 Task: Buy 4 Exhaust Gas from Sensors section under best seller category for shipping address: Lily Brown, 533 Junior Avenue, Duluth, Georgia 30097, Cell Number 4046170247. Pay from credit card ending with 7965, CVV 549
Action: Key pressed amazon.com<Key.enter>
Screenshot: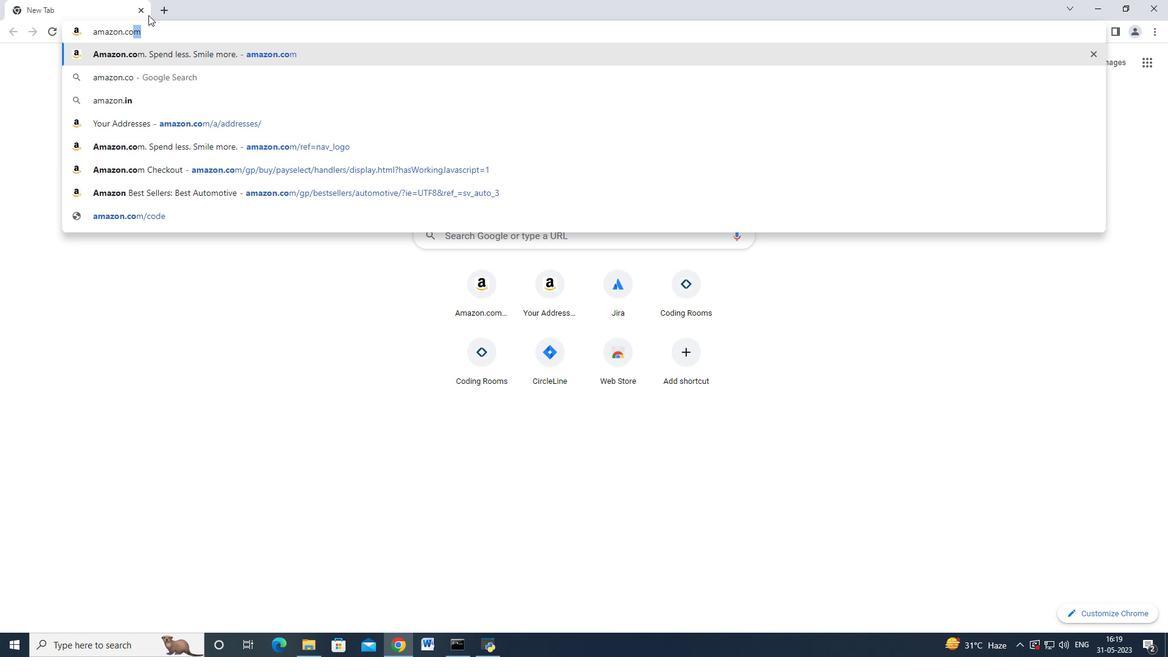 
Action: Mouse moved to (14, 95)
Screenshot: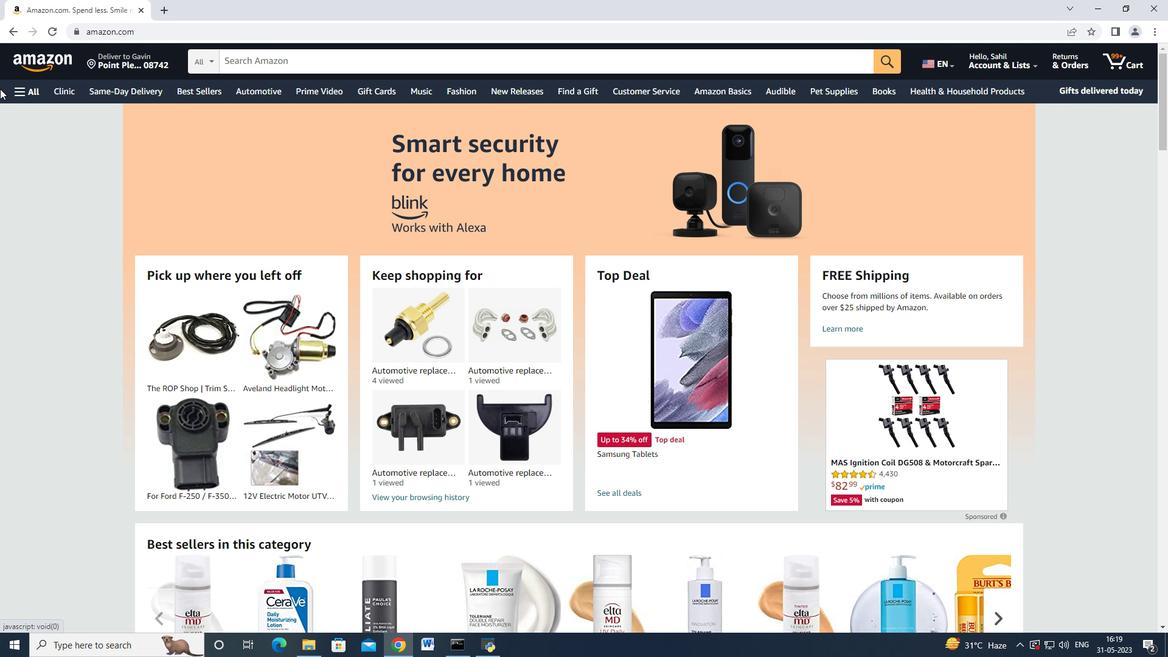 
Action: Mouse pressed left at (14, 95)
Screenshot: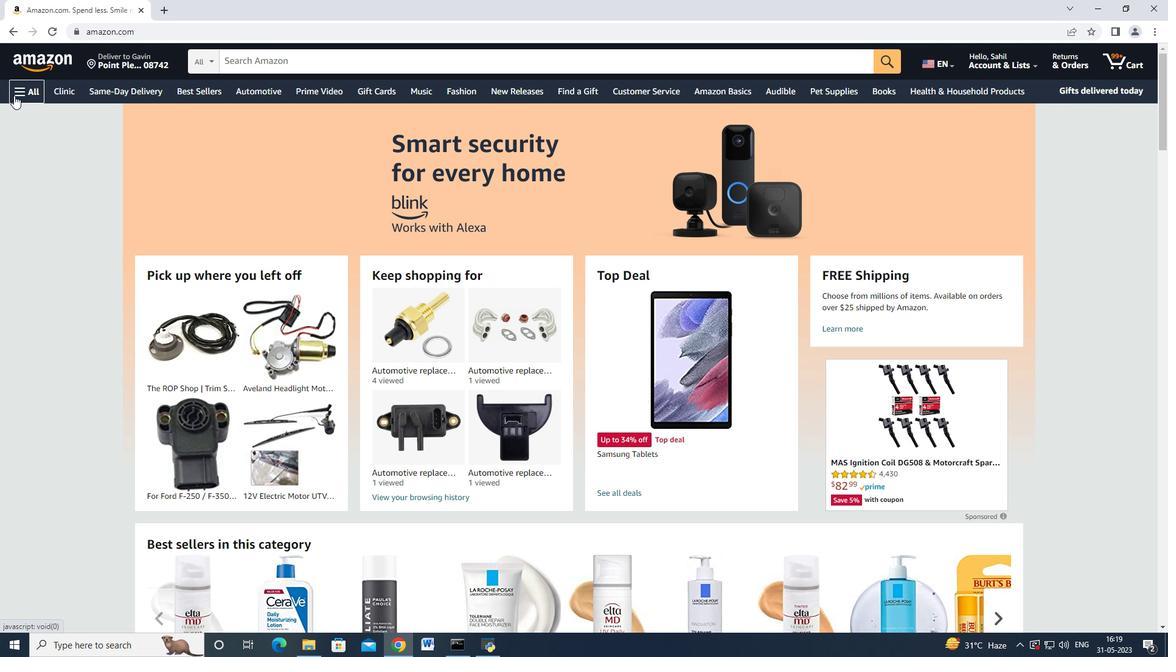 
Action: Mouse moved to (62, 172)
Screenshot: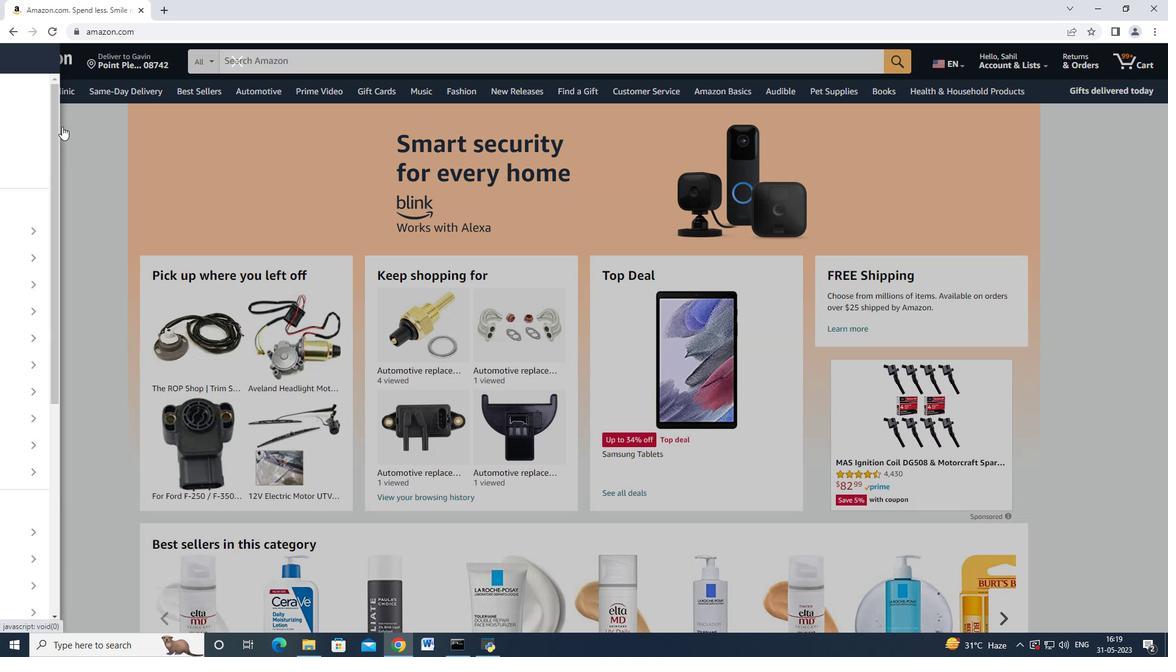 
Action: Mouse scrolled (62, 170) with delta (0, 0)
Screenshot: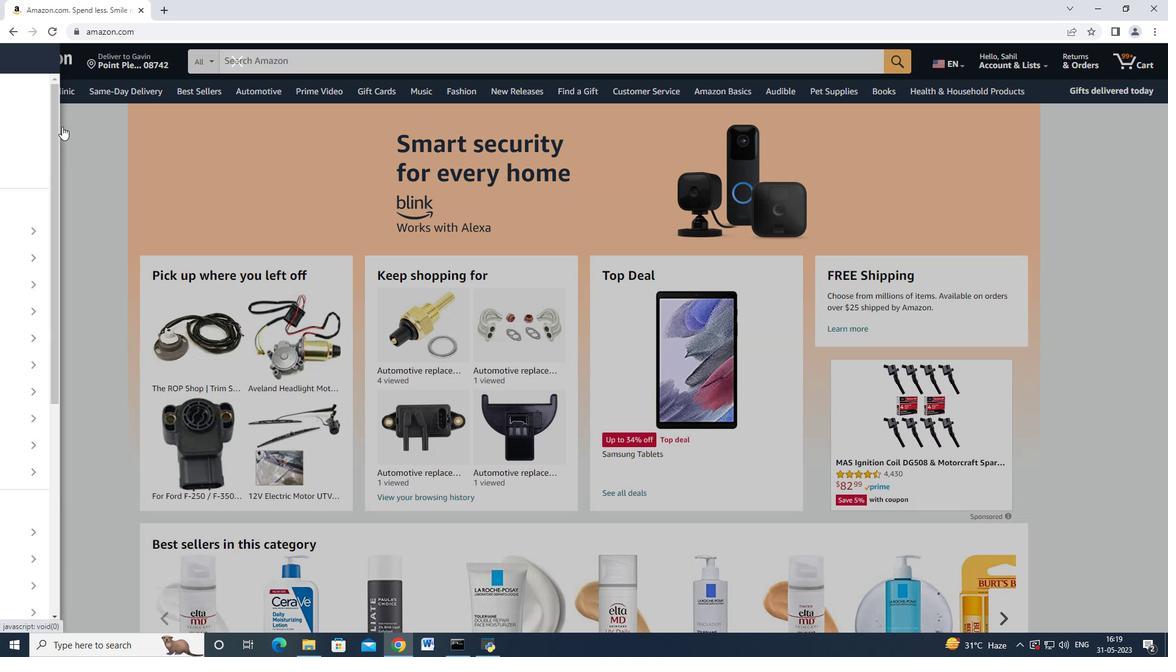 
Action: Mouse moved to (62, 180)
Screenshot: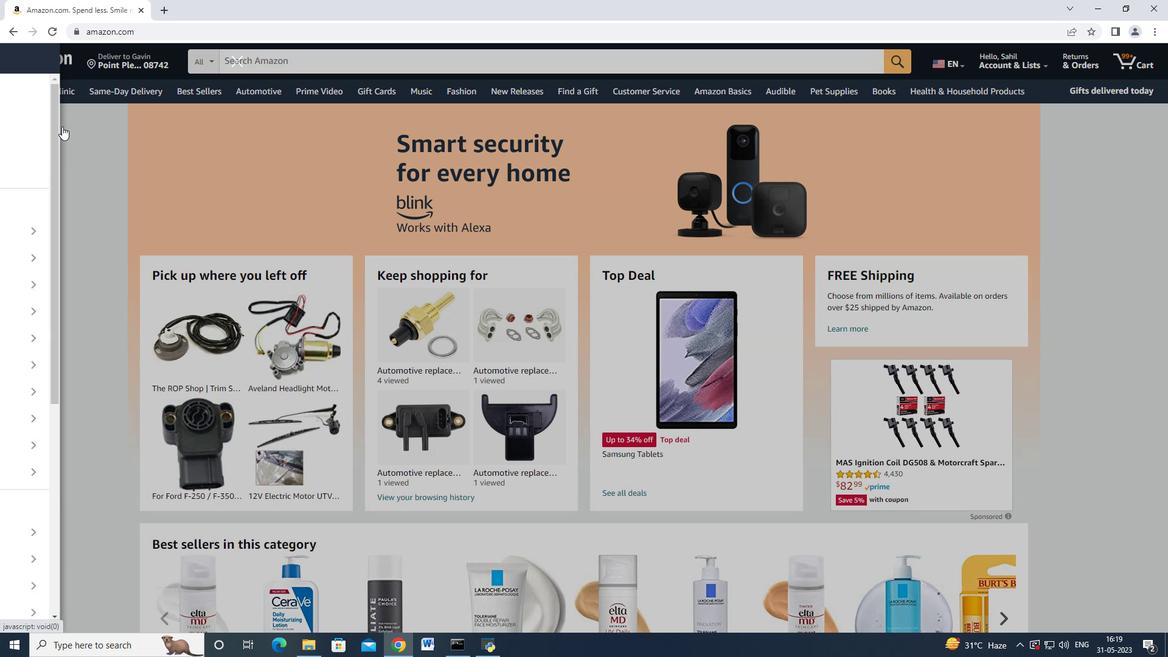 
Action: Mouse scrolled (62, 180) with delta (0, 0)
Screenshot: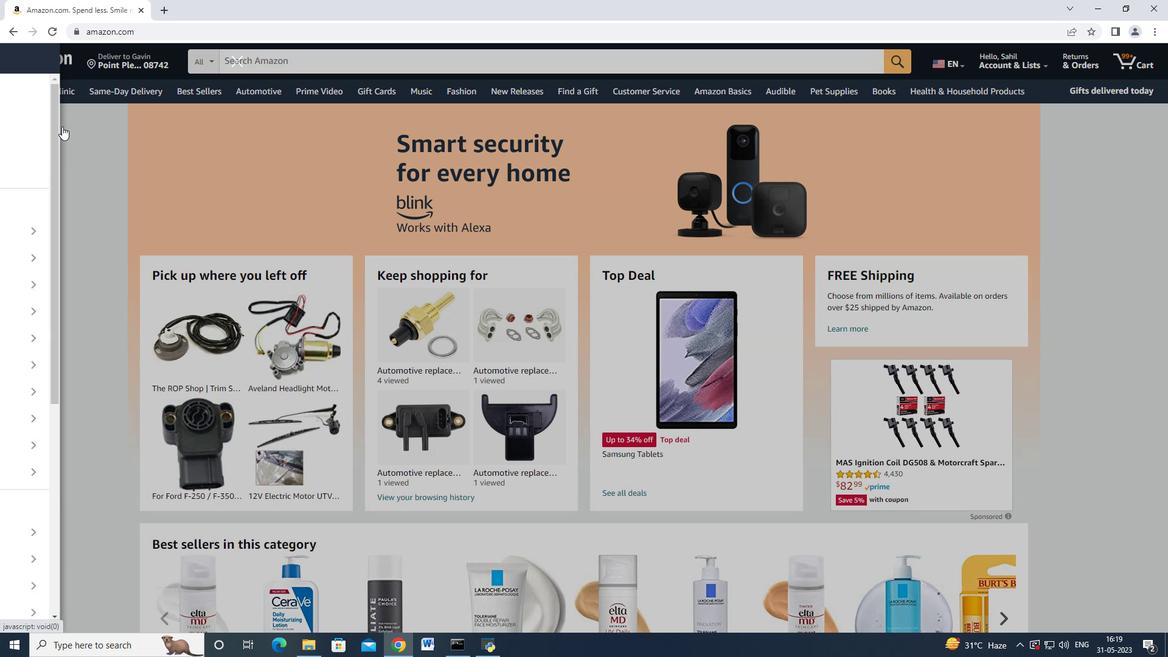 
Action: Mouse moved to (64, 191)
Screenshot: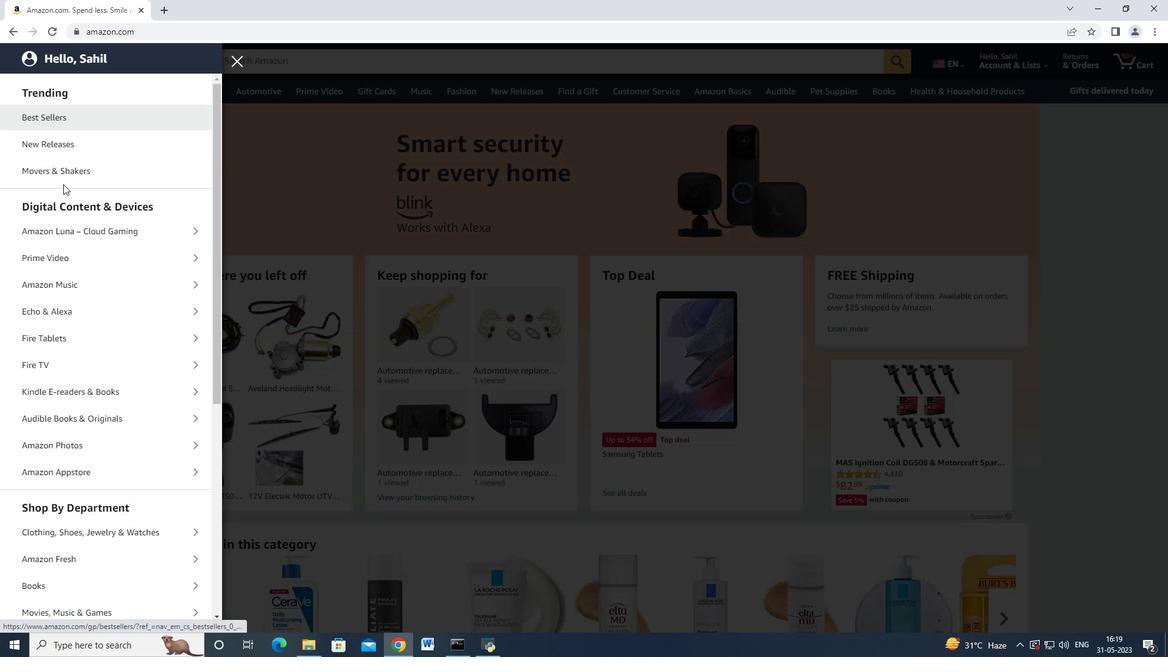 
Action: Mouse scrolled (63, 185) with delta (0, 0)
Screenshot: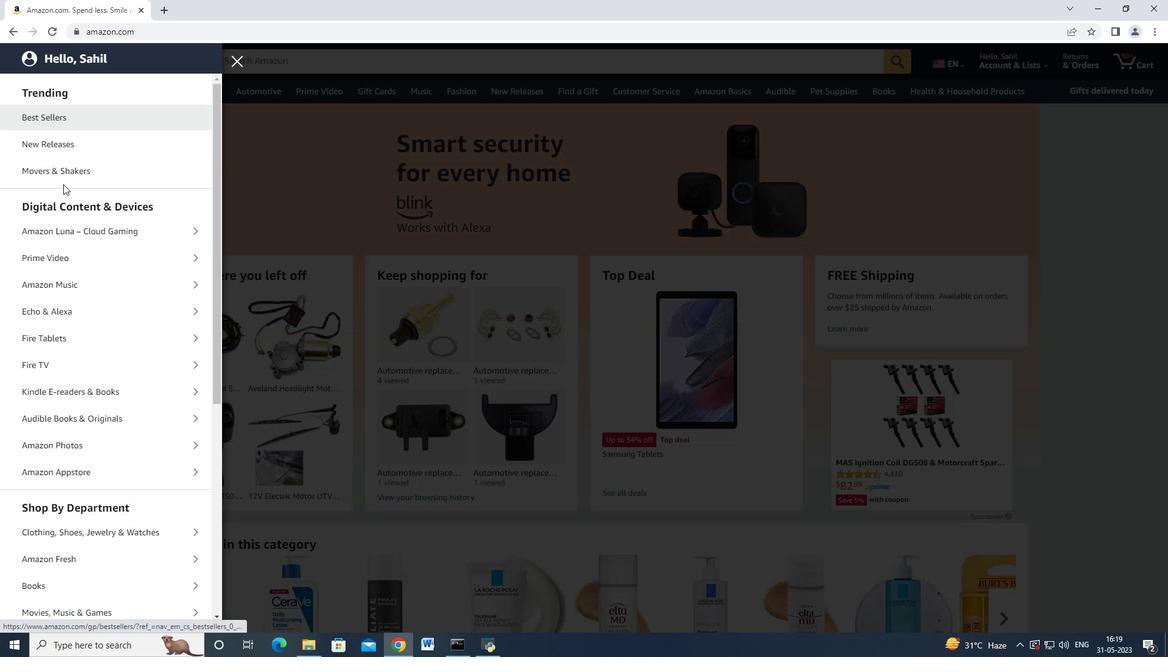 
Action: Mouse moved to (71, 221)
Screenshot: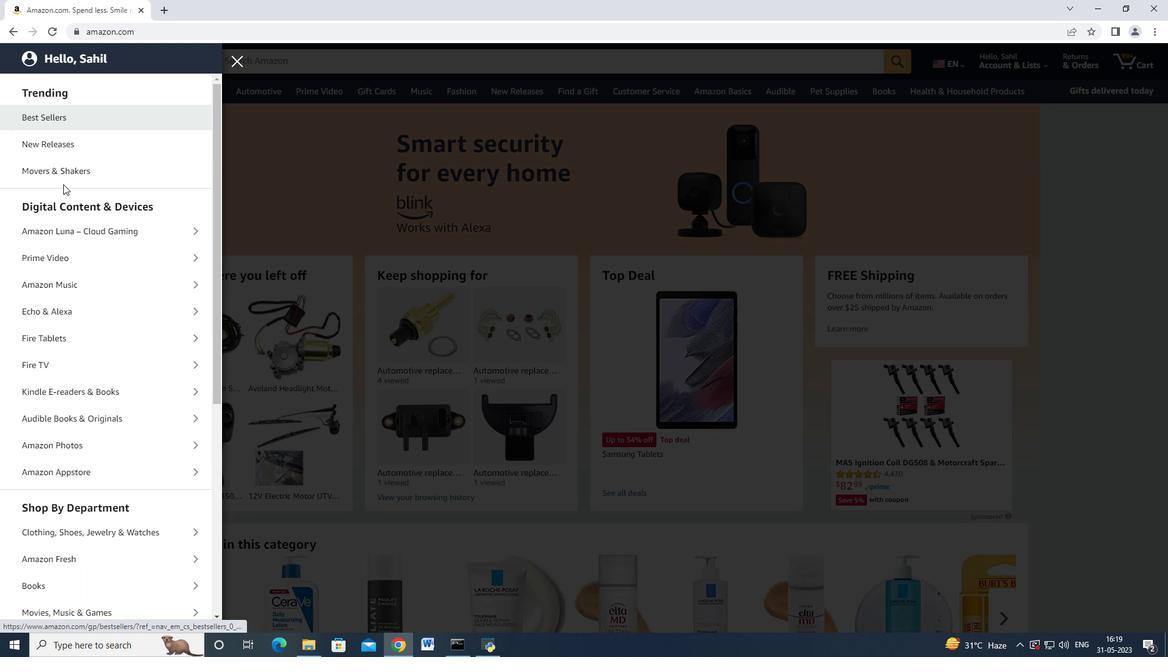 
Action: Mouse scrolled (71, 220) with delta (0, 0)
Screenshot: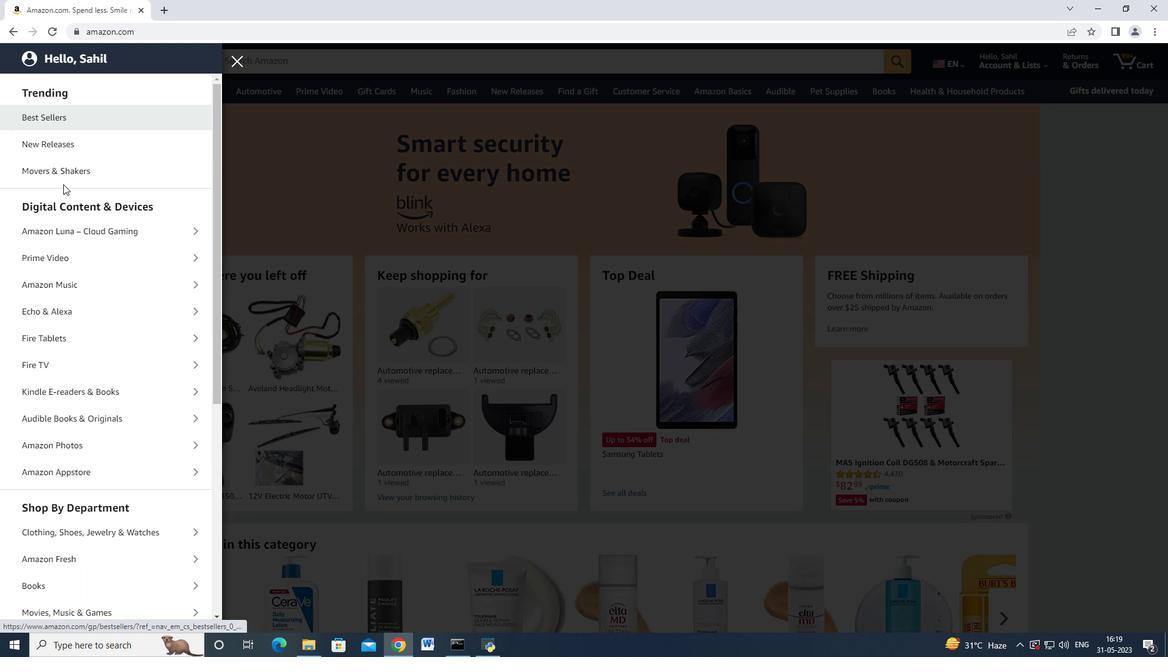 
Action: Mouse moved to (65, 401)
Screenshot: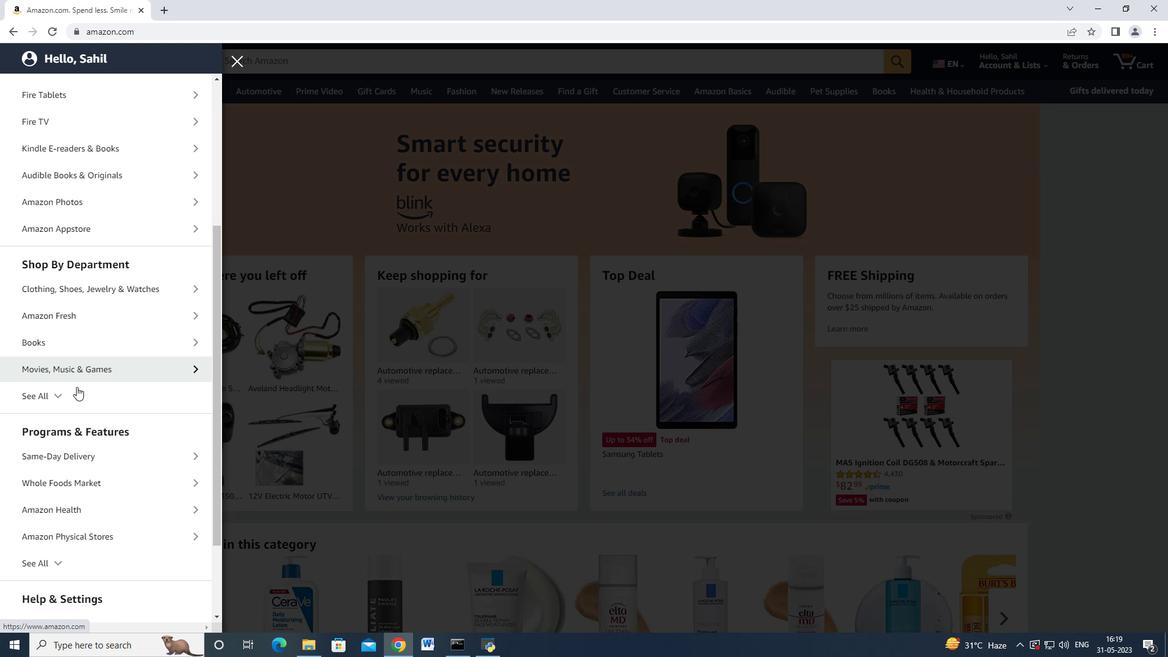 
Action: Mouse pressed left at (65, 401)
Screenshot: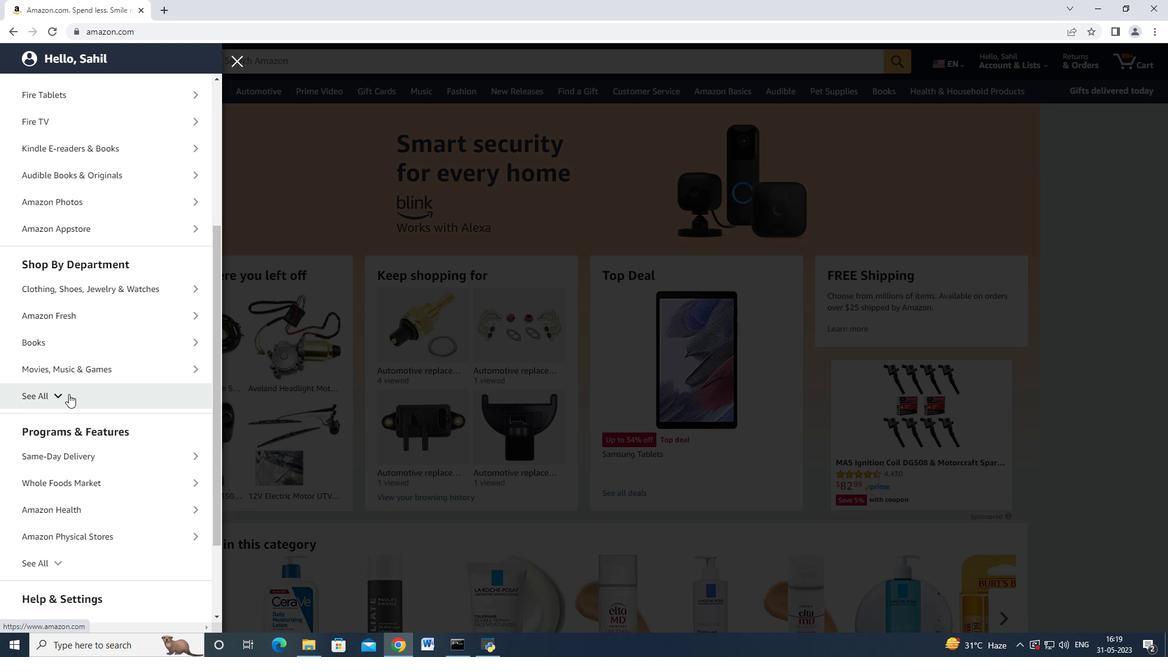 
Action: Mouse moved to (78, 368)
Screenshot: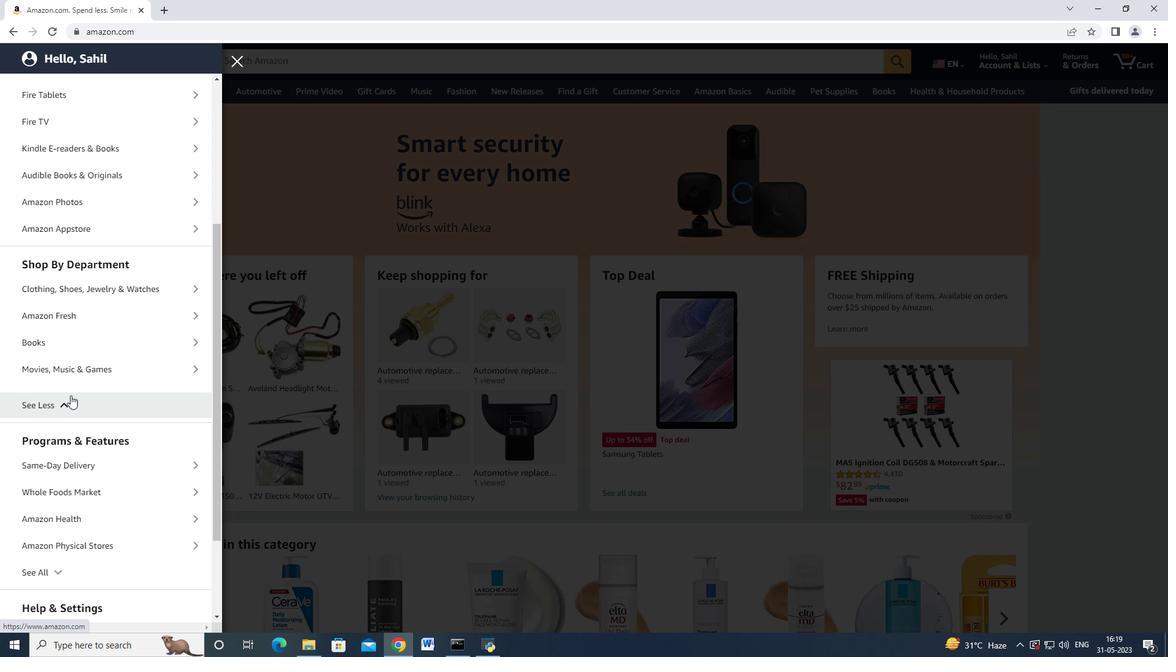 
Action: Mouse scrolled (78, 367) with delta (0, 0)
Screenshot: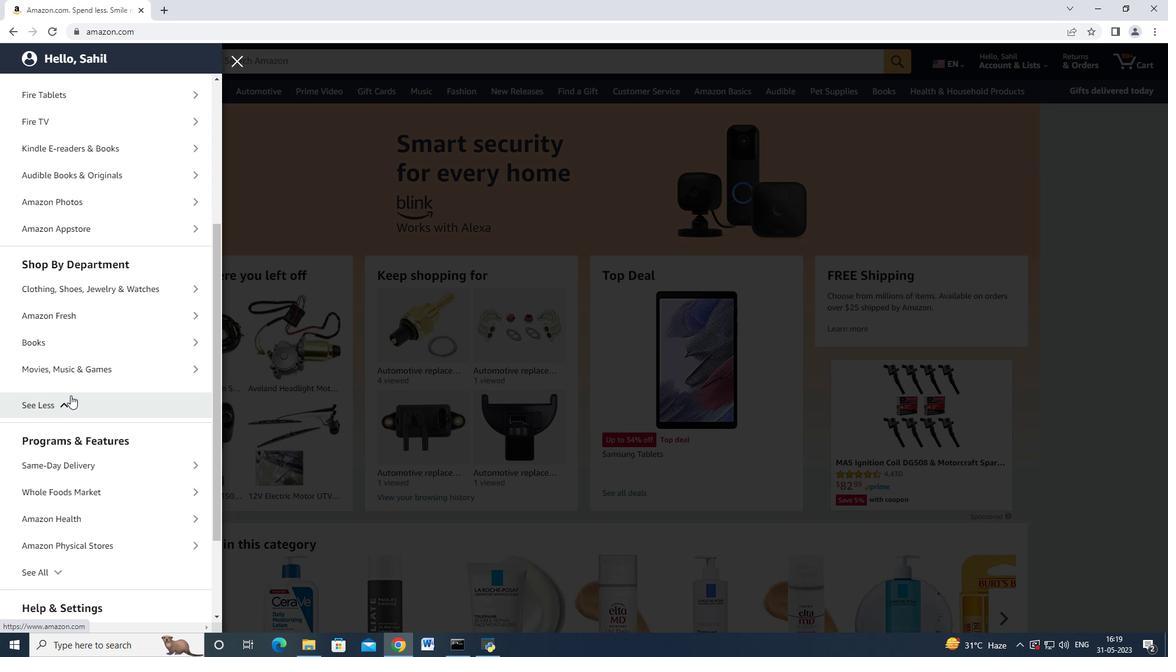 
Action: Mouse scrolled (78, 367) with delta (0, 0)
Screenshot: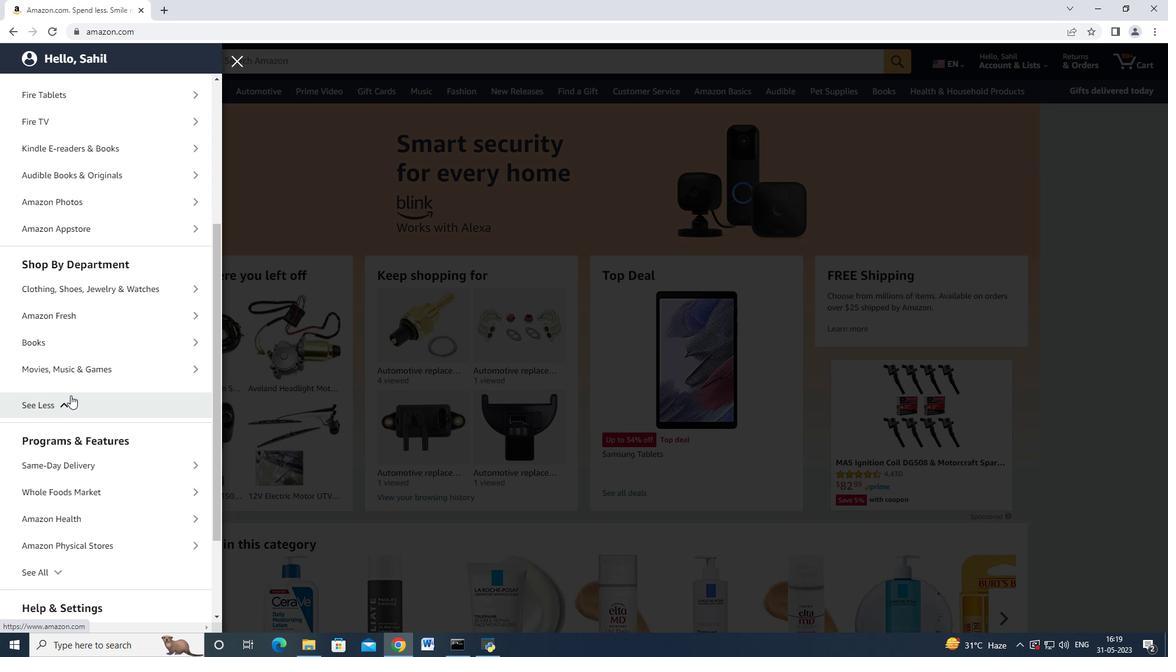 
Action: Mouse scrolled (78, 367) with delta (0, 0)
Screenshot: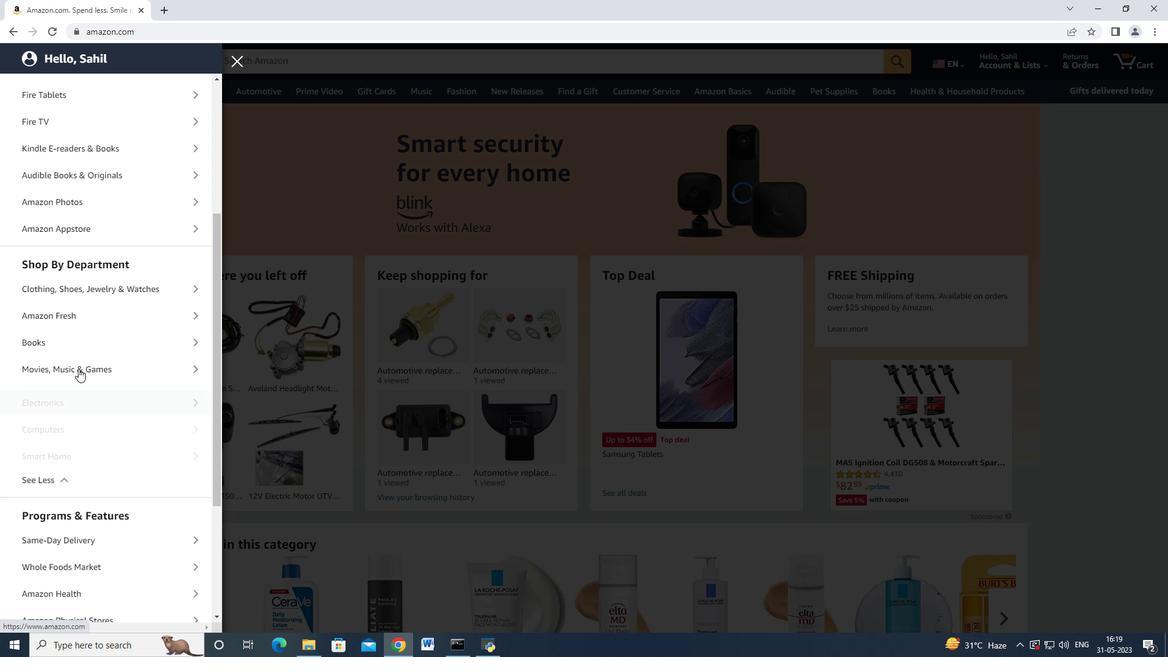 
Action: Mouse scrolled (78, 367) with delta (0, 0)
Screenshot: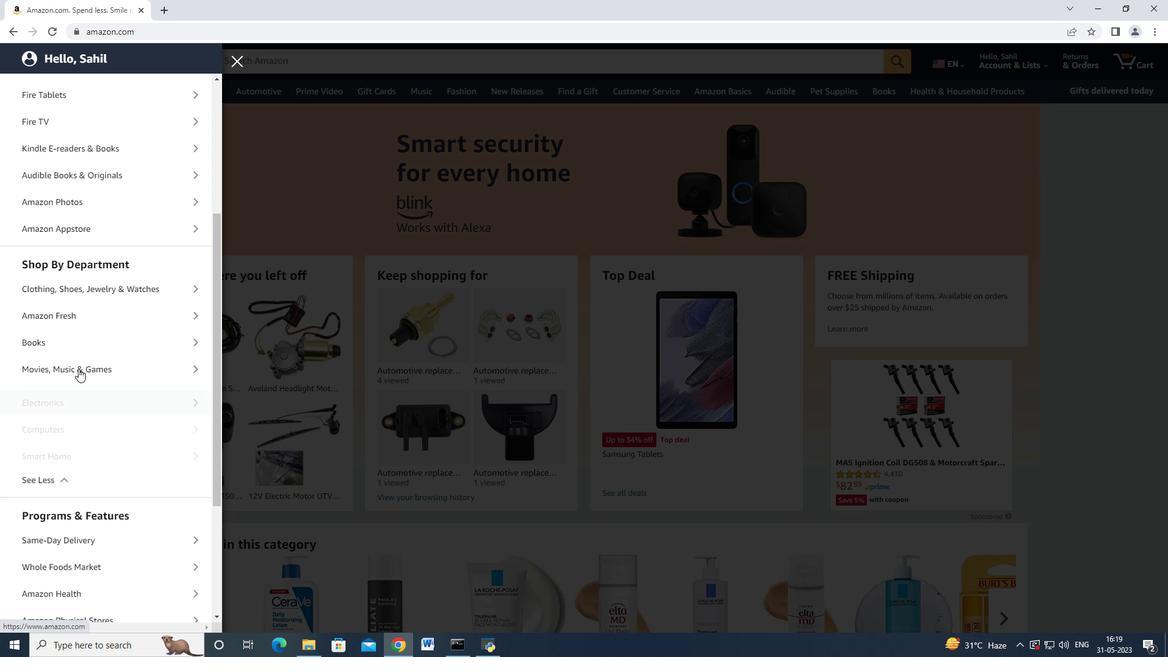 
Action: Mouse scrolled (78, 367) with delta (0, 0)
Screenshot: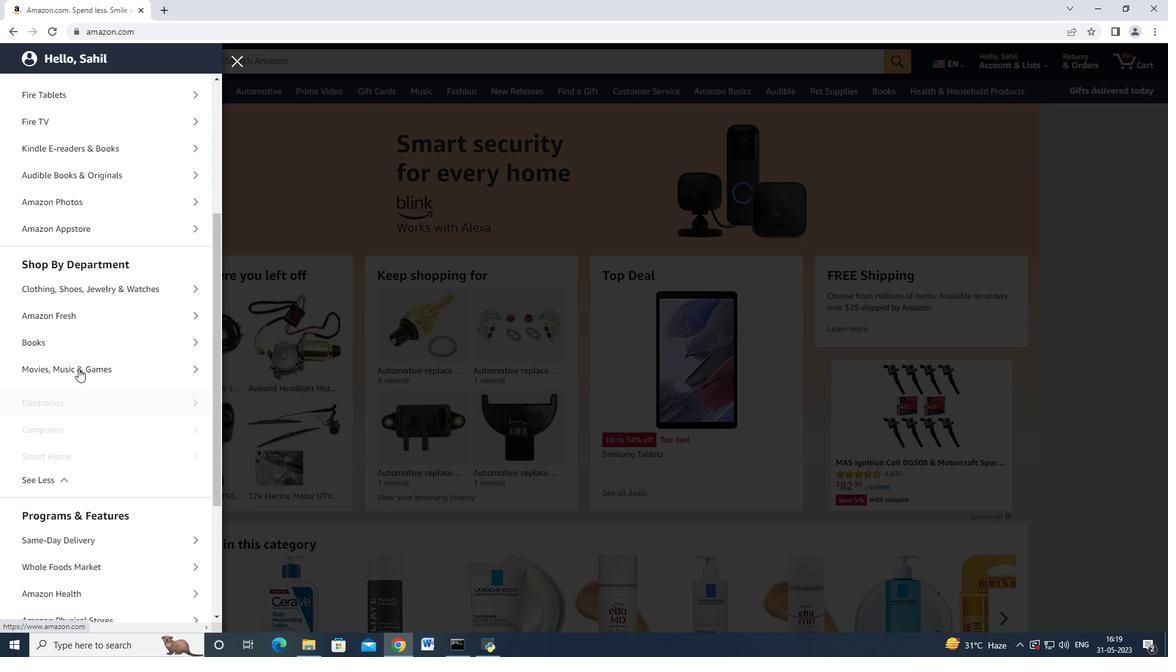 
Action: Mouse moved to (80, 385)
Screenshot: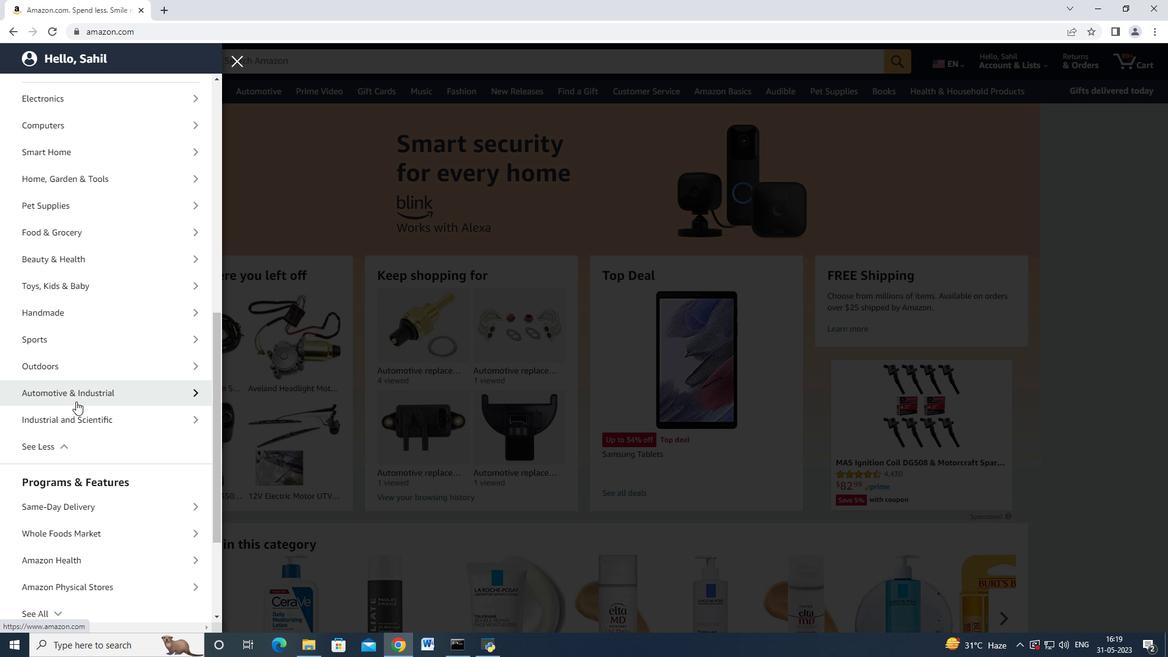 
Action: Mouse pressed left at (80, 385)
Screenshot: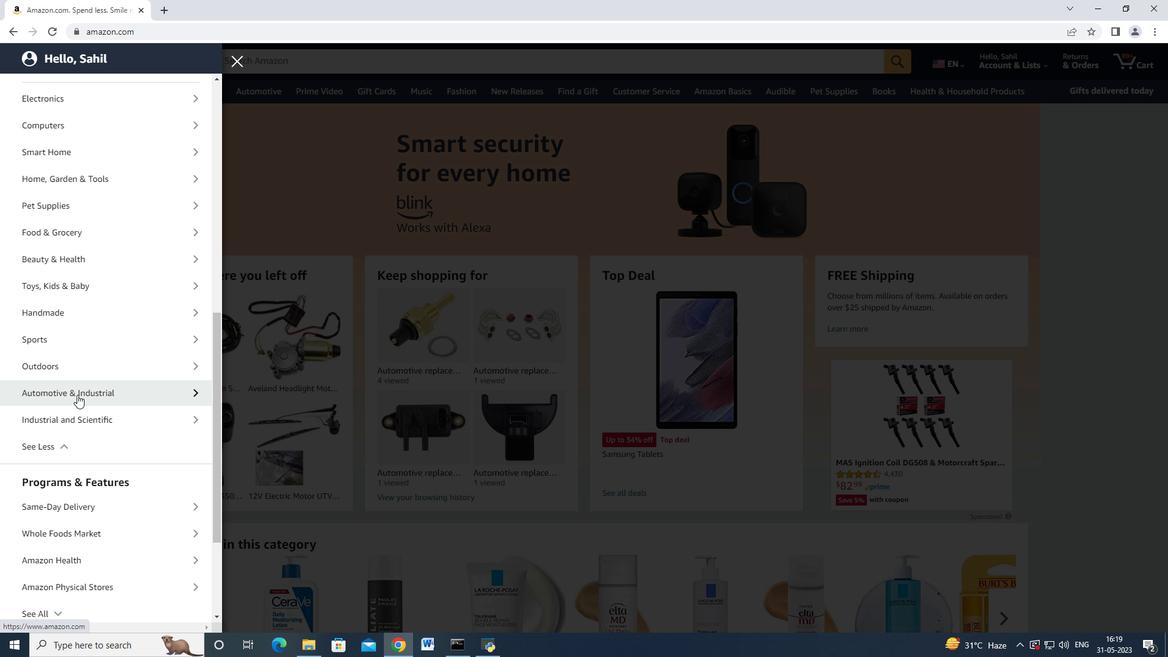 
Action: Mouse moved to (93, 148)
Screenshot: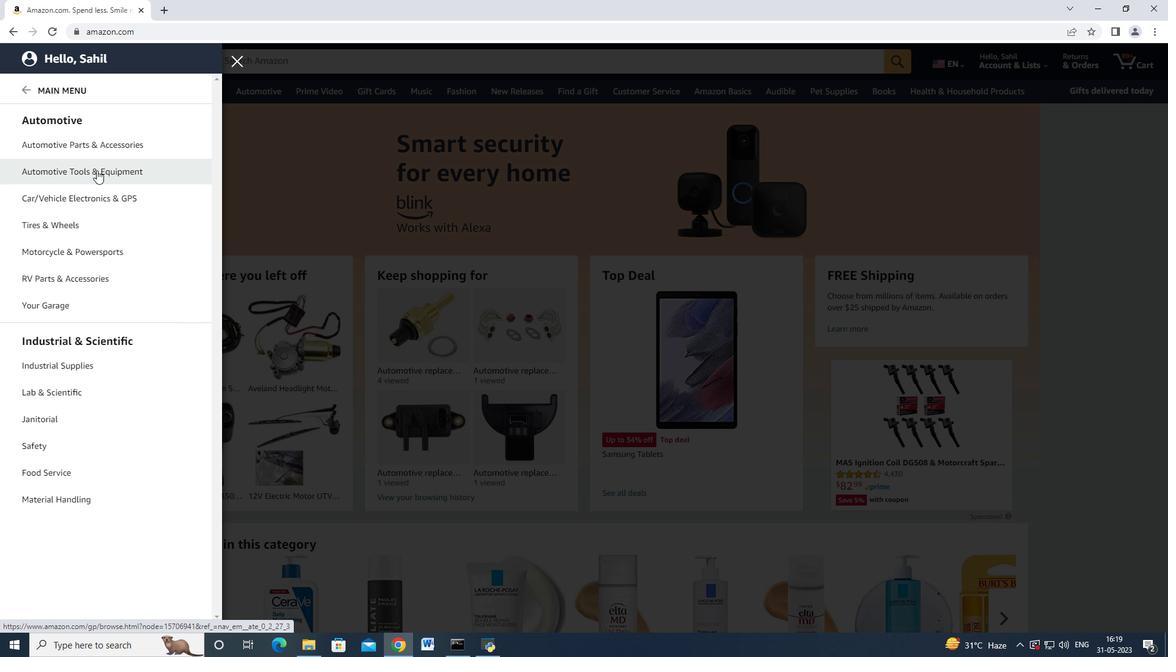 
Action: Mouse pressed left at (93, 148)
Screenshot: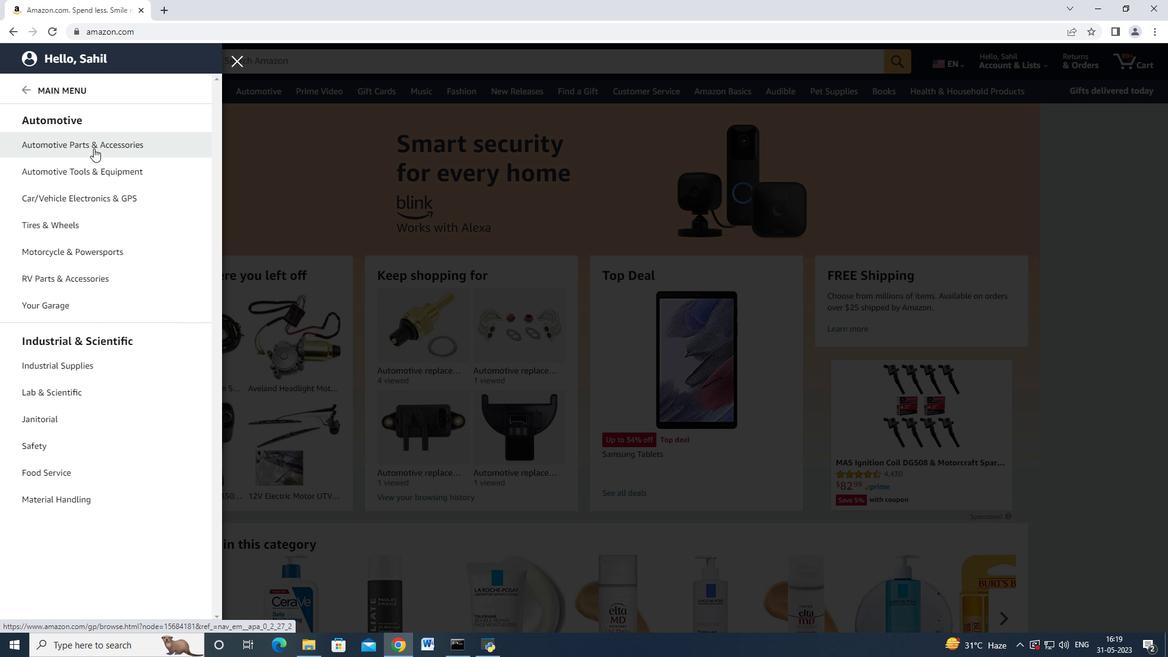 
Action: Mouse moved to (220, 115)
Screenshot: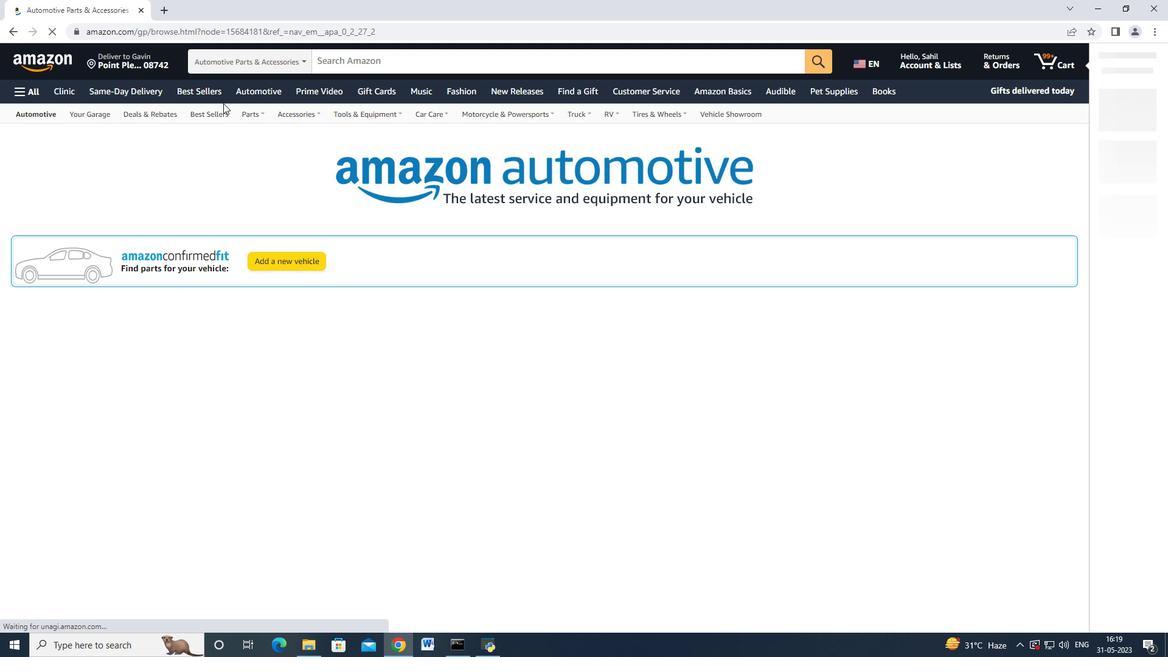 
Action: Mouse pressed left at (220, 115)
Screenshot: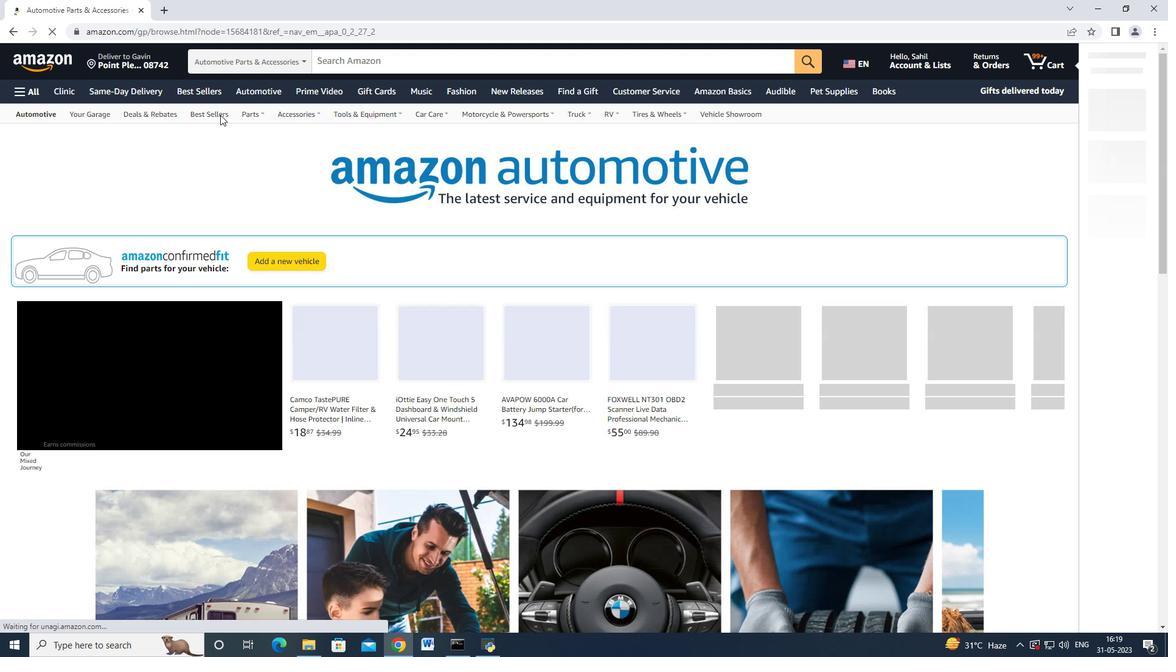 
Action: Mouse moved to (106, 257)
Screenshot: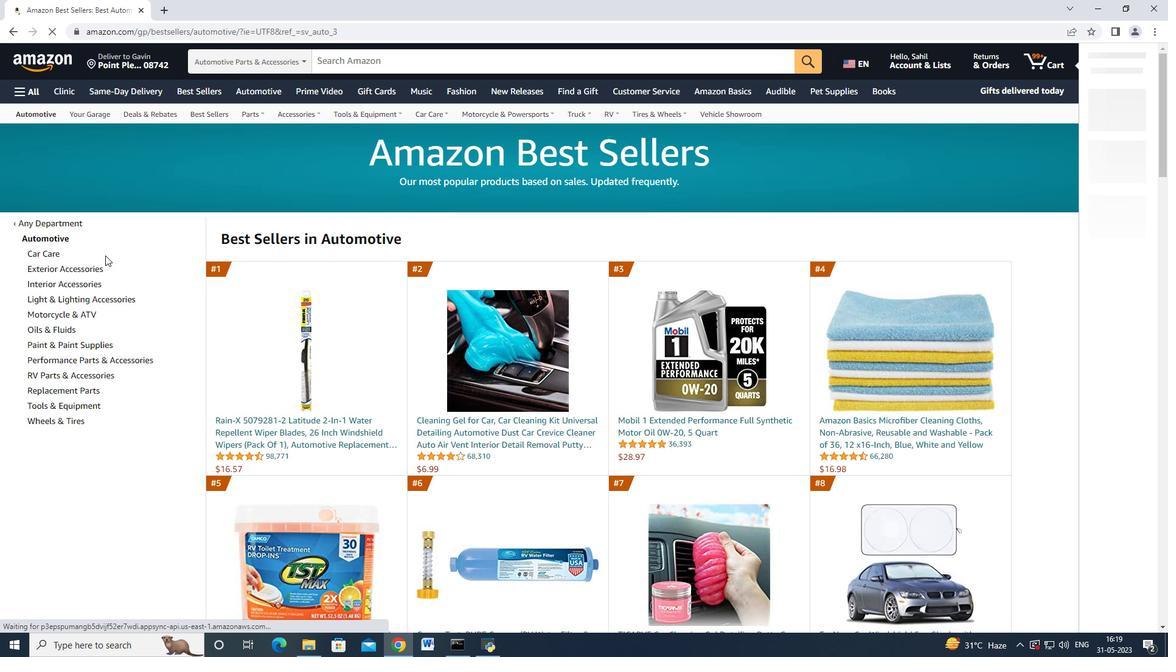 
Action: Mouse scrolled (106, 256) with delta (0, 0)
Screenshot: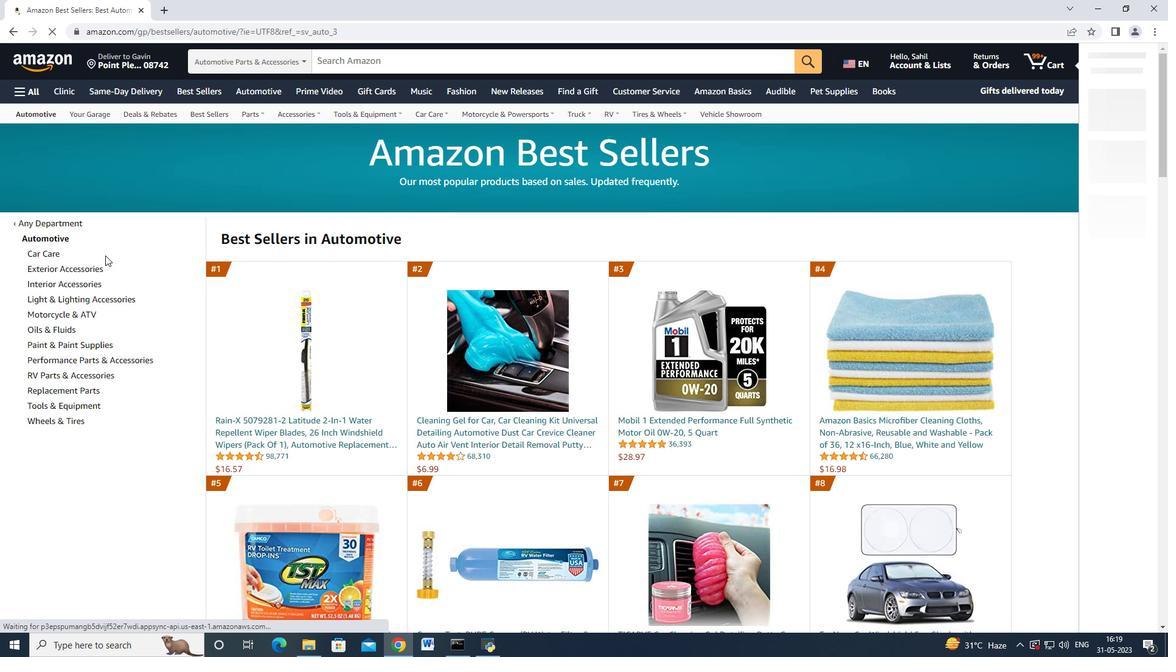 
Action: Mouse moved to (107, 264)
Screenshot: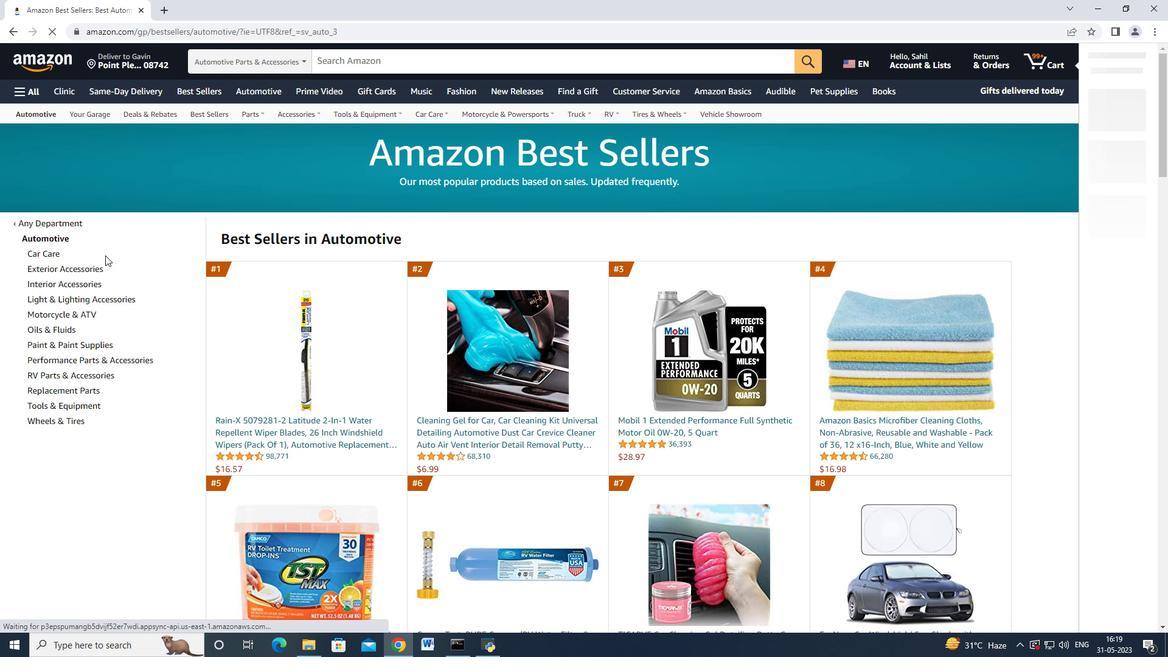 
Action: Mouse scrolled (107, 264) with delta (0, 0)
Screenshot: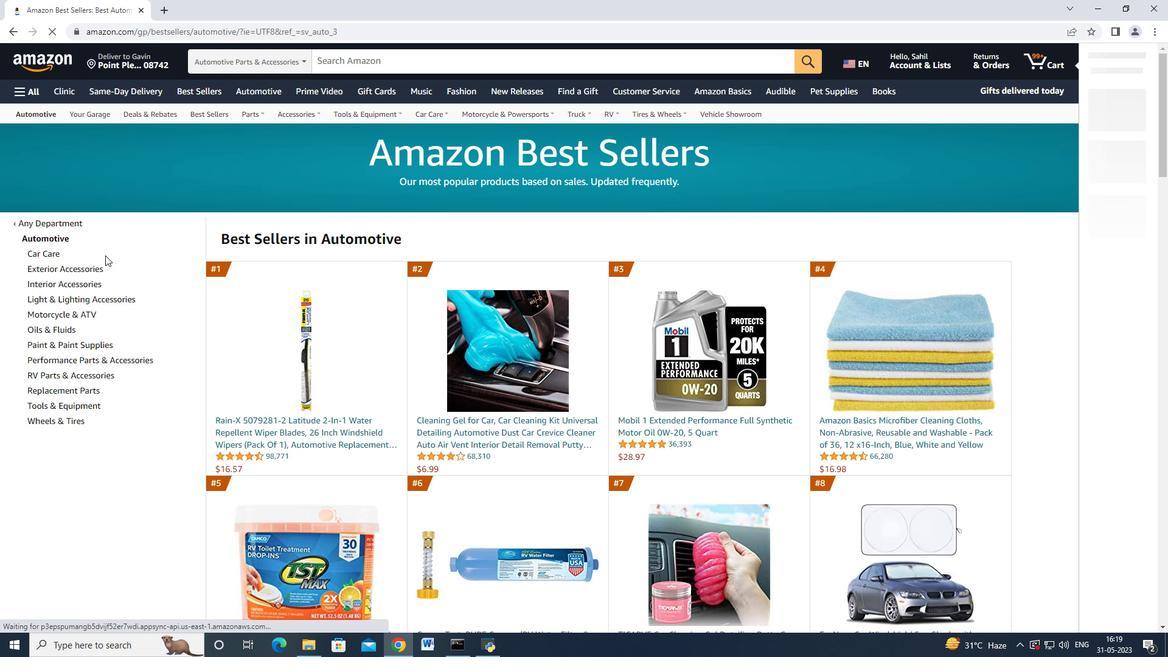 
Action: Mouse moved to (80, 270)
Screenshot: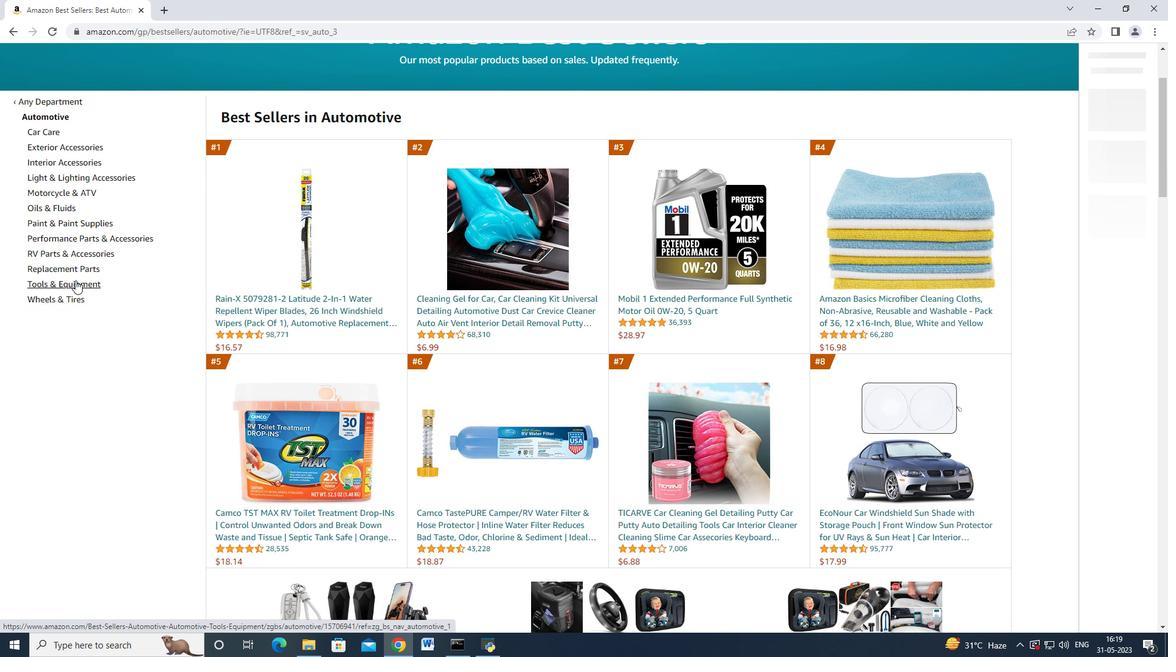 
Action: Mouse pressed left at (80, 270)
Screenshot: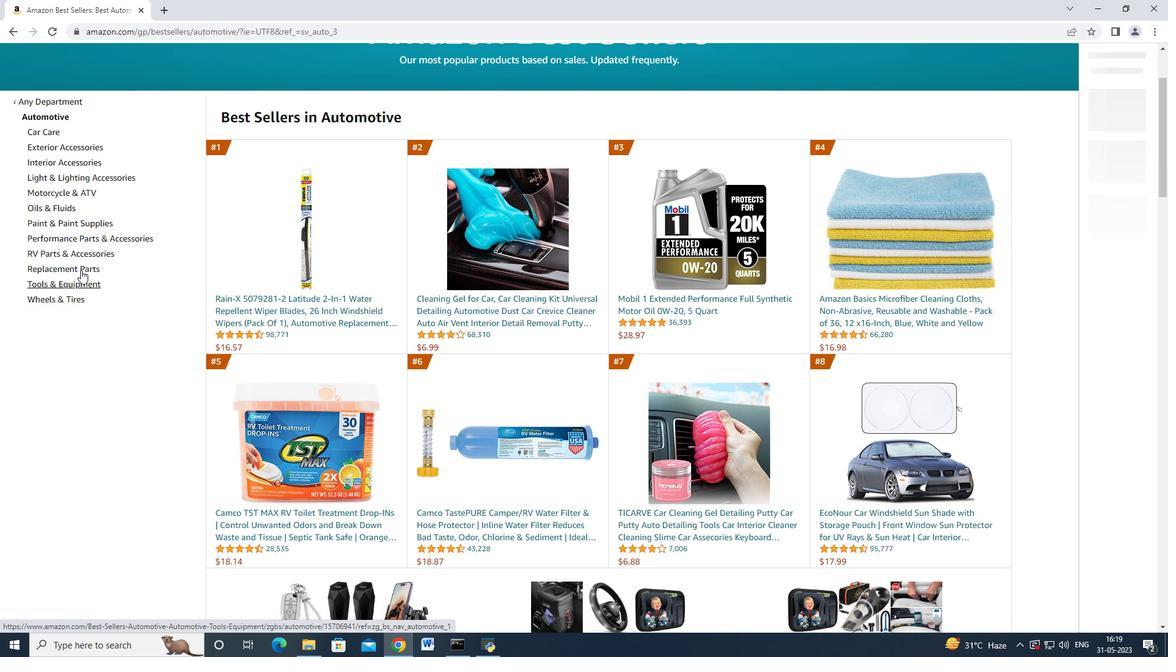 
Action: Mouse moved to (99, 281)
Screenshot: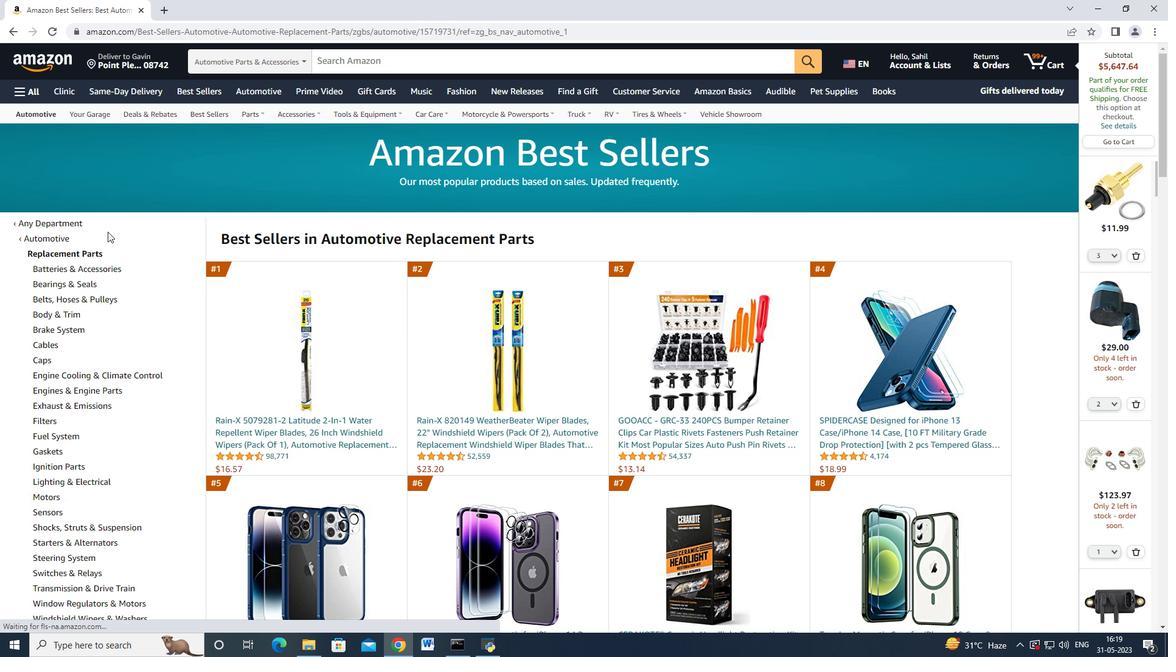 
Action: Mouse scrolled (99, 280) with delta (0, 0)
Screenshot: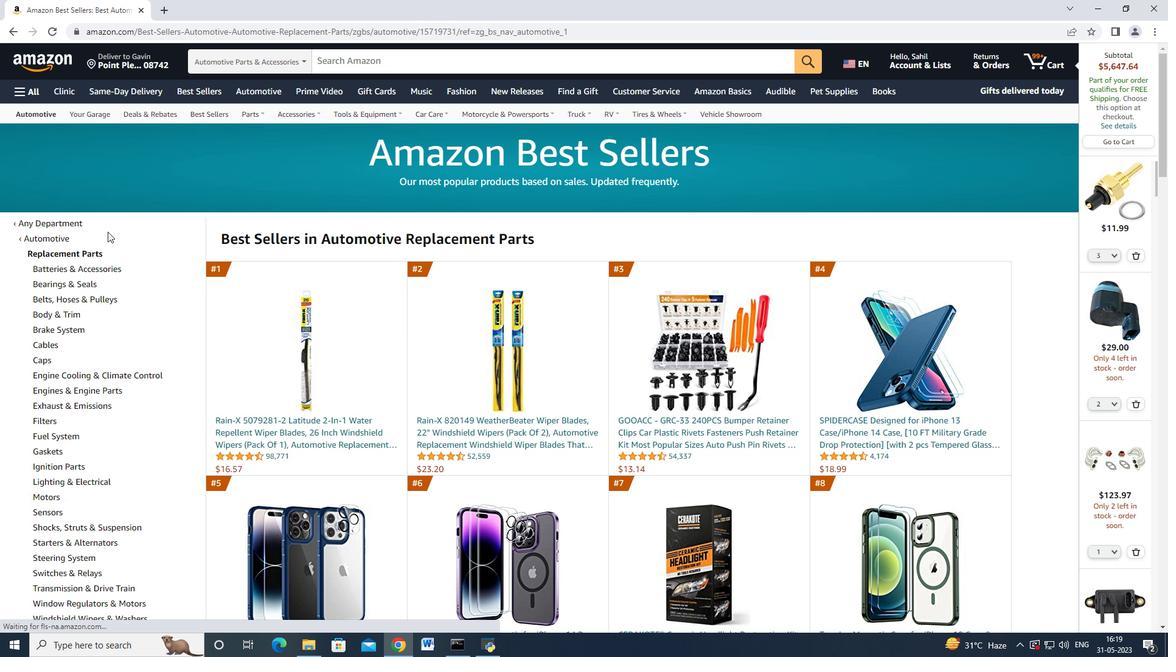 
Action: Mouse scrolled (99, 280) with delta (0, 0)
Screenshot: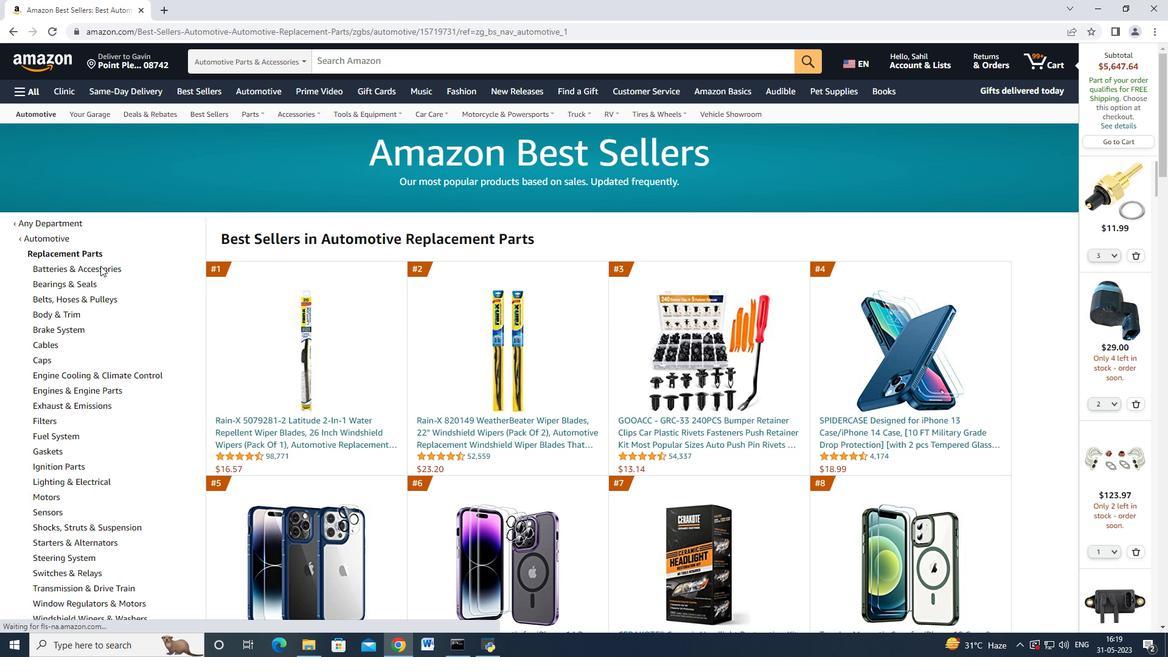 
Action: Mouse moved to (51, 390)
Screenshot: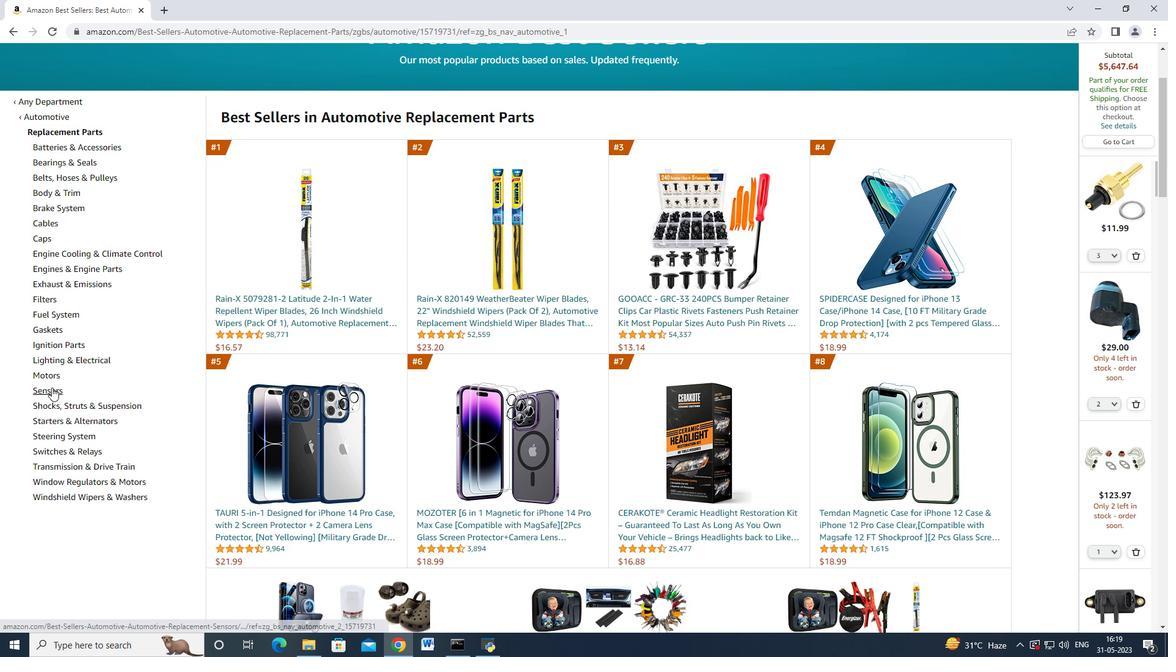 
Action: Mouse pressed left at (51, 390)
Screenshot: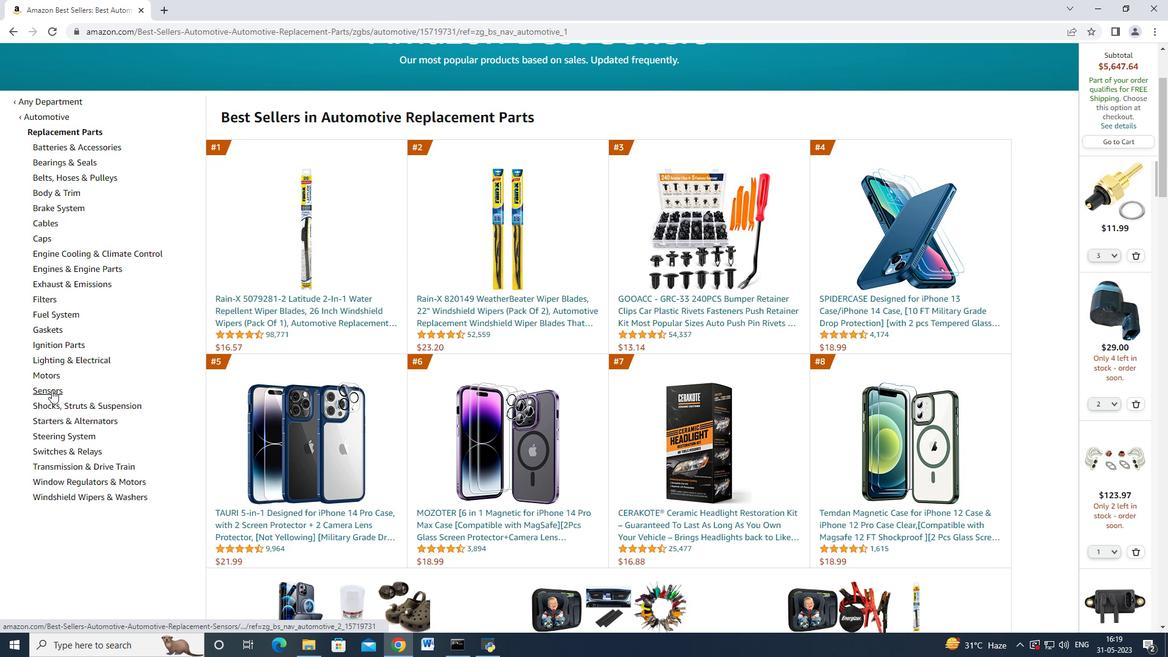
Action: Mouse moved to (69, 290)
Screenshot: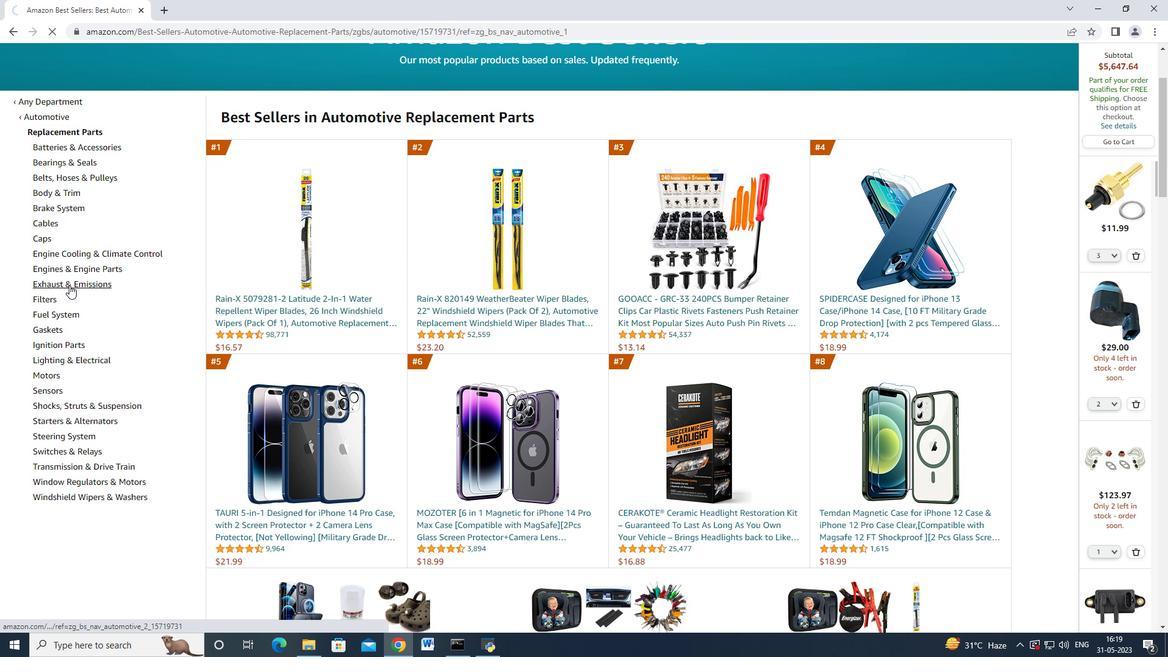 
Action: Mouse scrolled (69, 289) with delta (0, 0)
Screenshot: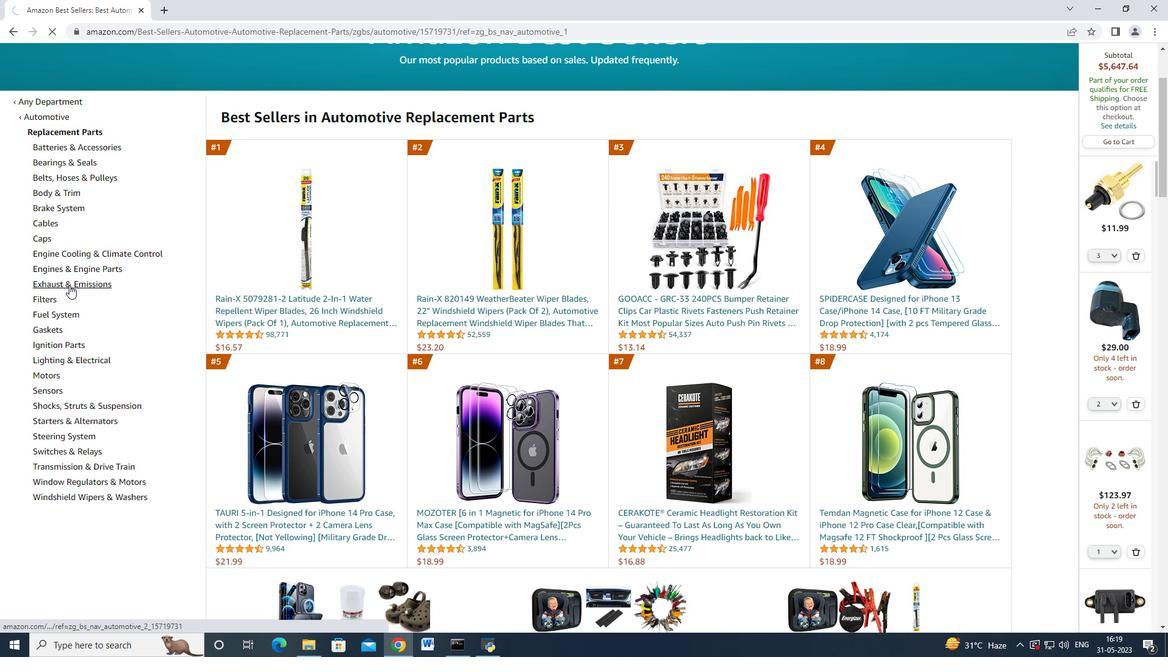 
Action: Mouse moved to (71, 300)
Screenshot: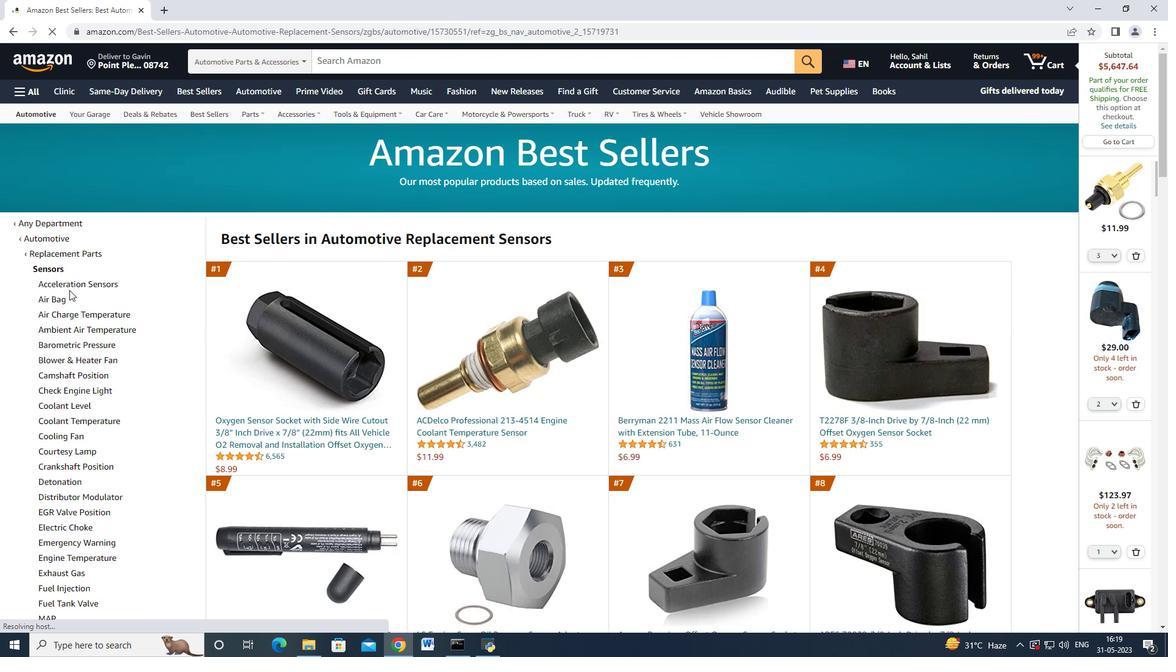 
Action: Mouse scrolled (71, 299) with delta (0, 0)
Screenshot: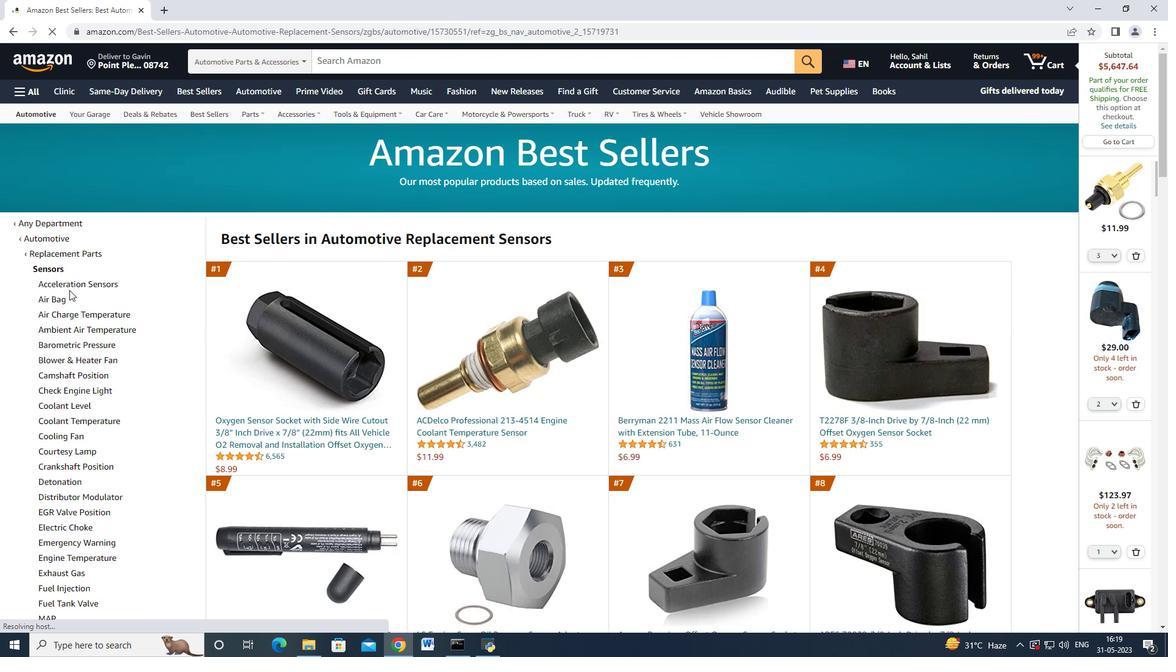
Action: Mouse moved to (71, 300)
Screenshot: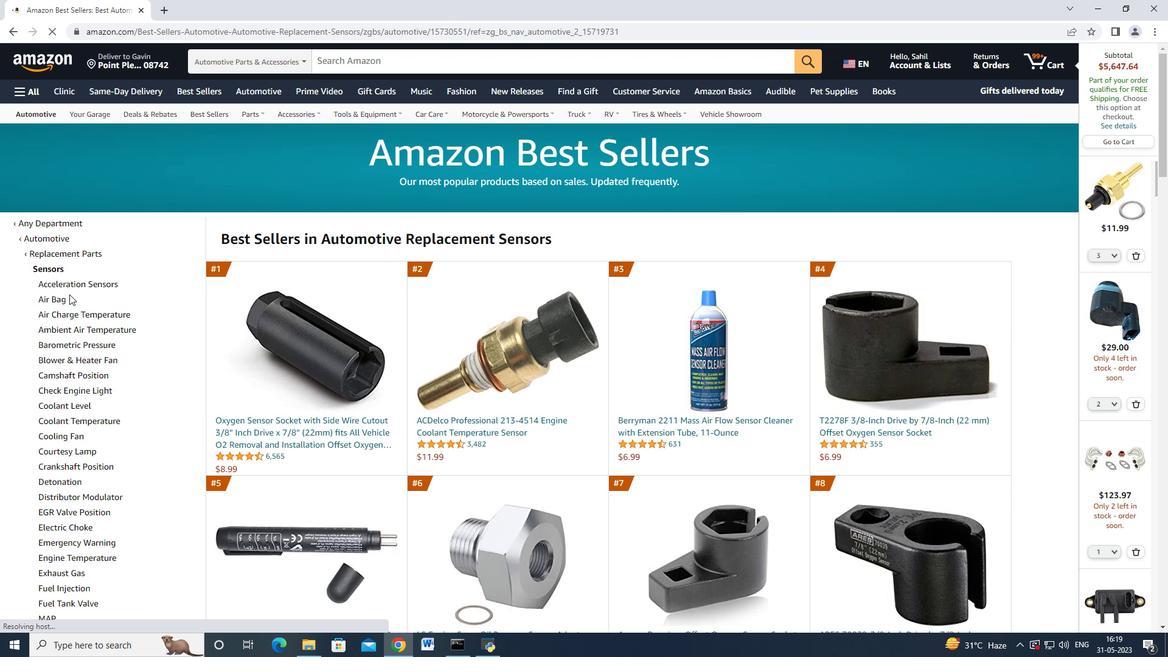 
Action: Mouse scrolled (71, 300) with delta (0, 0)
Screenshot: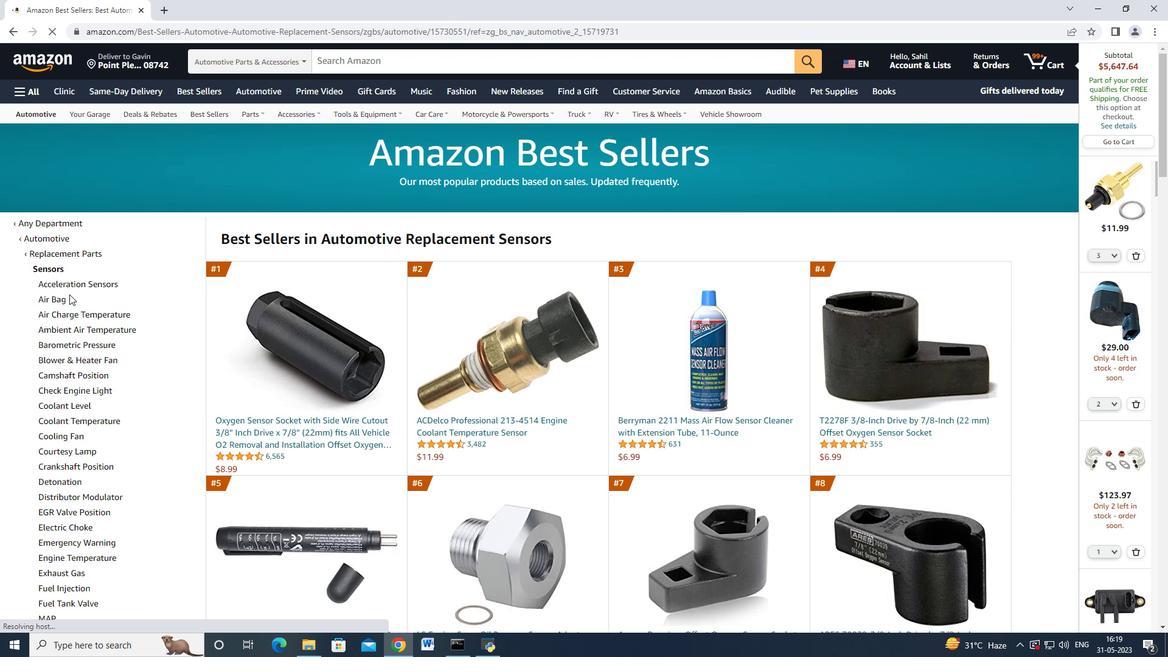 
Action: Mouse moved to (71, 307)
Screenshot: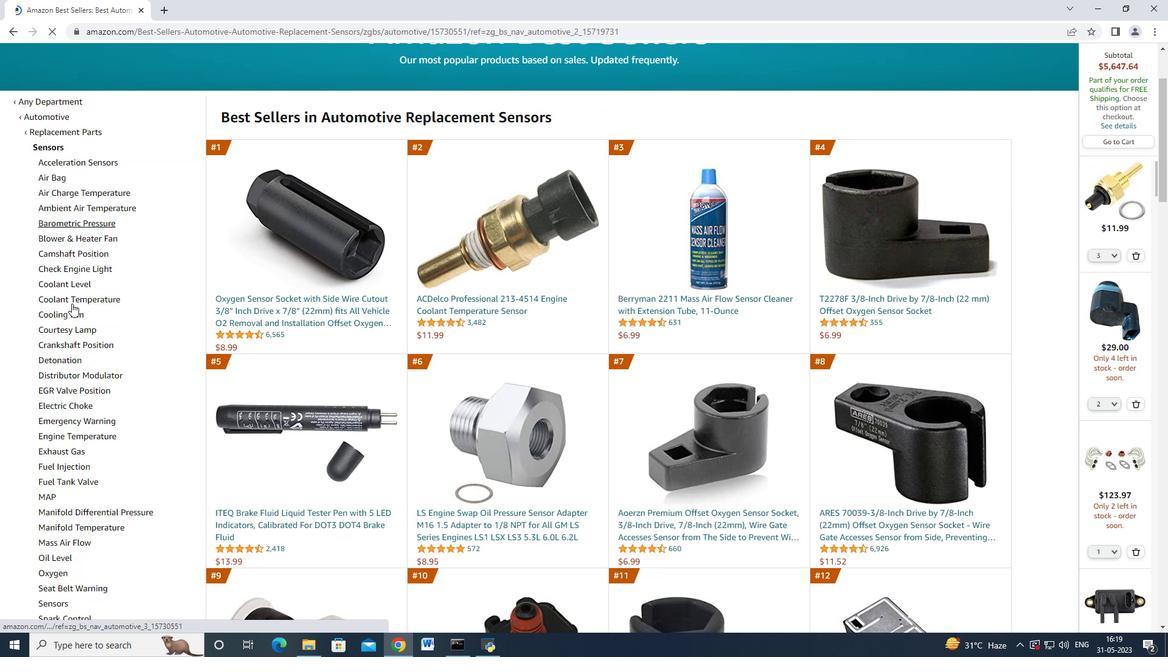 
Action: Mouse scrolled (71, 306) with delta (0, 0)
Screenshot: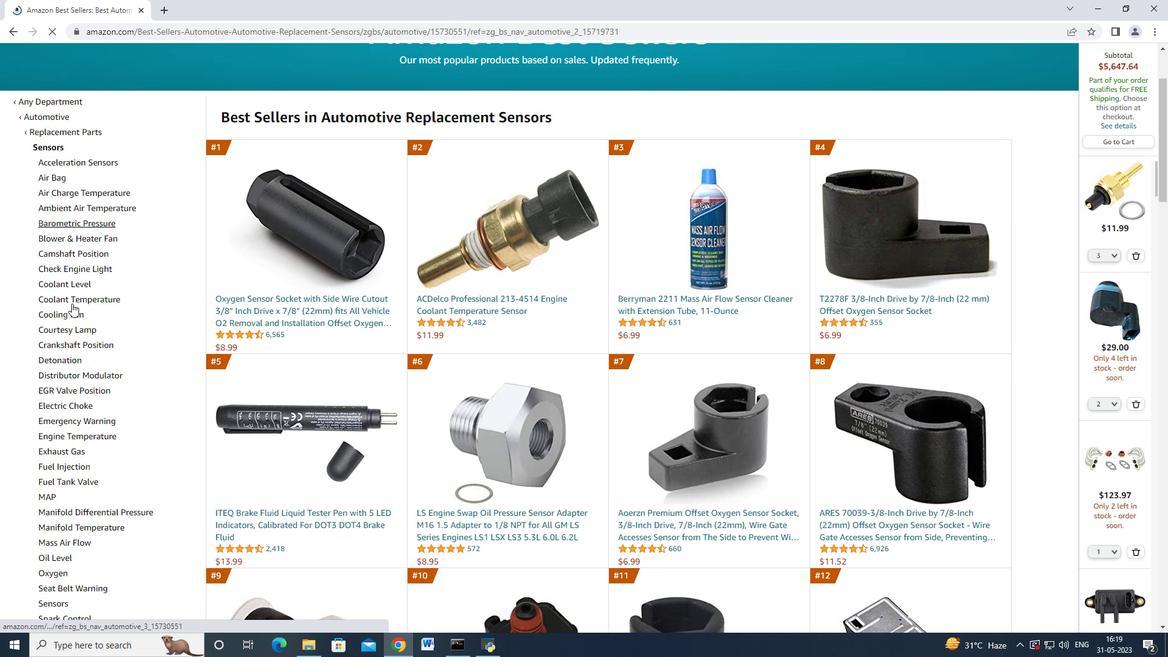 
Action: Mouse moved to (66, 392)
Screenshot: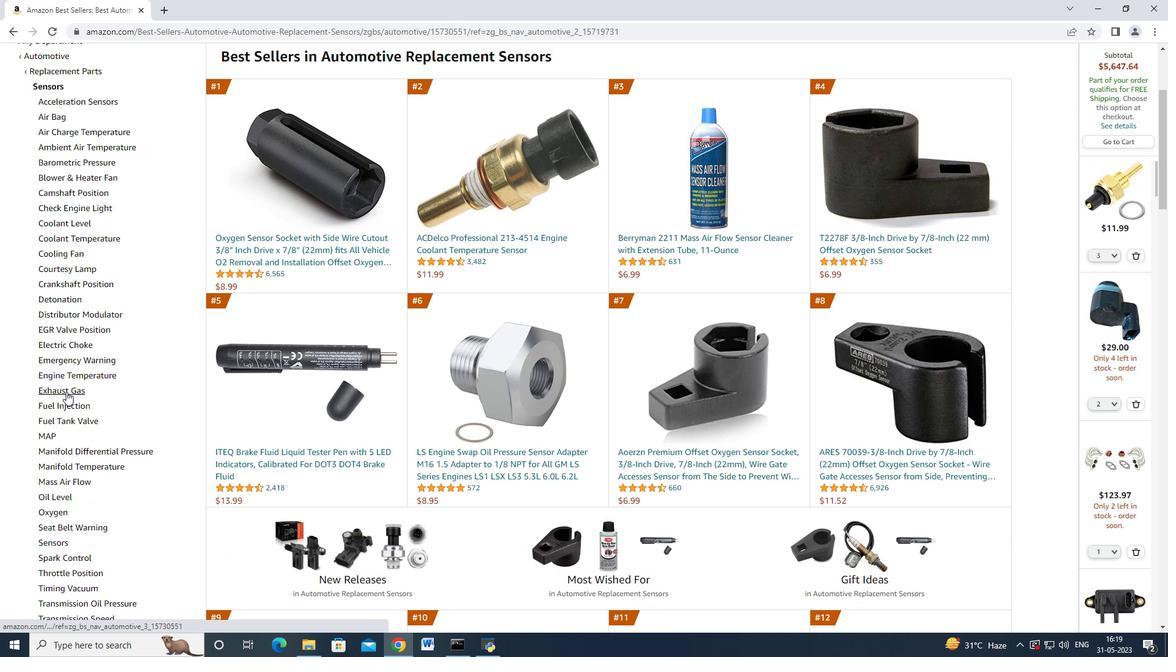 
Action: Mouse pressed left at (66, 392)
Screenshot: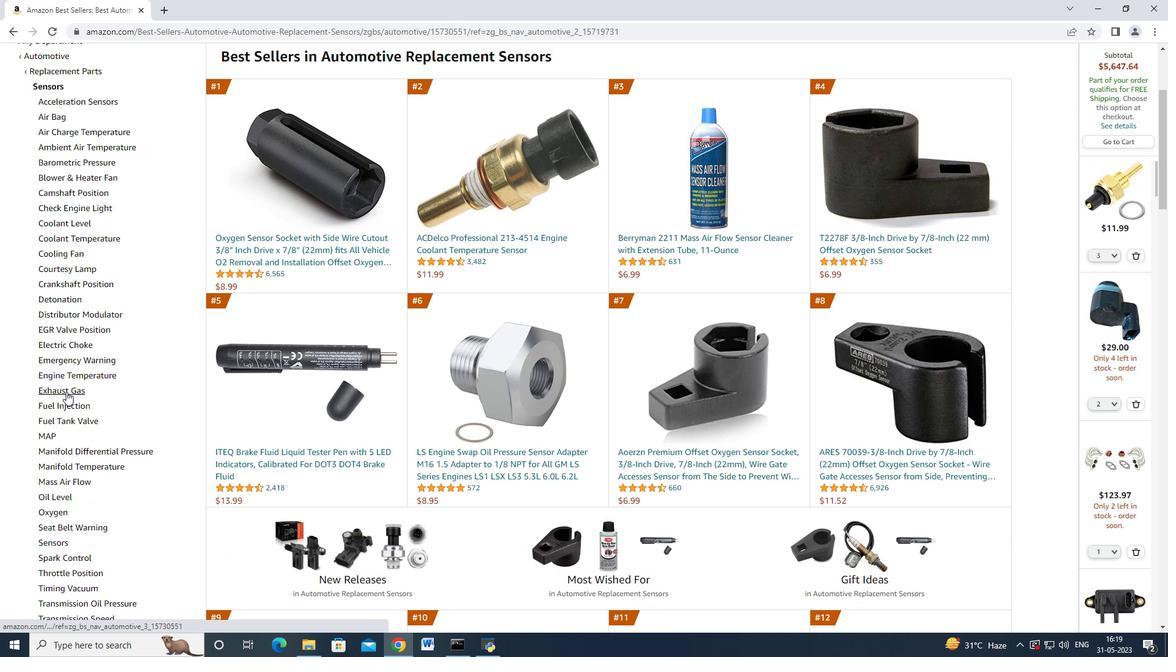 
Action: Mouse moved to (262, 262)
Screenshot: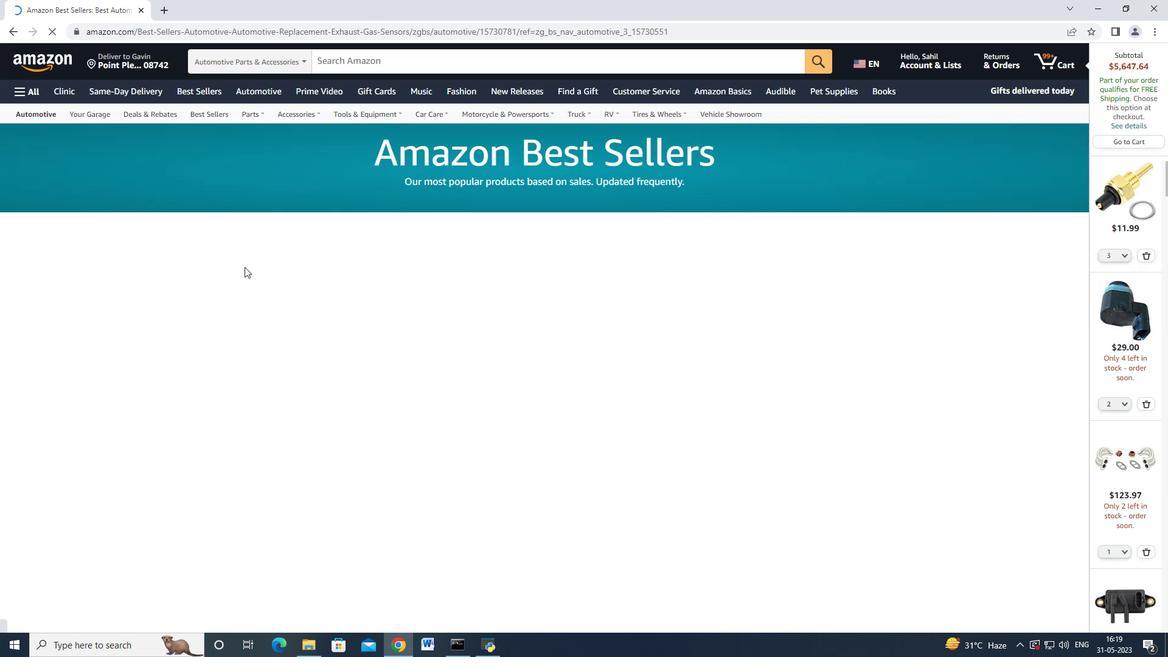 
Action: Mouse scrolled (262, 261) with delta (0, 0)
Screenshot: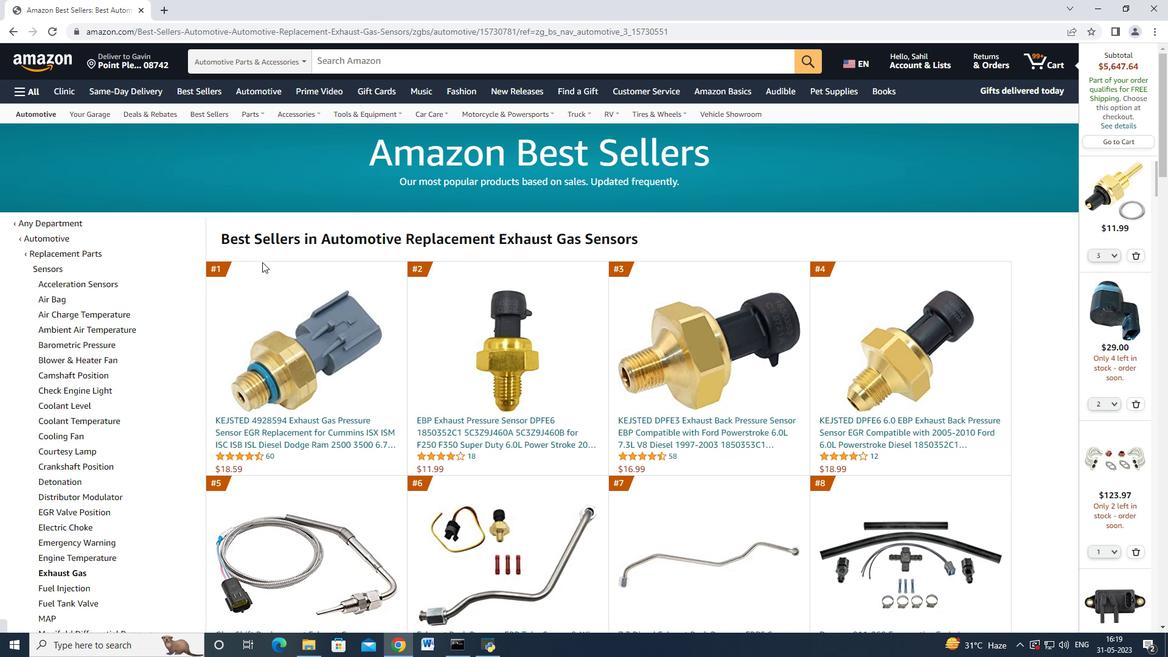 
Action: Mouse scrolled (262, 261) with delta (0, 0)
Screenshot: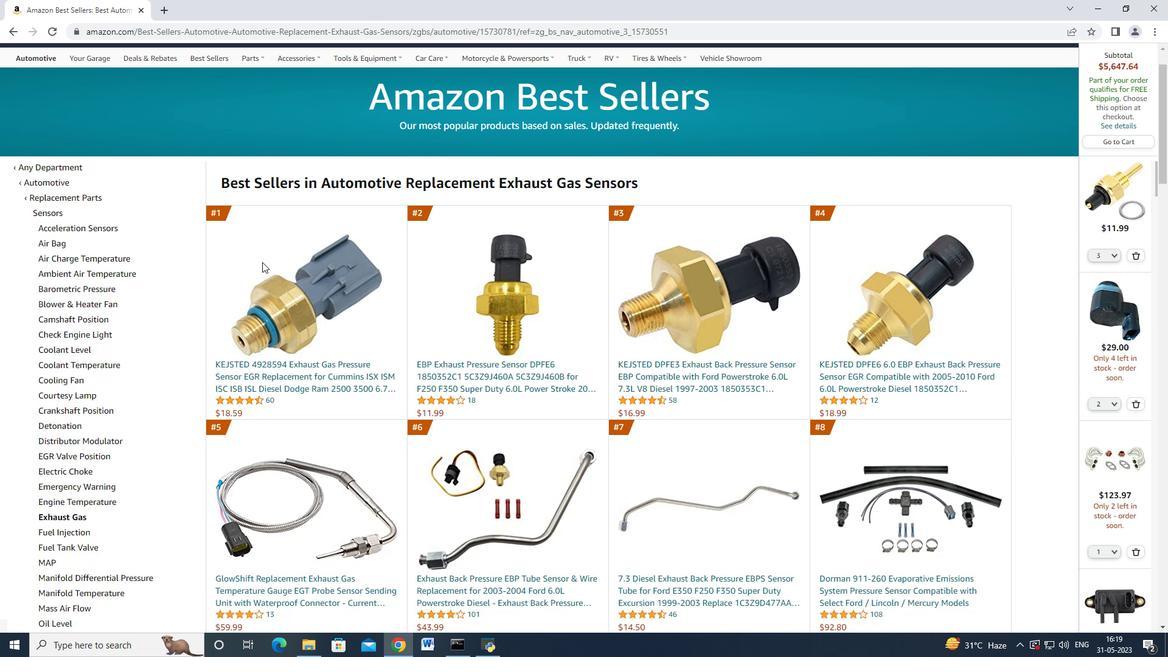 
Action: Mouse scrolled (262, 261) with delta (0, 0)
Screenshot: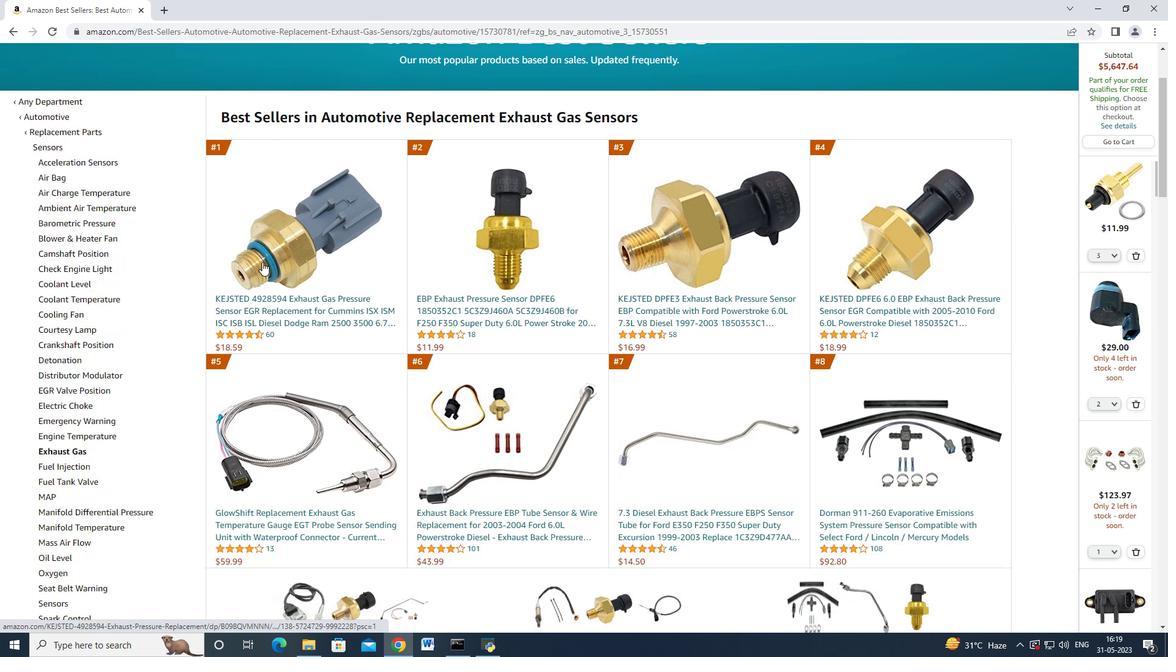 
Action: Mouse scrolled (262, 261) with delta (0, 0)
Screenshot: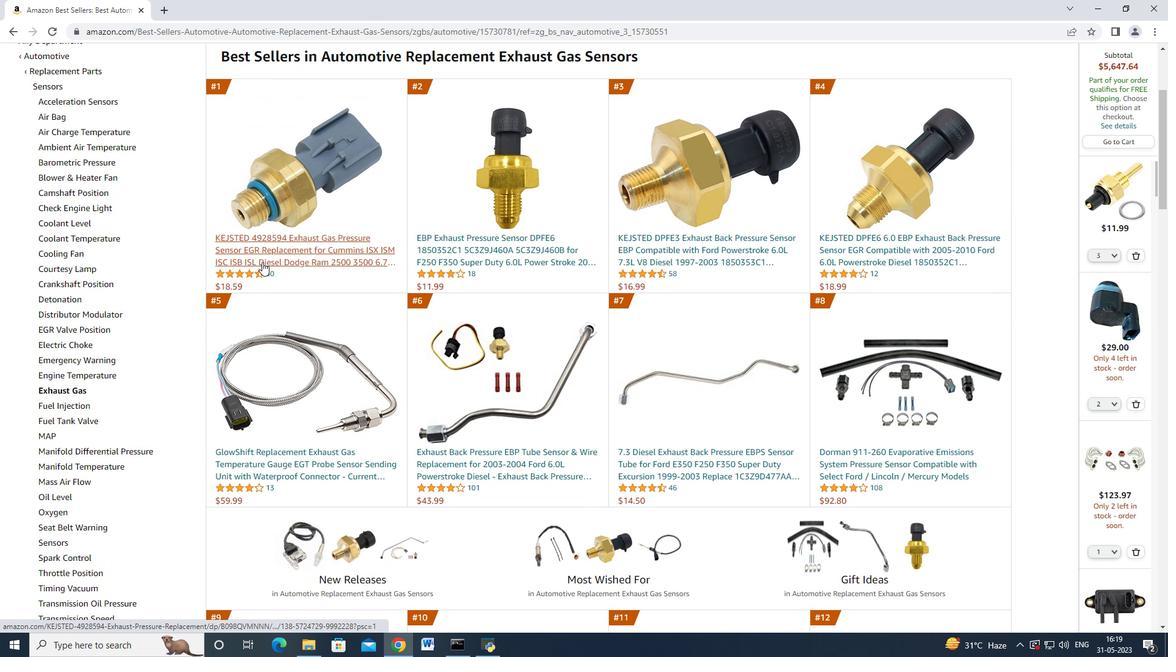 
Action: Mouse moved to (666, 191)
Screenshot: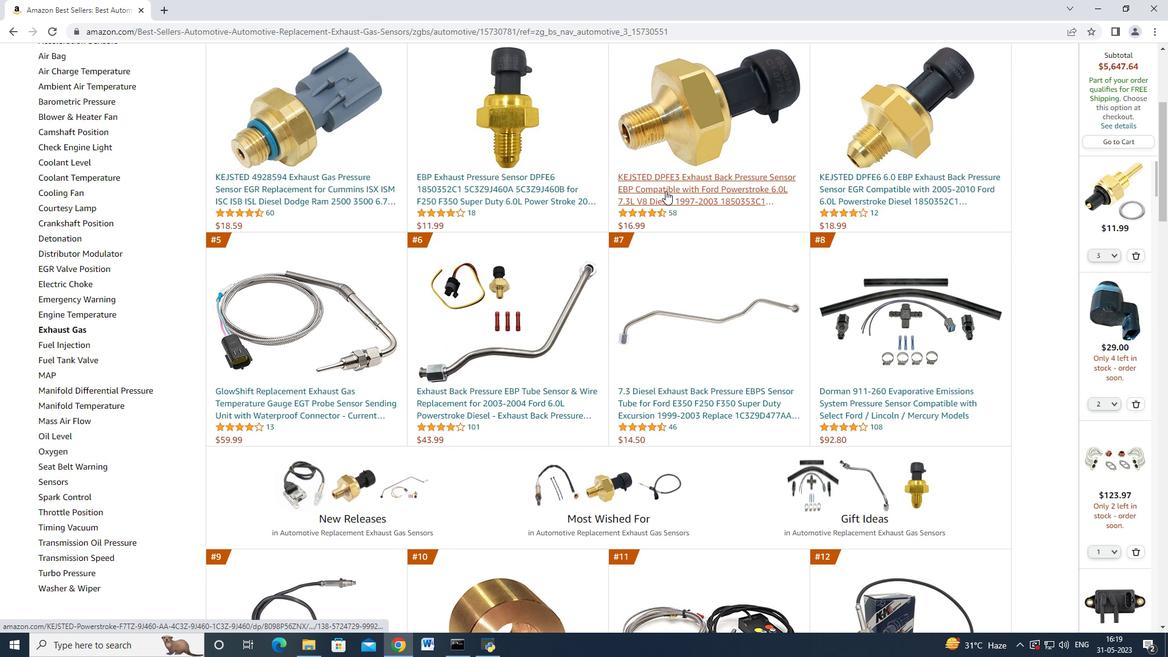 
Action: Mouse pressed left at (666, 191)
Screenshot: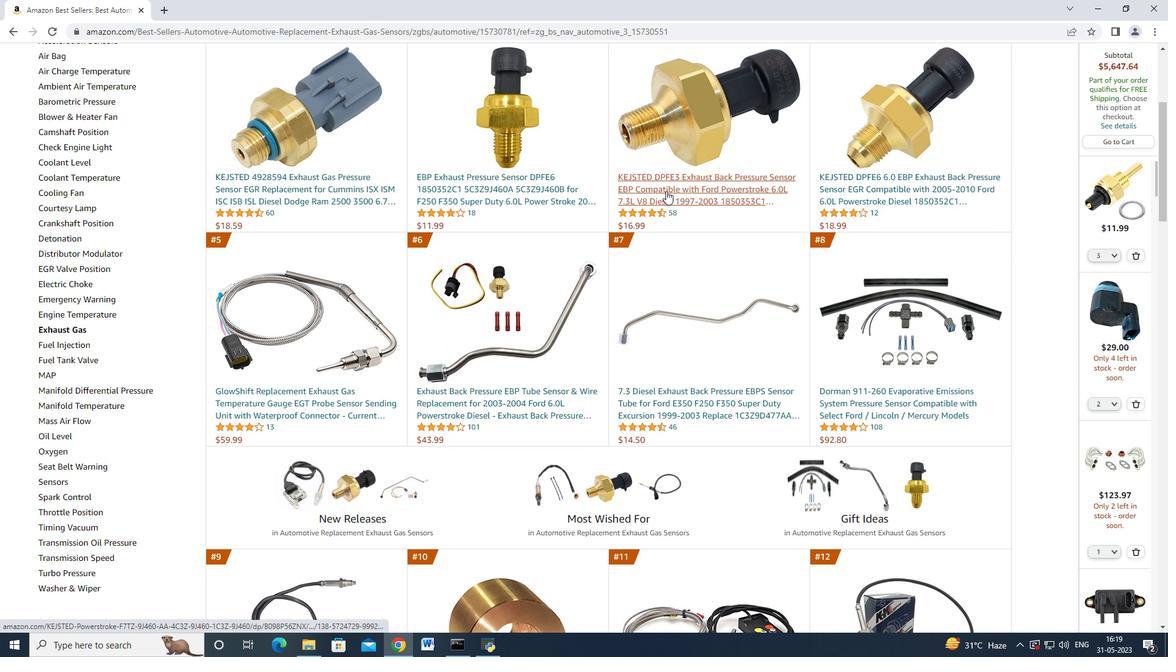 
Action: Mouse moved to (581, 289)
Screenshot: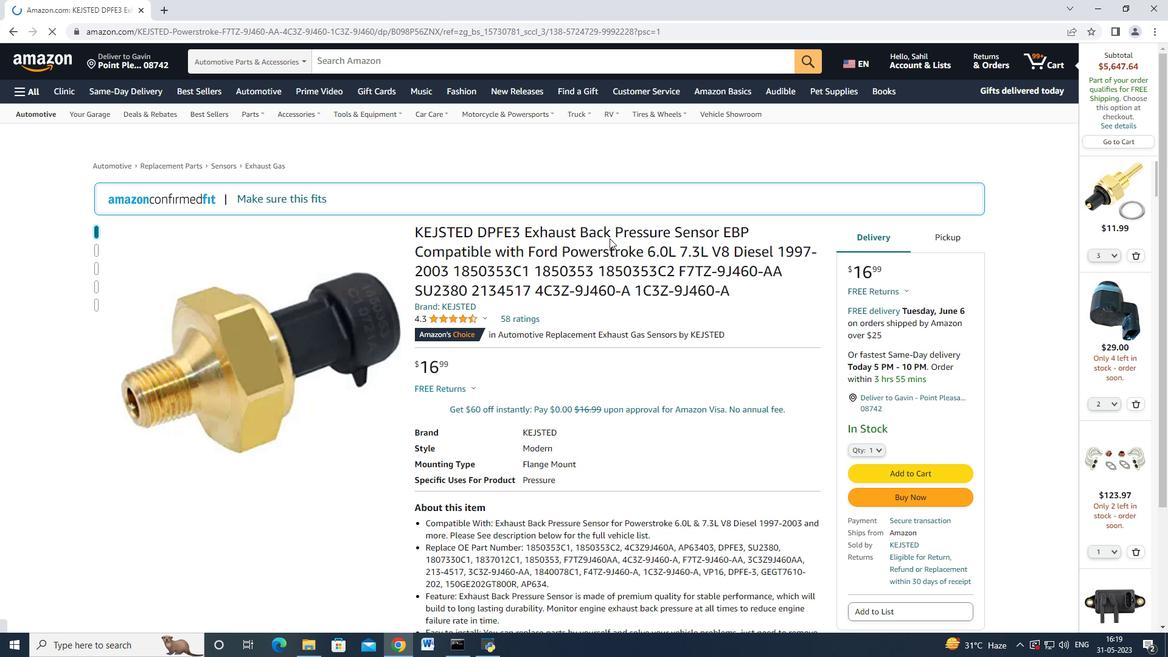 
Action: Mouse scrolled (581, 288) with delta (0, 0)
Screenshot: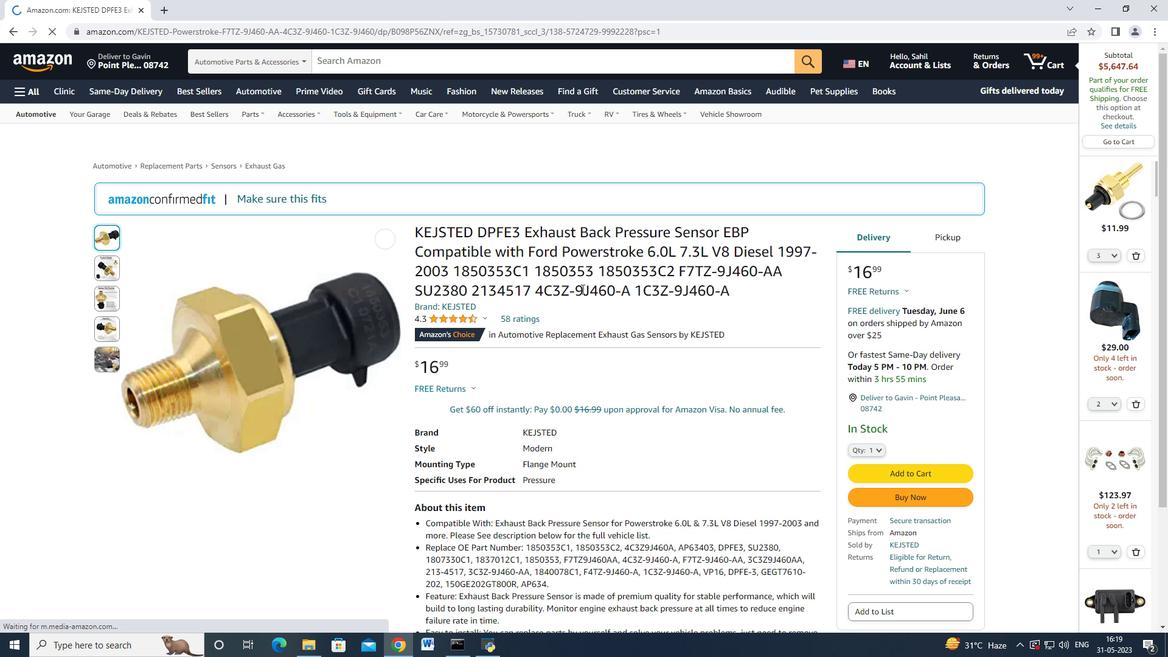 
Action: Mouse moved to (861, 388)
Screenshot: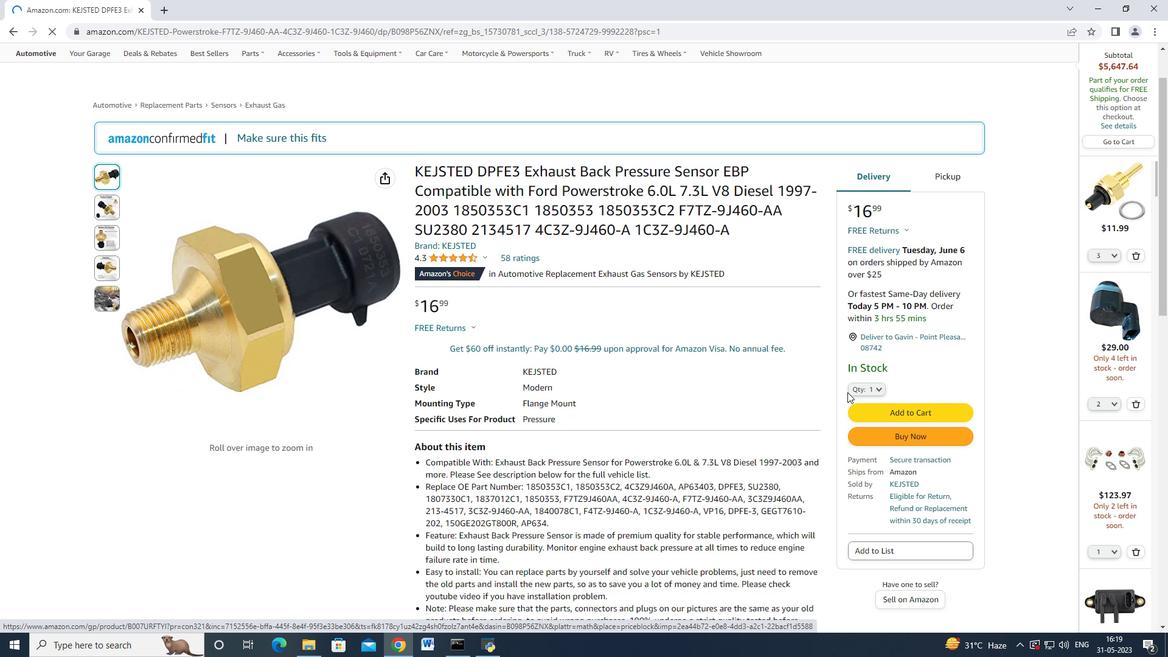 
Action: Mouse pressed left at (861, 388)
Screenshot: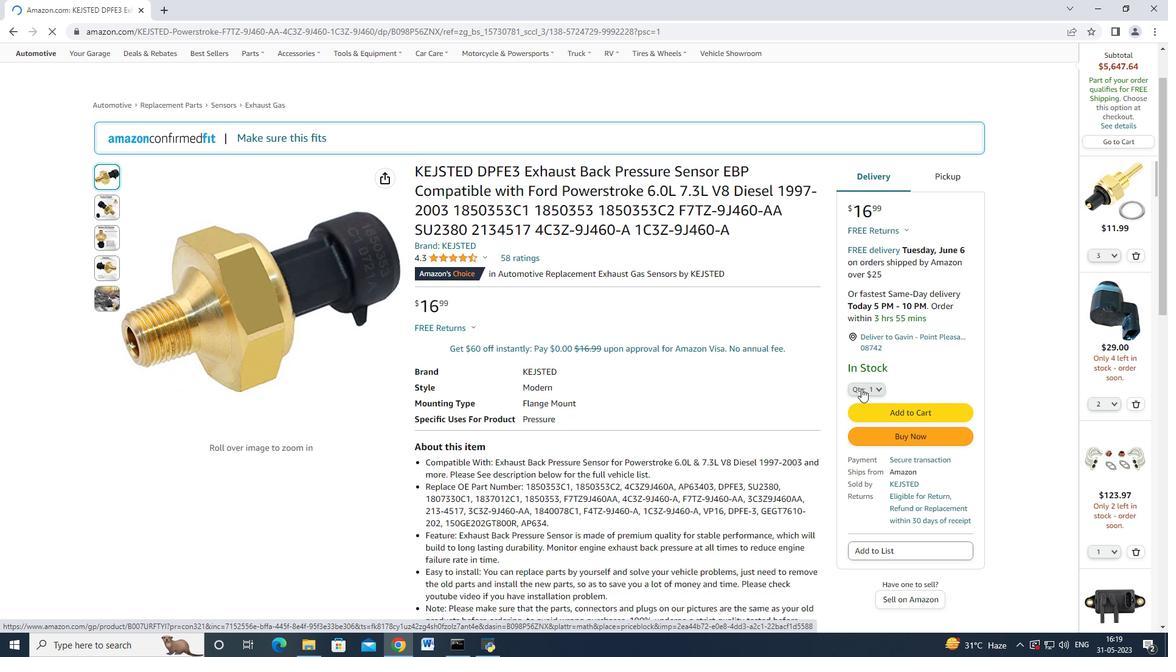 
Action: Mouse moved to (863, 116)
Screenshot: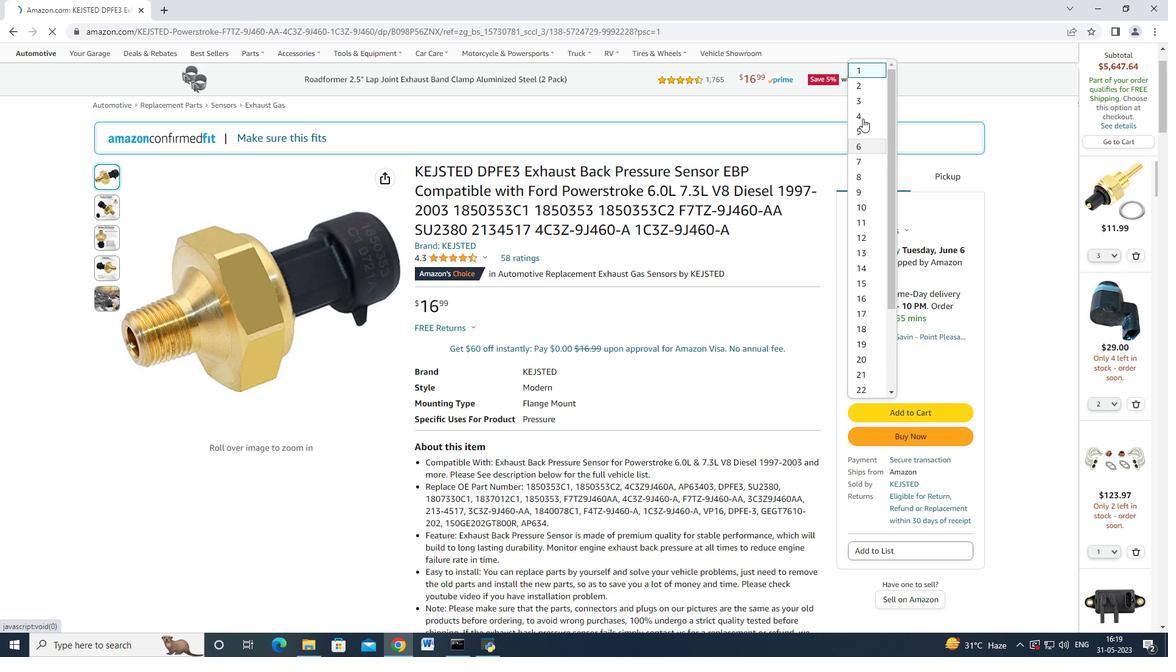 
Action: Mouse pressed left at (863, 116)
Screenshot: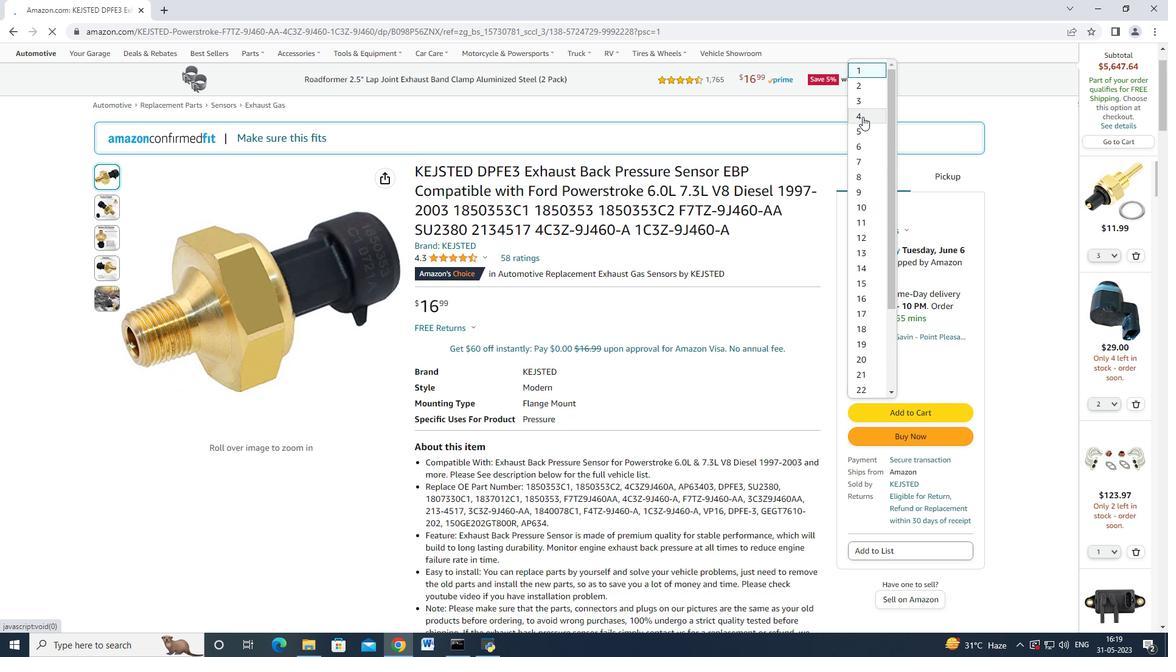 
Action: Mouse moved to (895, 409)
Screenshot: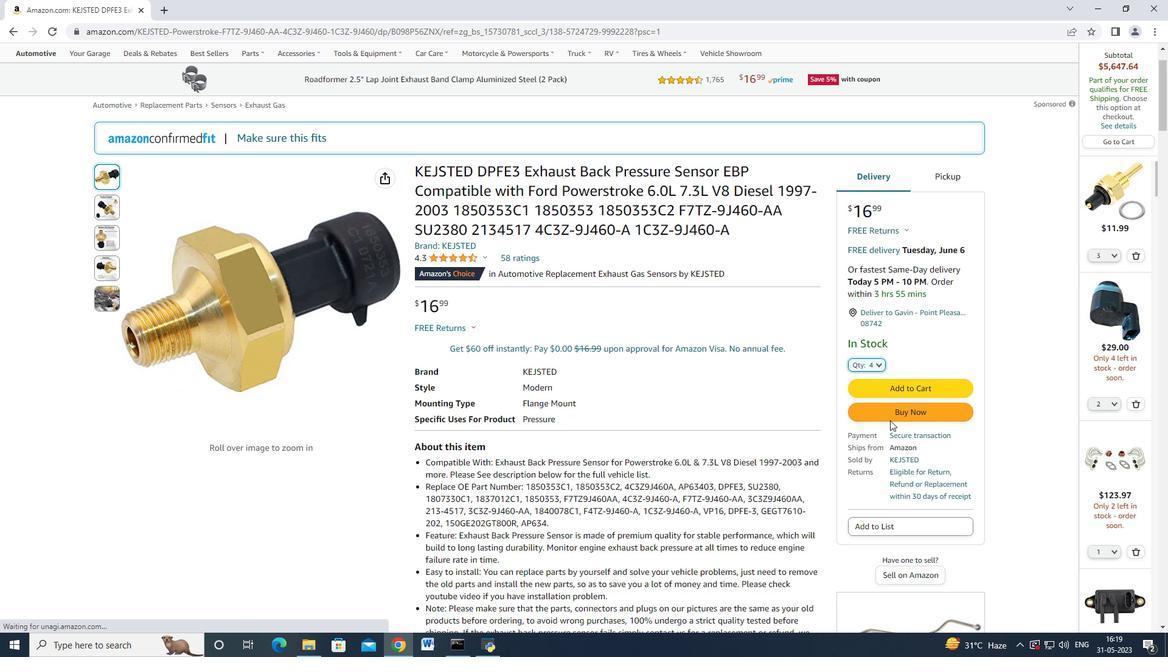 
Action: Mouse pressed left at (895, 409)
Screenshot: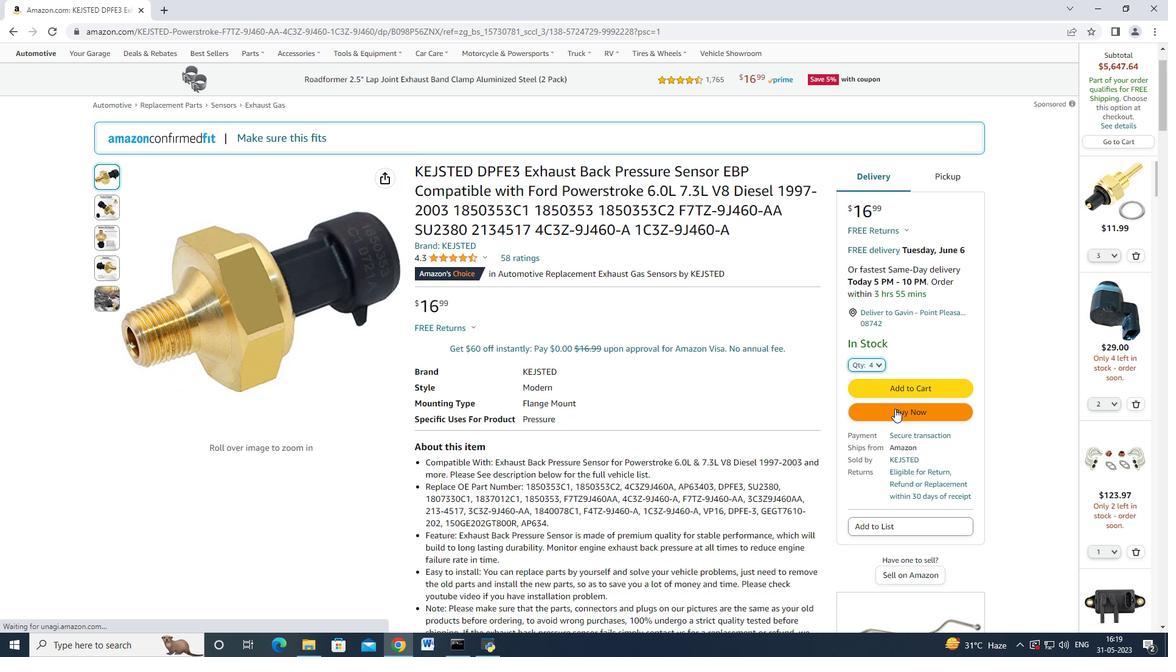 
Action: Mouse moved to (445, 276)
Screenshot: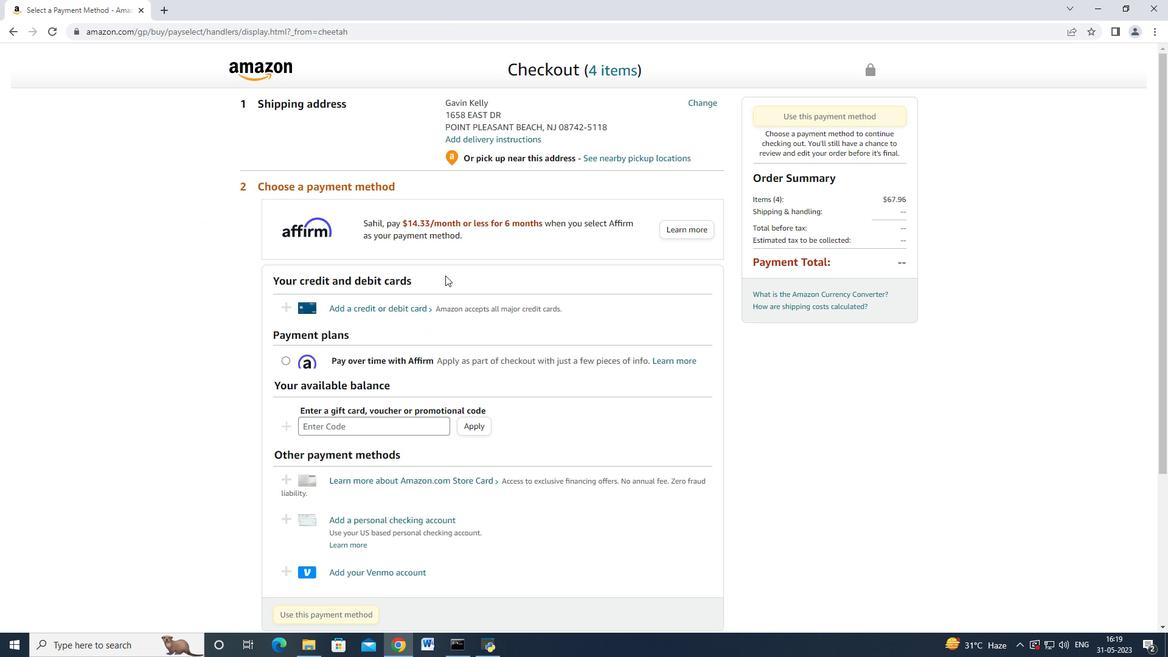 
Action: Mouse scrolled (445, 275) with delta (0, 0)
Screenshot: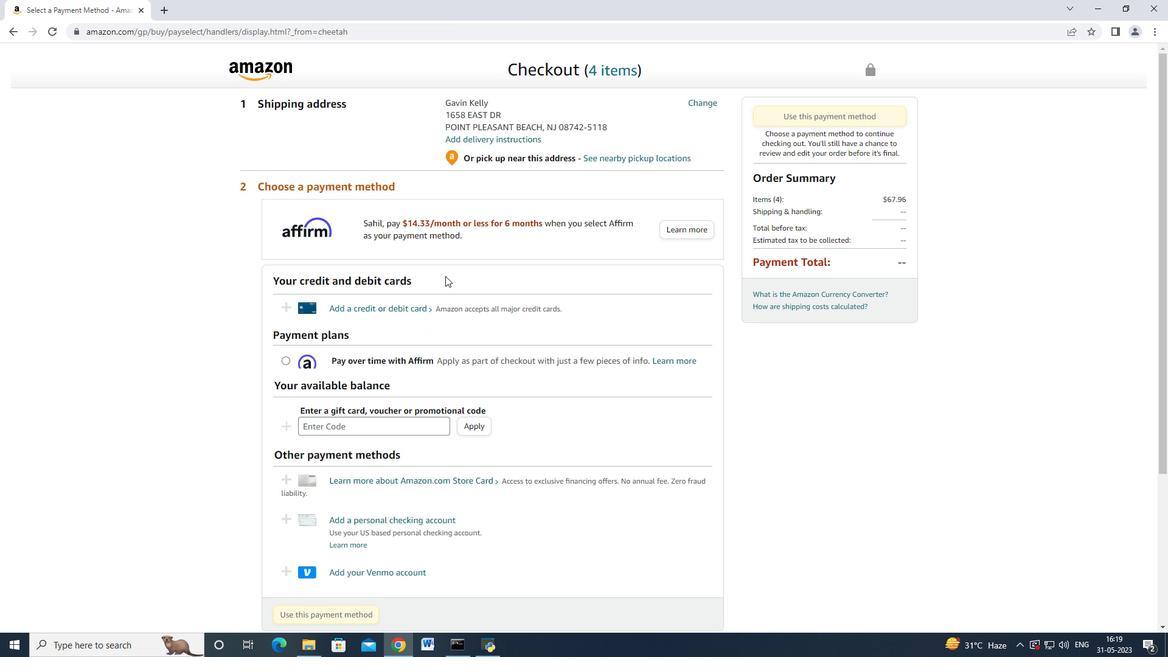 
Action: Mouse scrolled (445, 275) with delta (0, 0)
Screenshot: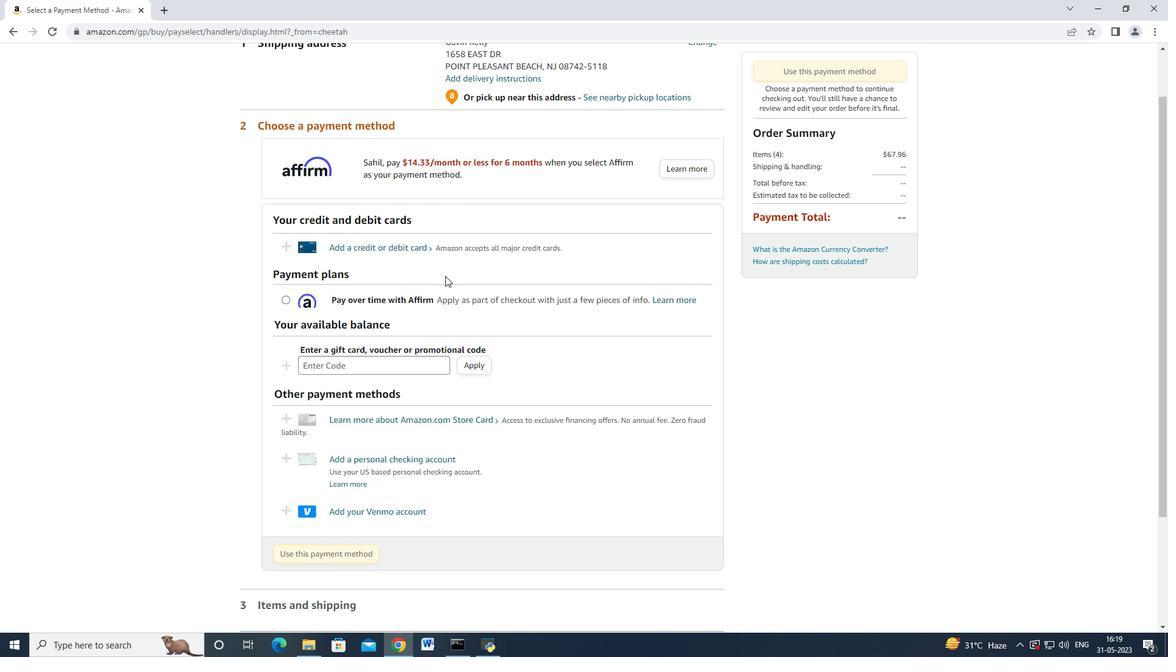
Action: Mouse scrolled (445, 275) with delta (0, 0)
Screenshot: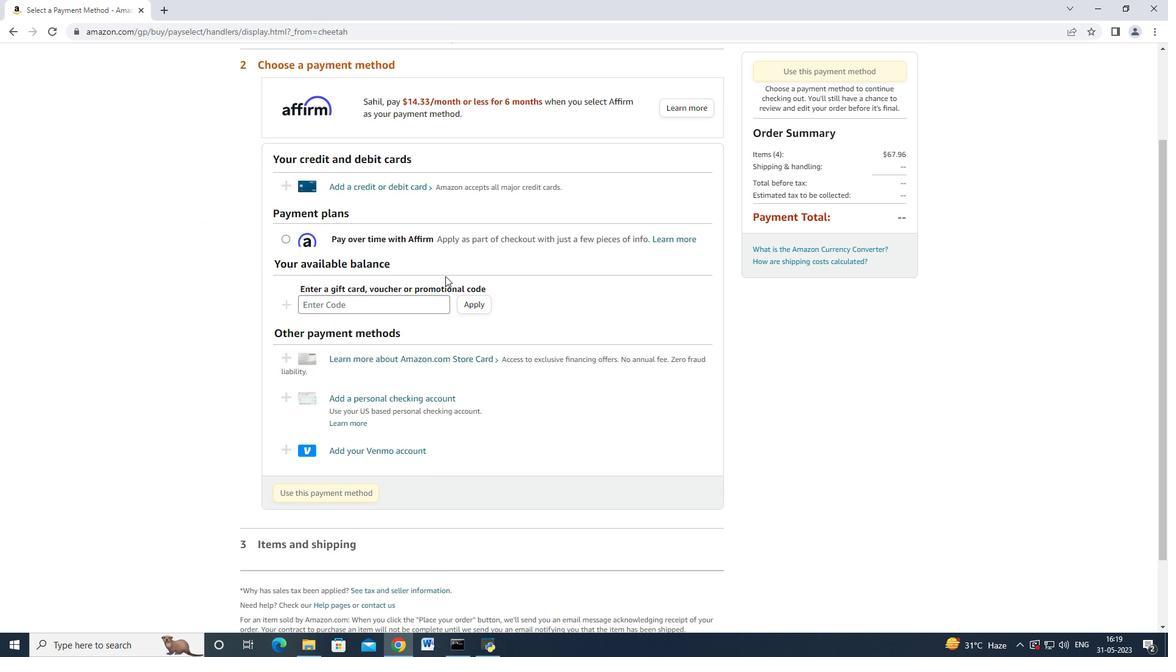 
Action: Mouse scrolled (445, 275) with delta (0, 0)
Screenshot: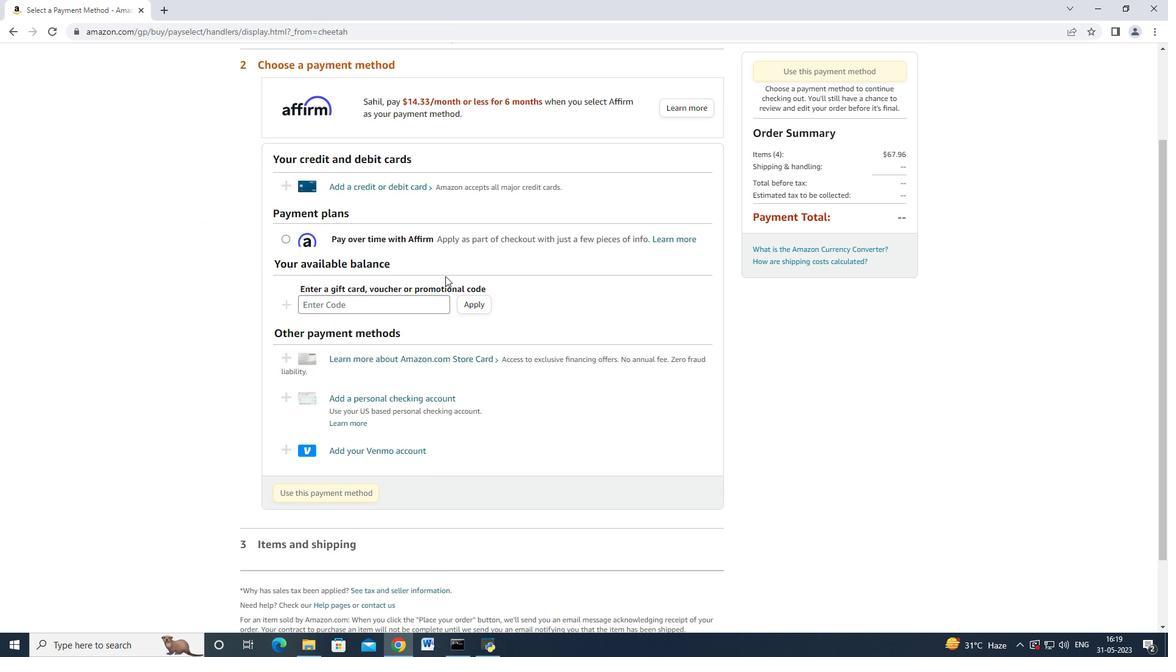 
Action: Mouse scrolled (445, 276) with delta (0, 0)
Screenshot: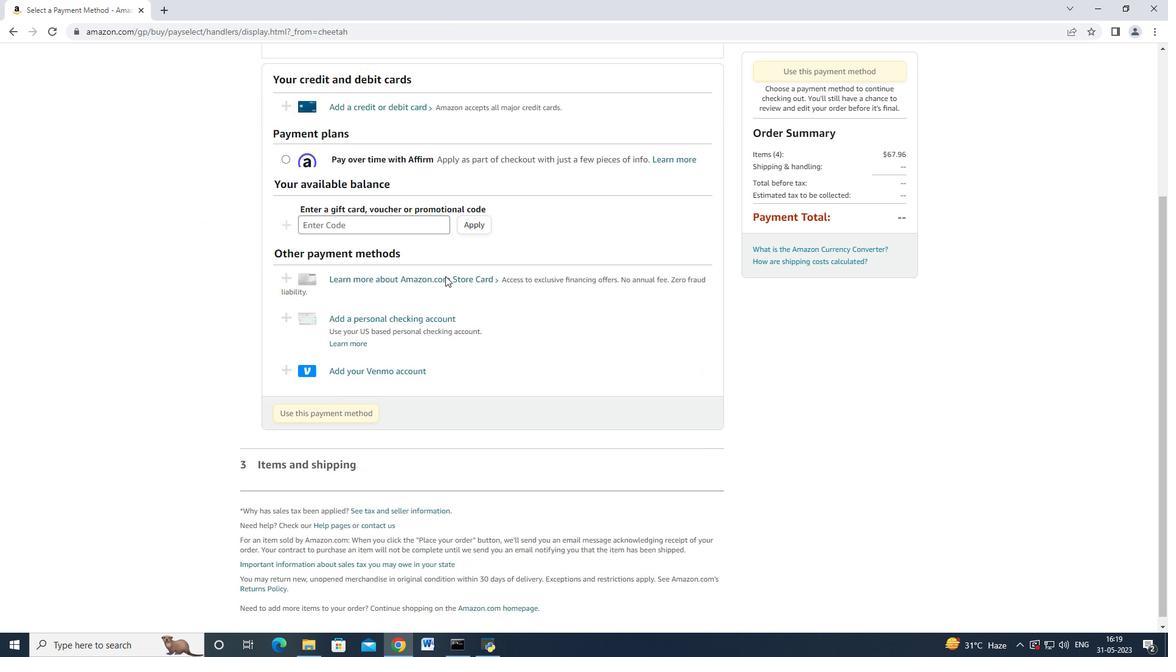 
Action: Mouse scrolled (445, 276) with delta (0, 0)
Screenshot: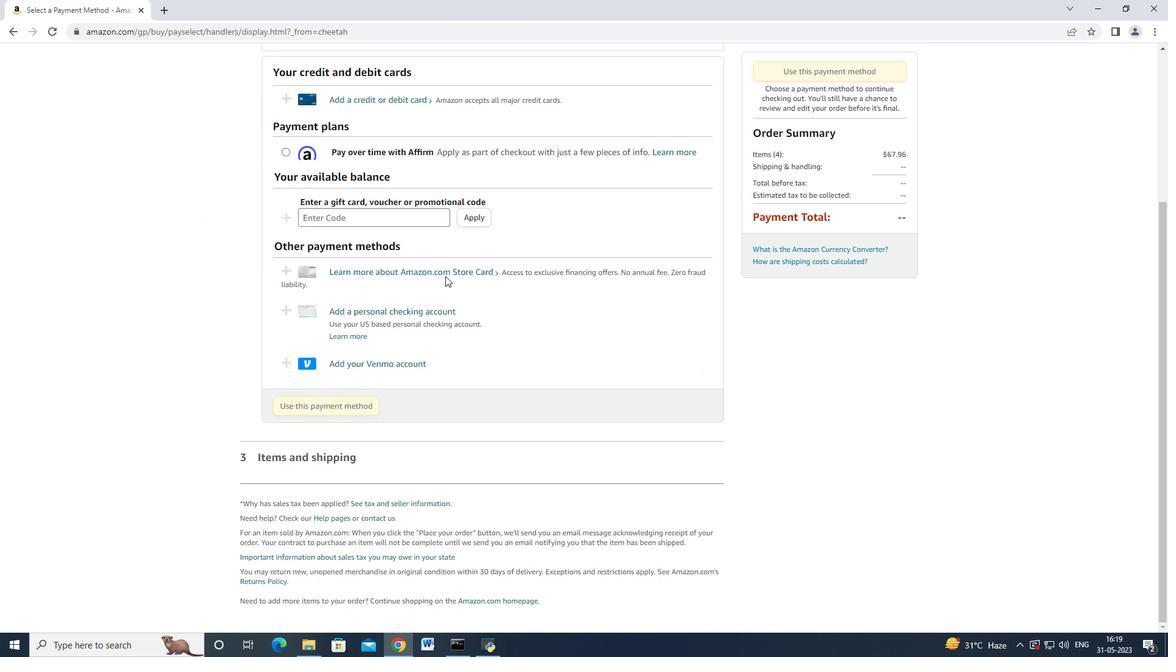 
Action: Mouse moved to (400, 224)
Screenshot: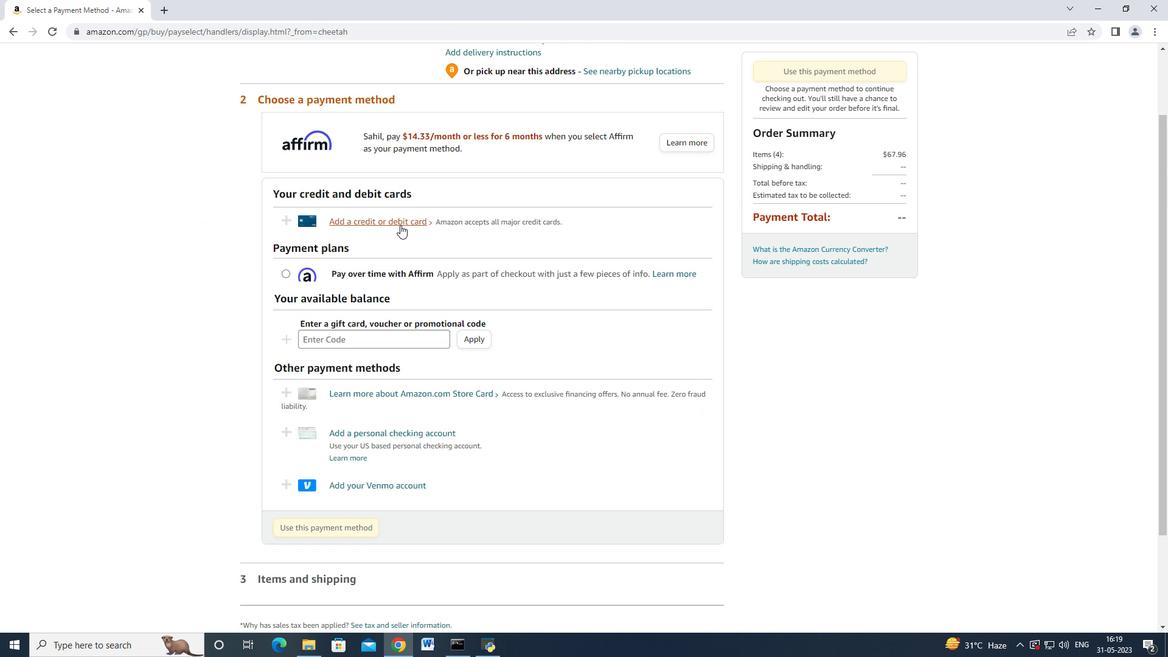 
Action: Mouse scrolled (400, 224) with delta (0, 0)
Screenshot: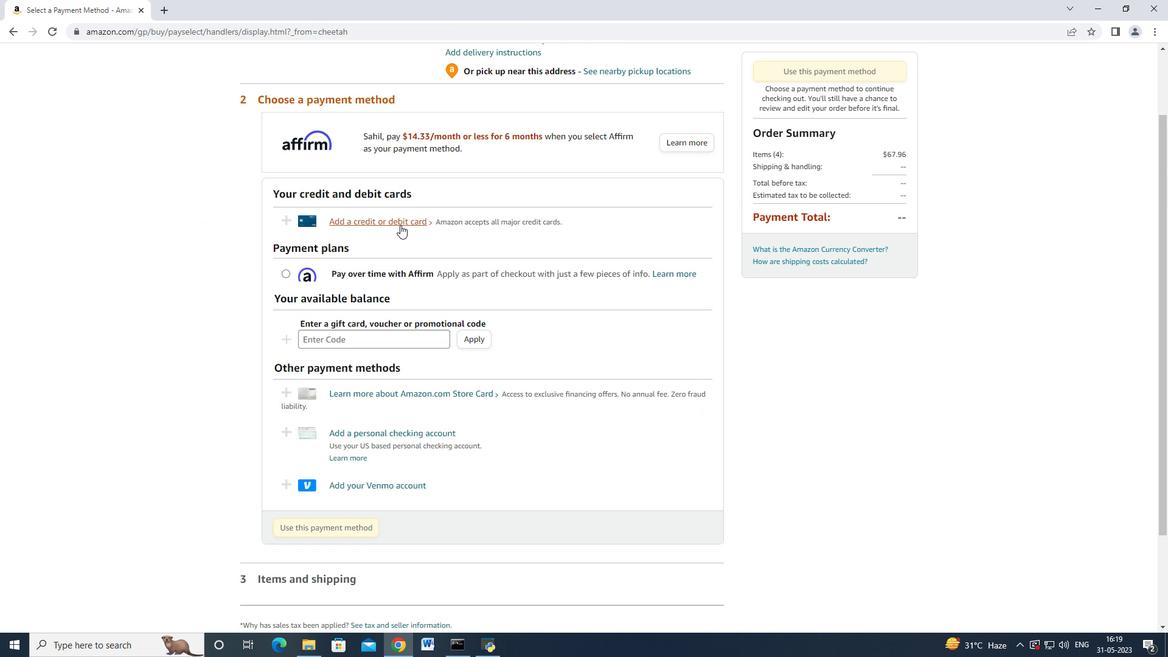 
Action: Mouse scrolled (400, 224) with delta (0, 0)
Screenshot: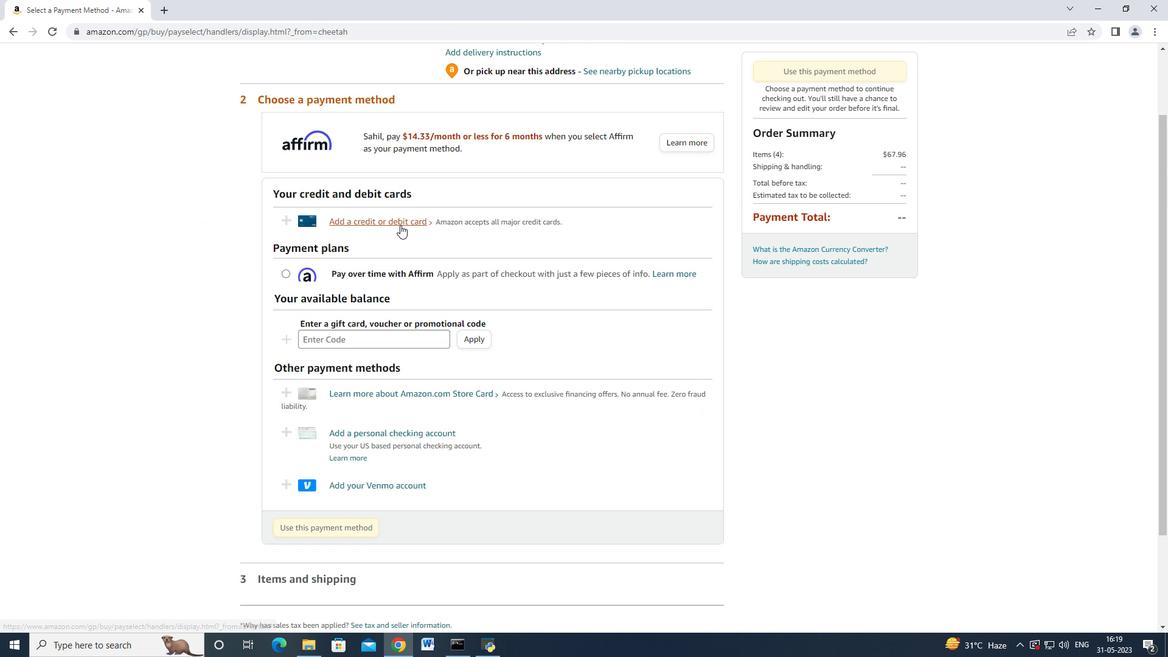 
Action: Mouse moved to (400, 224)
Screenshot: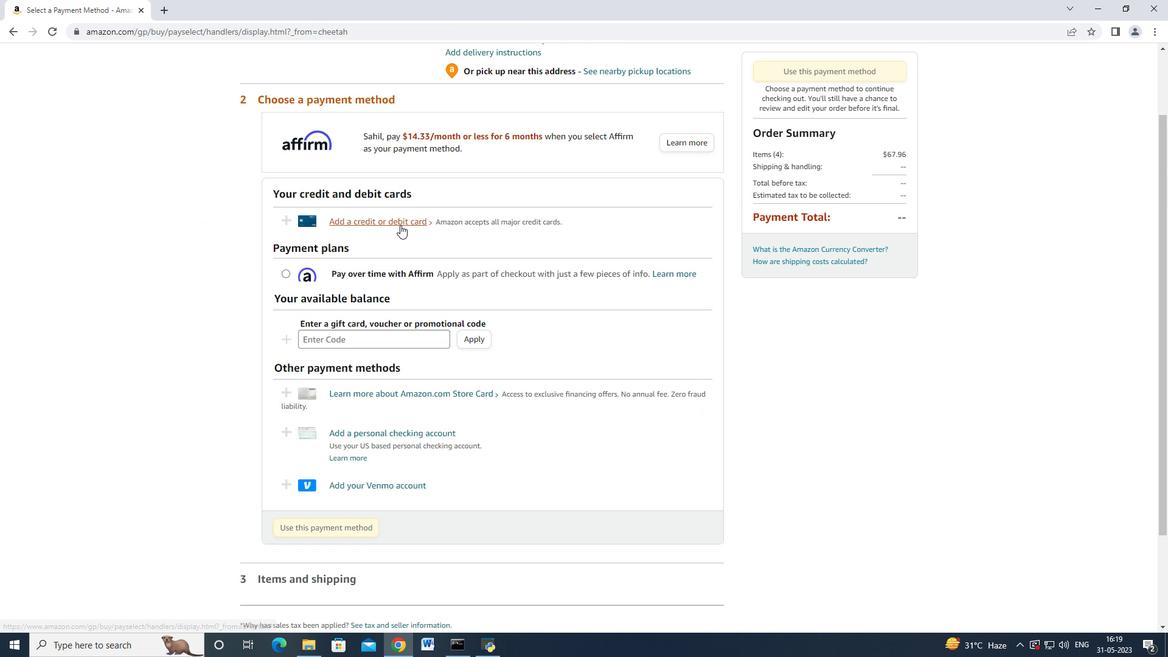 
Action: Mouse scrolled (400, 224) with delta (0, 0)
Screenshot: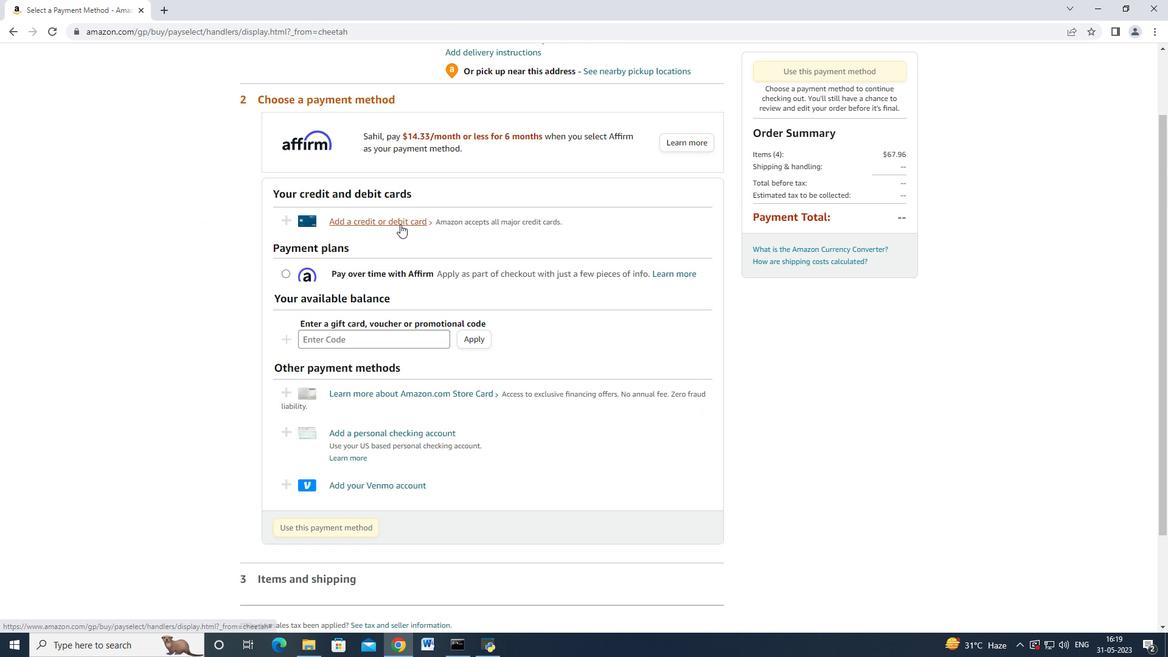 
Action: Mouse moved to (710, 113)
Screenshot: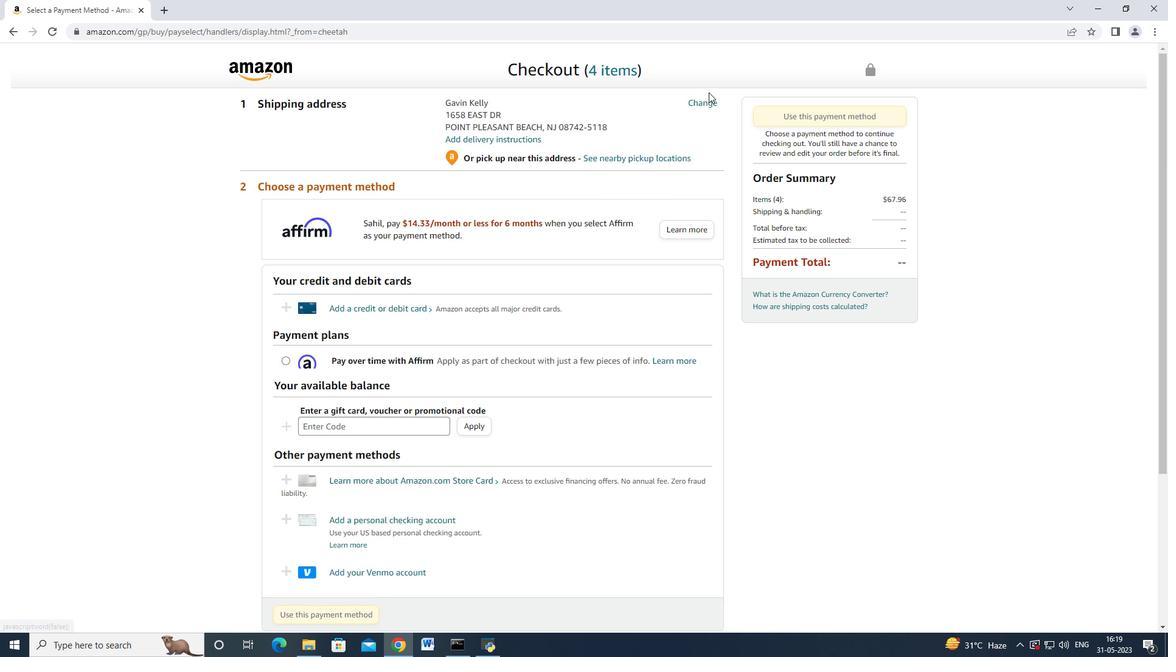 
Action: Mouse pressed left at (710, 113)
Screenshot: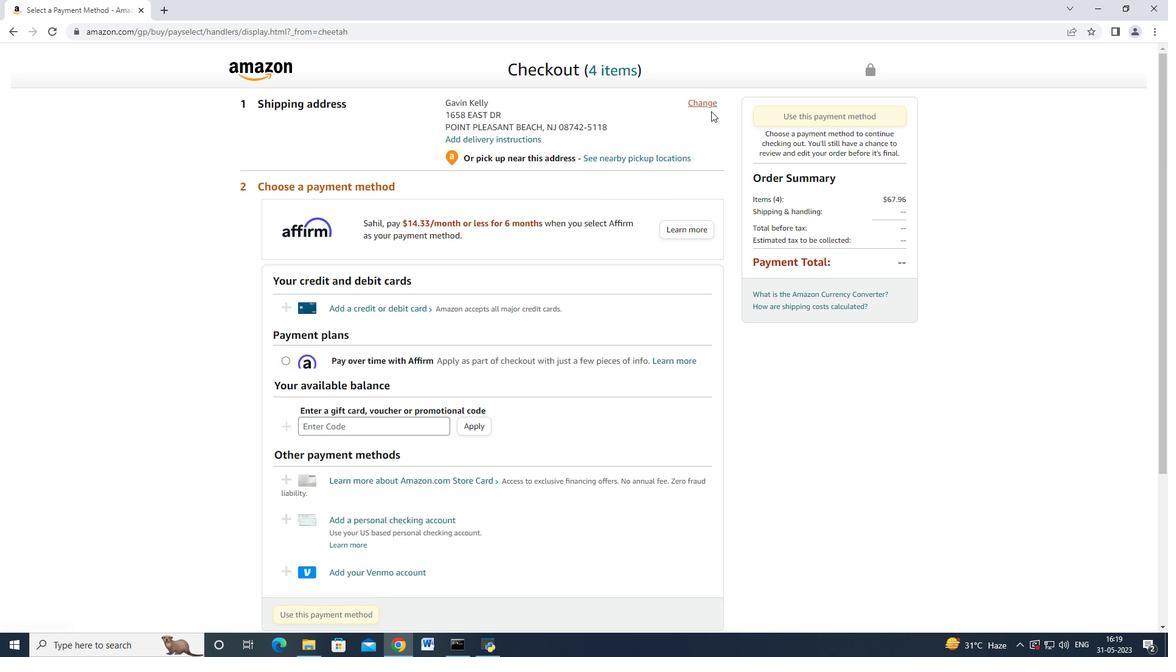 
Action: Mouse moved to (710, 102)
Screenshot: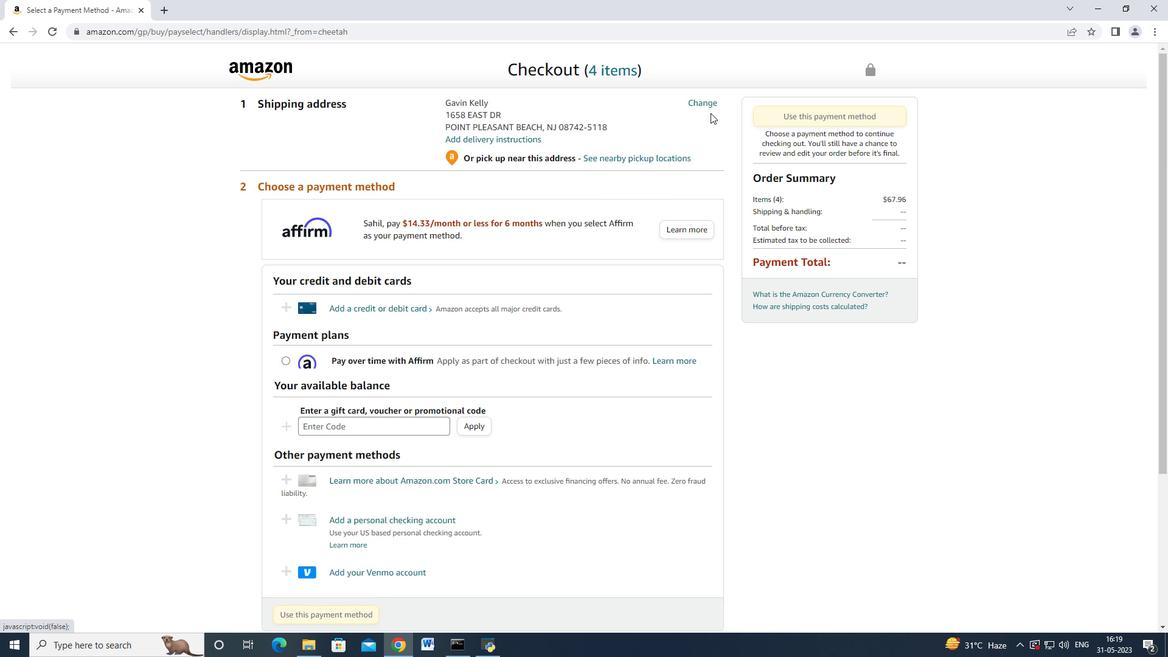 
Action: Mouse pressed left at (710, 102)
Screenshot: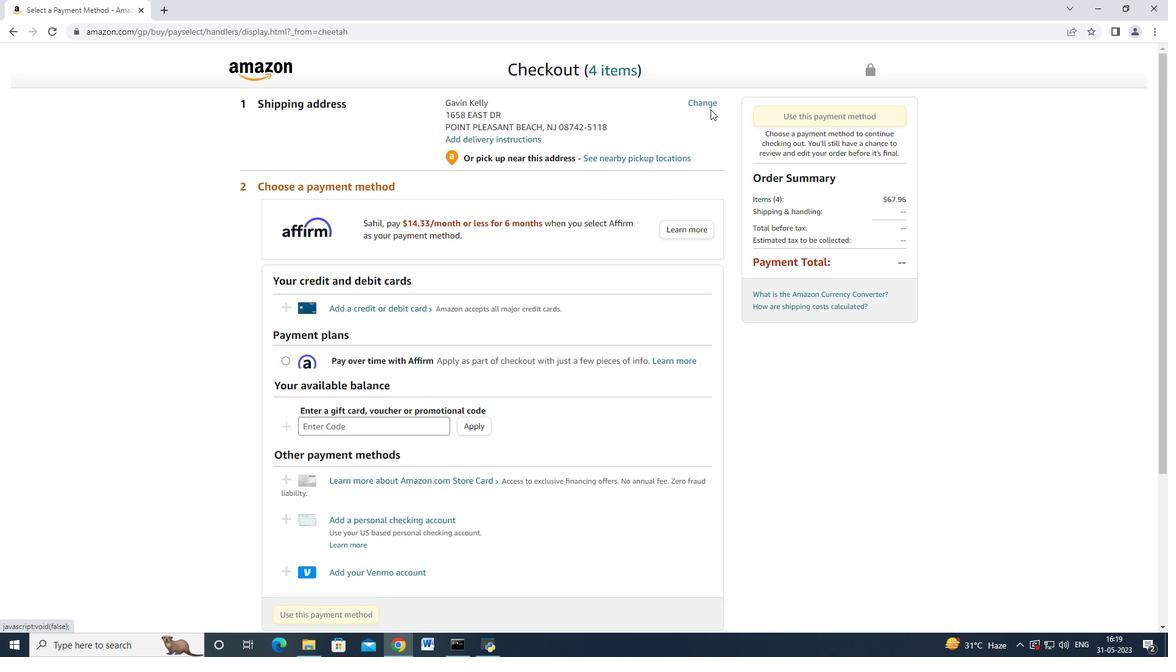
Action: Mouse moved to (525, 159)
Screenshot: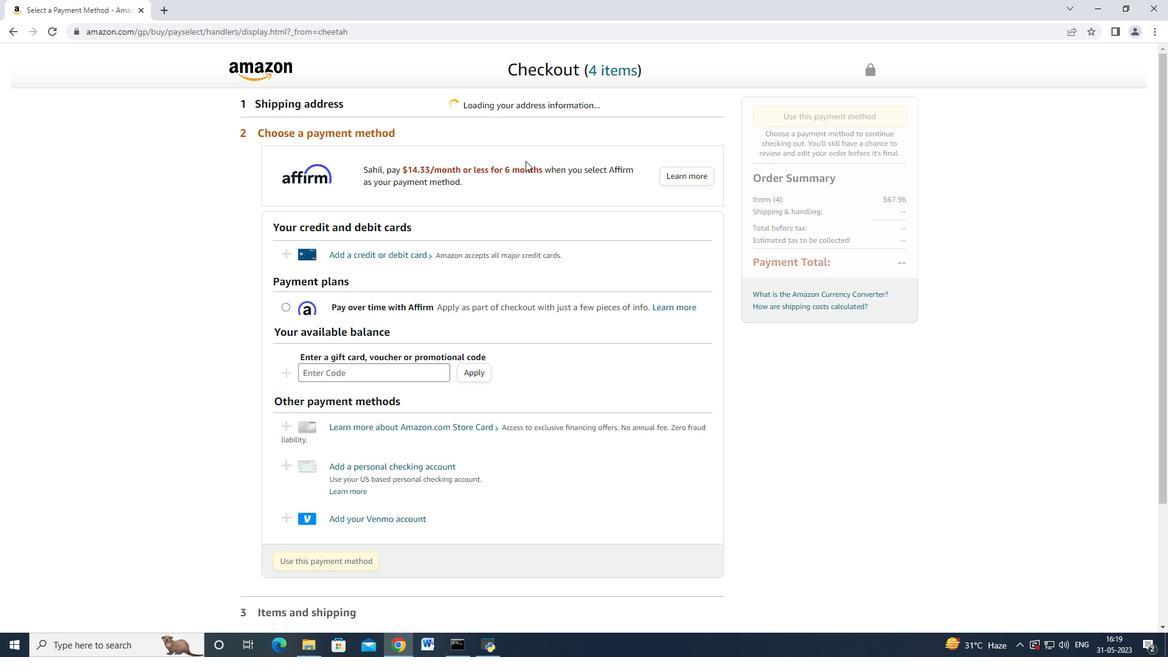 
Action: Mouse scrolled (525, 160) with delta (0, 0)
Screenshot: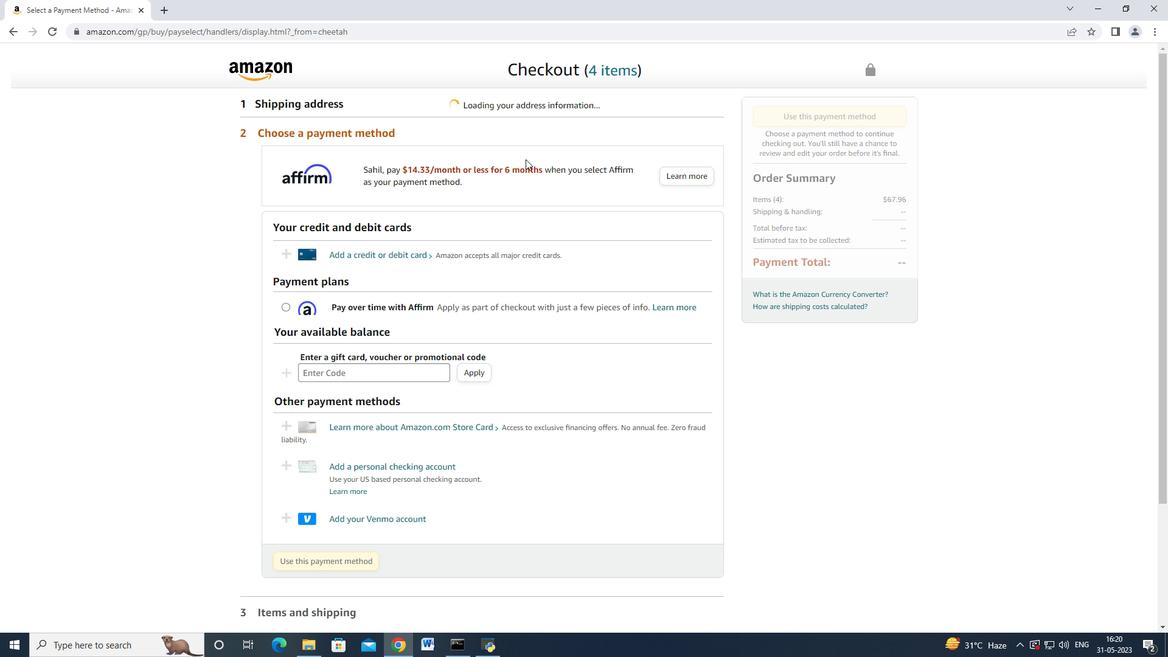 
Action: Mouse moved to (515, 160)
Screenshot: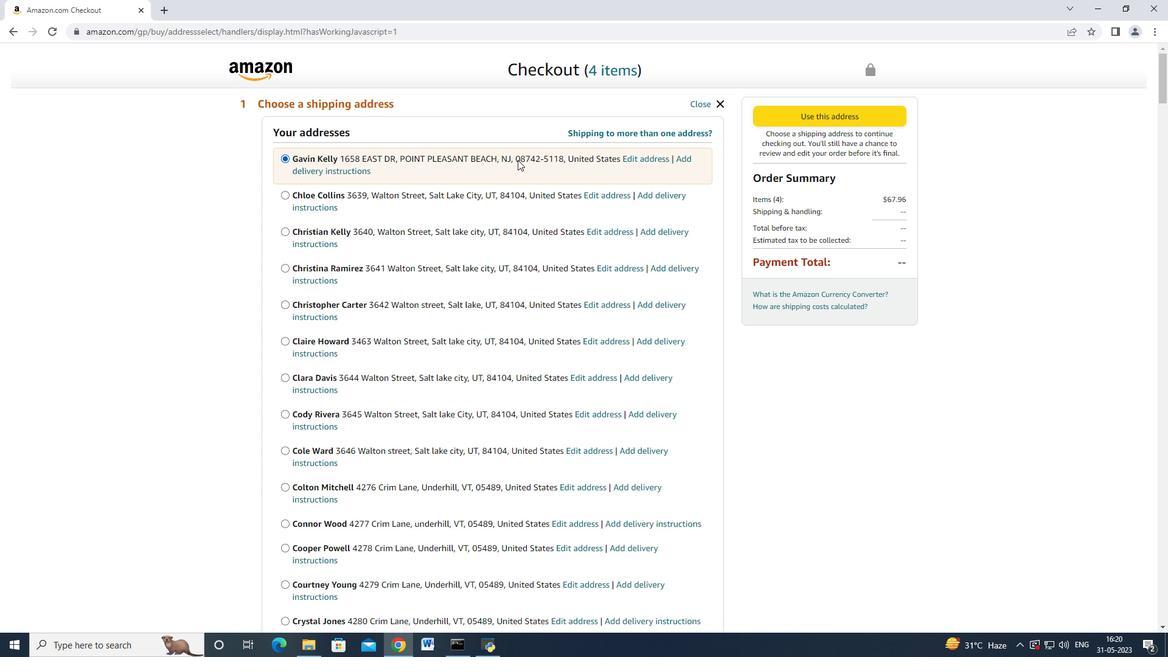 
Action: Mouse scrolled (515, 160) with delta (0, 0)
Screenshot: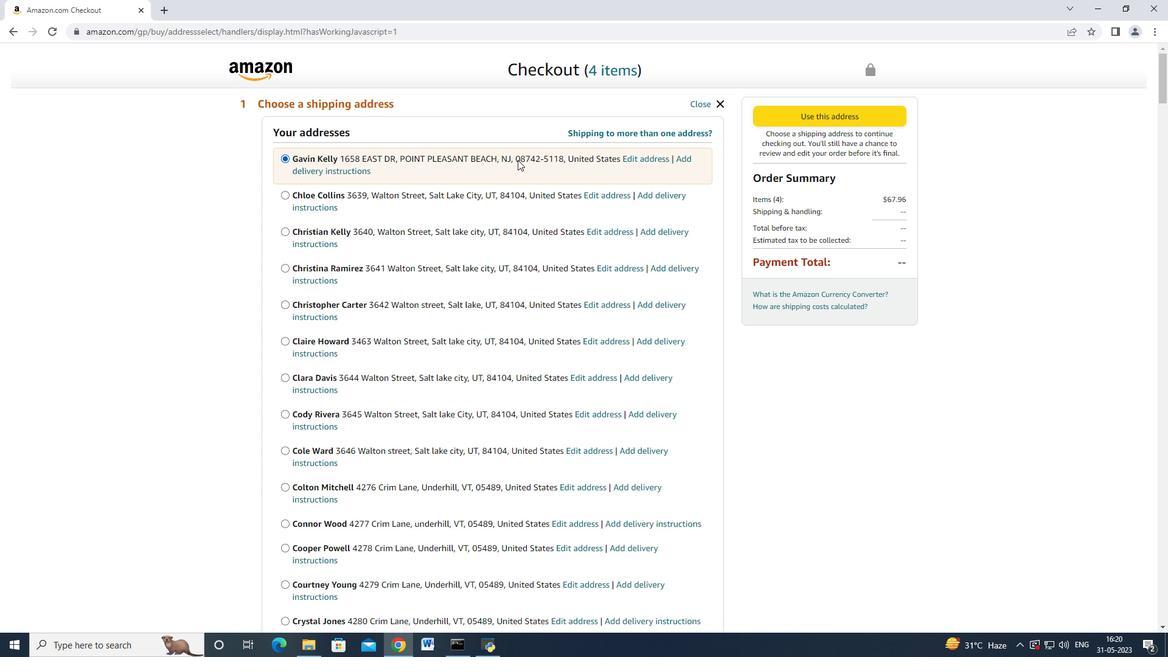 
Action: Mouse scrolled (515, 160) with delta (0, 0)
Screenshot: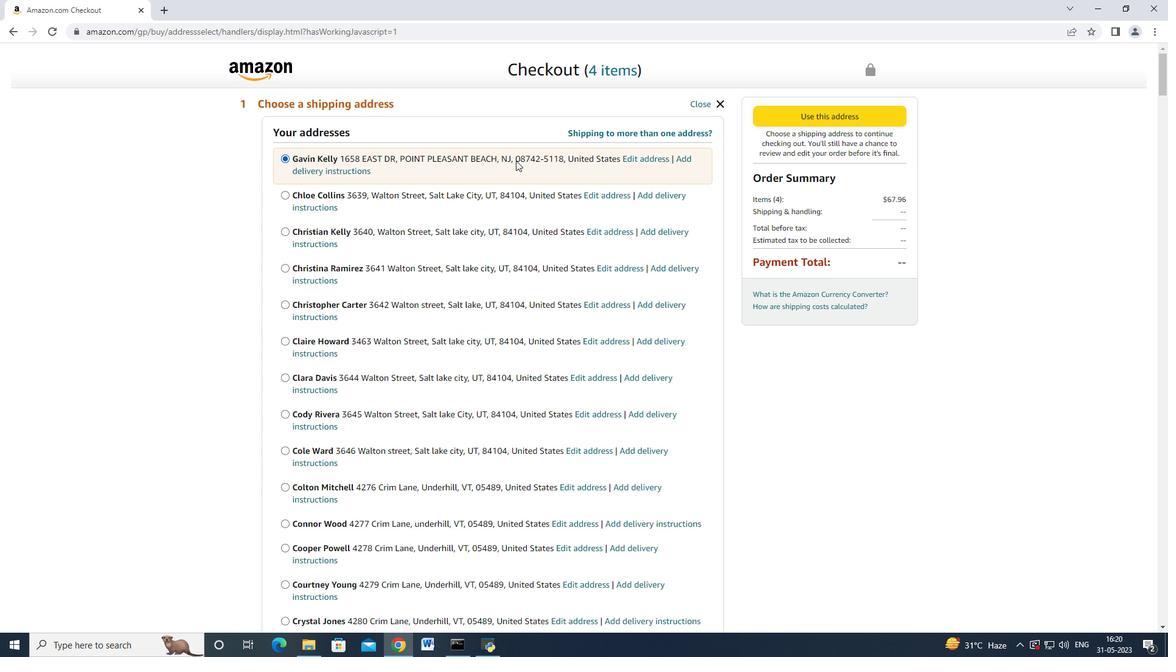 
Action: Mouse scrolled (515, 160) with delta (0, 0)
Screenshot: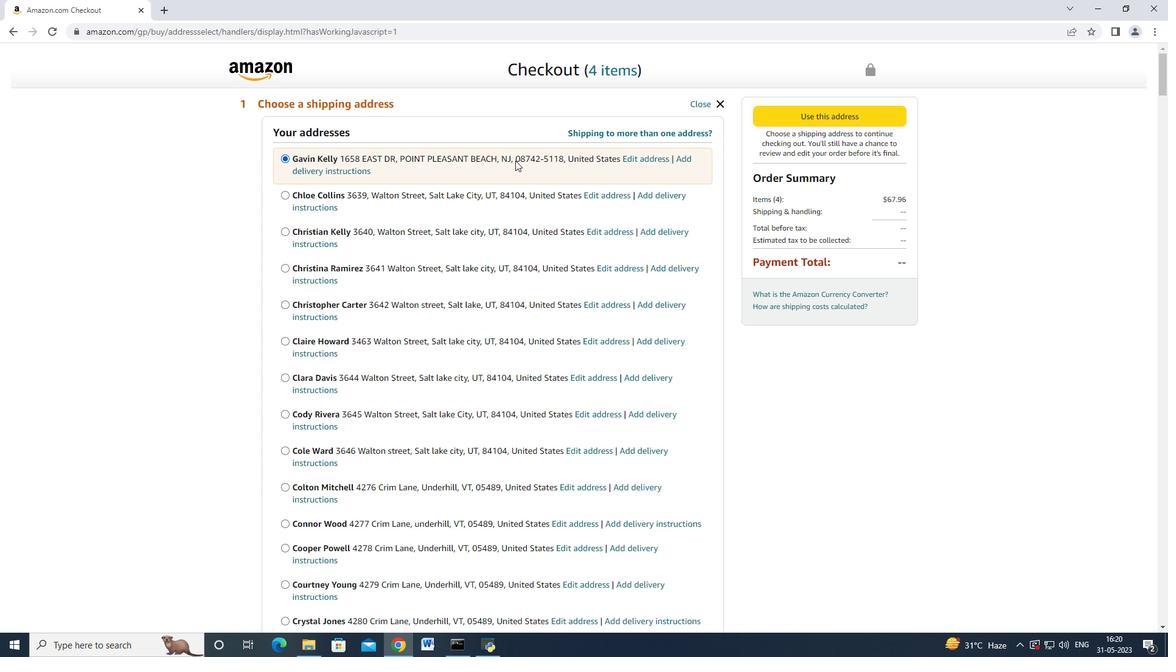 
Action: Mouse scrolled (515, 160) with delta (0, 0)
Screenshot: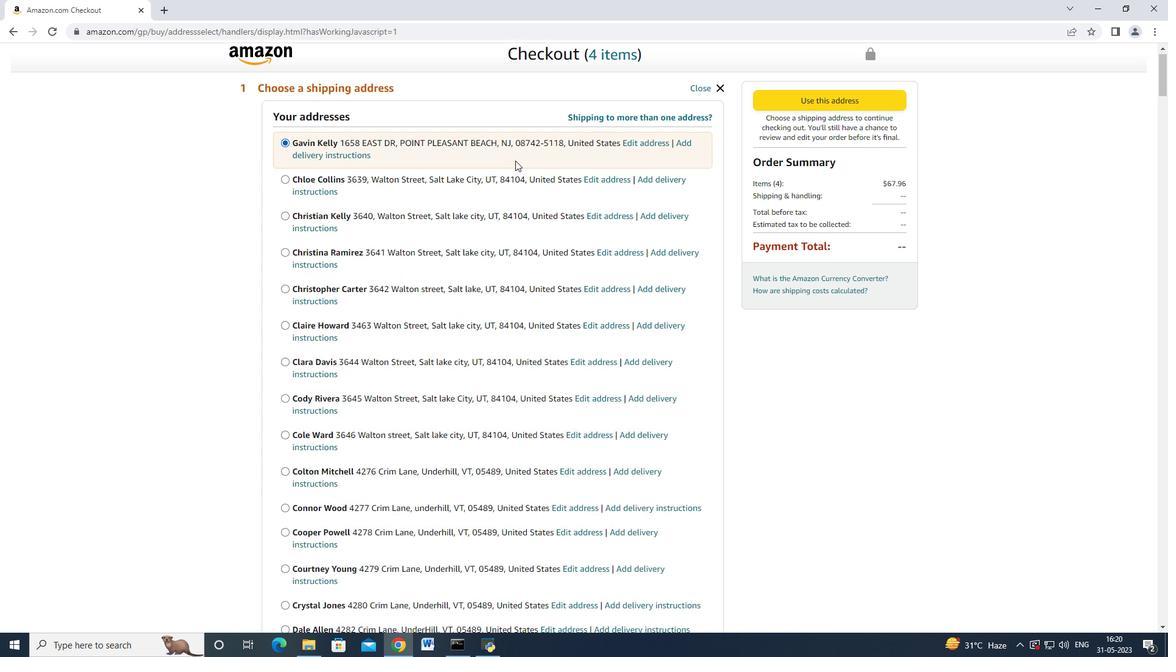 
Action: Mouse moved to (514, 160)
Screenshot: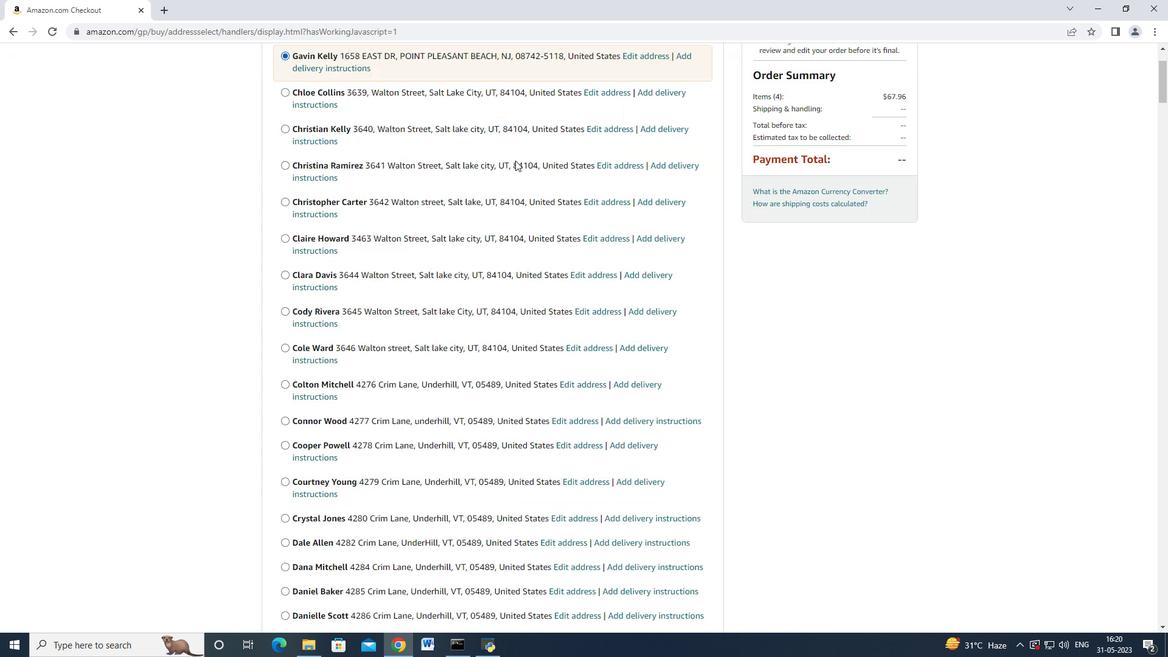 
Action: Mouse scrolled (514, 160) with delta (0, 0)
Screenshot: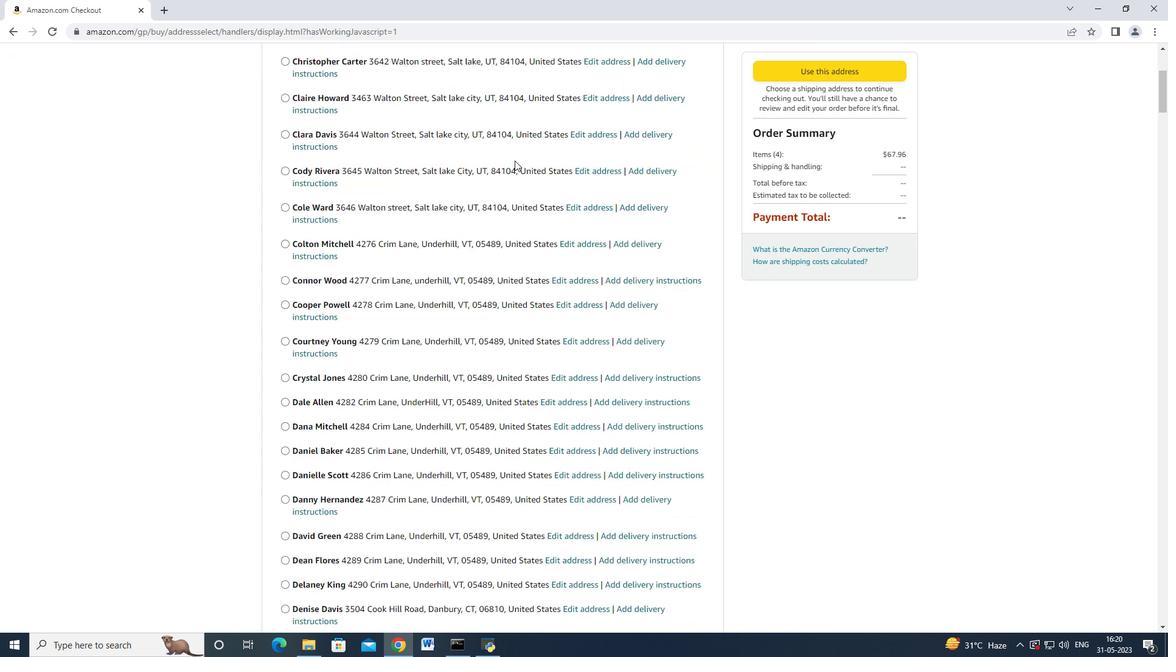 
Action: Mouse scrolled (514, 160) with delta (0, 0)
Screenshot: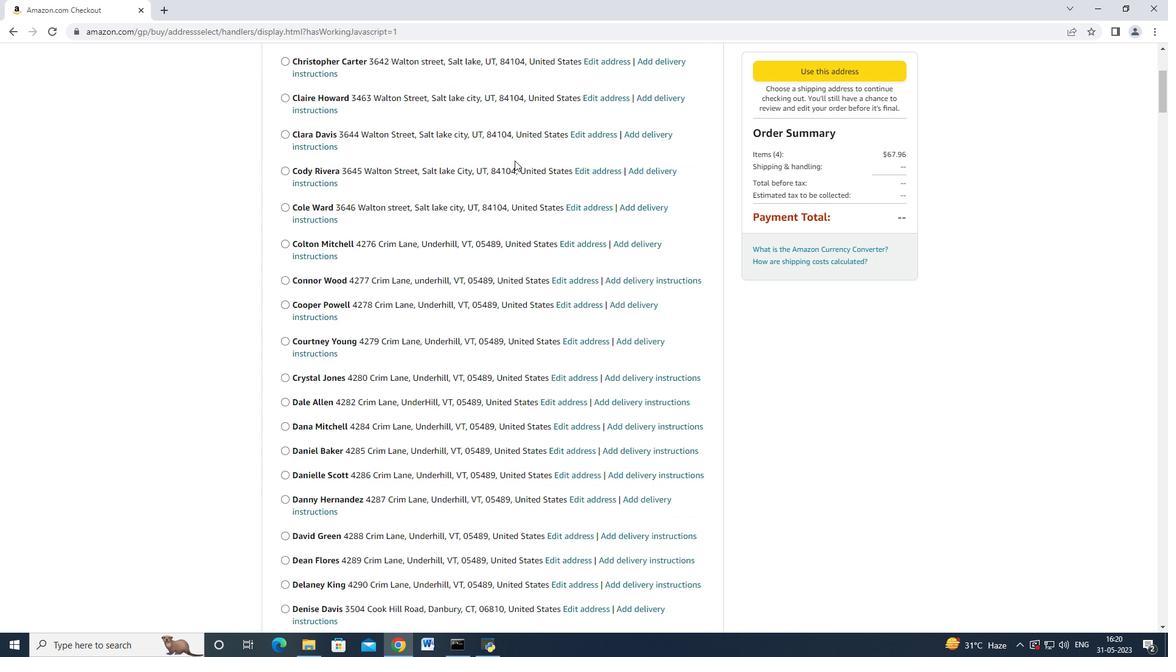 
Action: Mouse scrolled (514, 160) with delta (0, 0)
Screenshot: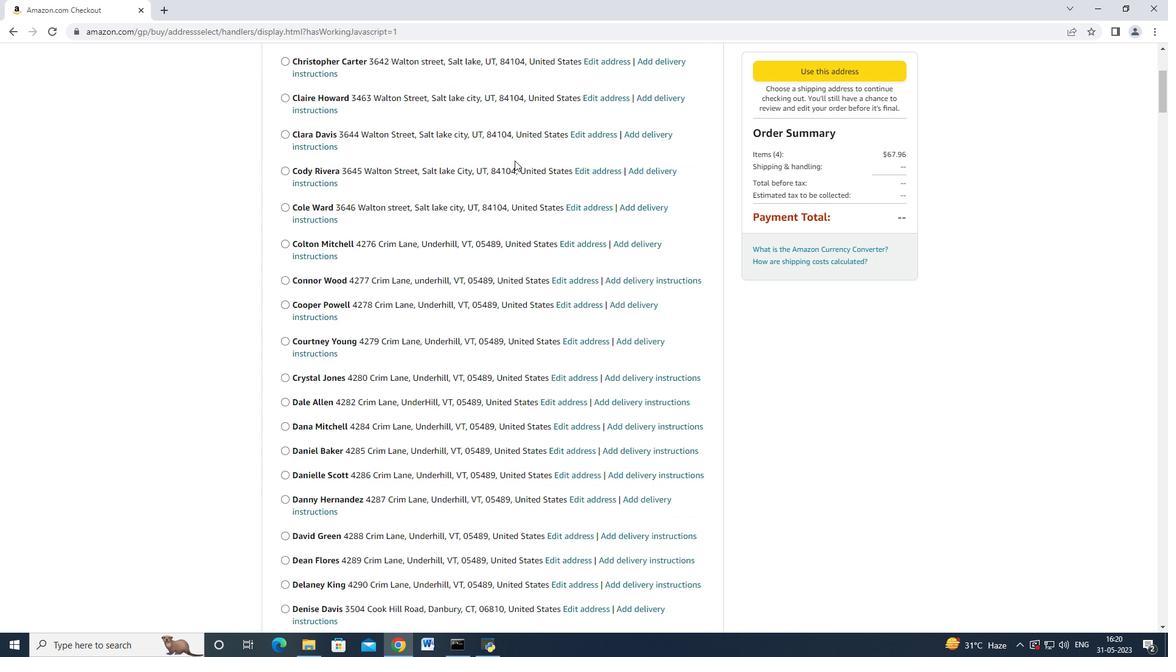 
Action: Mouse scrolled (514, 160) with delta (0, 0)
Screenshot: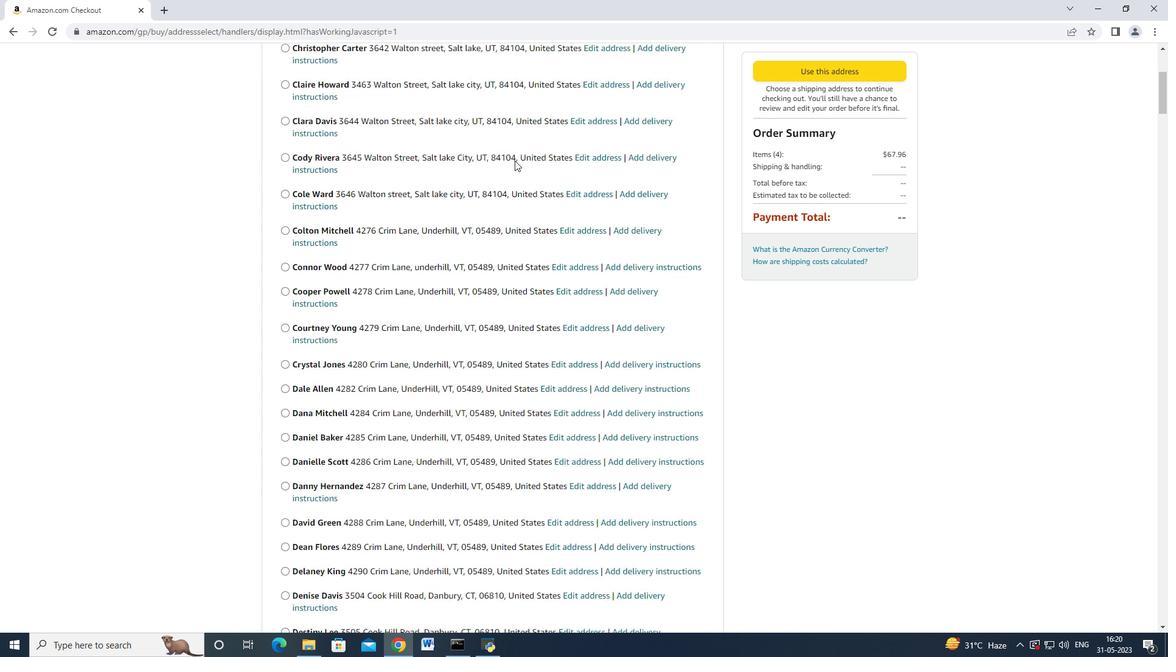 
Action: Mouse scrolled (514, 160) with delta (0, 0)
Screenshot: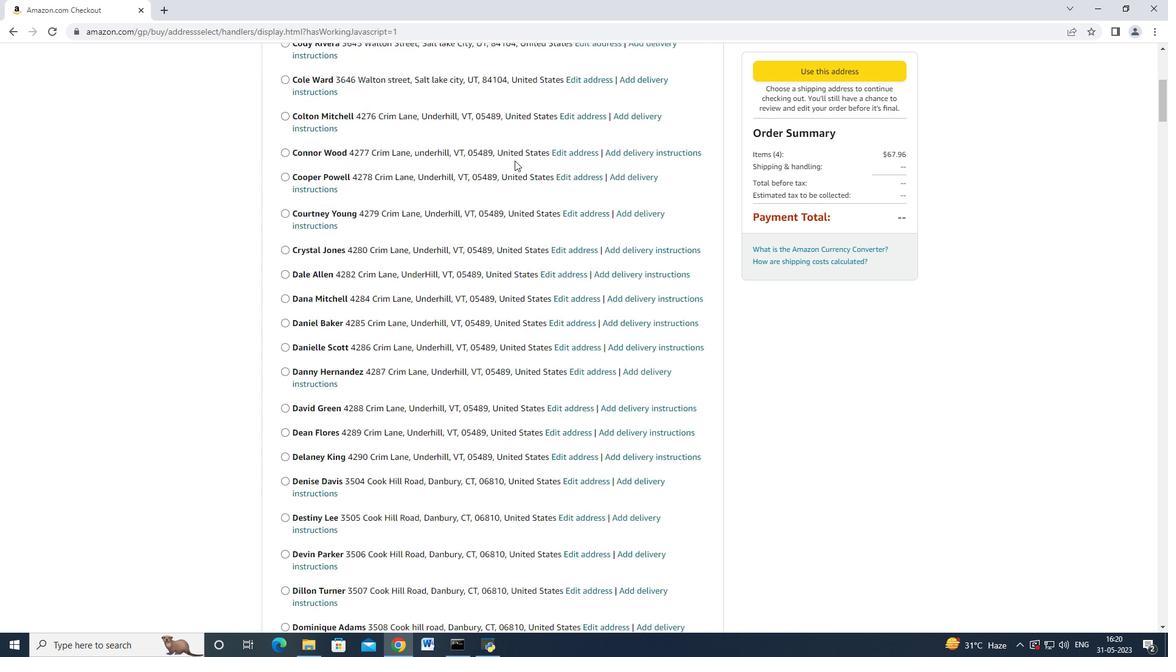 
Action: Mouse scrolled (514, 160) with delta (0, 0)
Screenshot: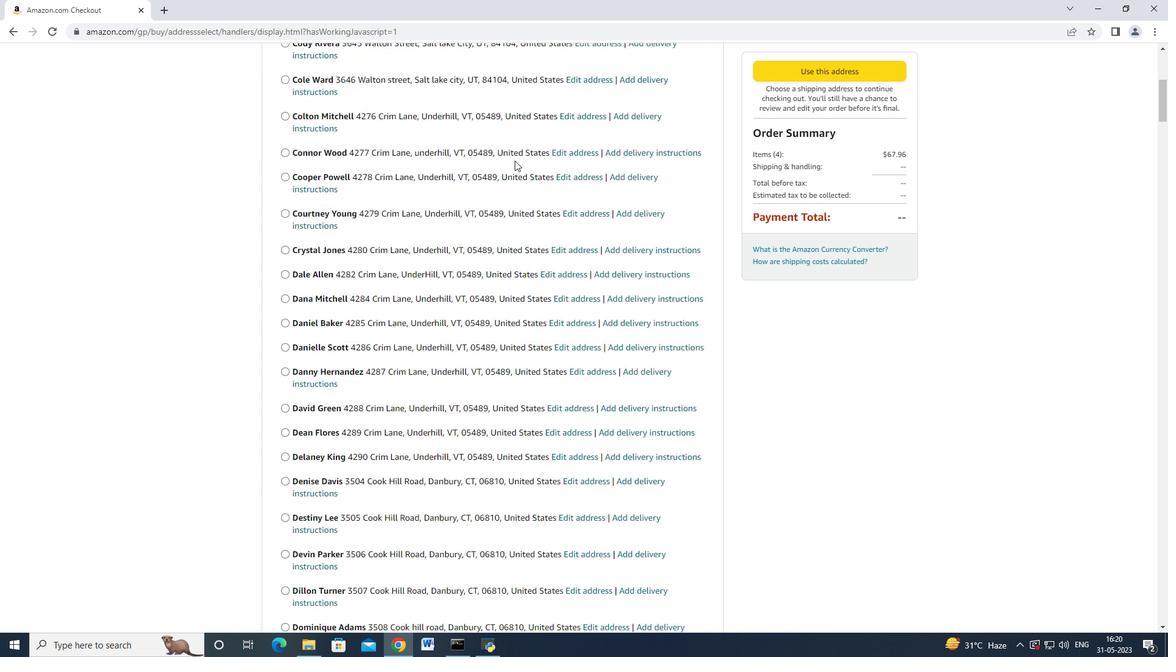 
Action: Mouse scrolled (514, 160) with delta (0, 0)
Screenshot: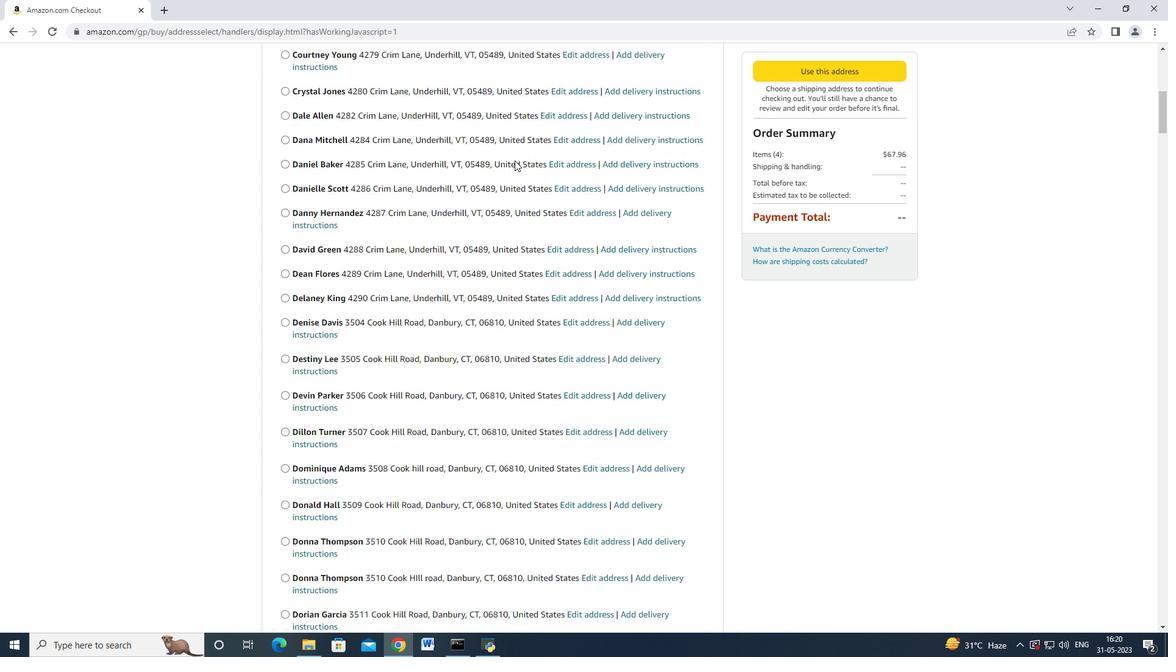 
Action: Mouse scrolled (514, 160) with delta (0, 0)
Screenshot: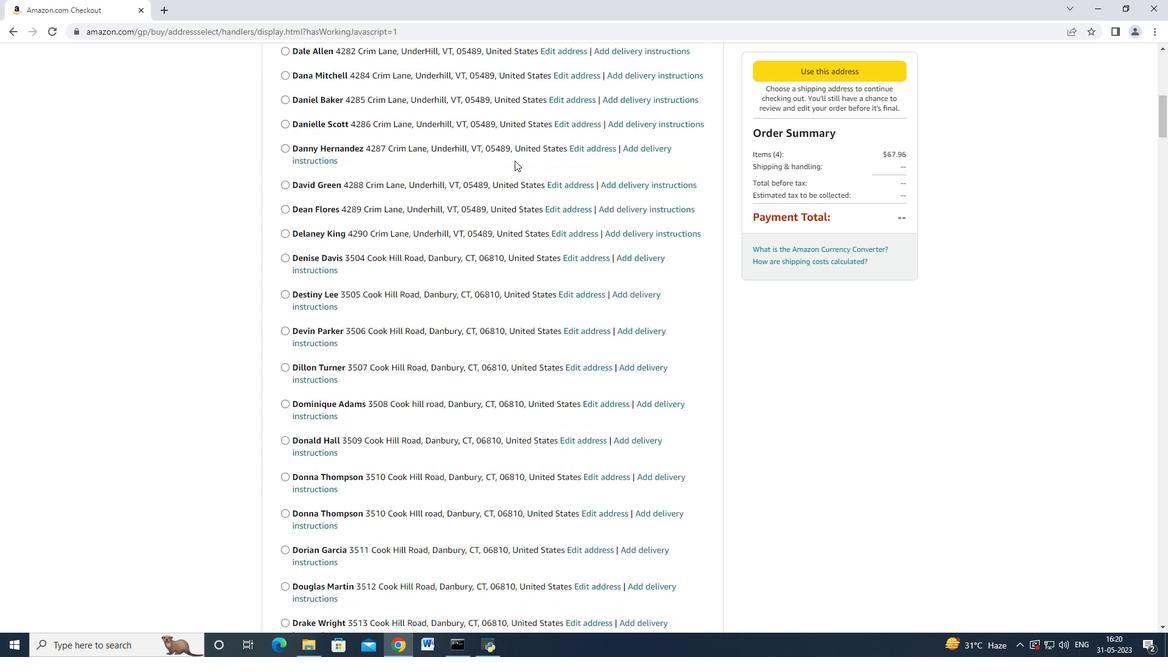 
Action: Mouse scrolled (514, 160) with delta (0, 0)
Screenshot: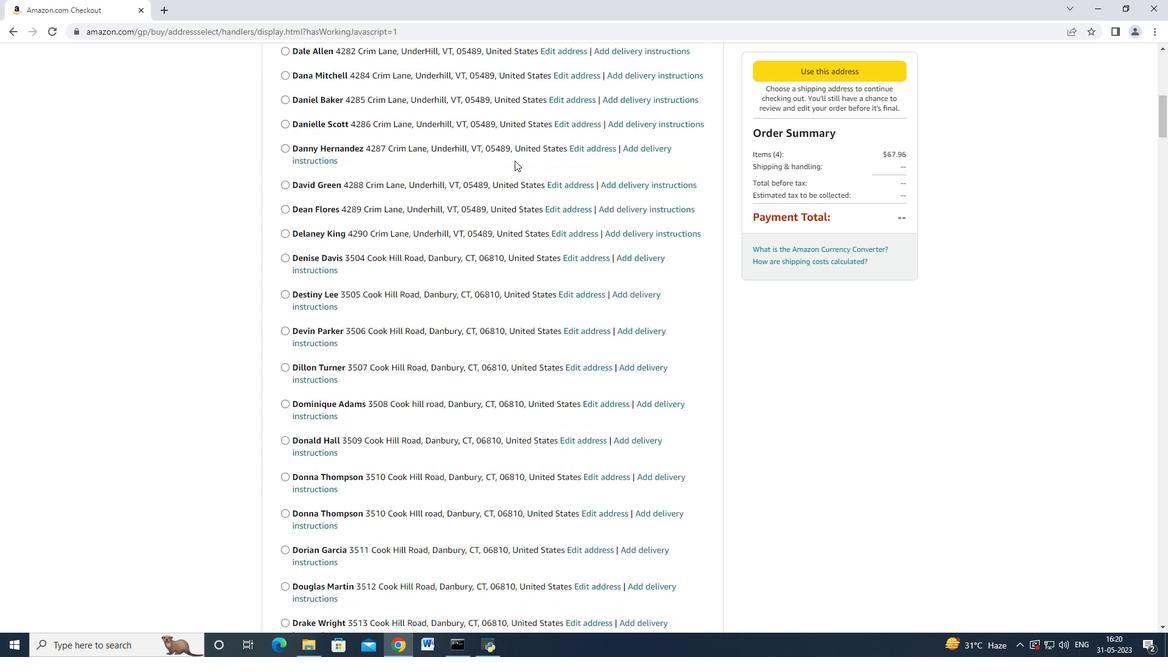 
Action: Mouse scrolled (514, 160) with delta (0, 0)
Screenshot: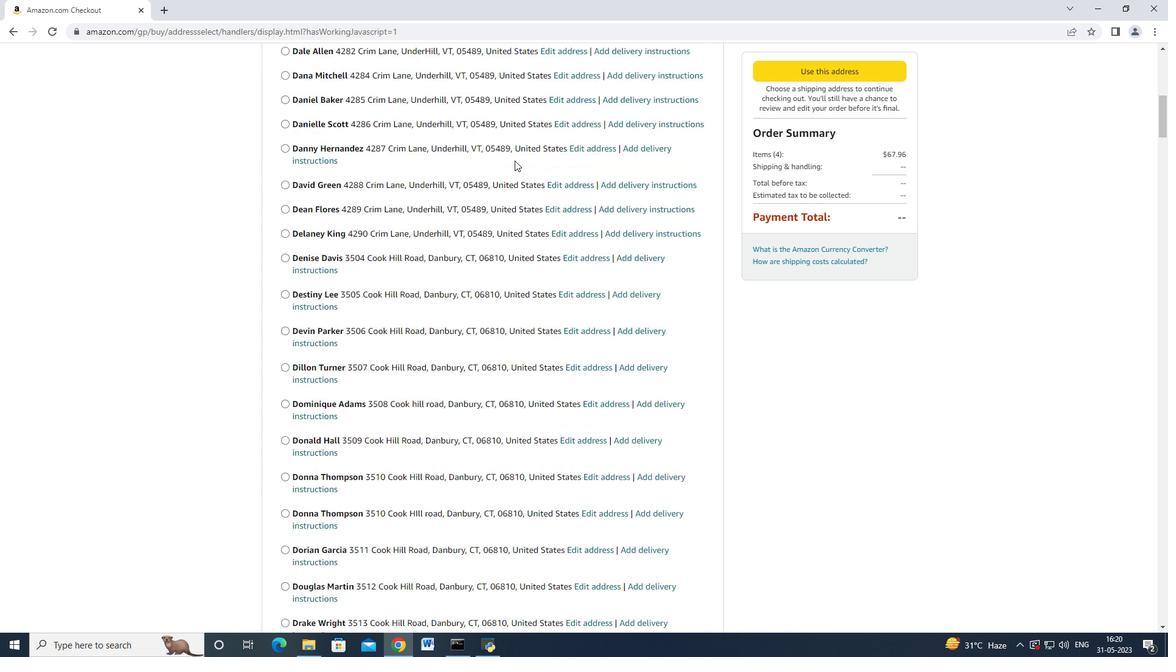 
Action: Mouse scrolled (514, 160) with delta (0, 0)
Screenshot: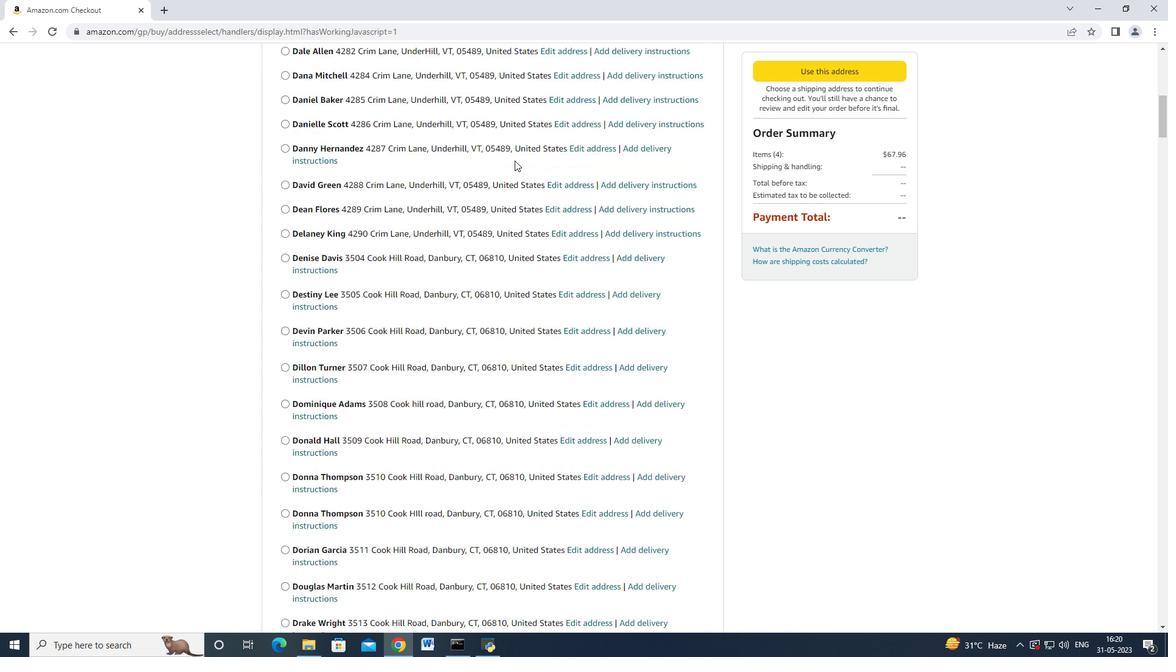 
Action: Mouse scrolled (514, 160) with delta (0, 0)
Screenshot: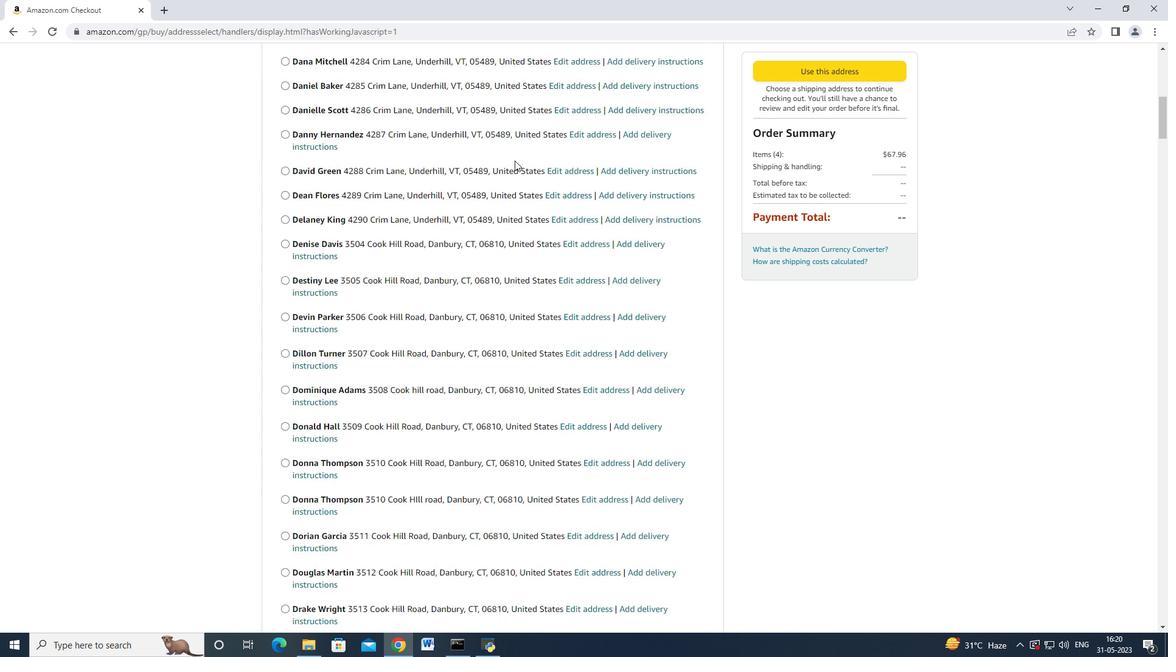 
Action: Mouse scrolled (514, 160) with delta (0, 0)
Screenshot: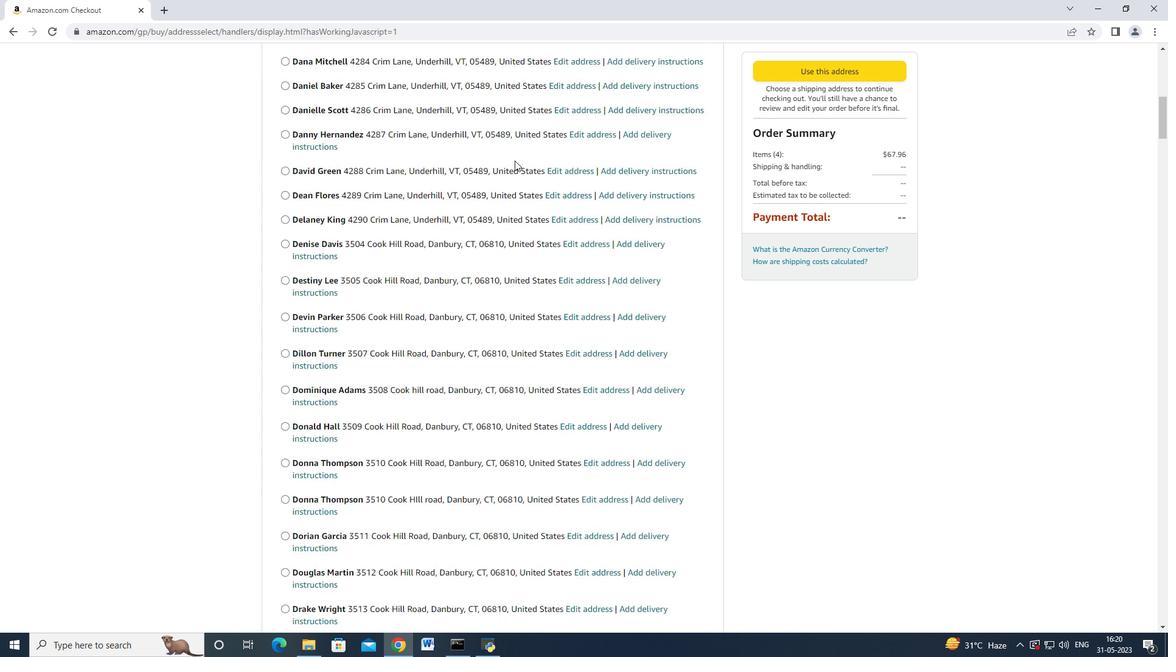 
Action: Mouse scrolled (514, 160) with delta (0, 0)
Screenshot: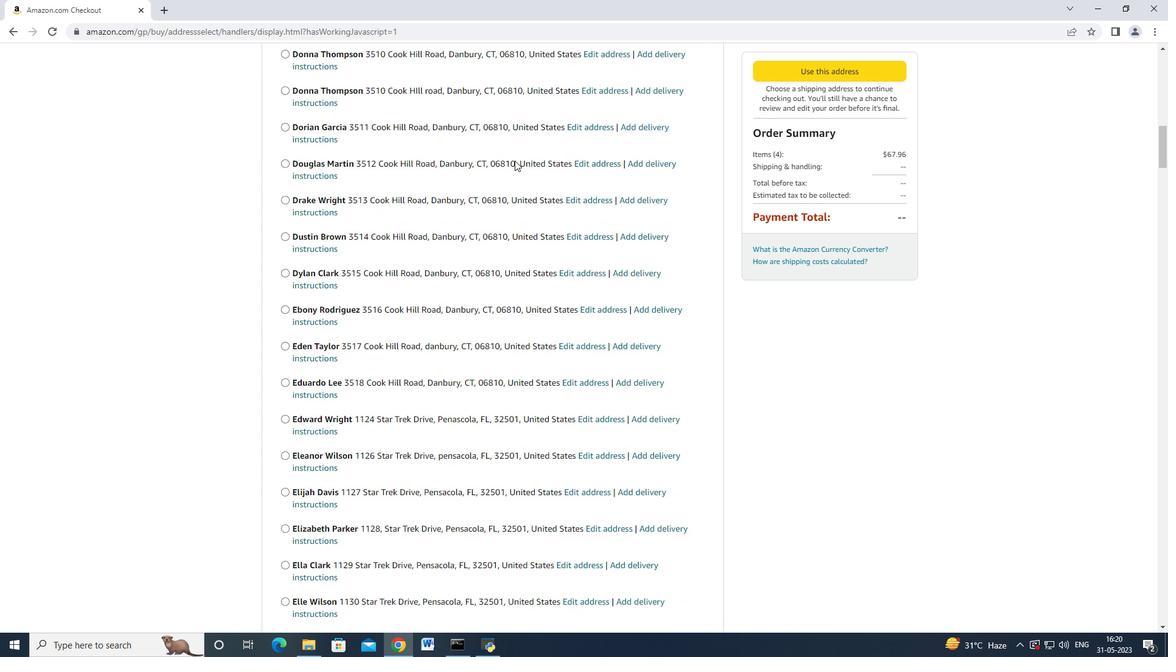 
Action: Mouse scrolled (514, 160) with delta (0, 0)
Screenshot: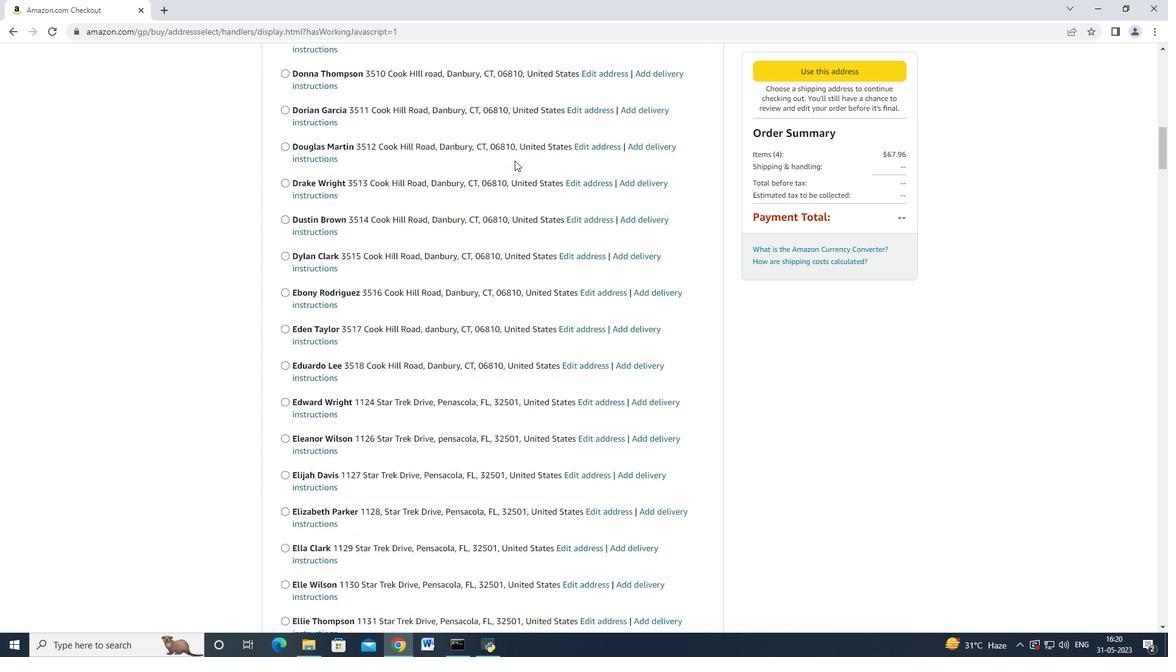 
Action: Mouse scrolled (514, 160) with delta (0, 0)
Screenshot: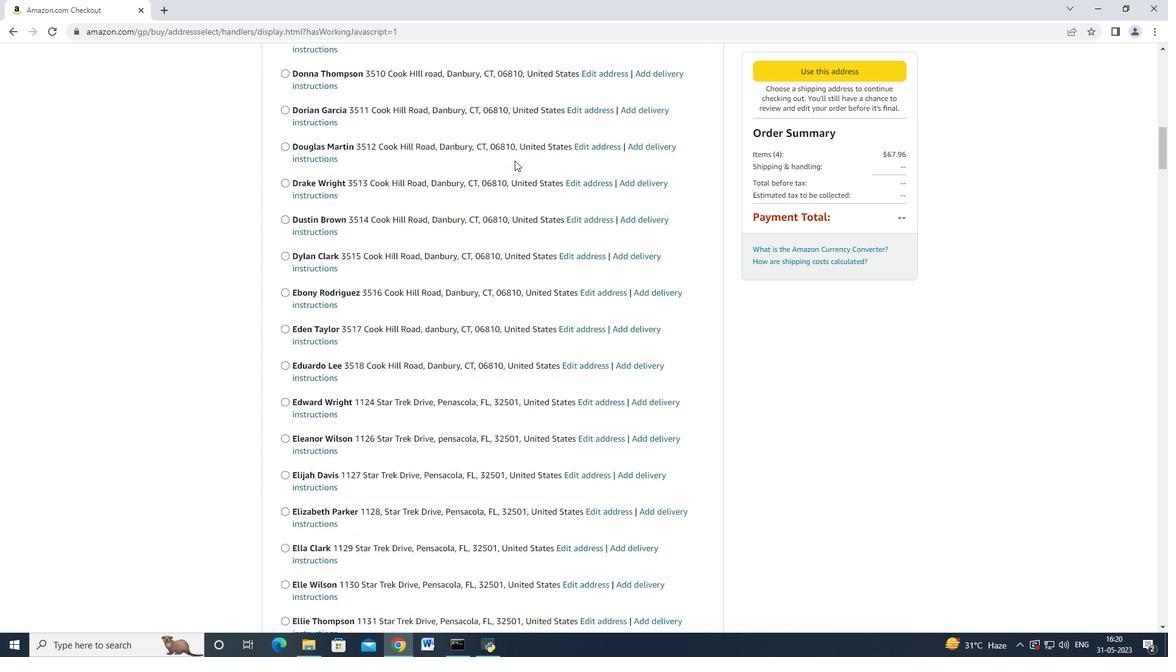 
Action: Mouse scrolled (514, 160) with delta (0, 0)
Screenshot: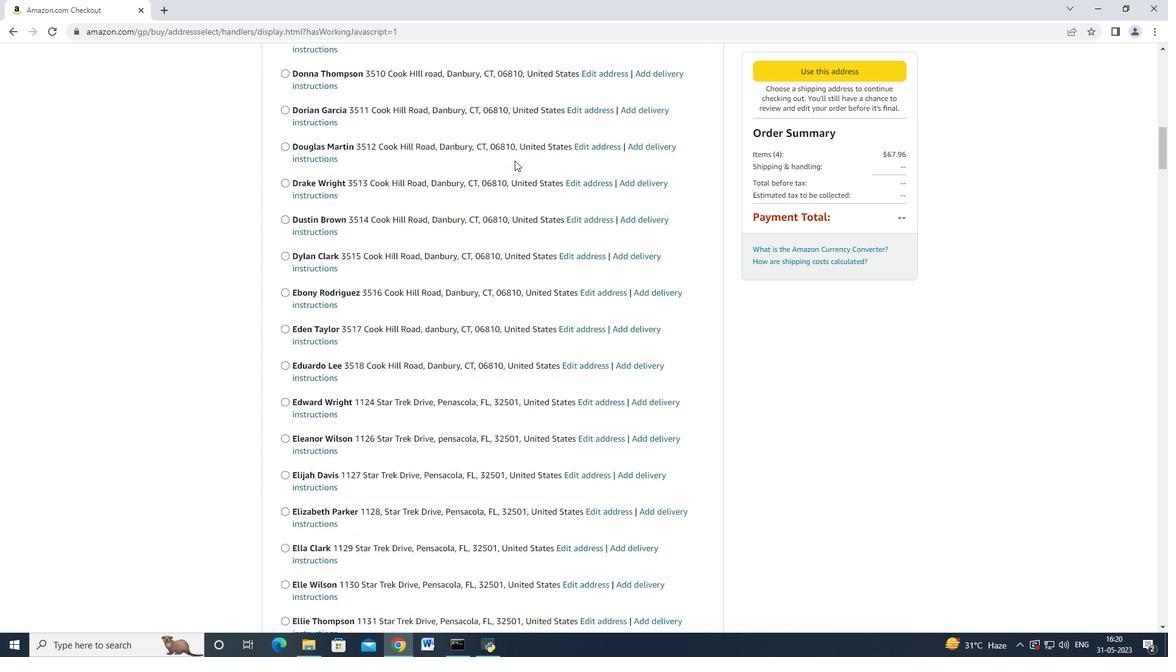 
Action: Mouse scrolled (514, 160) with delta (0, 0)
Screenshot: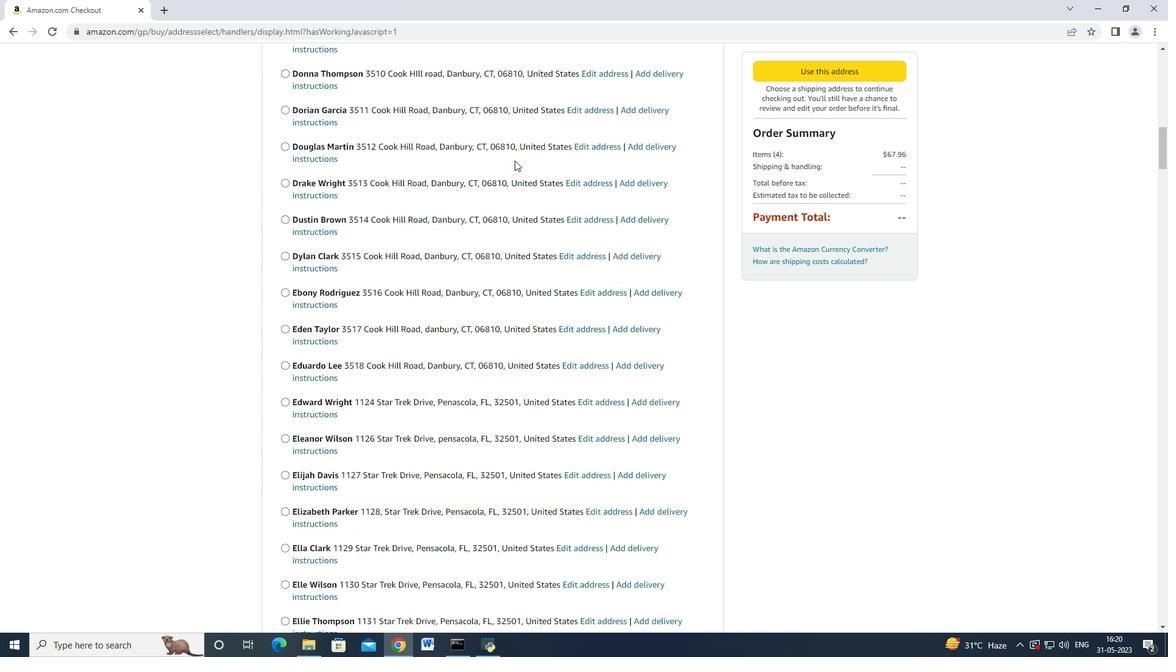 
Action: Mouse moved to (514, 160)
Screenshot: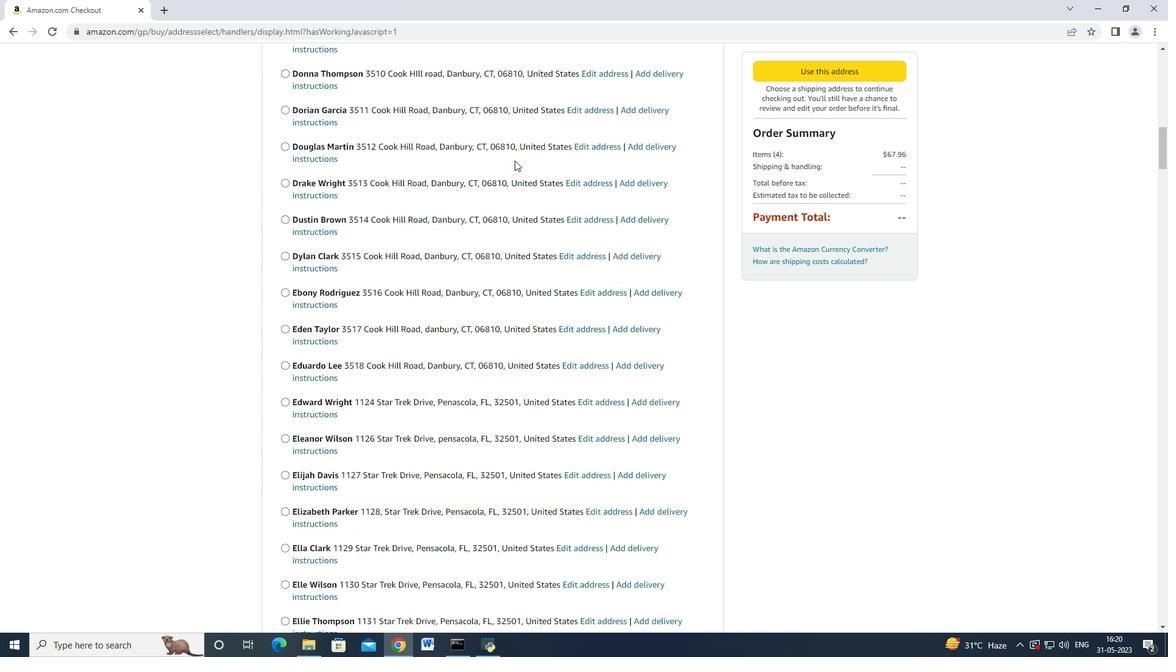
Action: Mouse scrolled (514, 160) with delta (0, 0)
Screenshot: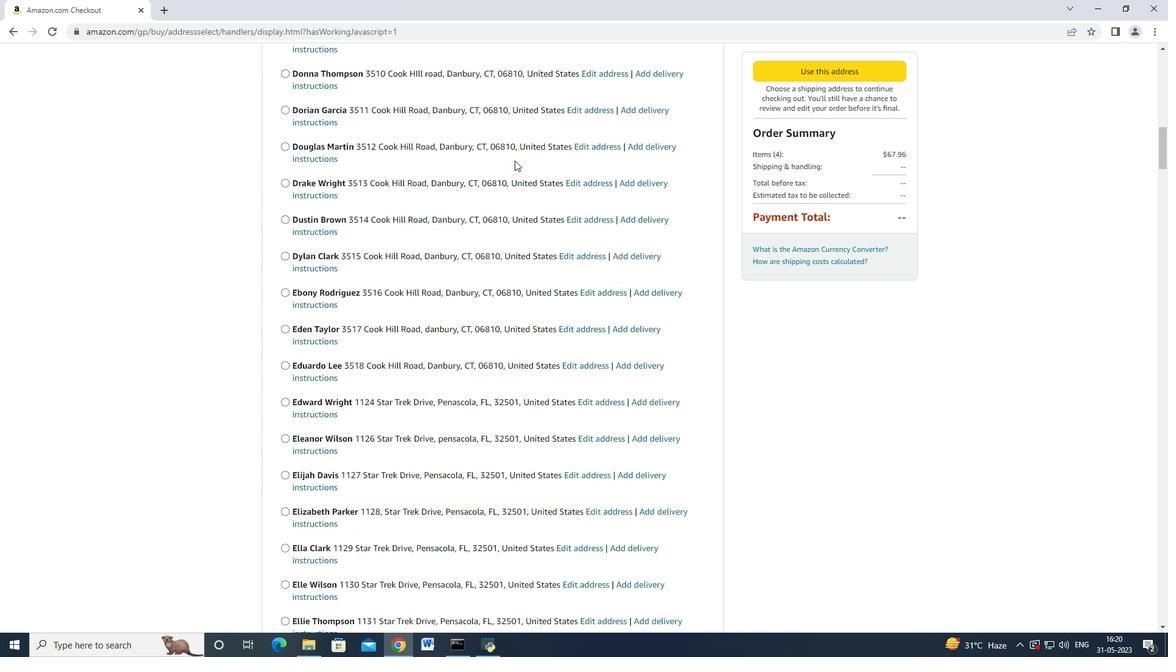 
Action: Mouse moved to (513, 160)
Screenshot: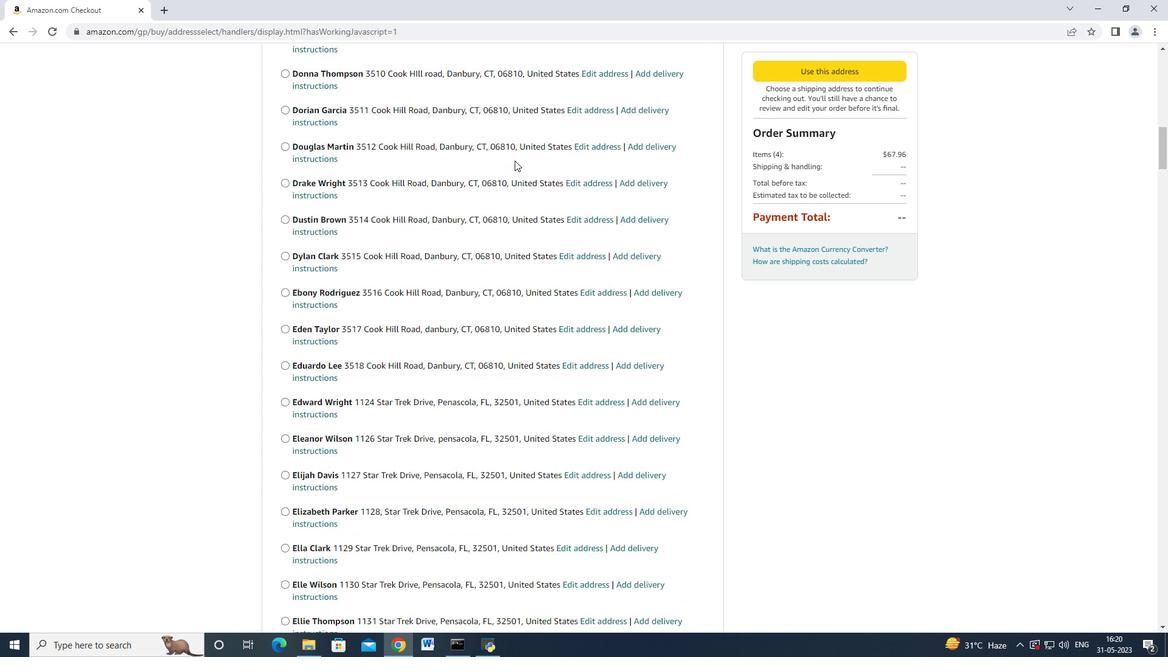 
Action: Mouse scrolled (513, 160) with delta (0, 0)
Screenshot: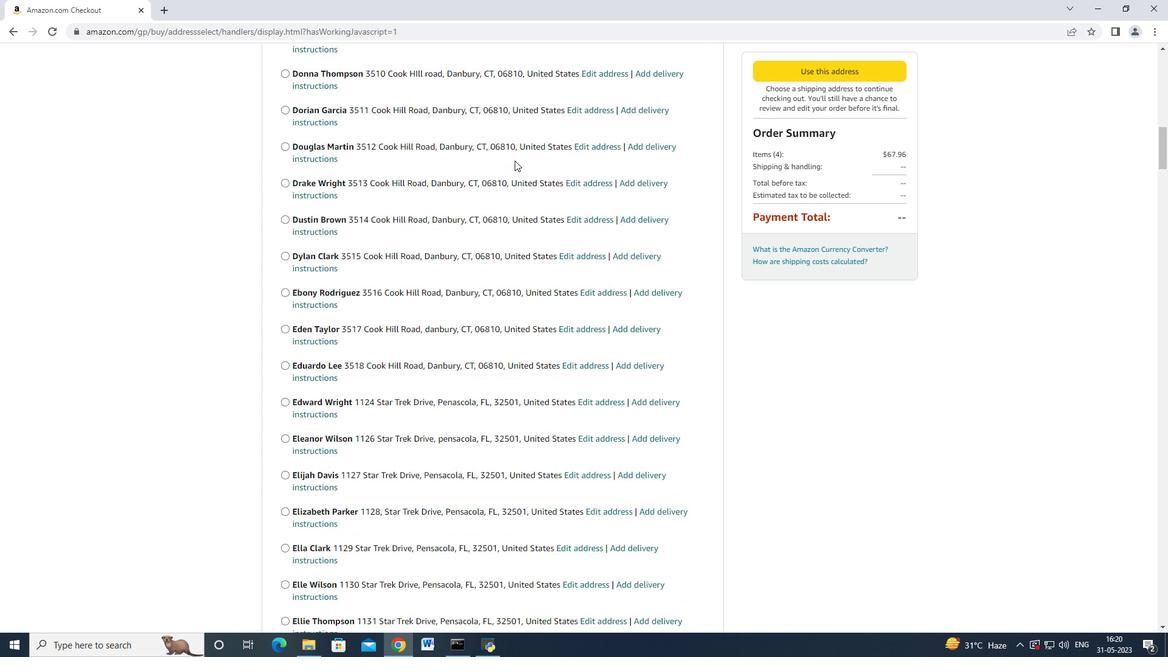 
Action: Mouse moved to (512, 160)
Screenshot: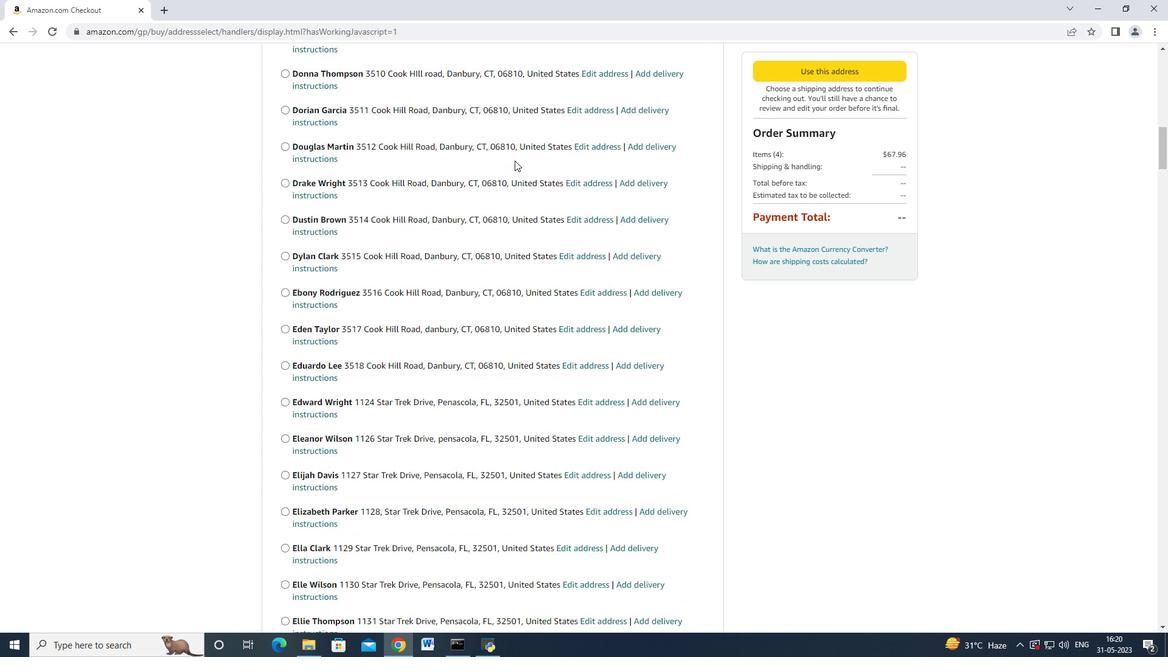 
Action: Mouse scrolled (513, 160) with delta (0, 0)
Screenshot: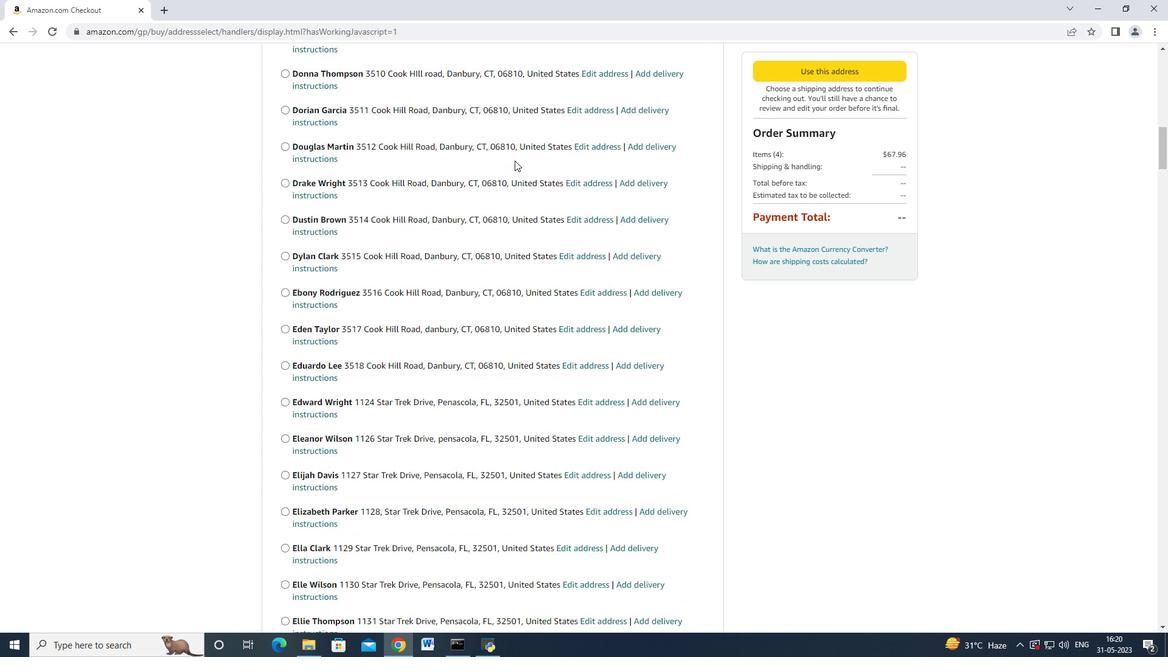 
Action: Mouse moved to (490, 191)
Screenshot: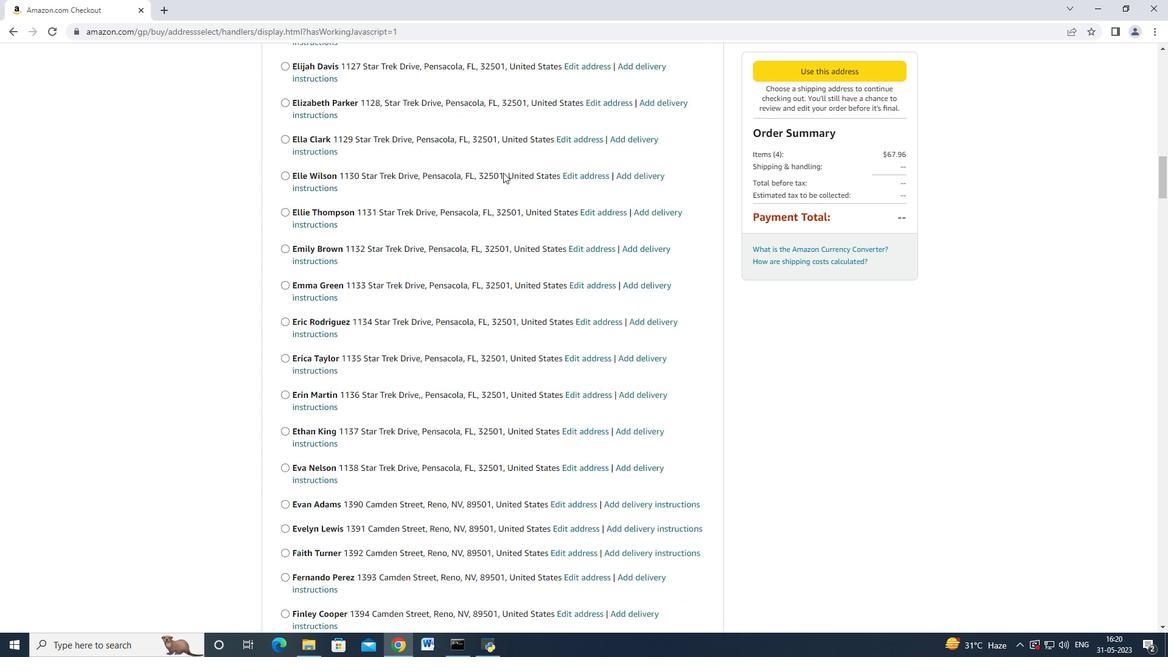 
Action: Mouse scrolled (490, 190) with delta (0, 0)
Screenshot: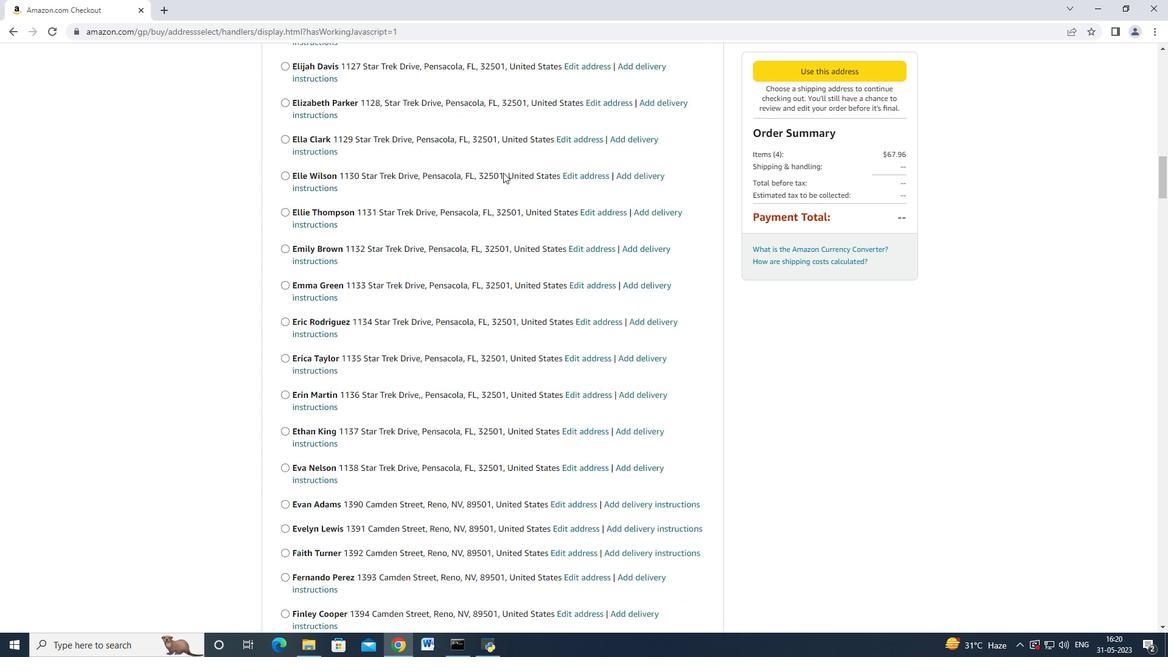 
Action: Mouse moved to (488, 194)
Screenshot: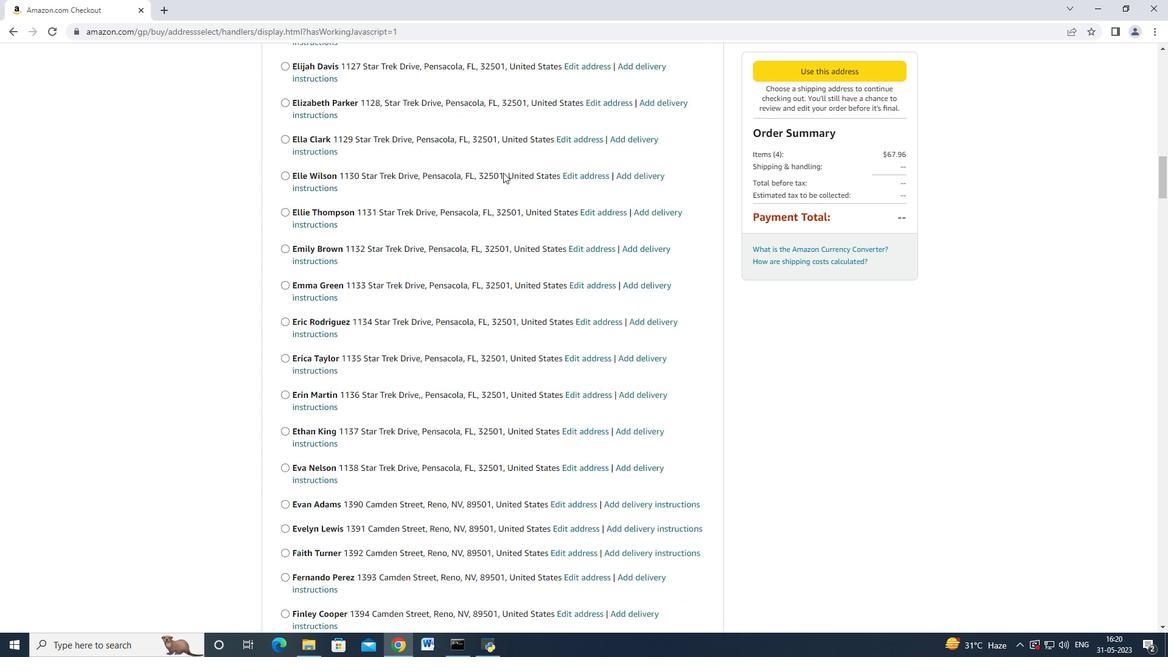 
Action: Mouse scrolled (488, 194) with delta (0, 0)
Screenshot: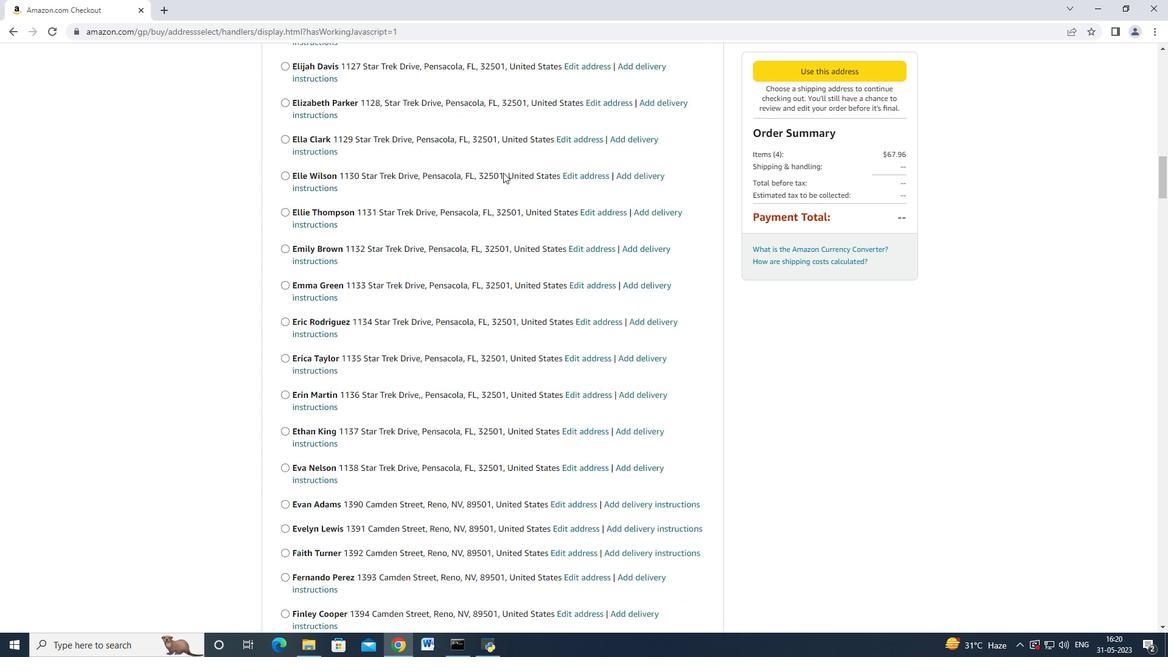 
Action: Mouse moved to (486, 196)
Screenshot: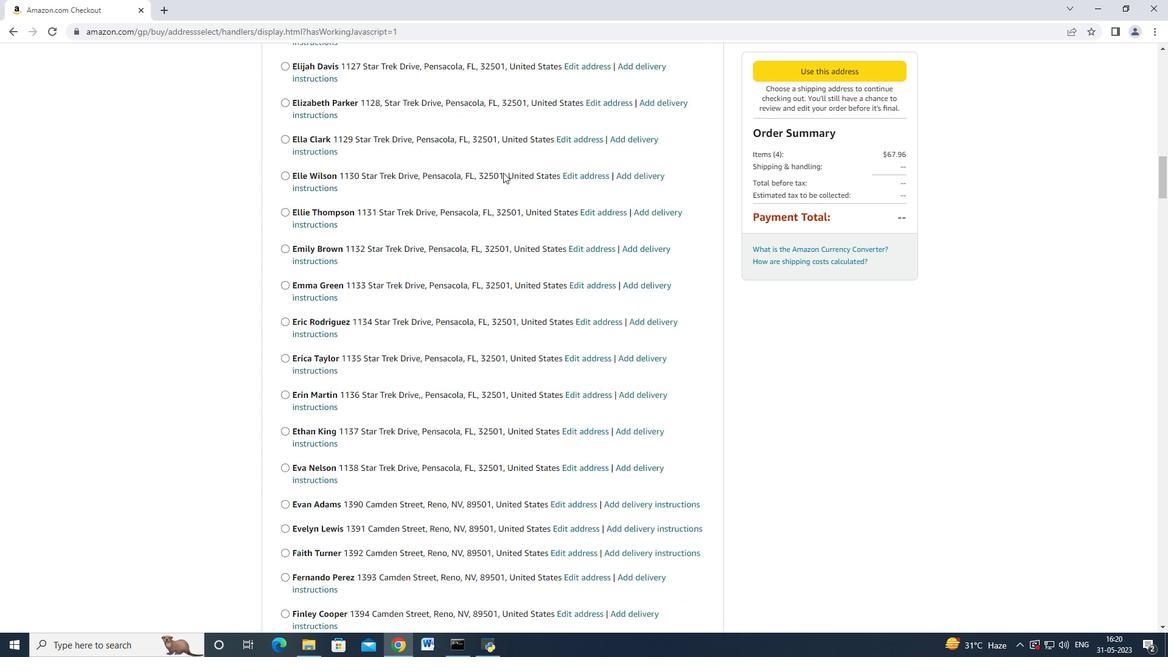 
Action: Mouse scrolled (486, 195) with delta (0, 0)
Screenshot: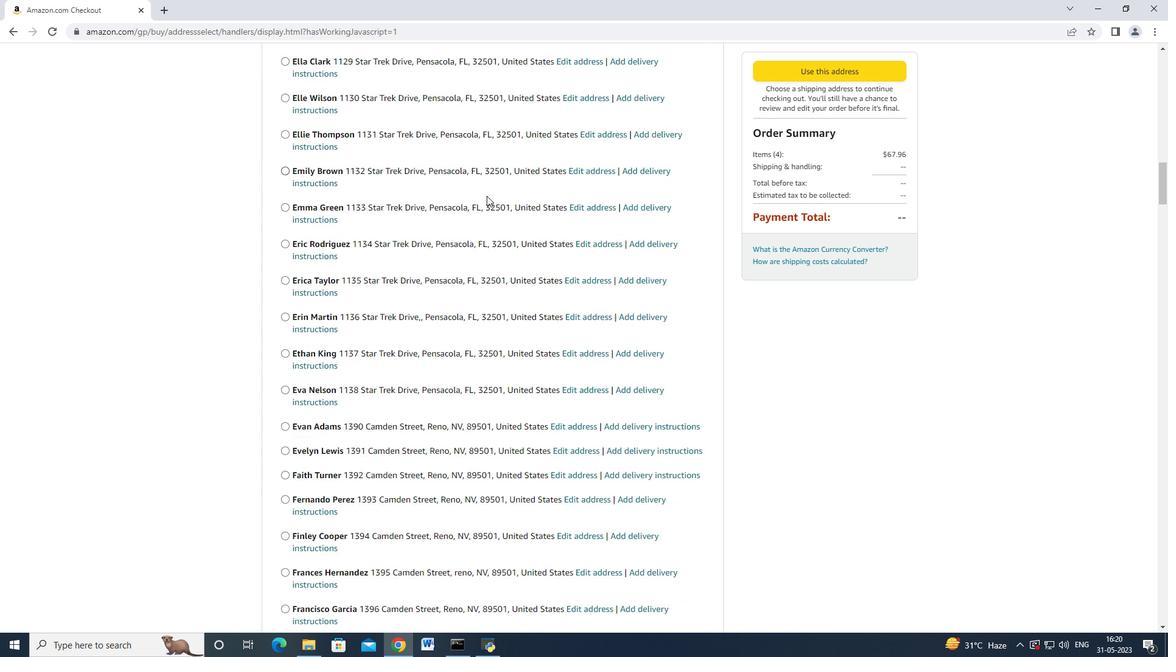 
Action: Mouse moved to (486, 196)
Screenshot: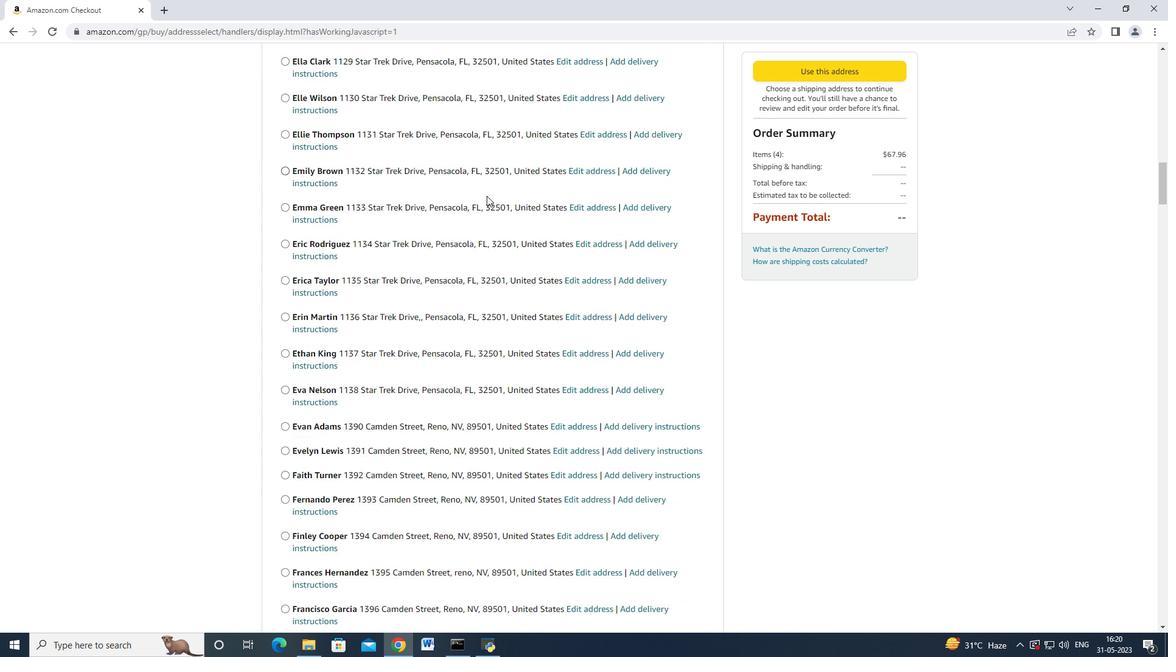 
Action: Mouse scrolled (486, 196) with delta (0, 0)
Screenshot: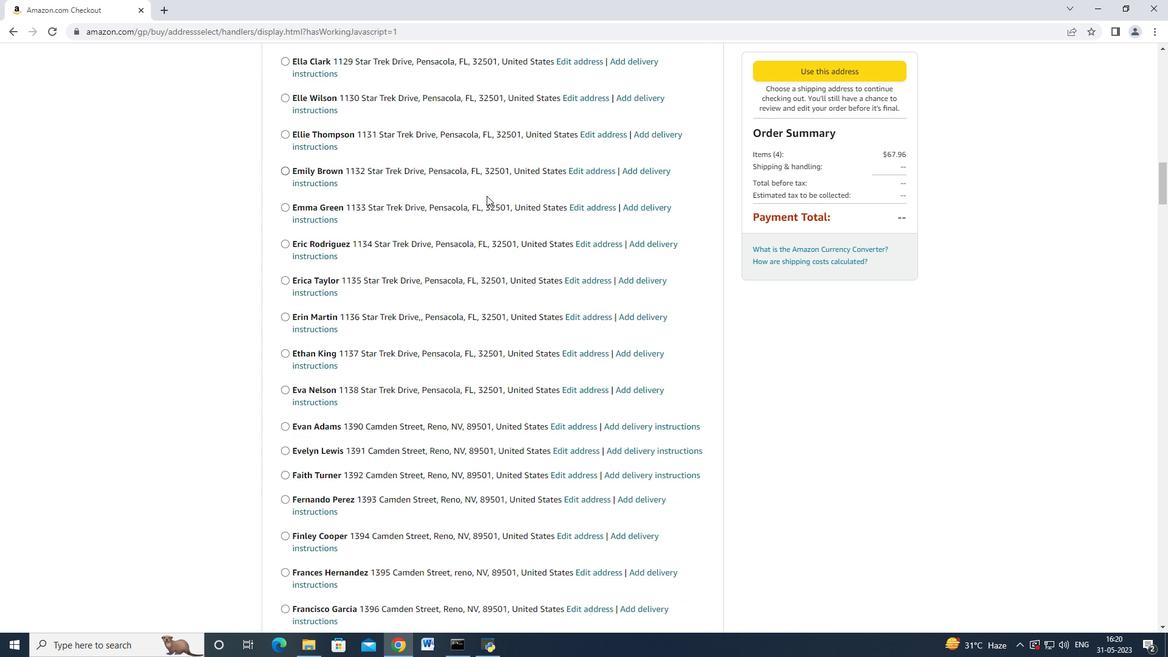 
Action: Mouse moved to (485, 196)
Screenshot: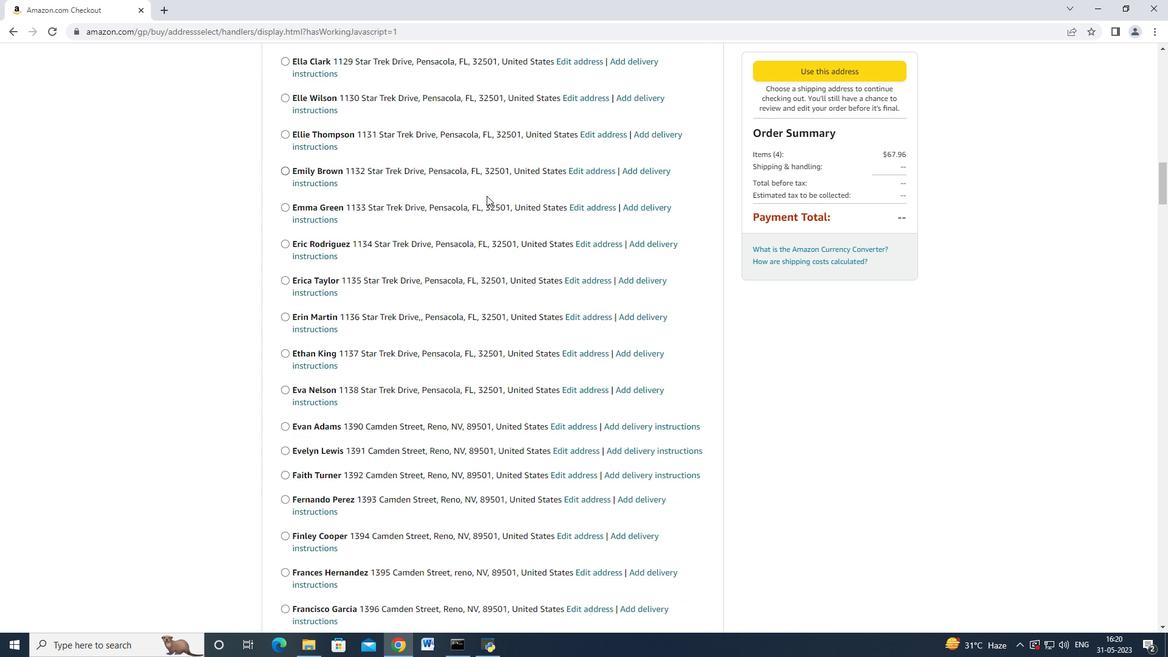 
Action: Mouse scrolled (486, 196) with delta (0, 0)
Screenshot: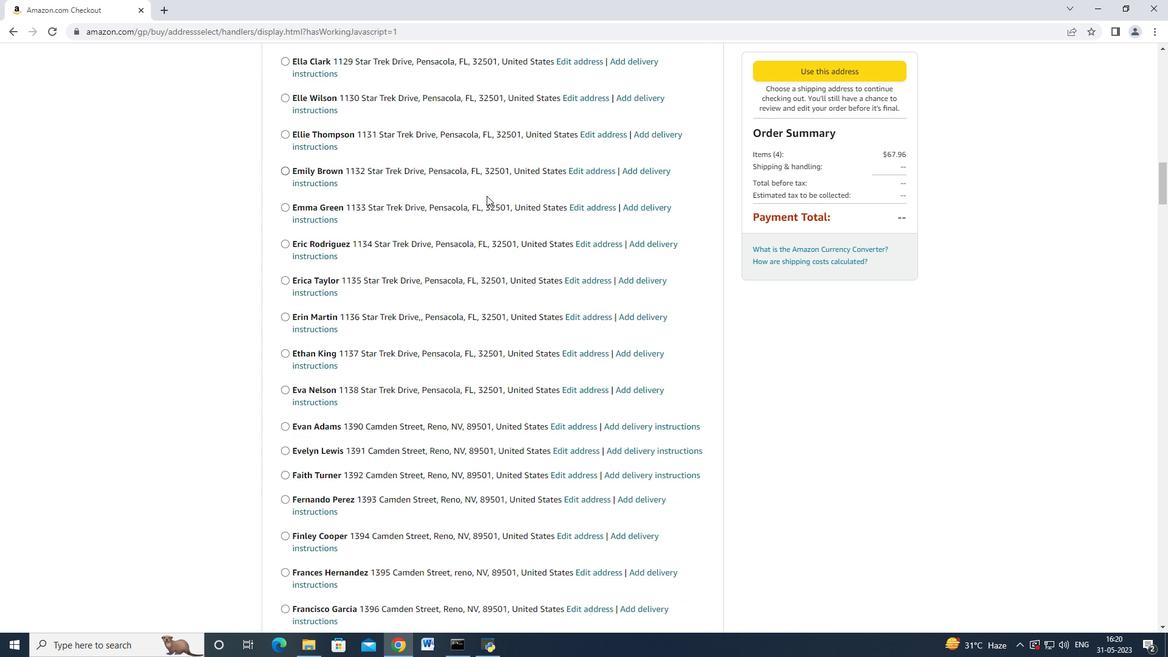 
Action: Mouse moved to (485, 196)
Screenshot: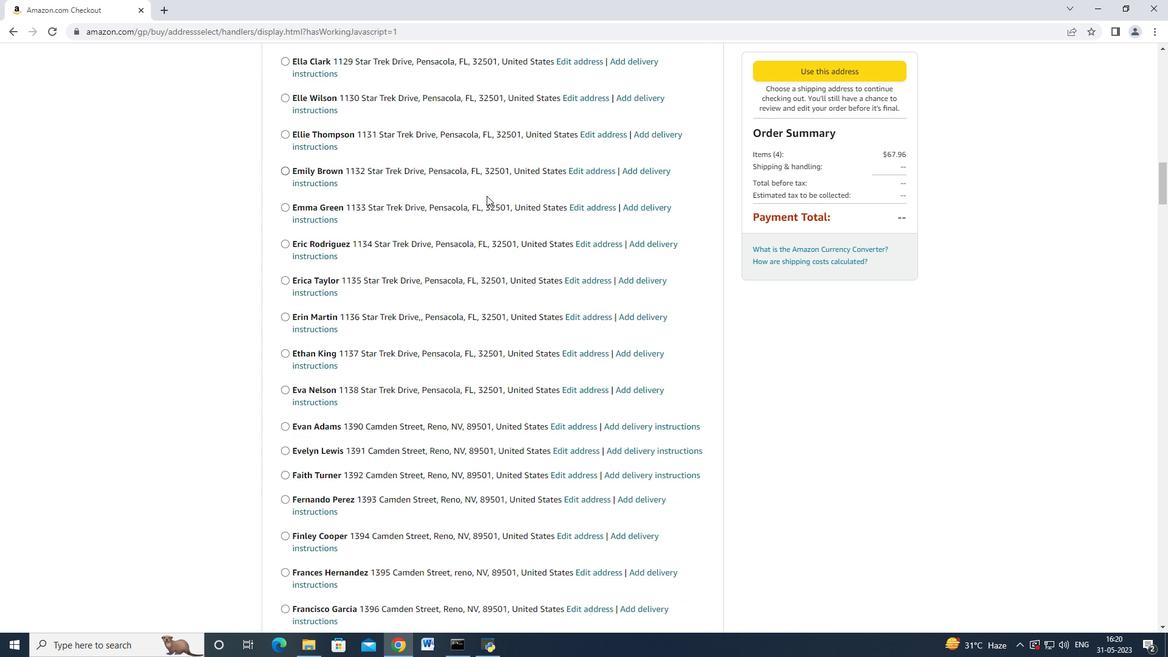 
Action: Mouse scrolled (485, 196) with delta (0, 0)
Screenshot: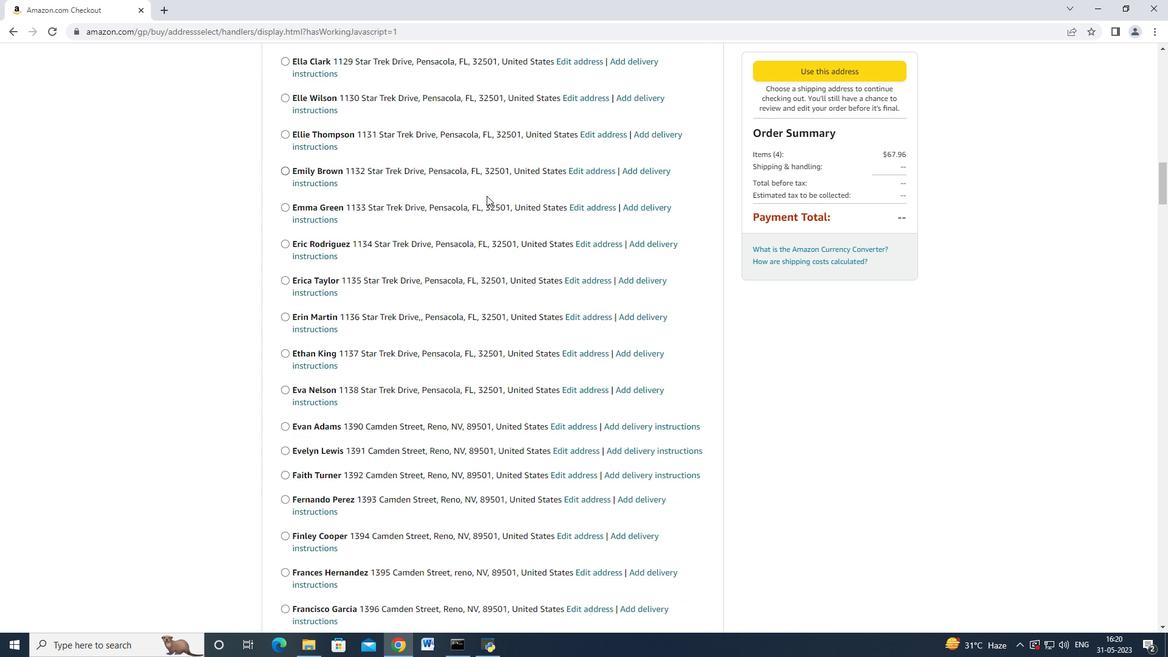
Action: Mouse moved to (482, 199)
Screenshot: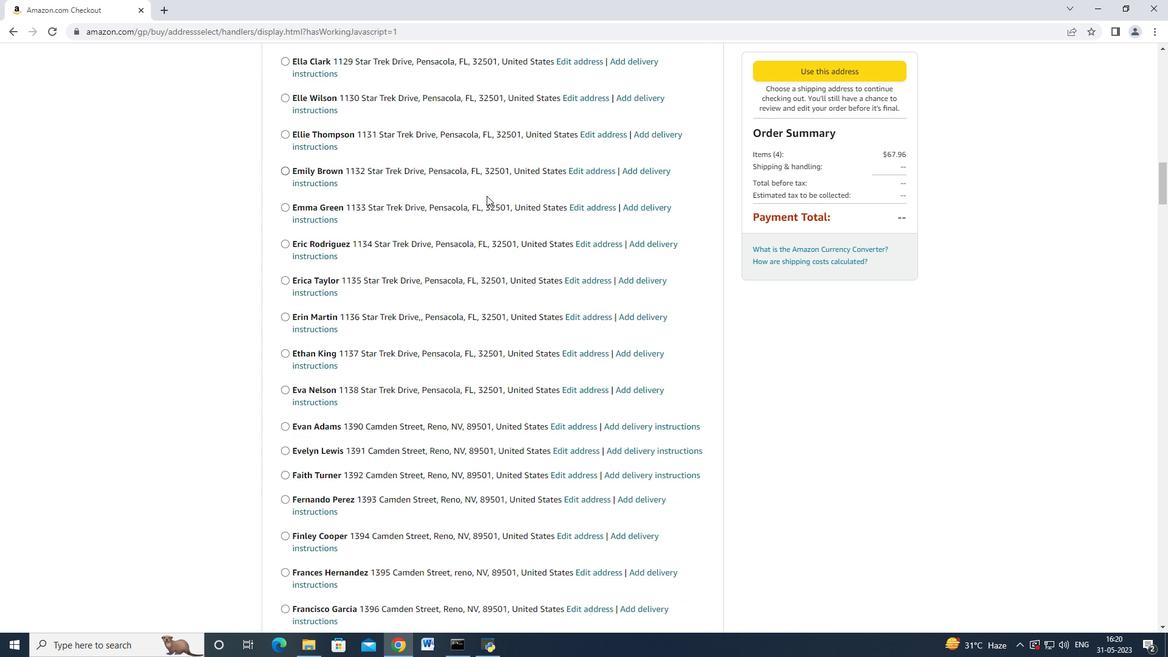 
Action: Mouse scrolled (485, 196) with delta (0, 0)
Screenshot: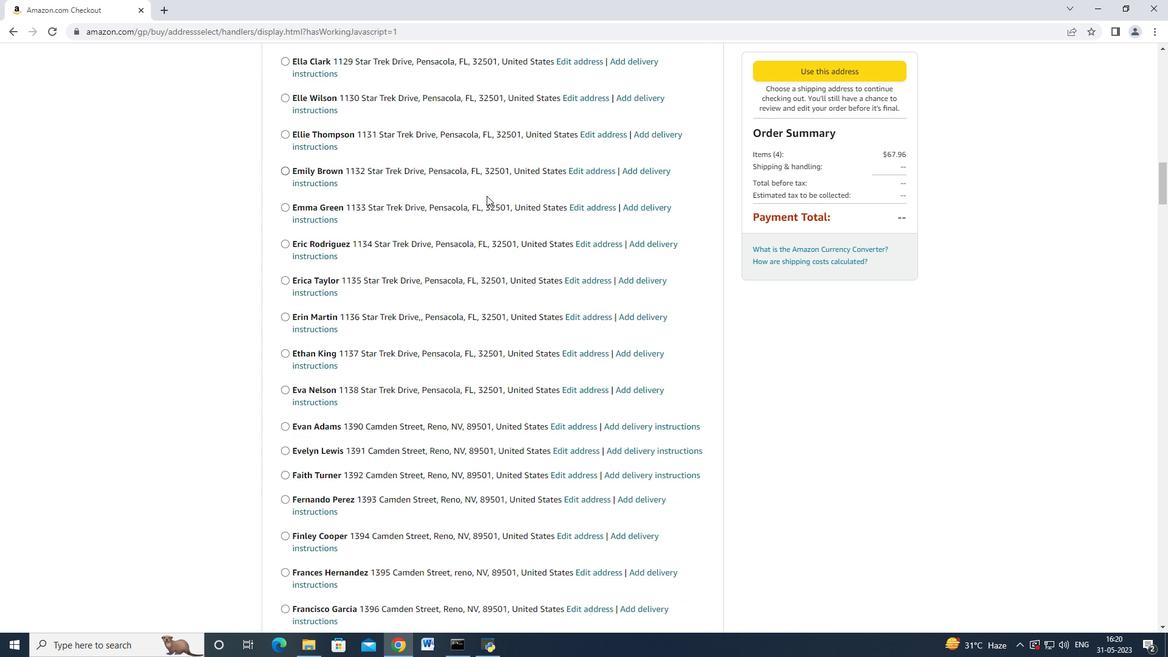 
Action: Mouse moved to (481, 200)
Screenshot: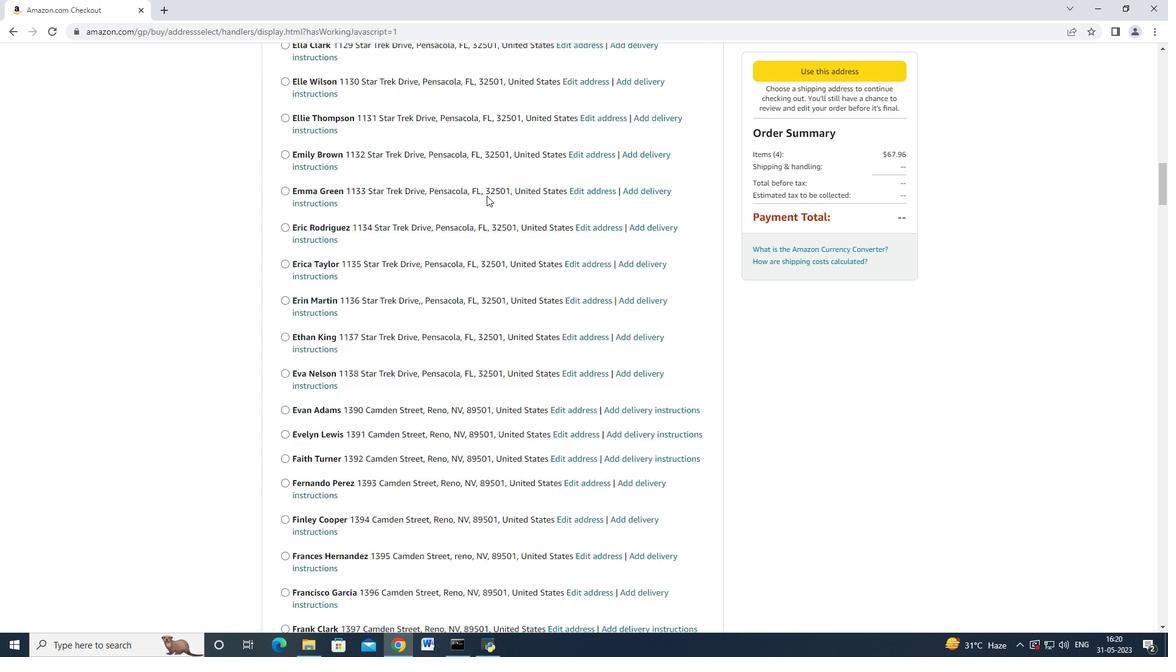 
Action: Mouse scrolled (485, 196) with delta (0, 0)
Screenshot: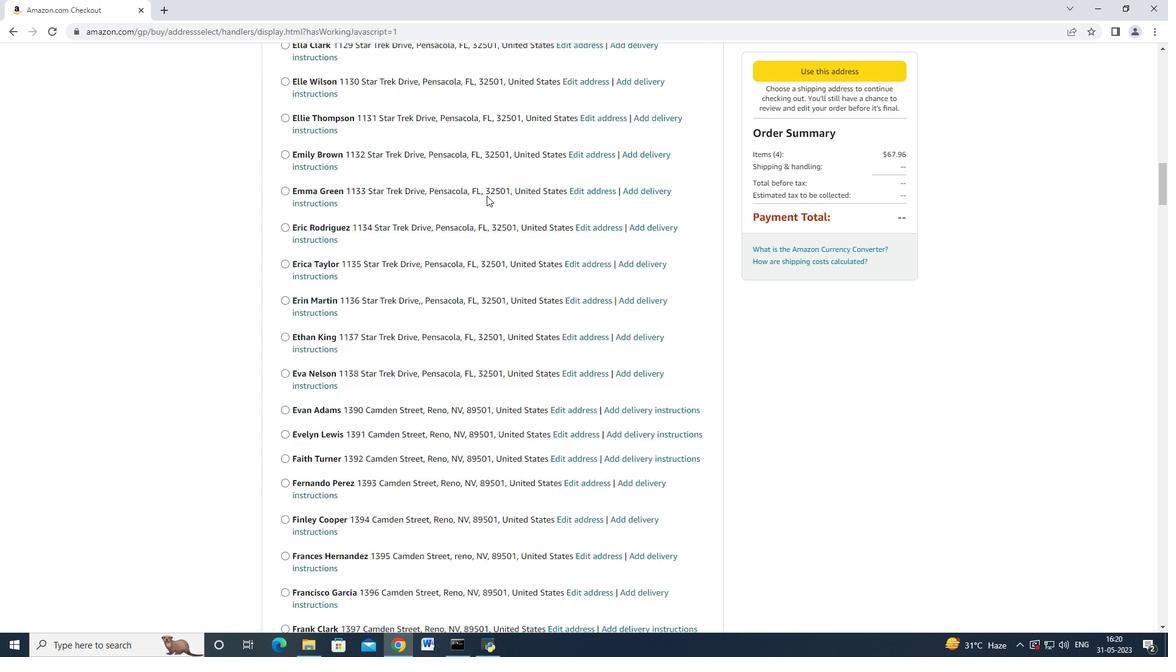 
Action: Mouse moved to (471, 210)
Screenshot: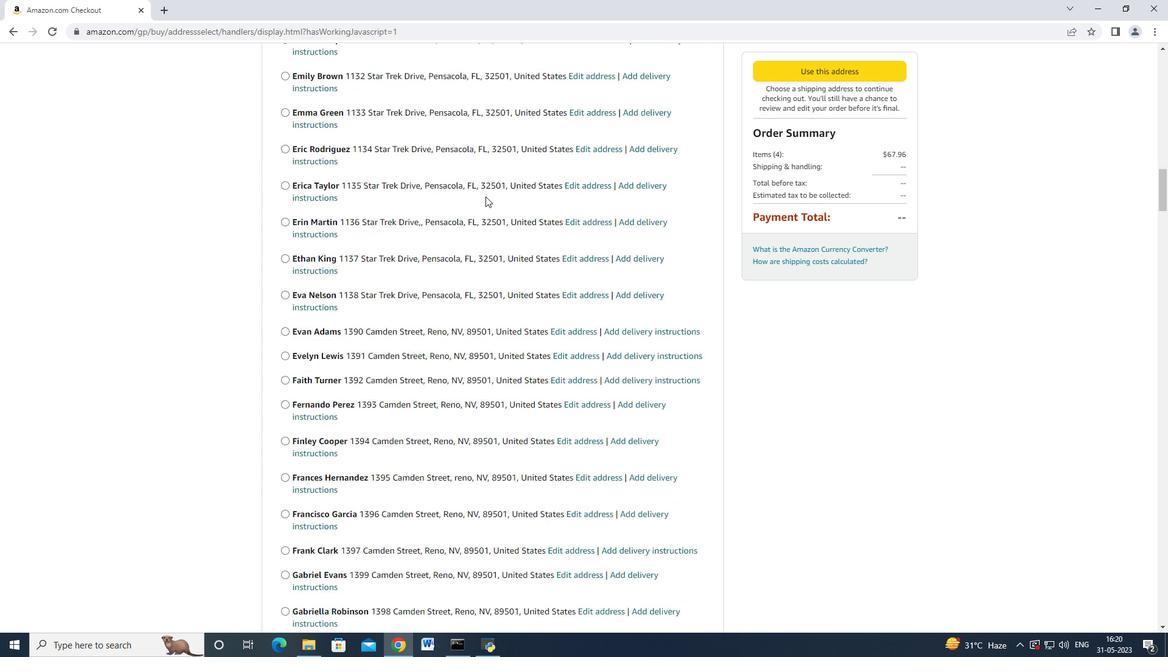 
Action: Mouse scrolled (471, 210) with delta (0, 0)
Screenshot: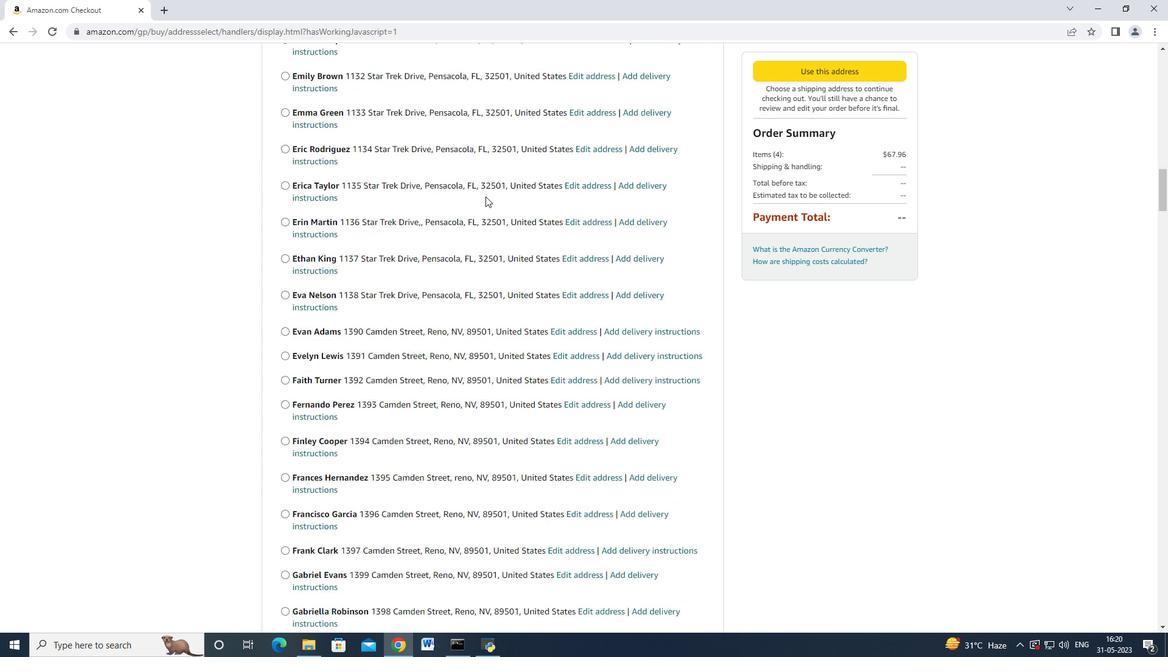 
Action: Mouse moved to (468, 213)
Screenshot: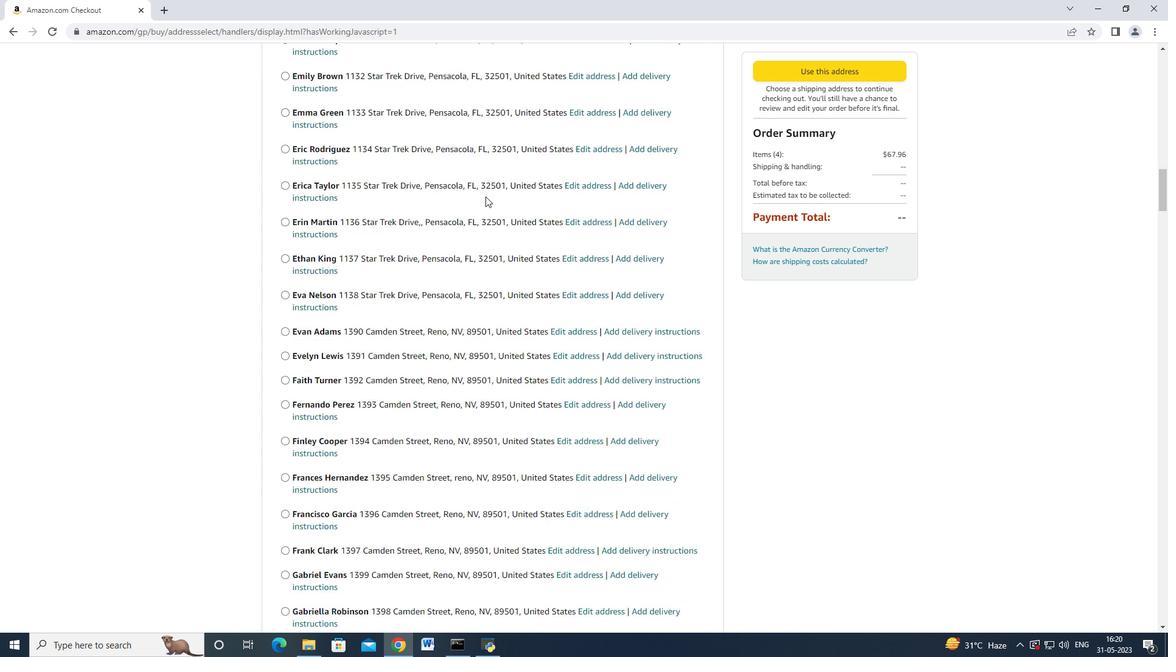
Action: Mouse scrolled (469, 211) with delta (0, 0)
Screenshot: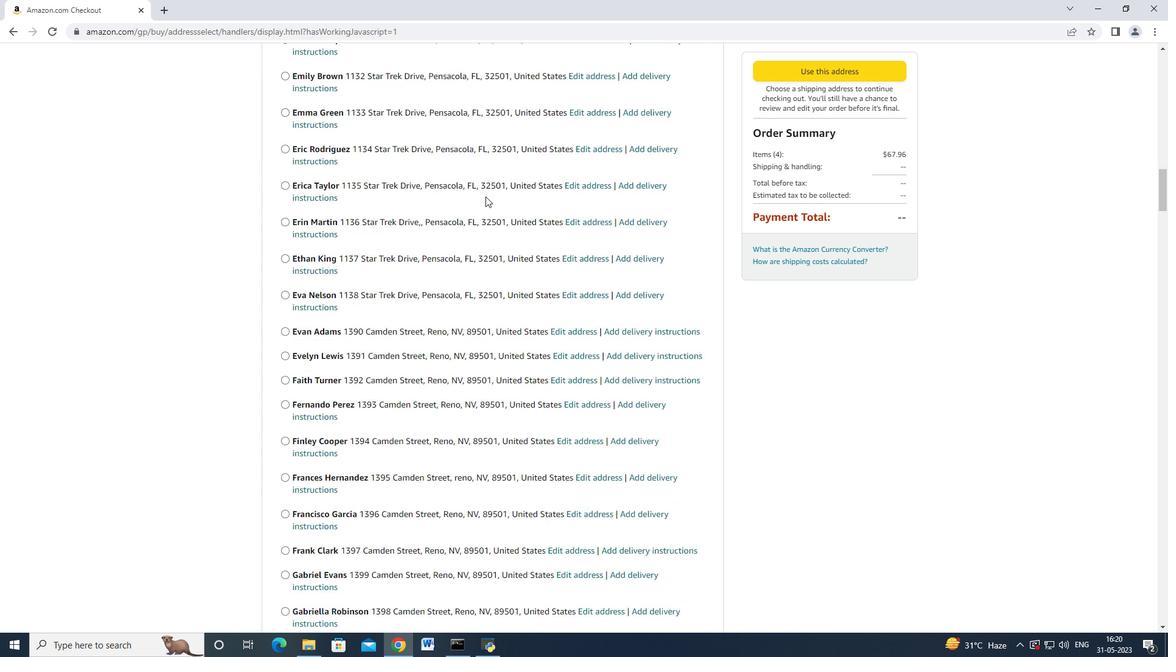 
Action: Mouse moved to (468, 214)
Screenshot: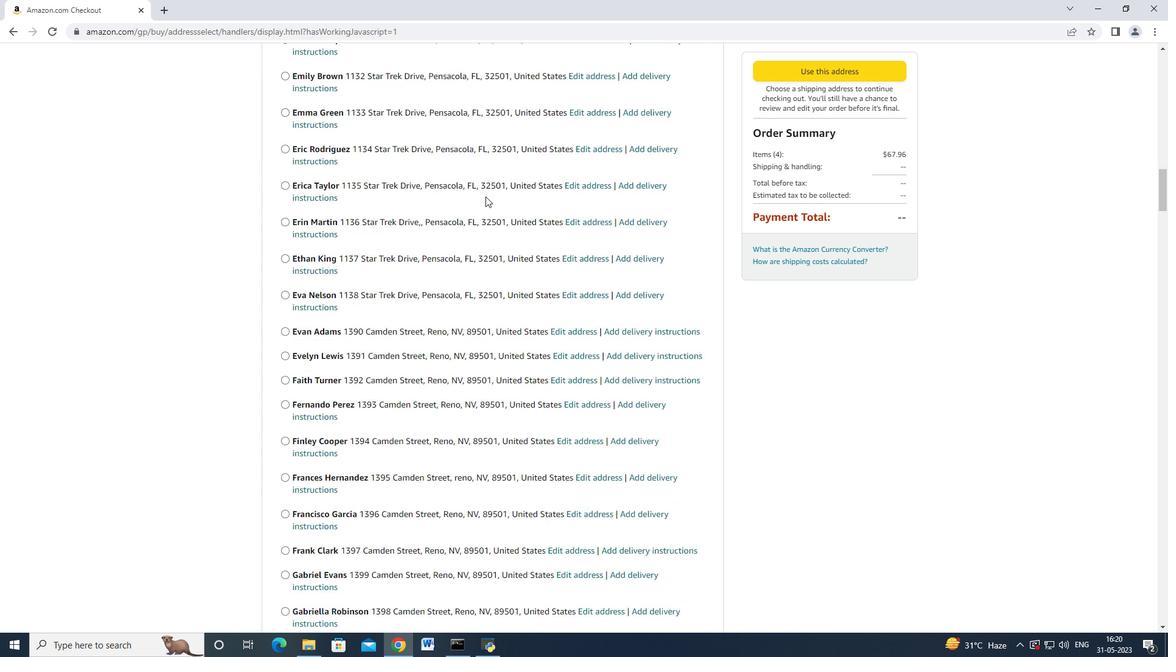 
Action: Mouse scrolled (468, 213) with delta (0, 0)
Screenshot: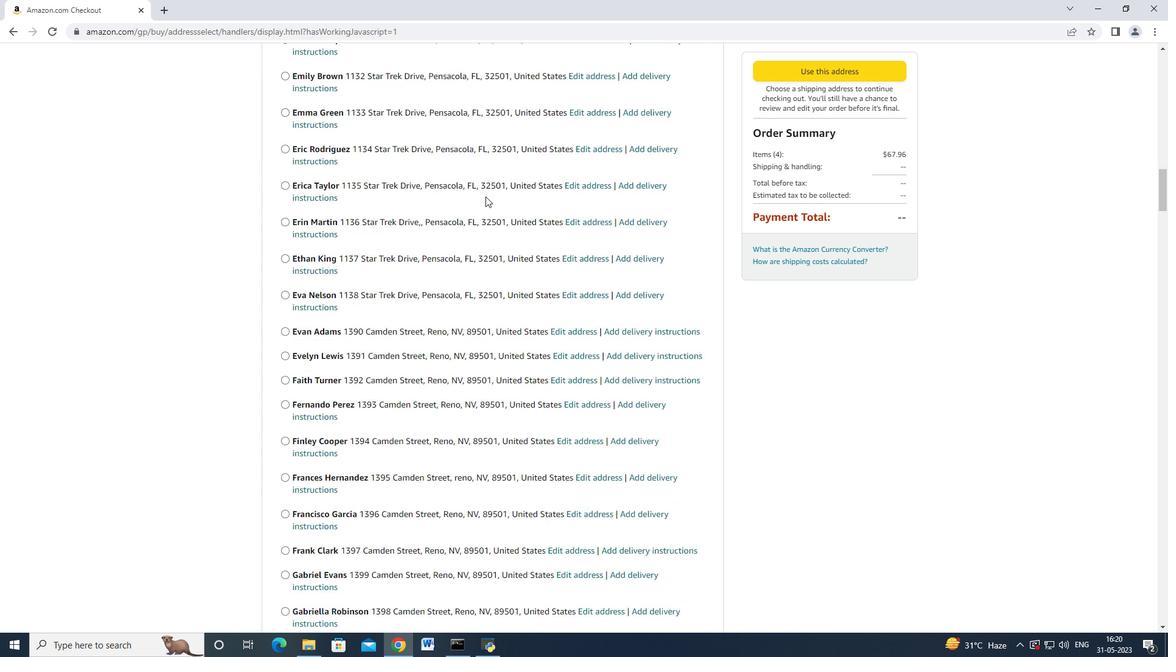 
Action: Mouse moved to (467, 214)
Screenshot: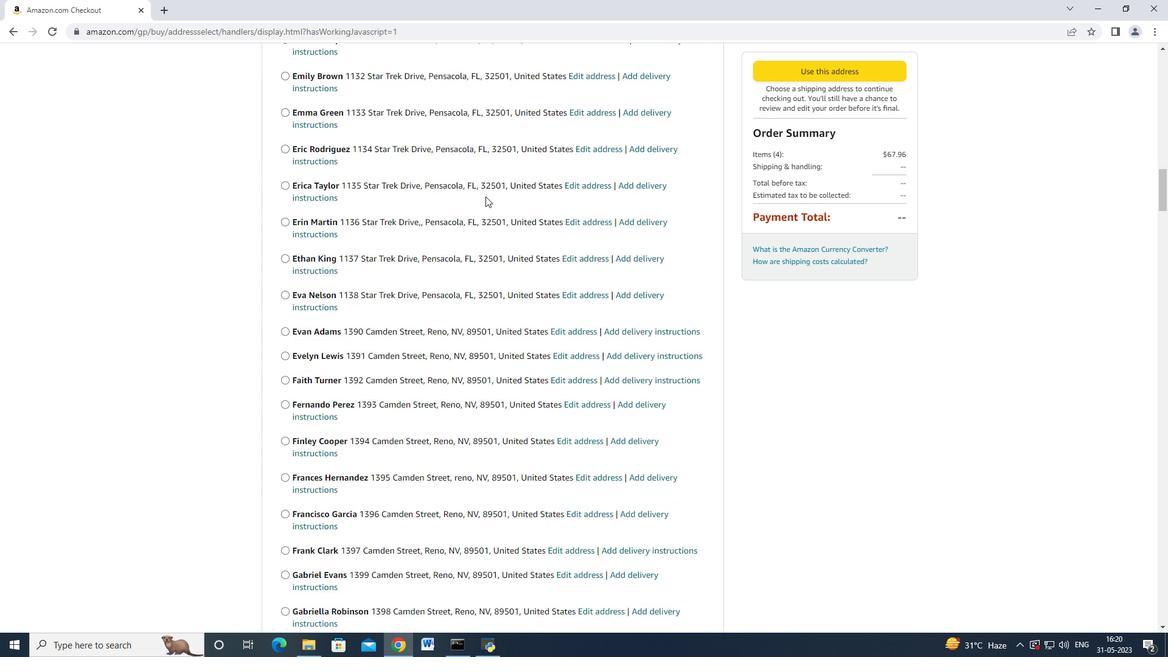 
Action: Mouse scrolled (468, 213) with delta (0, -1)
Screenshot: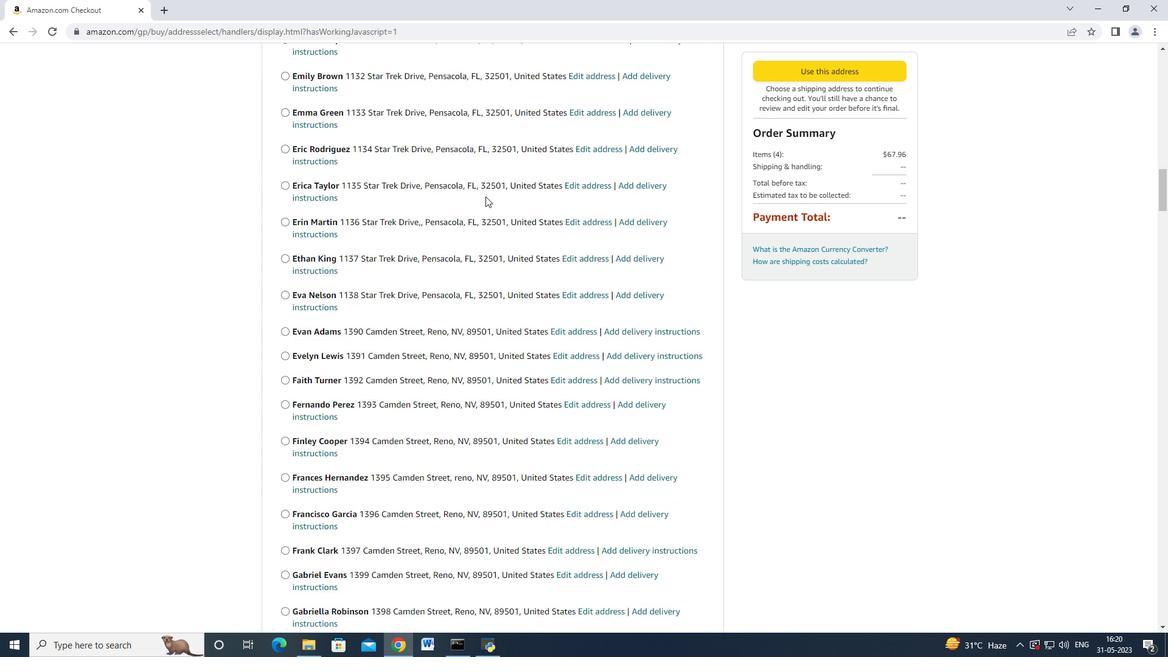 
Action: Mouse moved to (466, 214)
Screenshot: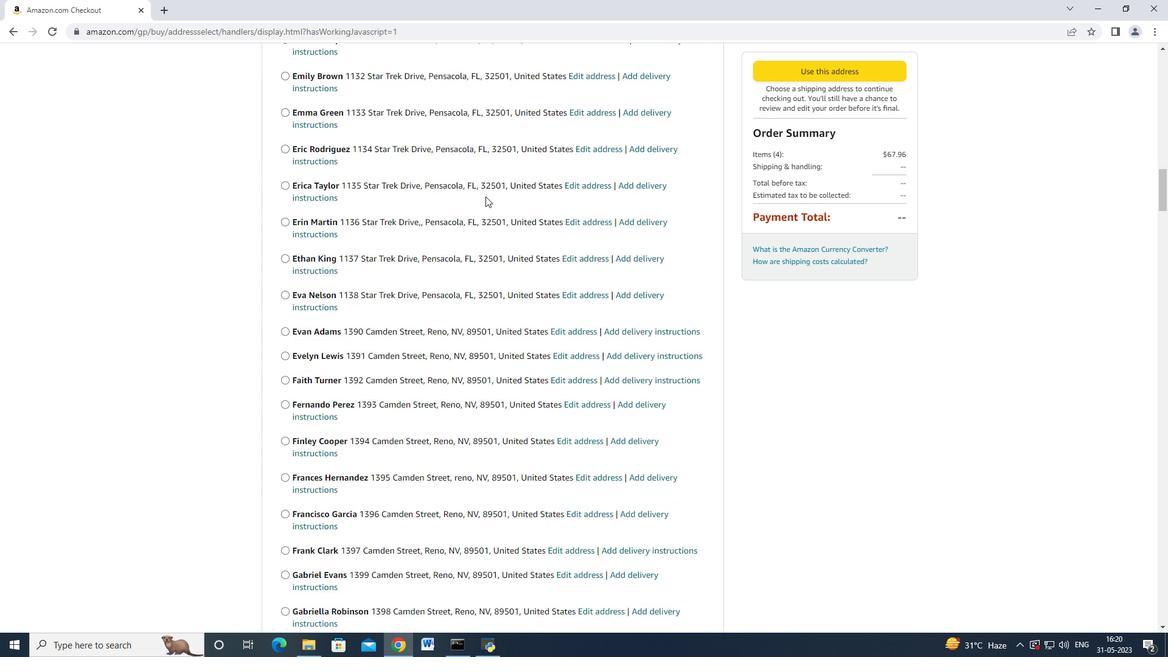 
Action: Mouse scrolled (467, 213) with delta (0, 0)
Screenshot: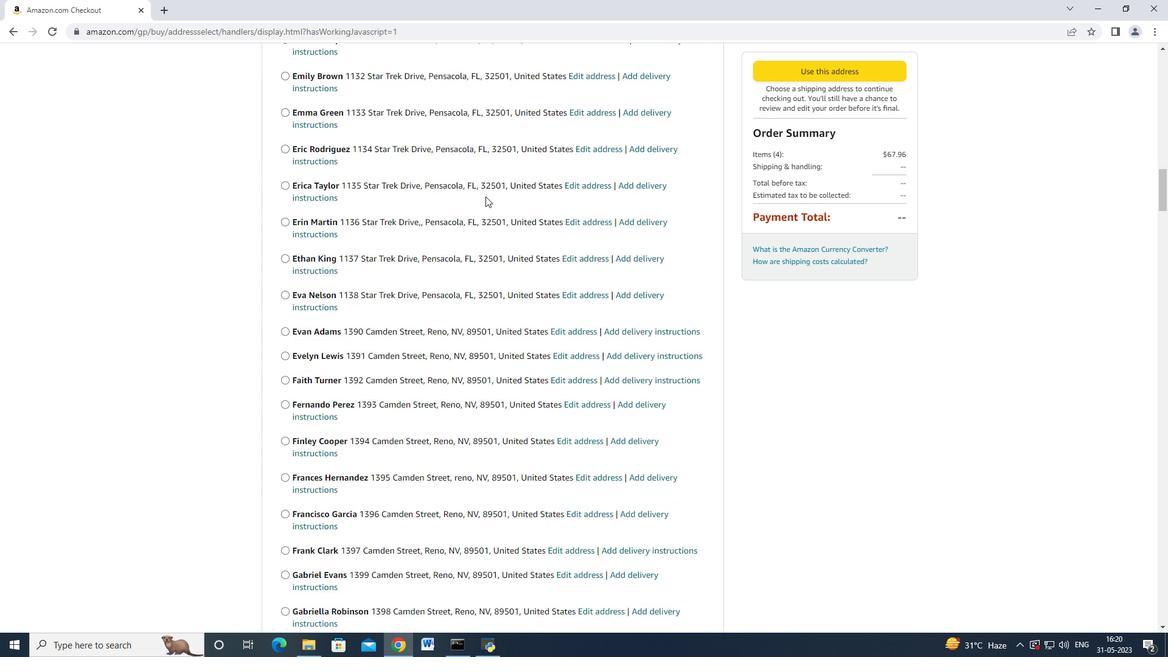 
Action: Mouse scrolled (466, 213) with delta (0, 0)
Screenshot: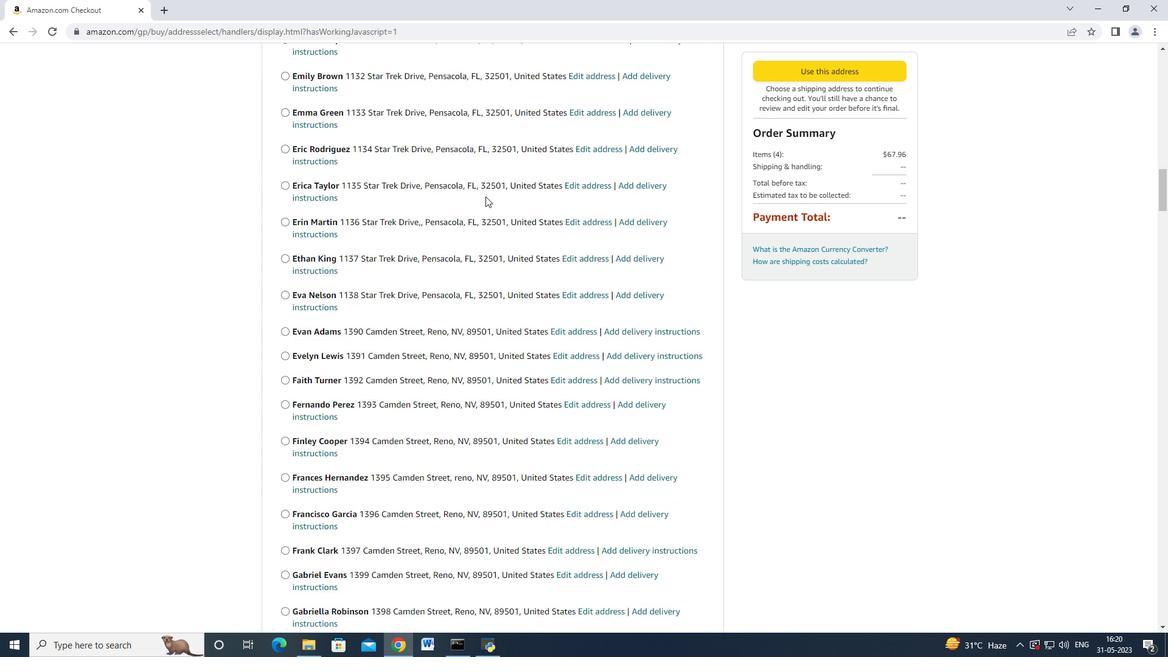 
Action: Mouse scrolled (466, 213) with delta (0, 0)
Screenshot: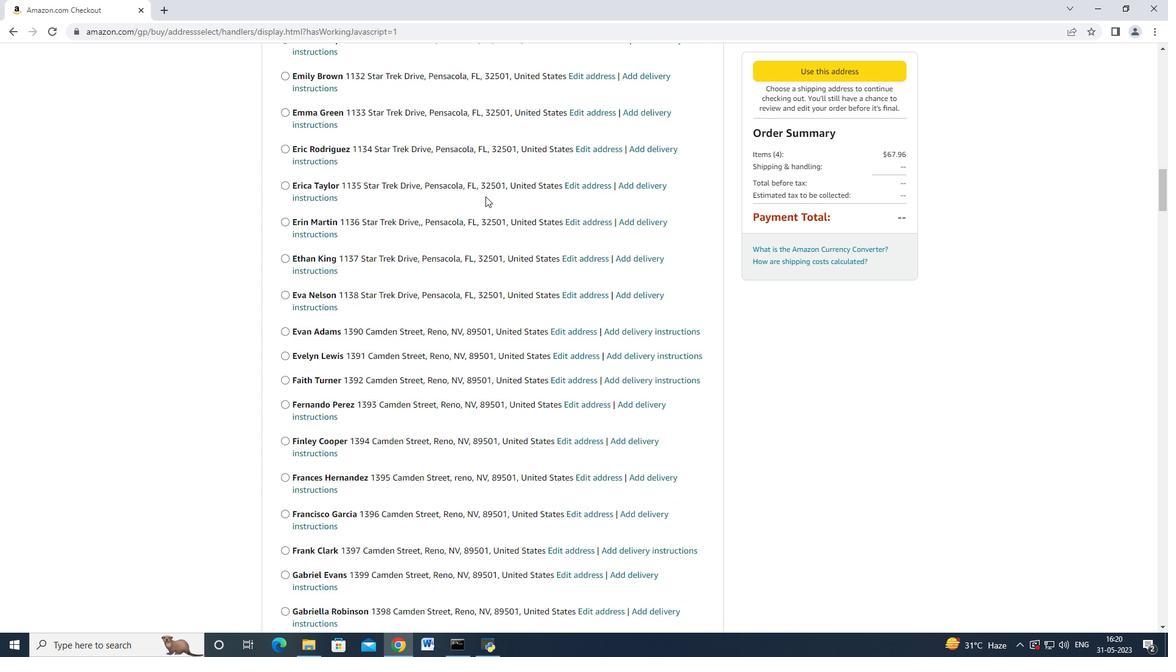 
Action: Mouse scrolled (466, 213) with delta (0, 0)
Screenshot: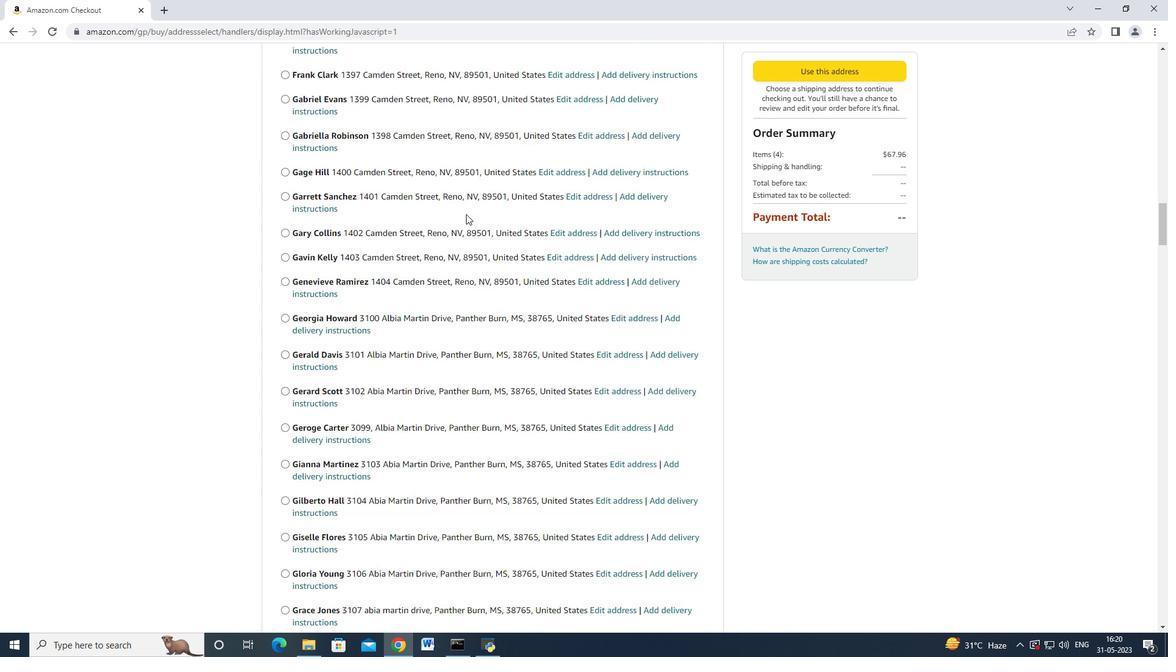 
Action: Mouse scrolled (466, 213) with delta (0, 0)
Screenshot: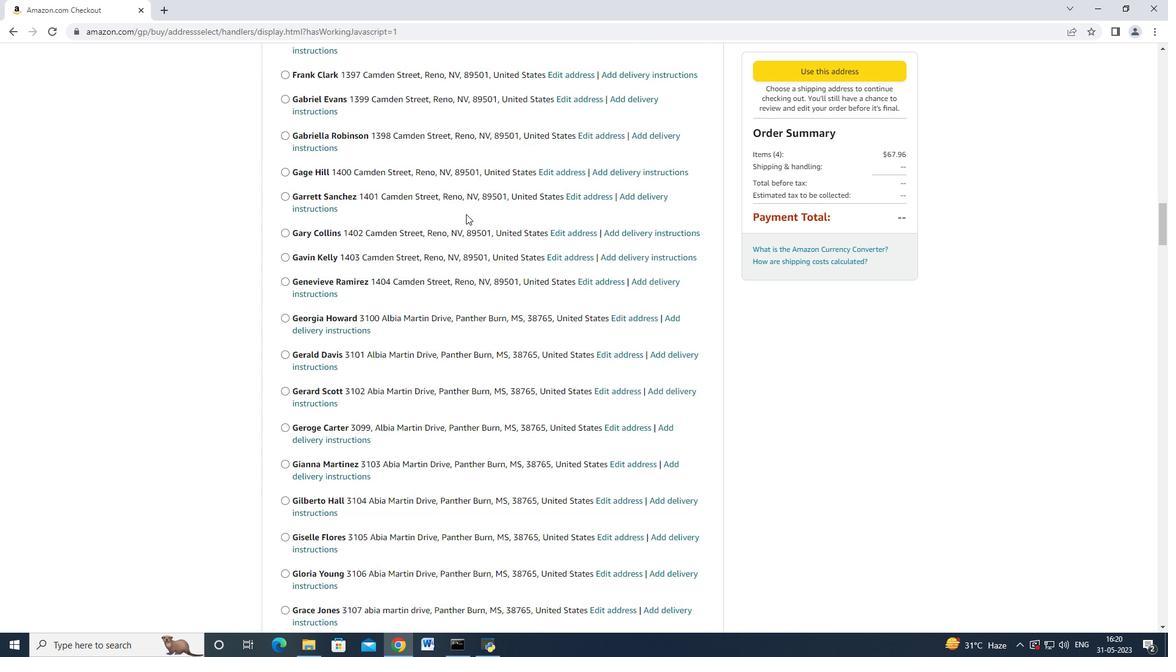 
Action: Mouse scrolled (466, 213) with delta (0, -1)
Screenshot: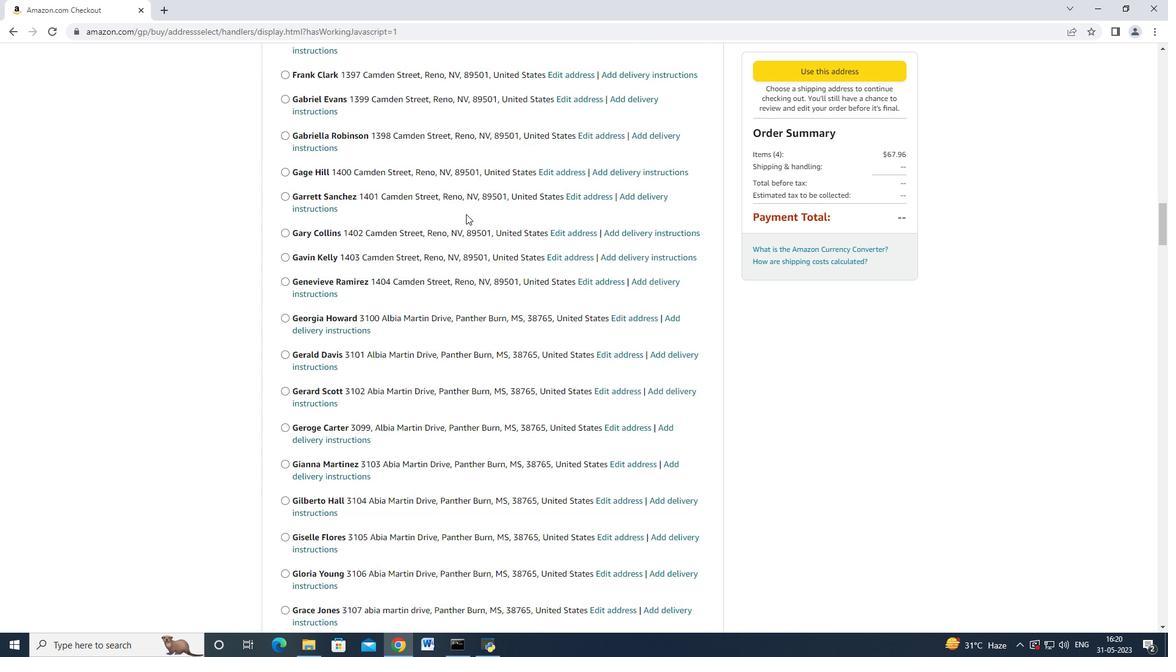 
Action: Mouse scrolled (466, 213) with delta (0, -1)
Screenshot: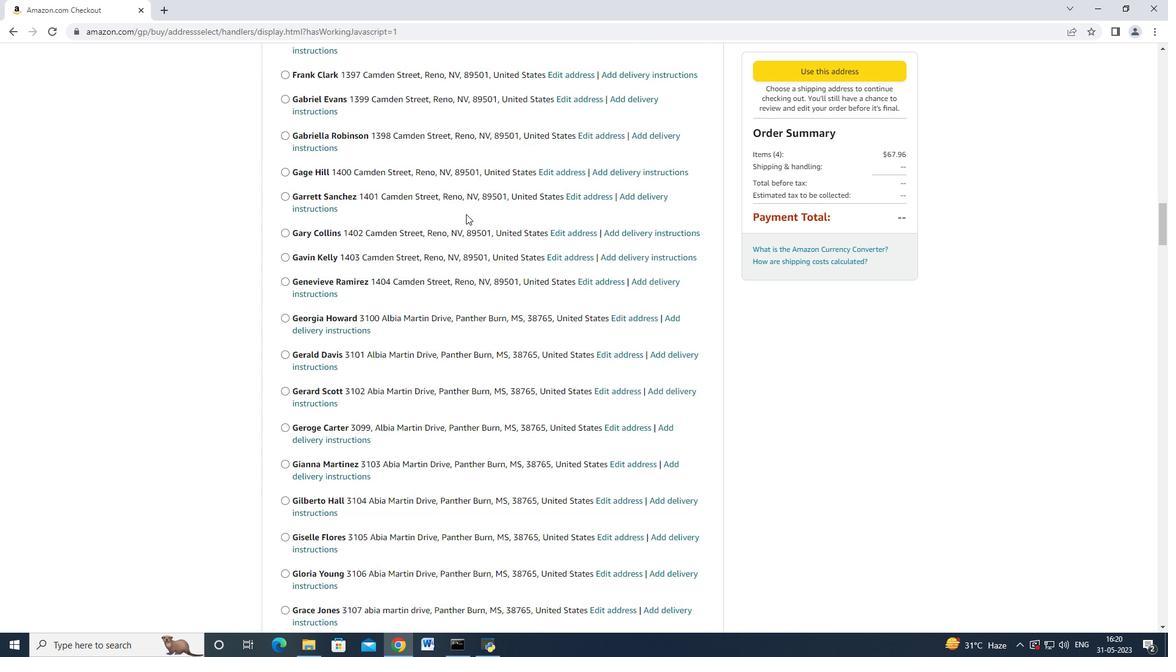 
Action: Mouse scrolled (466, 213) with delta (0, 0)
Screenshot: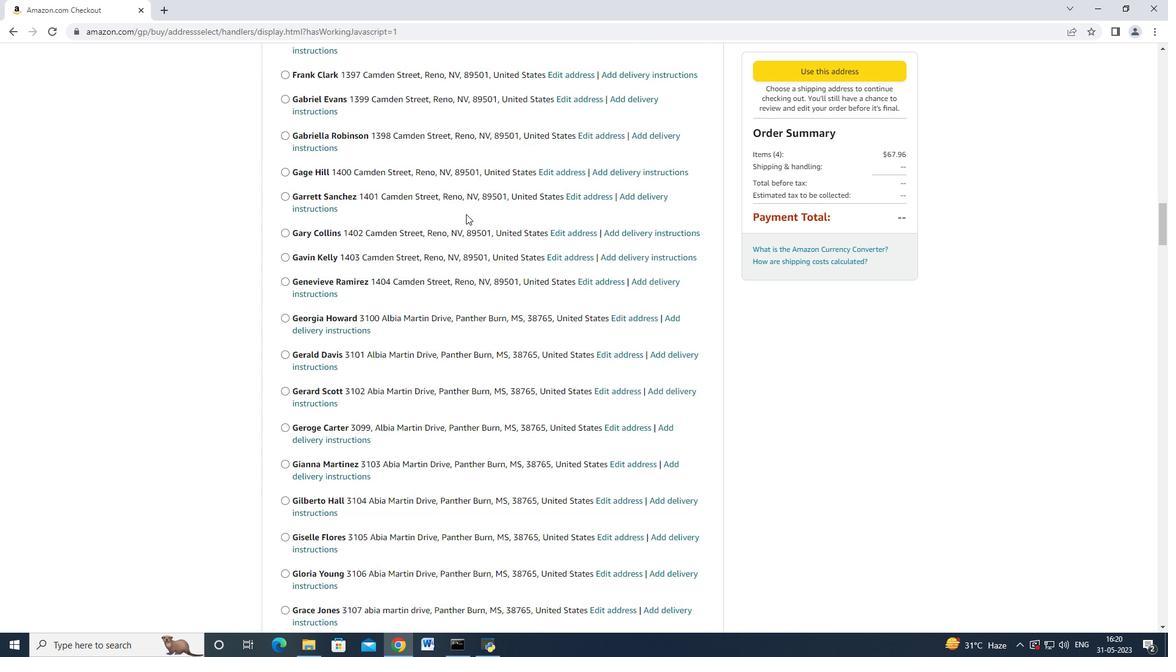 
Action: Mouse scrolled (466, 213) with delta (0, 0)
Screenshot: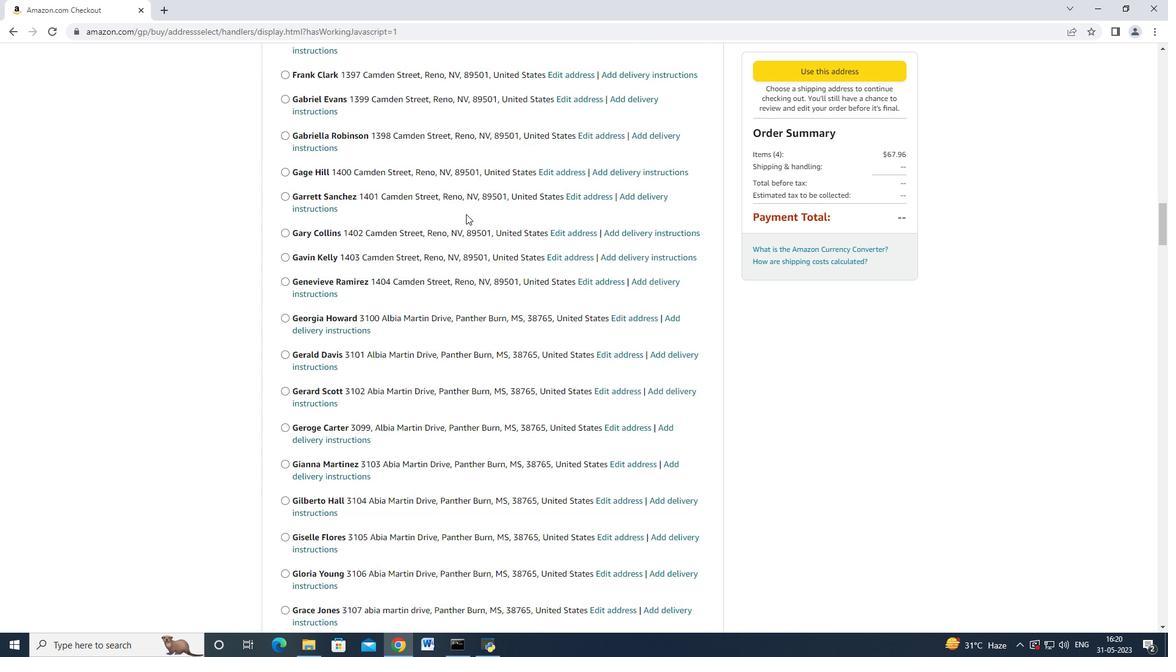 
Action: Mouse moved to (466, 214)
Screenshot: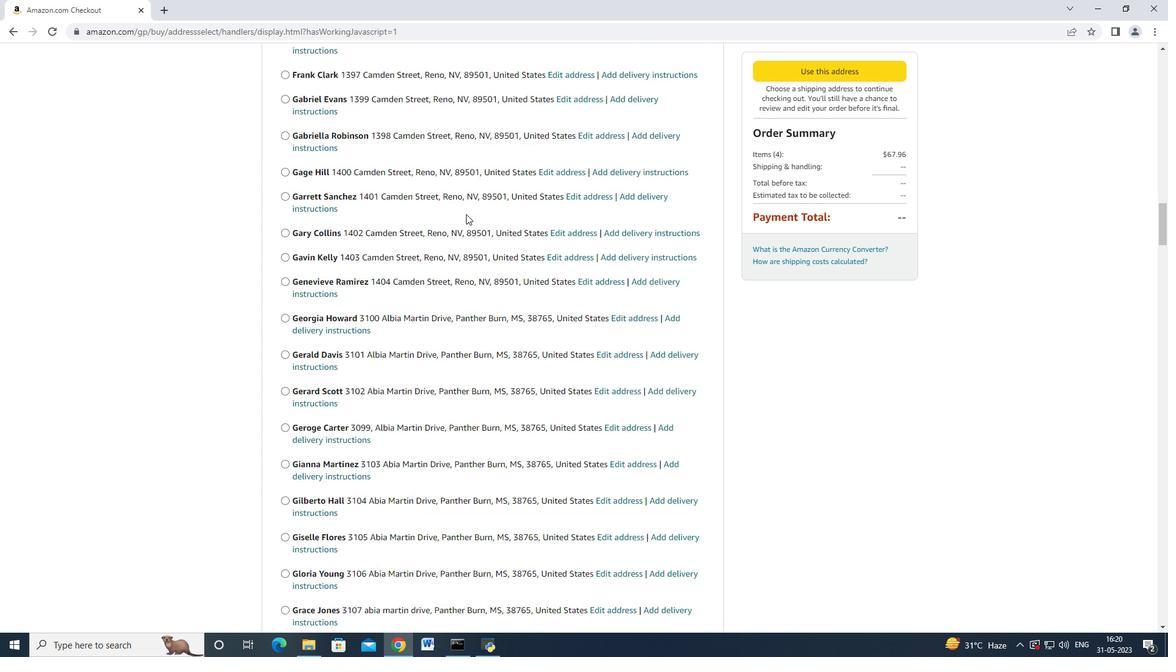 
Action: Mouse scrolled (466, 214) with delta (0, 0)
Screenshot: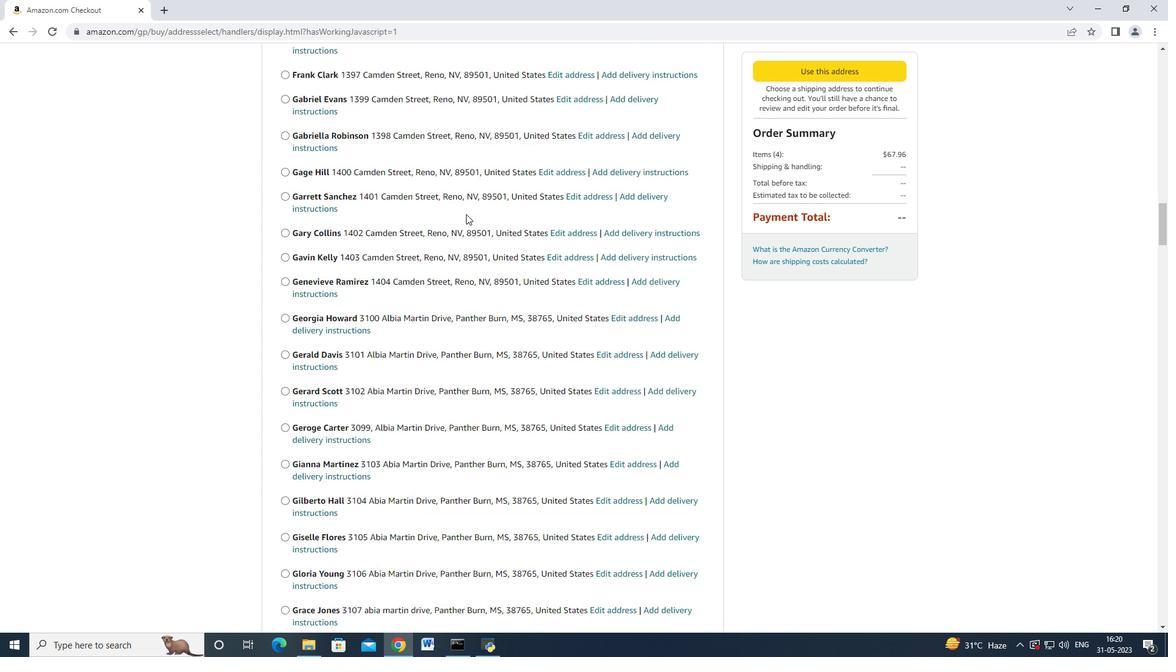 
Action: Mouse scrolled (466, 214) with delta (0, 0)
Screenshot: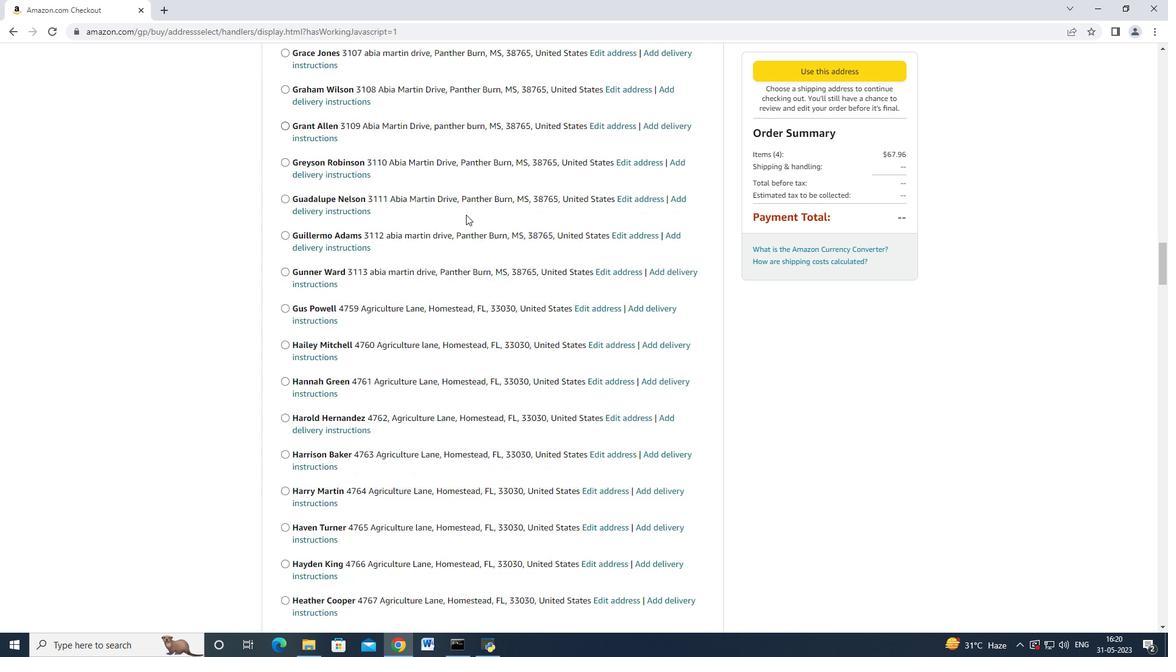 
Action: Mouse scrolled (466, 214) with delta (0, 0)
Screenshot: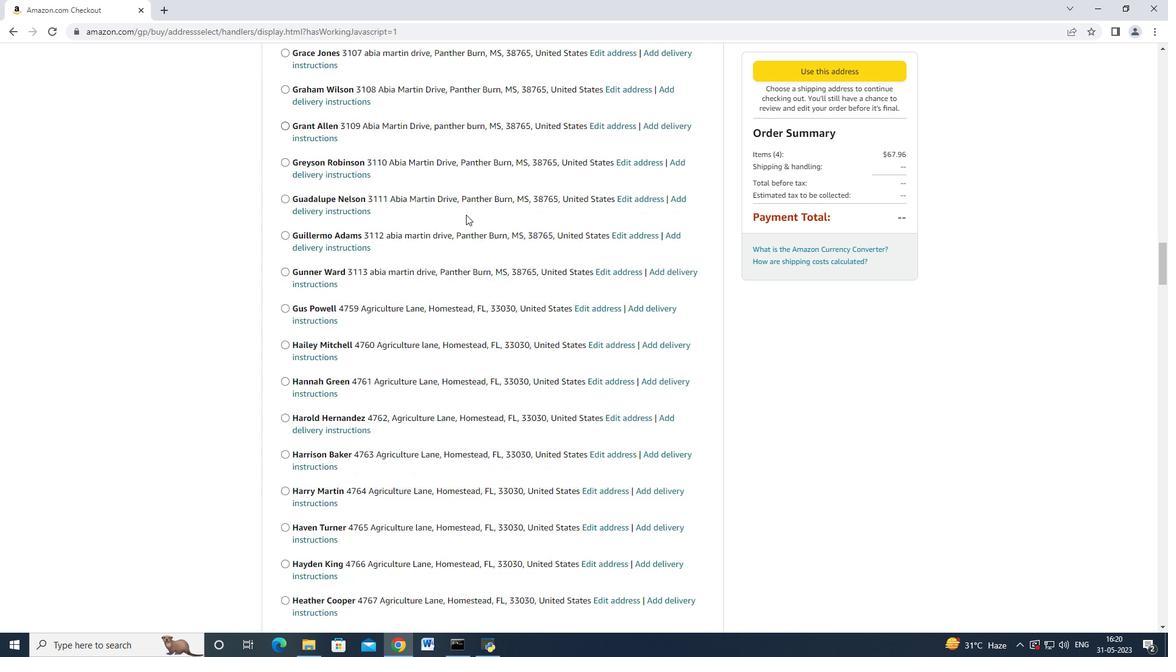 
Action: Mouse scrolled (466, 214) with delta (0, 0)
Screenshot: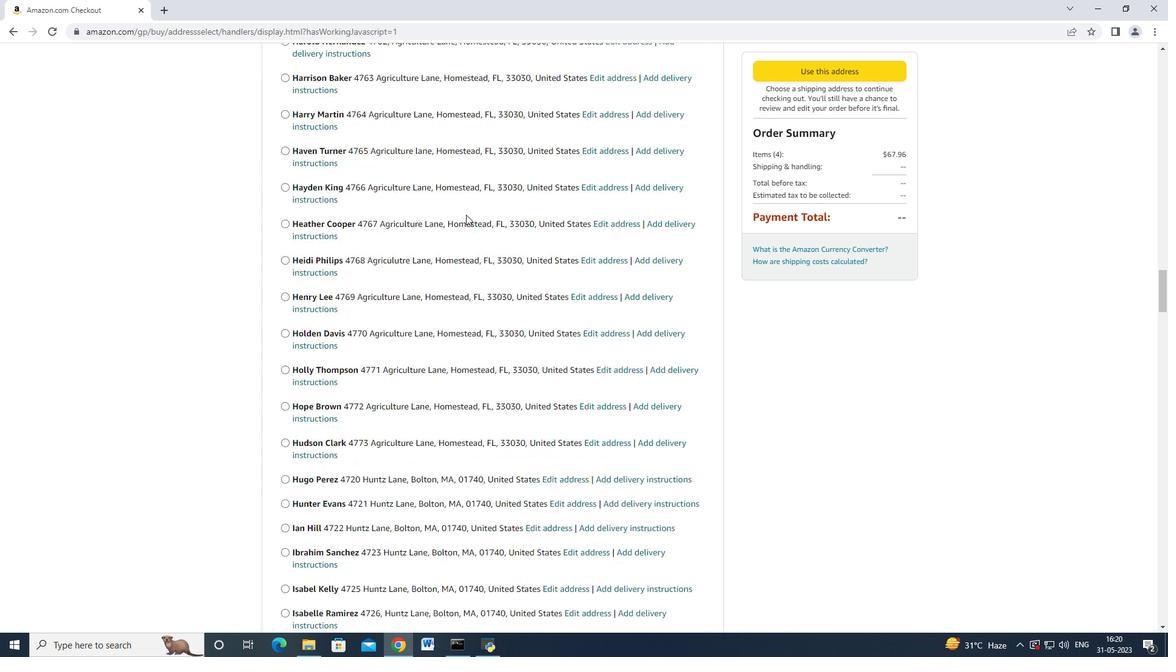 
Action: Mouse scrolled (466, 213) with delta (0, -1)
Screenshot: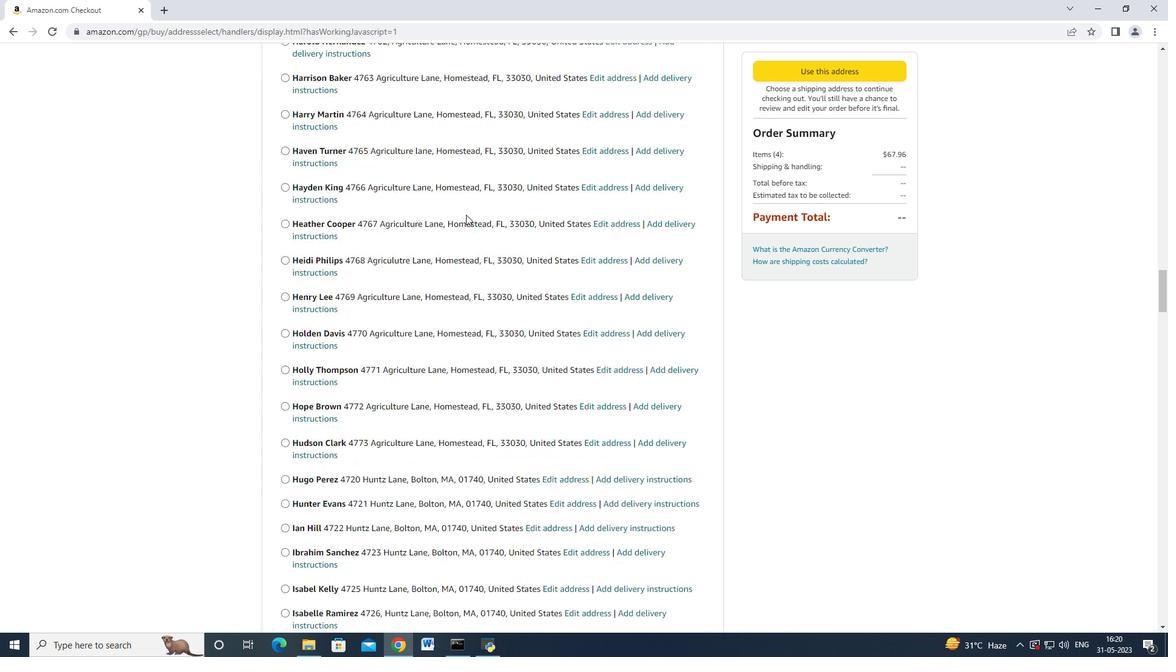 
Action: Mouse scrolled (466, 213) with delta (0, -1)
Screenshot: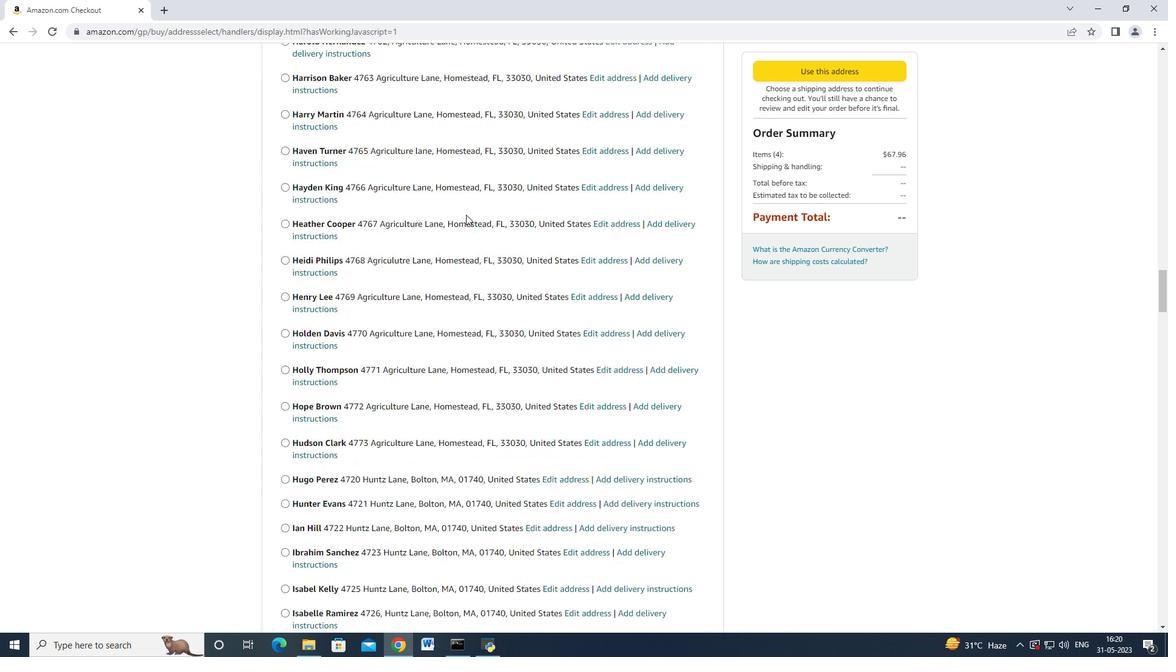
Action: Mouse scrolled (466, 214) with delta (0, 0)
Screenshot: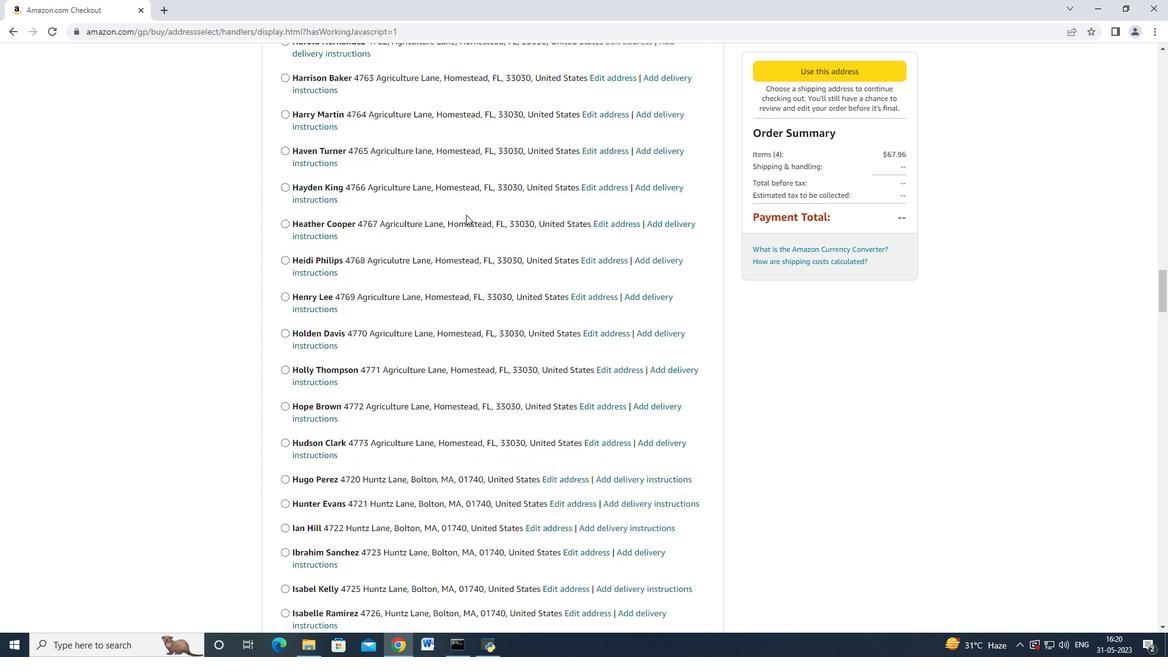 
Action: Mouse scrolled (466, 214) with delta (0, 0)
Screenshot: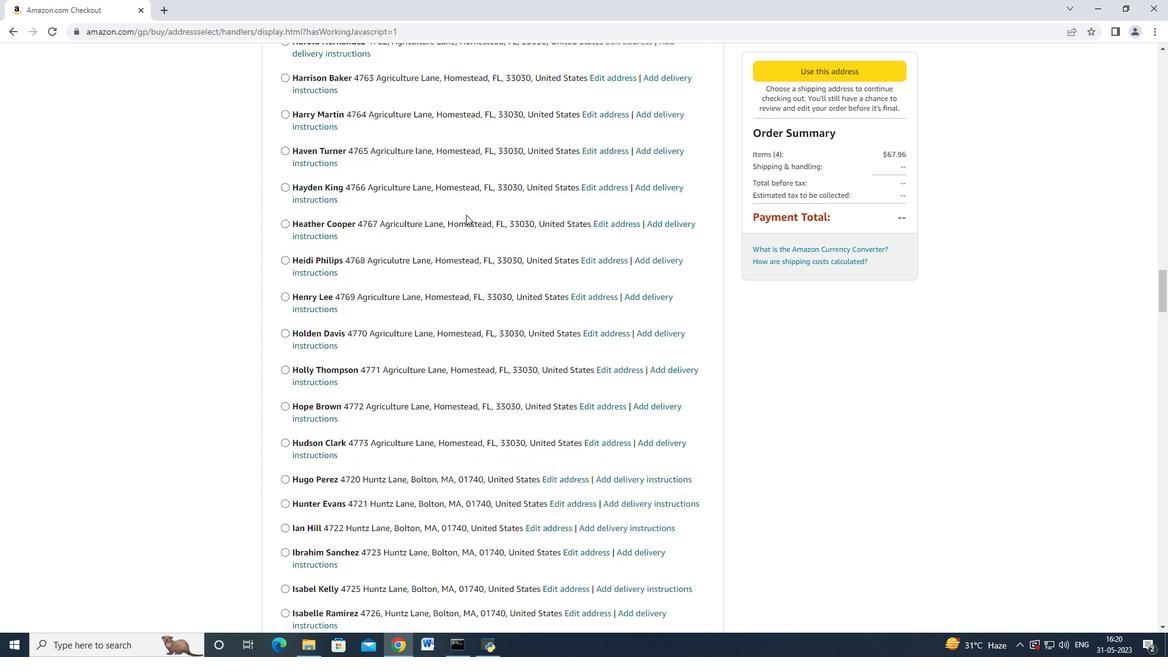 
Action: Mouse scrolled (466, 214) with delta (0, 0)
Screenshot: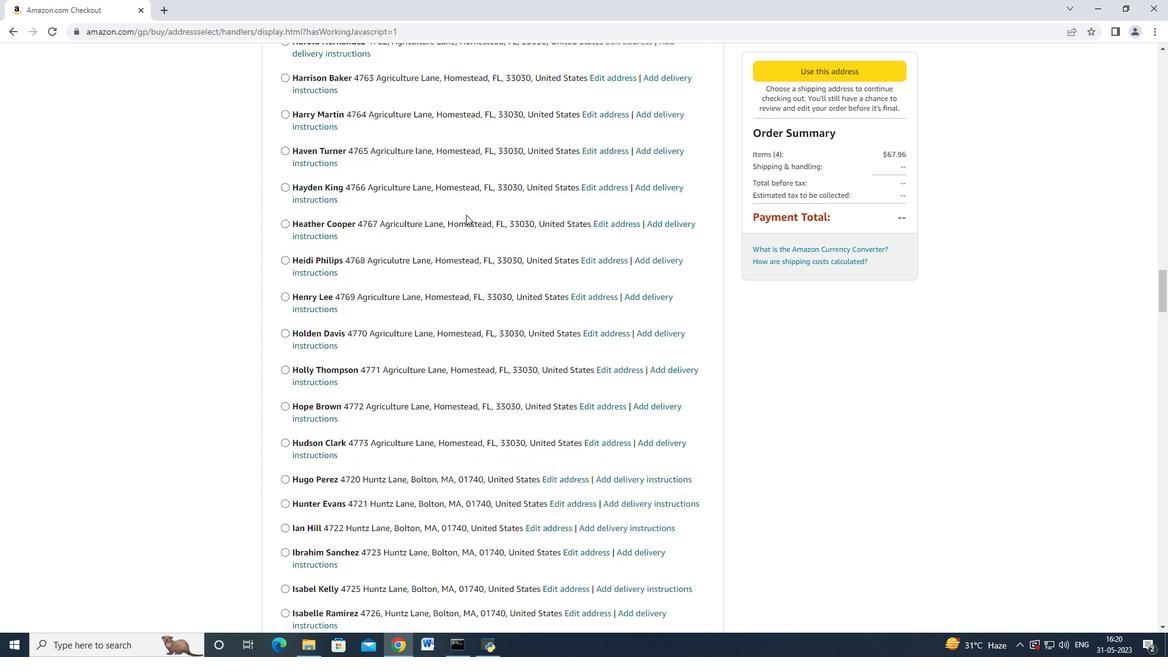 
Action: Mouse scrolled (466, 214) with delta (0, 0)
Screenshot: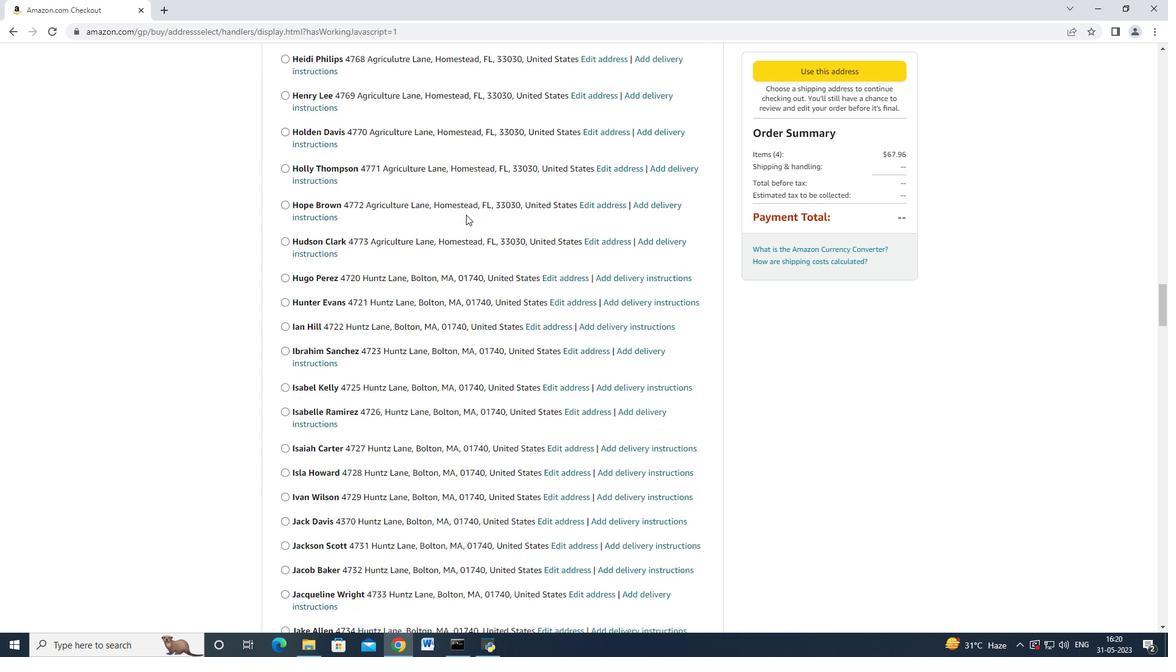 
Action: Mouse scrolled (466, 214) with delta (0, 0)
Screenshot: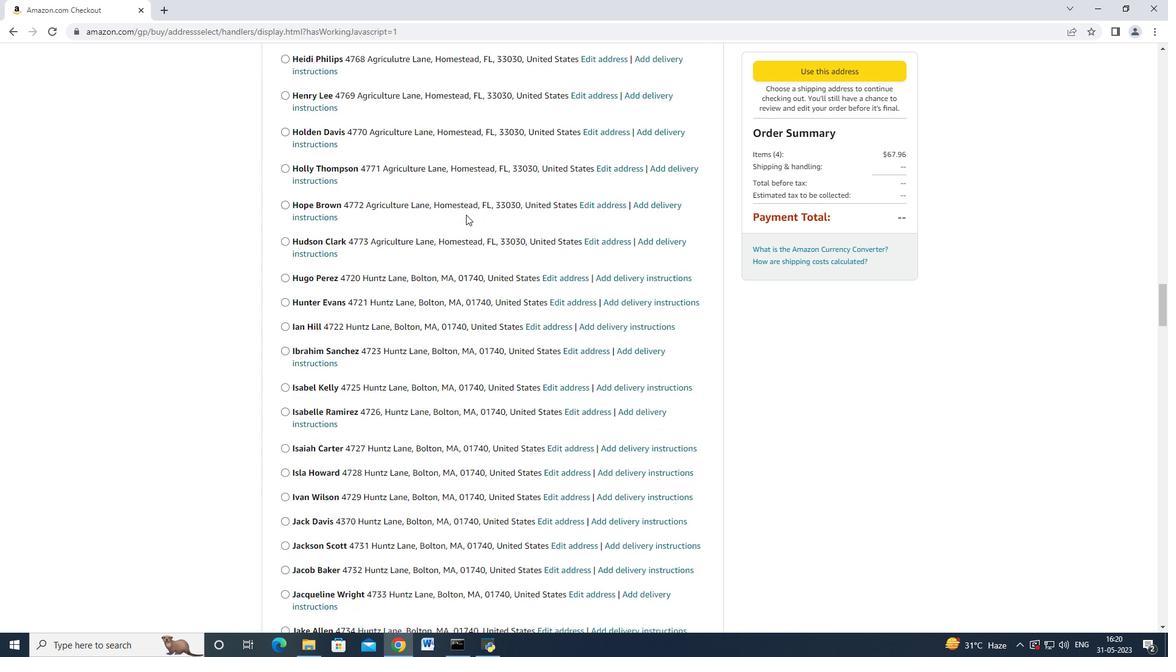 
Action: Mouse scrolled (466, 214) with delta (0, 0)
Screenshot: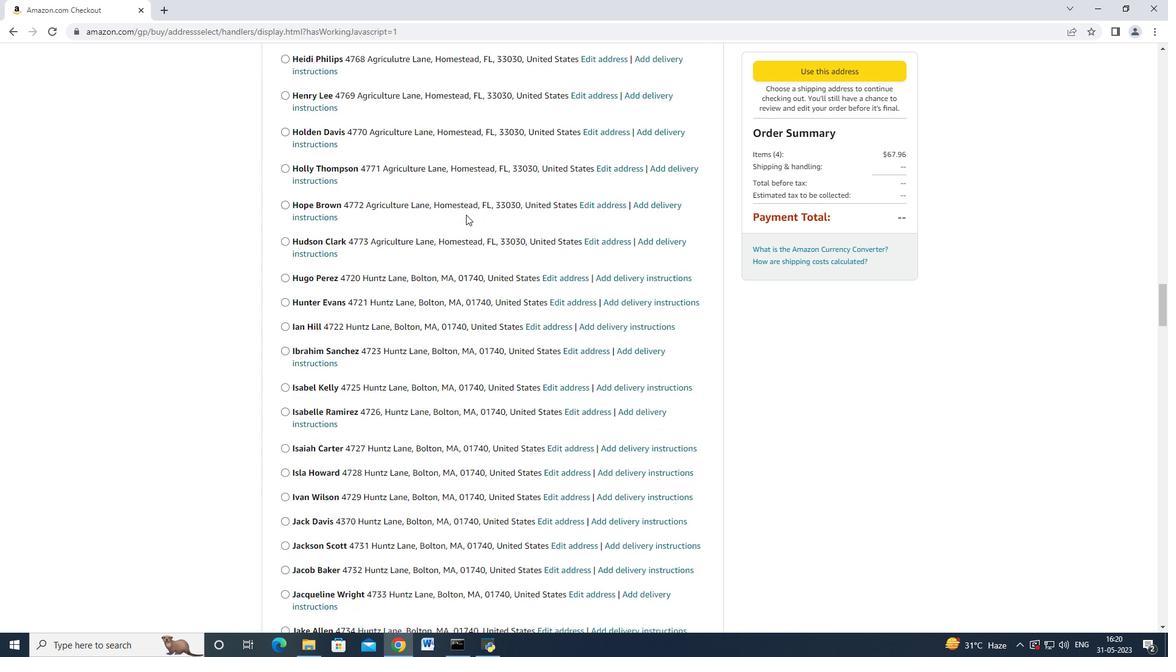 
Action: Mouse scrolled (466, 214) with delta (0, 0)
Screenshot: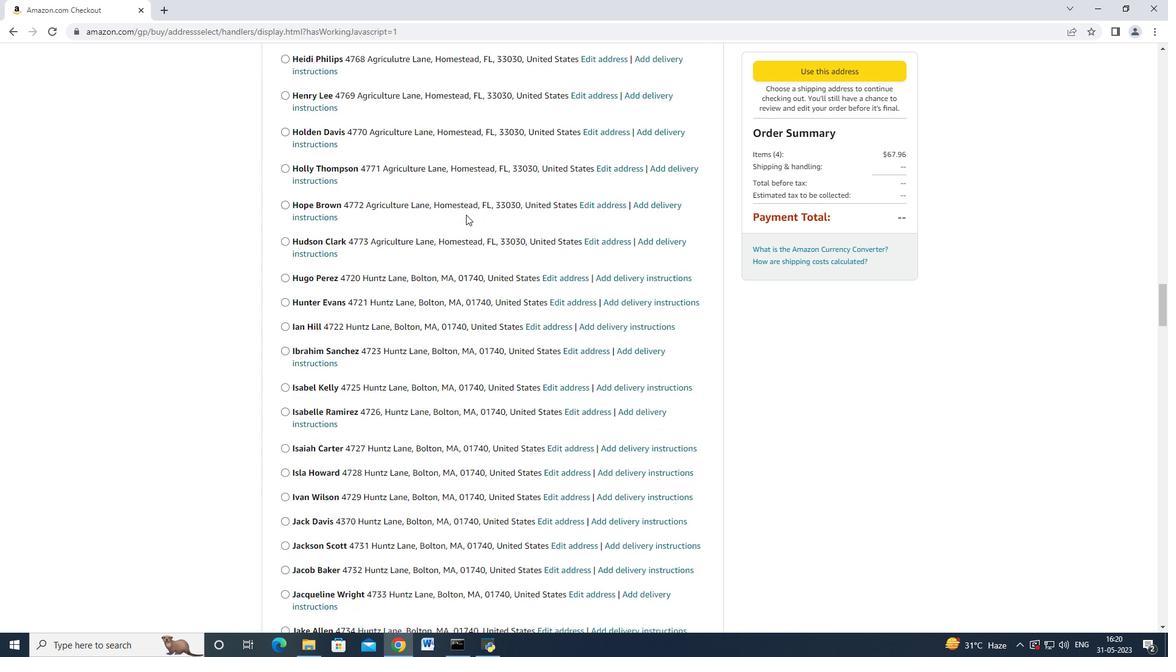 
Action: Mouse scrolled (466, 213) with delta (0, -1)
Screenshot: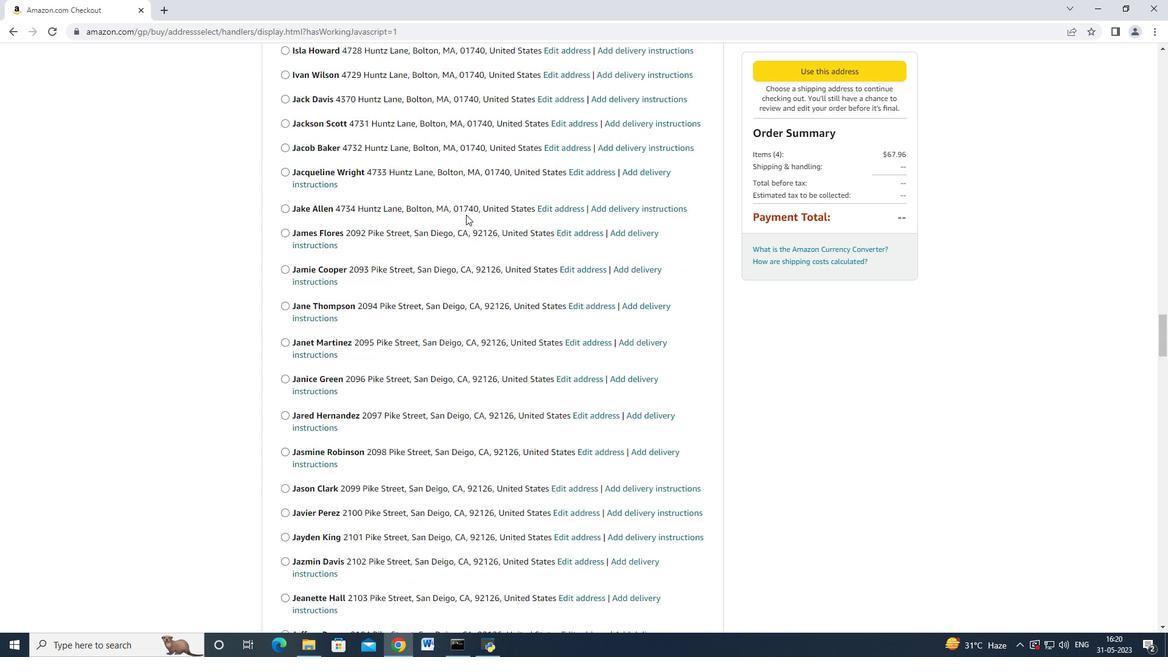 
Action: Mouse scrolled (466, 213) with delta (0, -1)
Screenshot: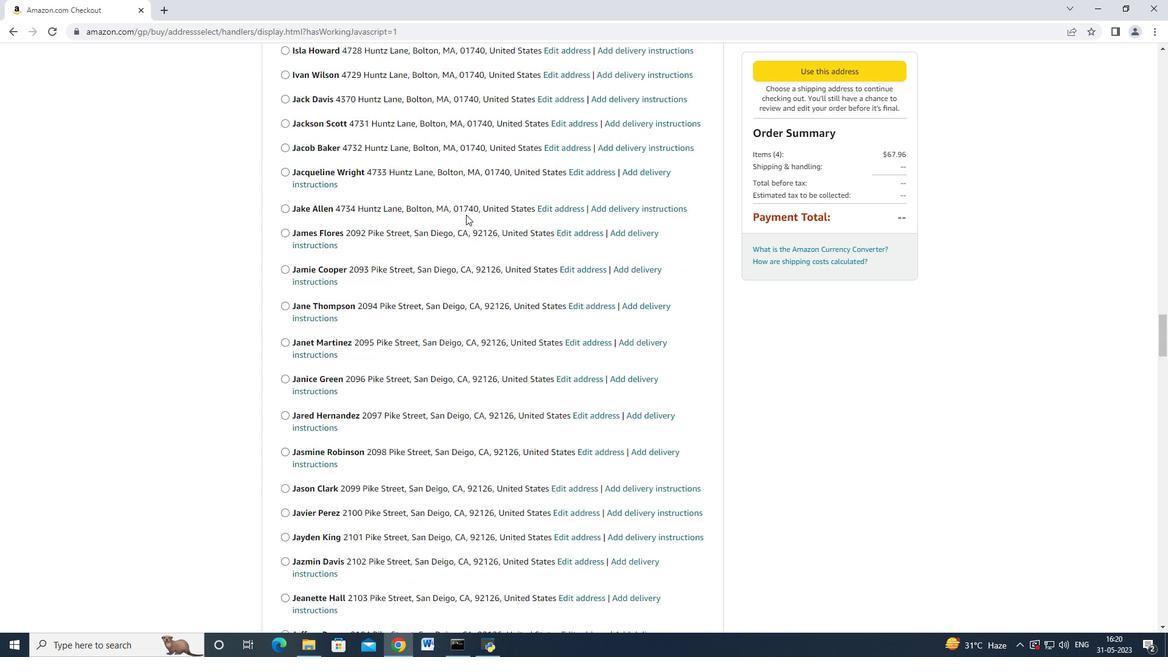 
Action: Mouse scrolled (466, 214) with delta (0, 0)
Screenshot: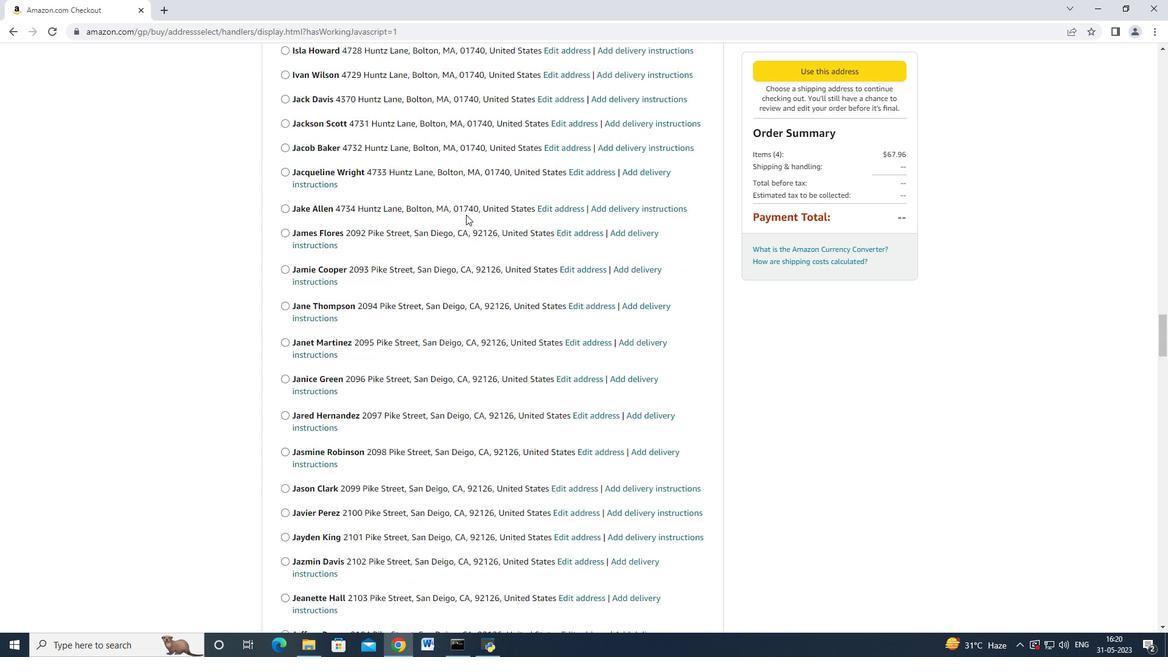 
Action: Mouse scrolled (466, 214) with delta (0, 0)
Screenshot: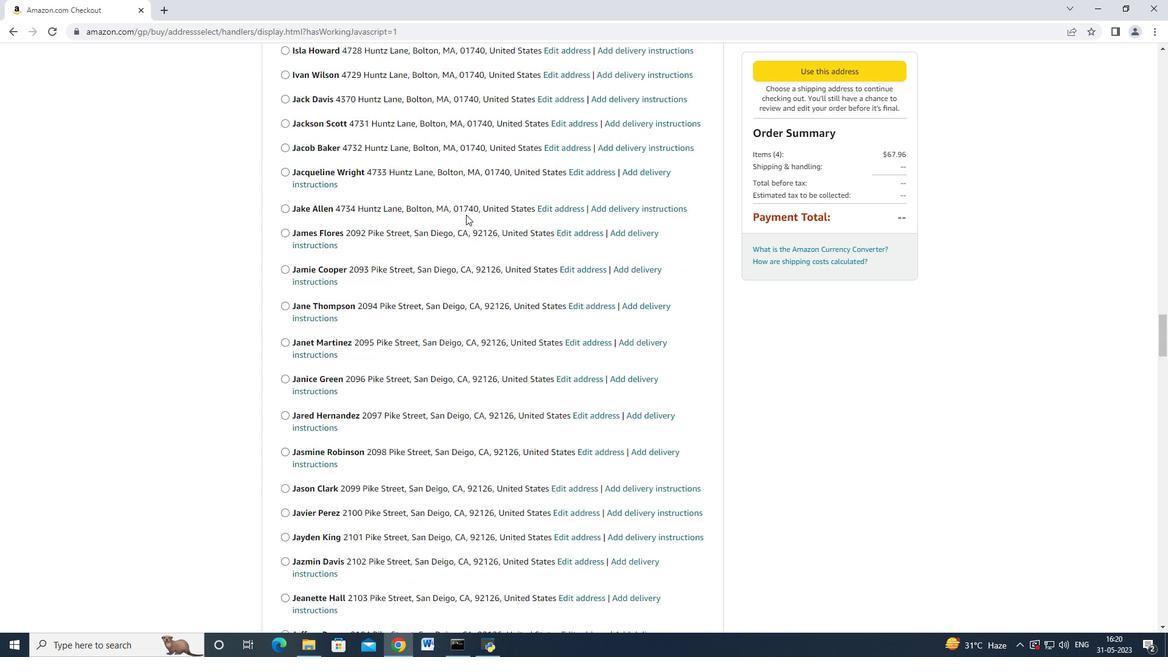 
Action: Mouse moved to (465, 214)
Screenshot: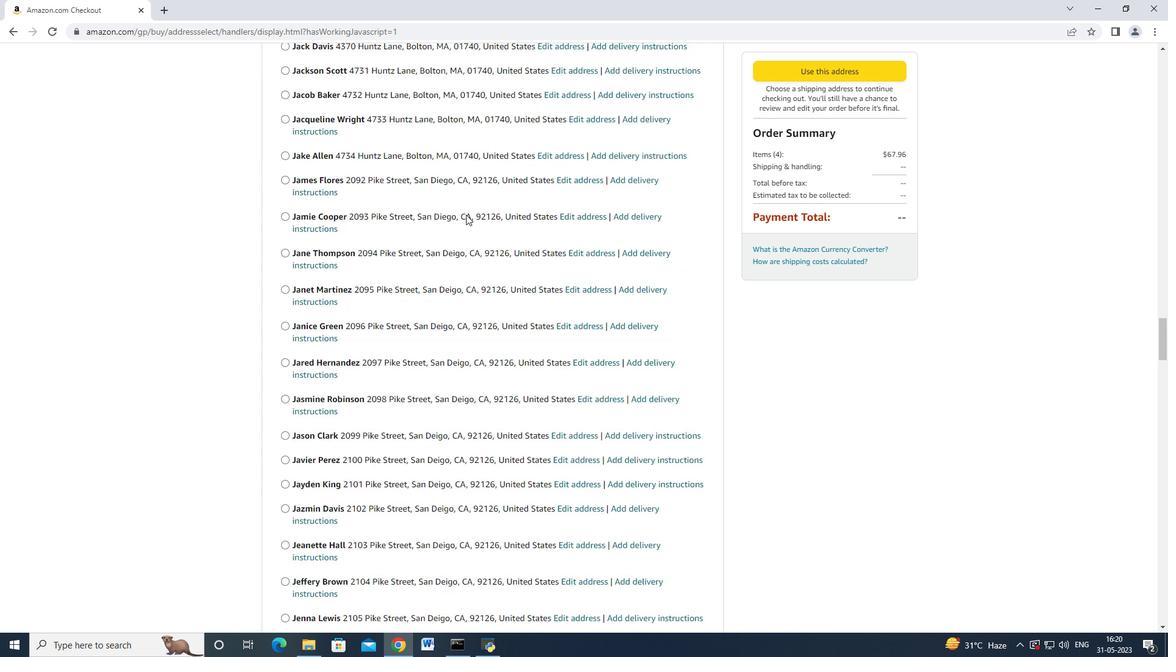 
Action: Mouse scrolled (465, 214) with delta (0, 0)
Screenshot: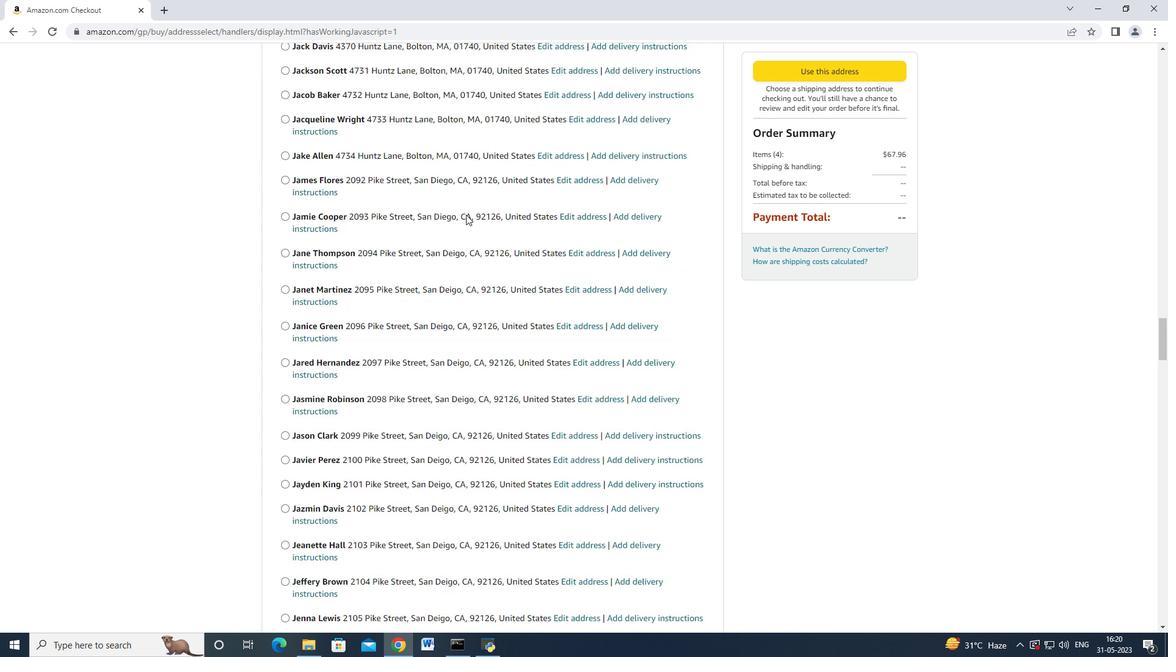 
Action: Mouse moved to (465, 214)
Screenshot: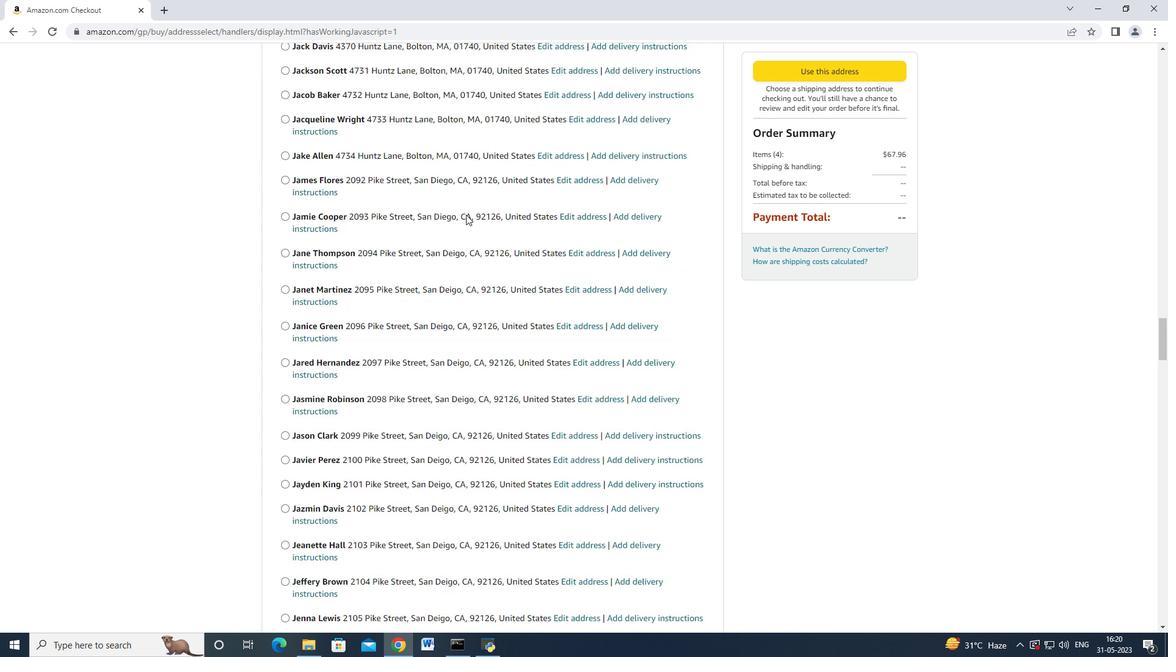 
Action: Mouse scrolled (465, 214) with delta (0, 0)
Screenshot: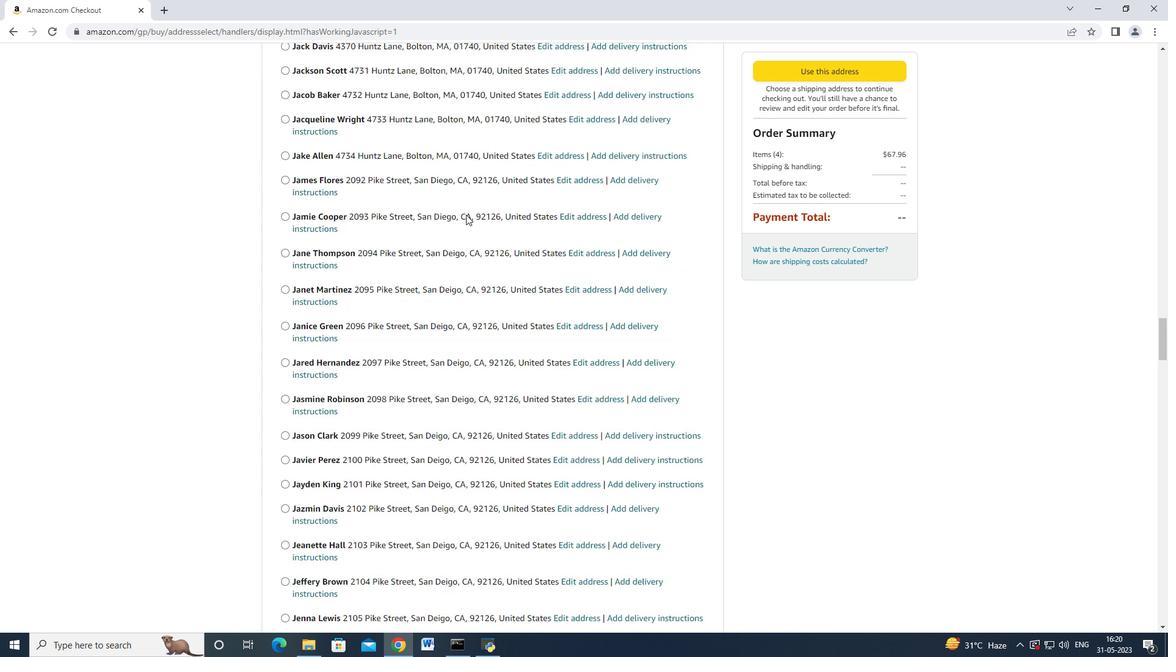 
Action: Mouse moved to (465, 215)
Screenshot: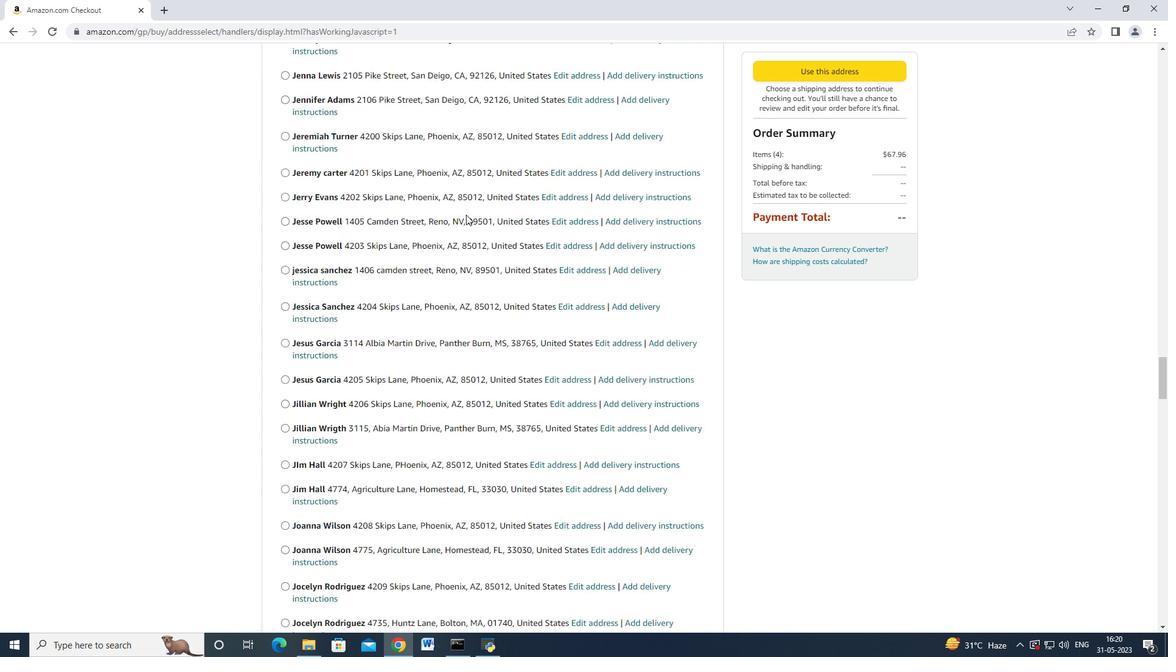 
Action: Mouse scrolled (465, 214) with delta (0, -1)
Screenshot: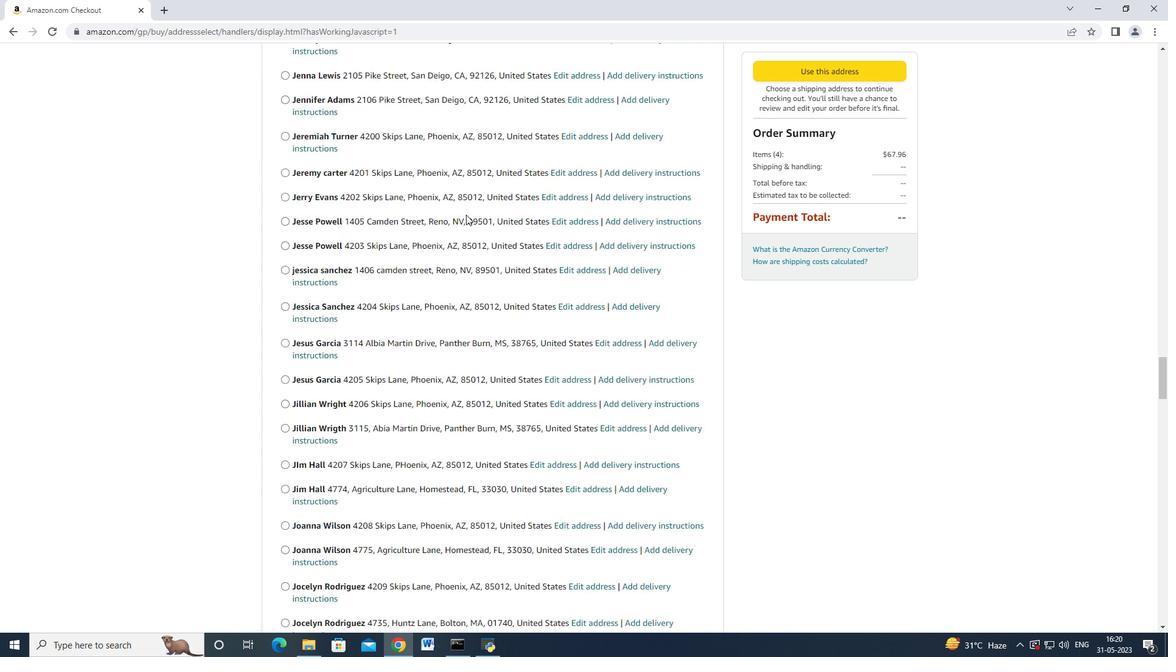 
Action: Mouse scrolled (465, 214) with delta (0, -1)
Screenshot: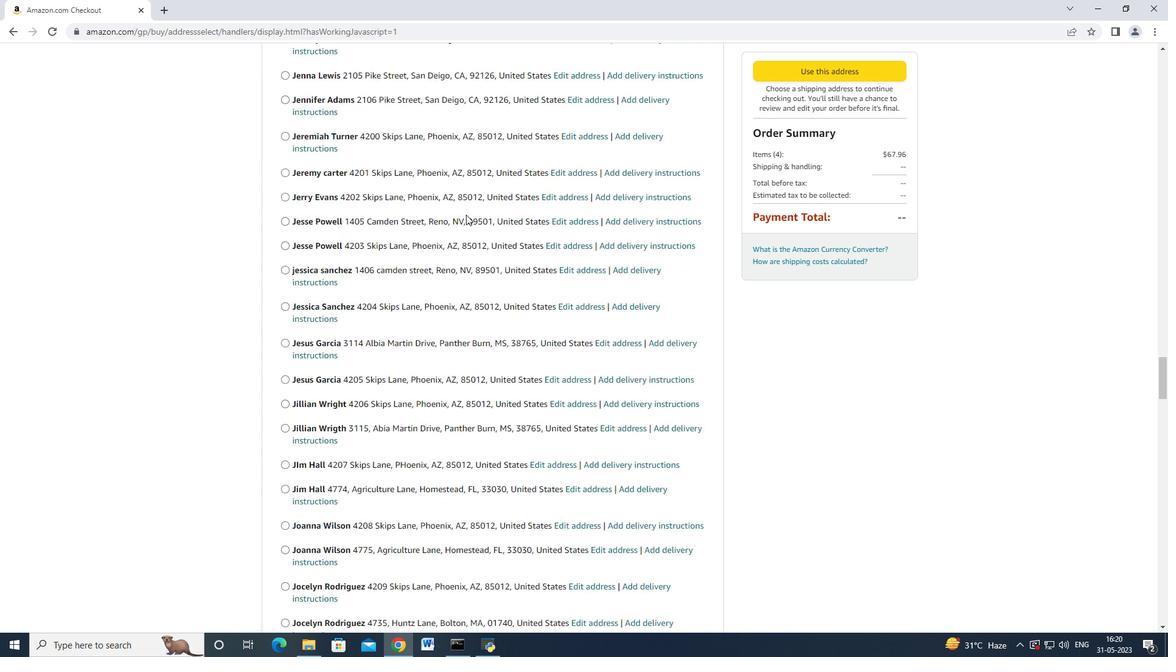
Action: Mouse scrolled (465, 214) with delta (0, -1)
Screenshot: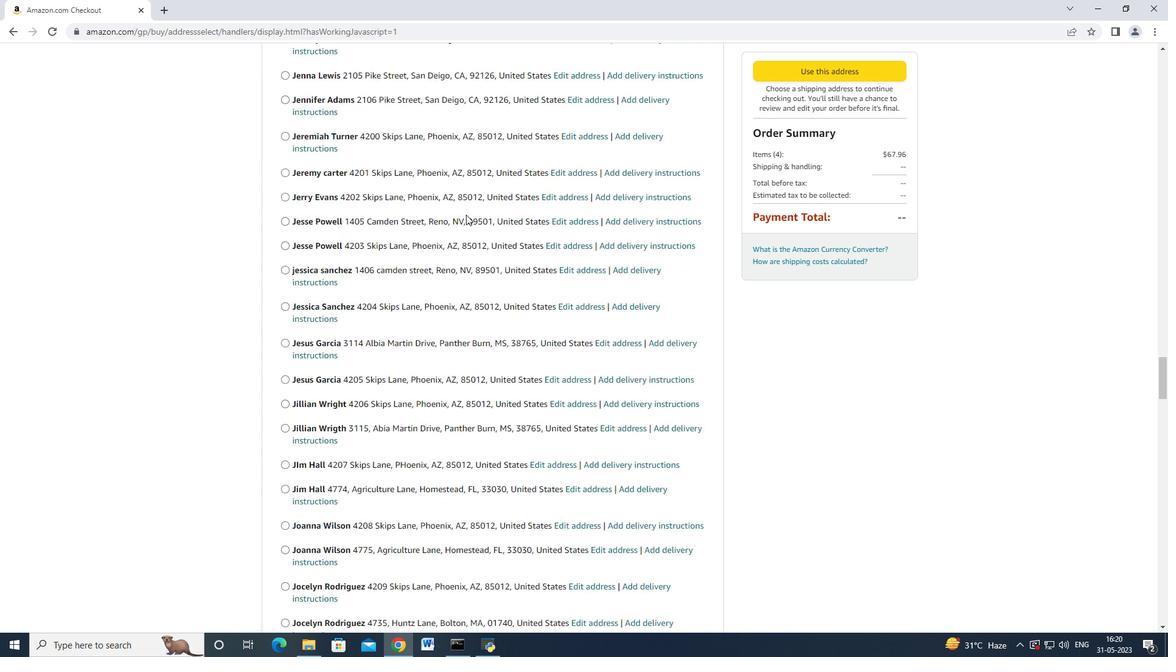
Action: Mouse scrolled (465, 214) with delta (0, 0)
Screenshot: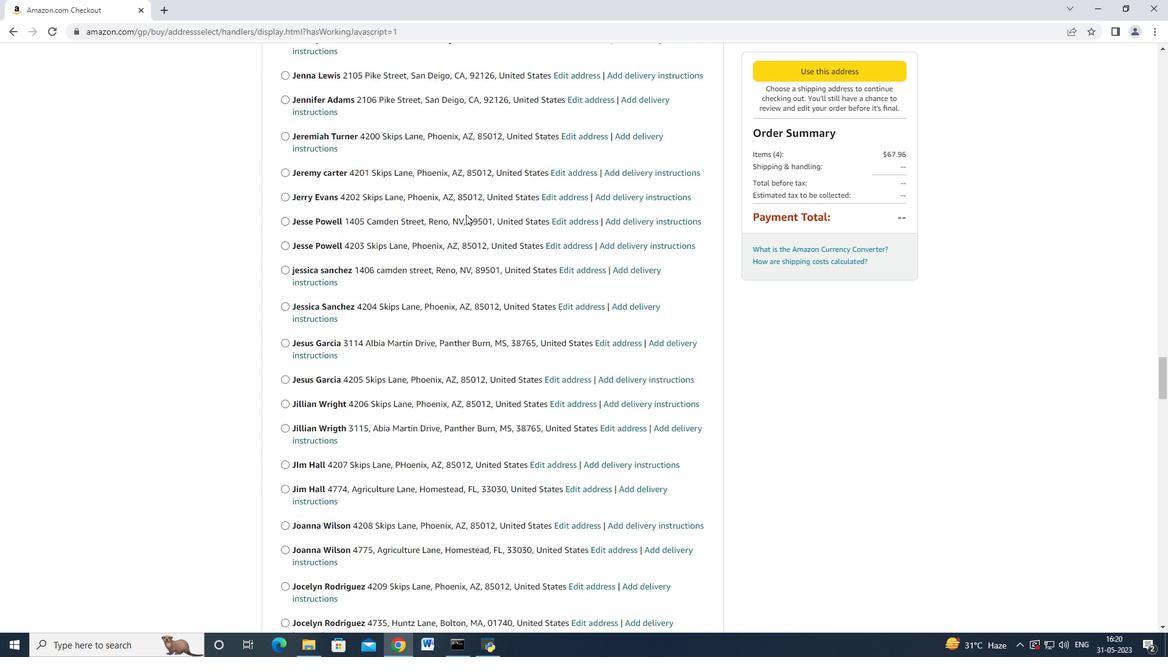
Action: Mouse scrolled (465, 214) with delta (0, 0)
Screenshot: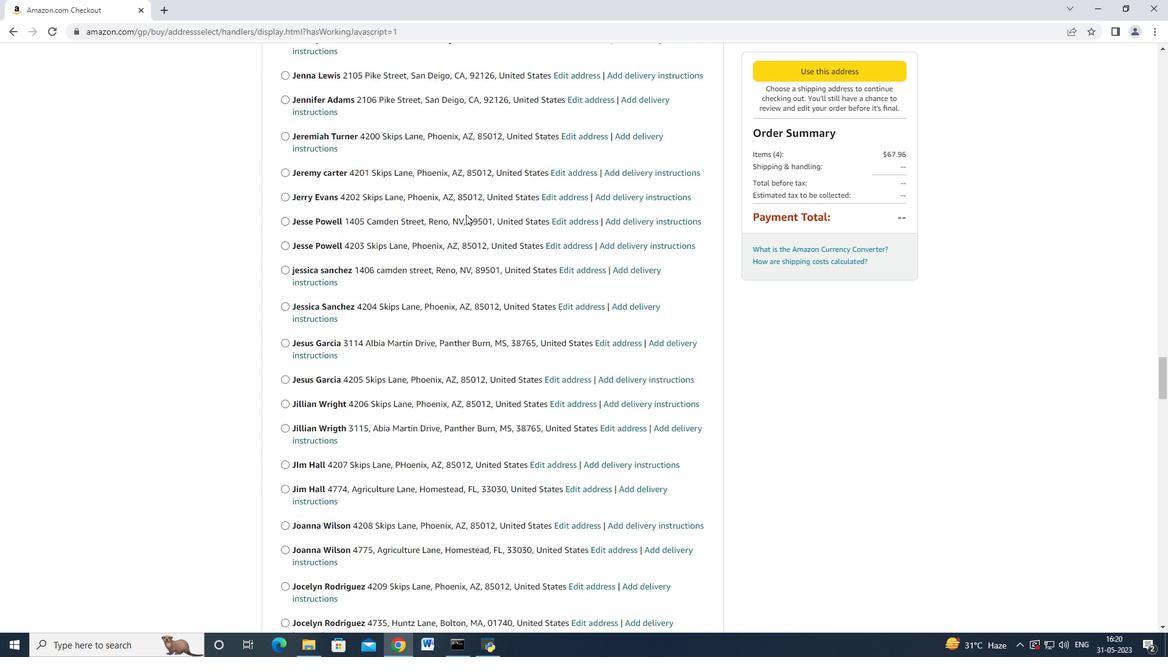 
Action: Mouse scrolled (465, 214) with delta (0, 0)
Screenshot: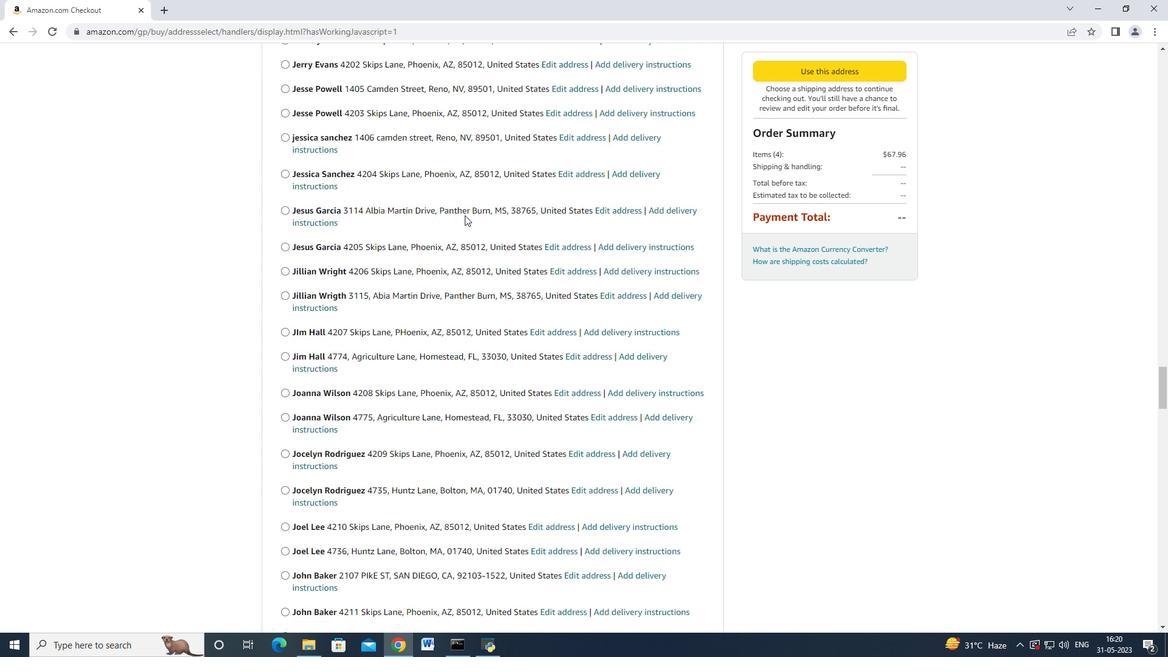 
Action: Mouse scrolled (465, 214) with delta (0, -1)
Screenshot: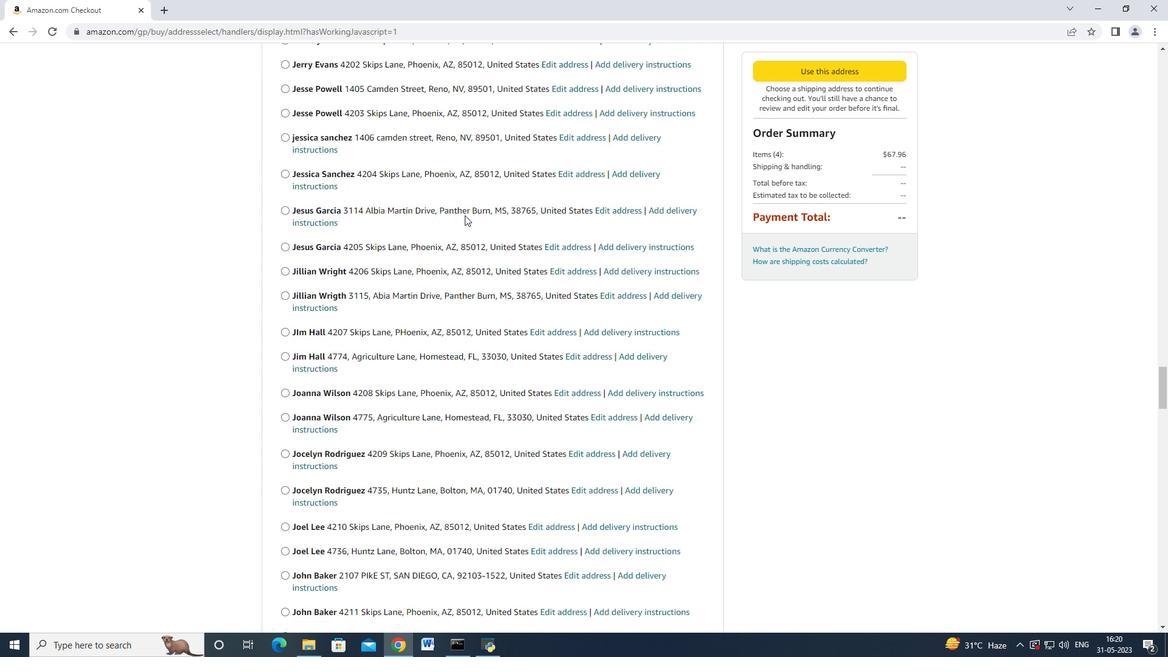 
Action: Mouse scrolled (465, 214) with delta (0, -1)
Screenshot: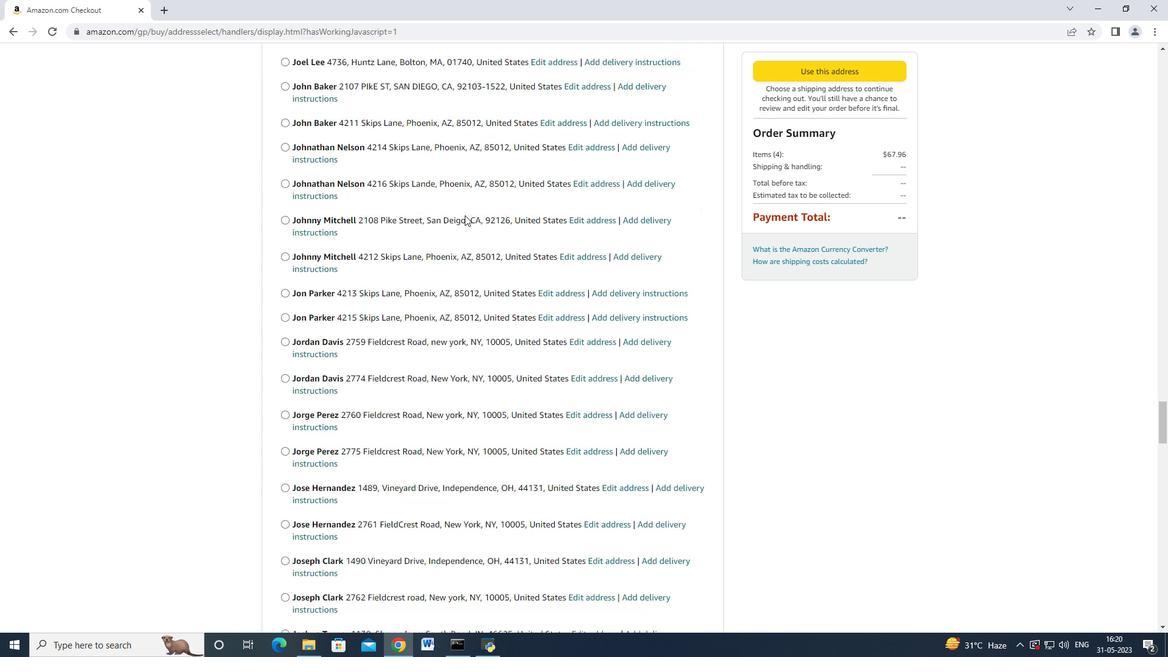 
Action: Mouse scrolled (465, 214) with delta (0, -1)
Screenshot: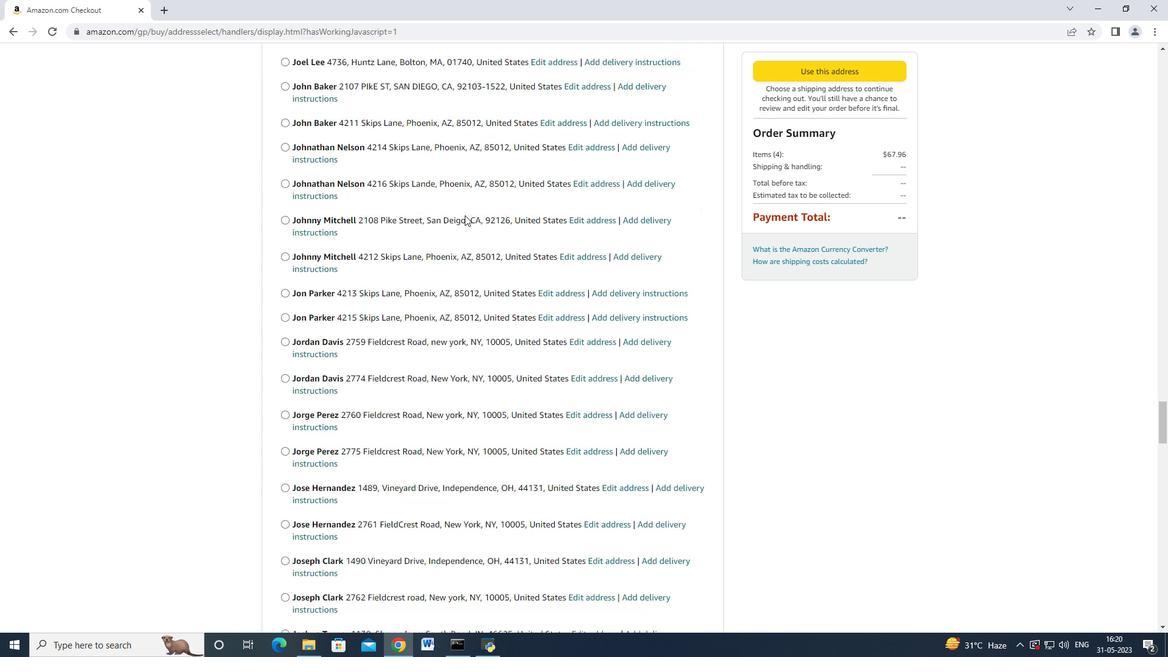 
Action: Mouse scrolled (465, 214) with delta (0, -1)
Screenshot: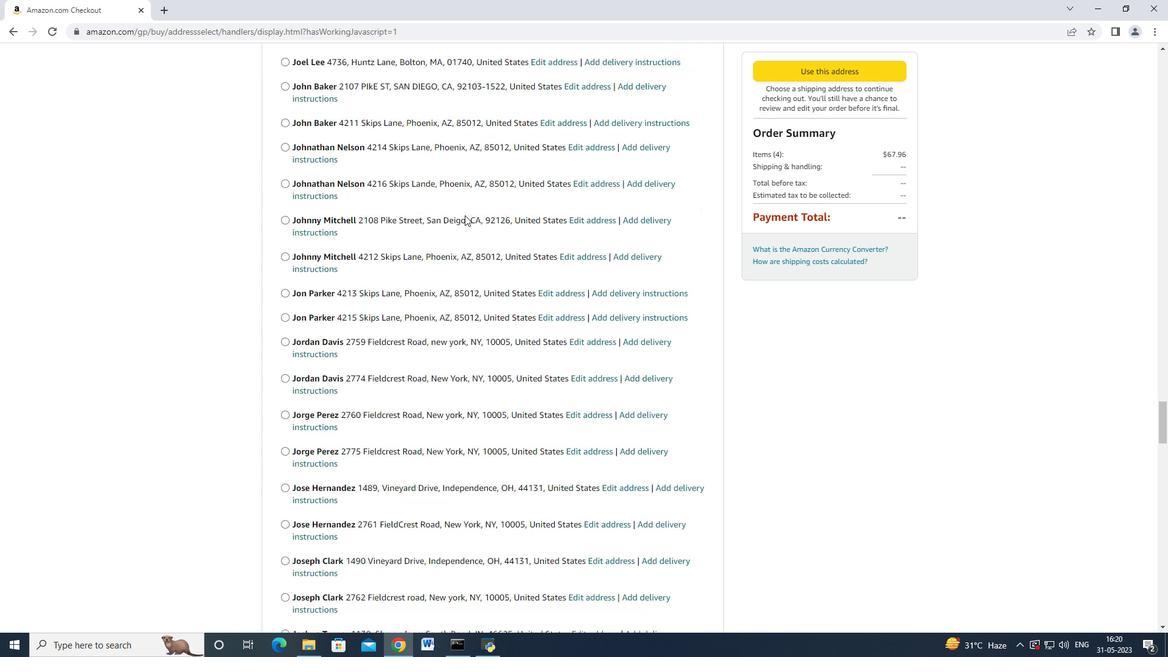
Action: Mouse scrolled (465, 214) with delta (0, -1)
Screenshot: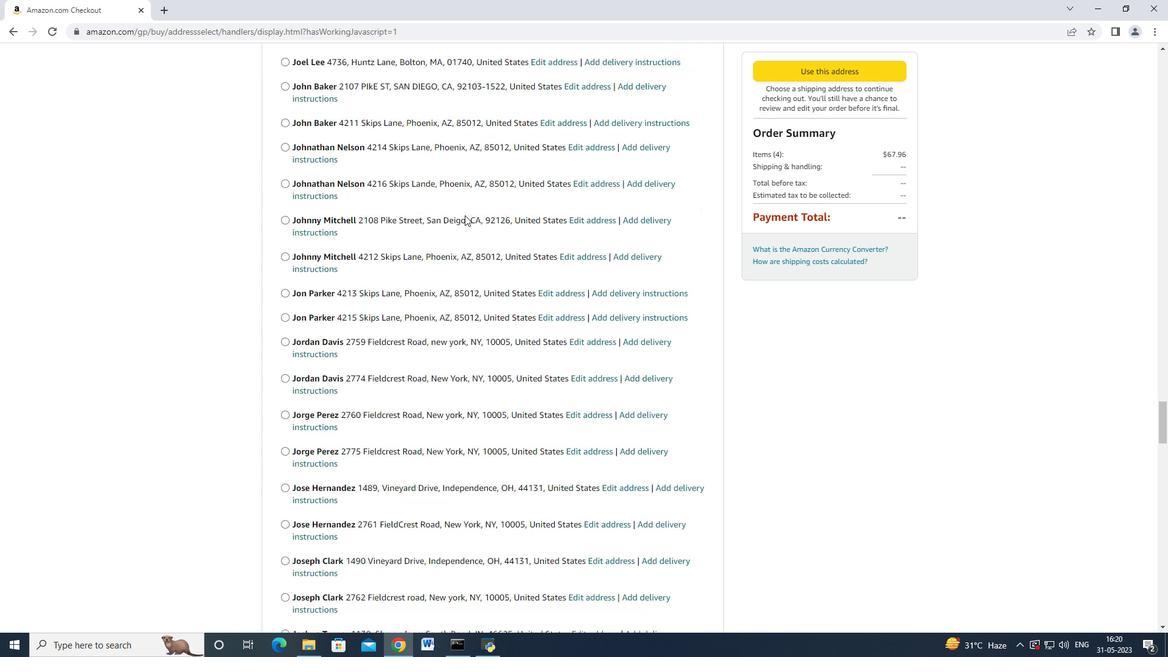 
Action: Mouse scrolled (465, 214) with delta (0, 0)
Screenshot: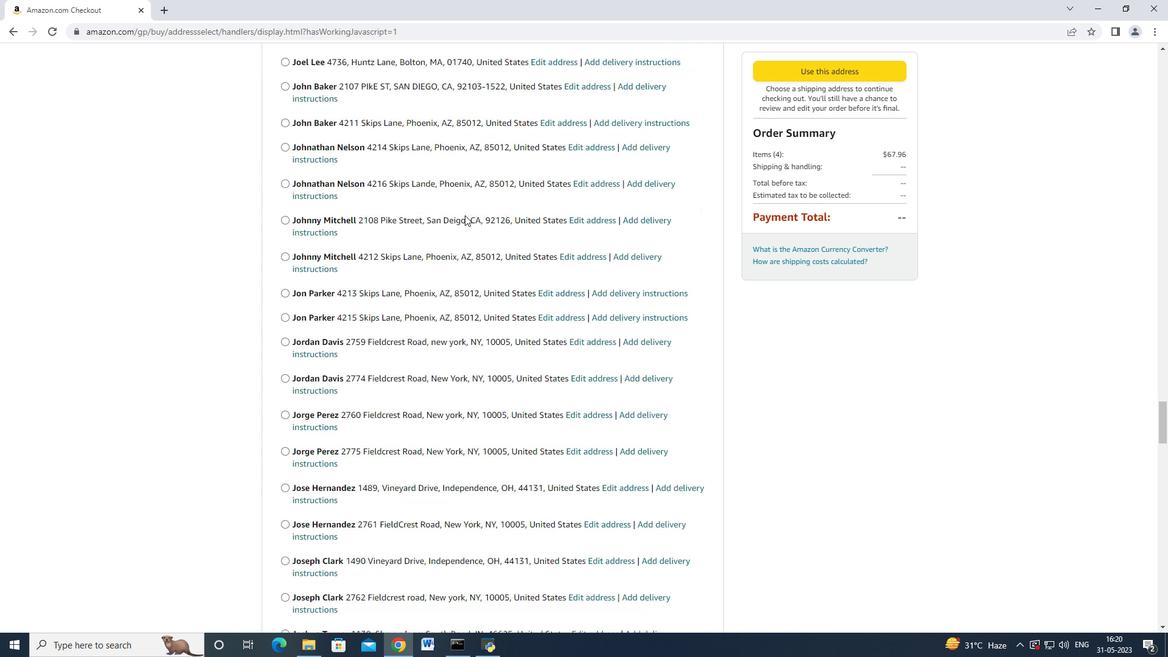 
Action: Mouse moved to (463, 214)
Screenshot: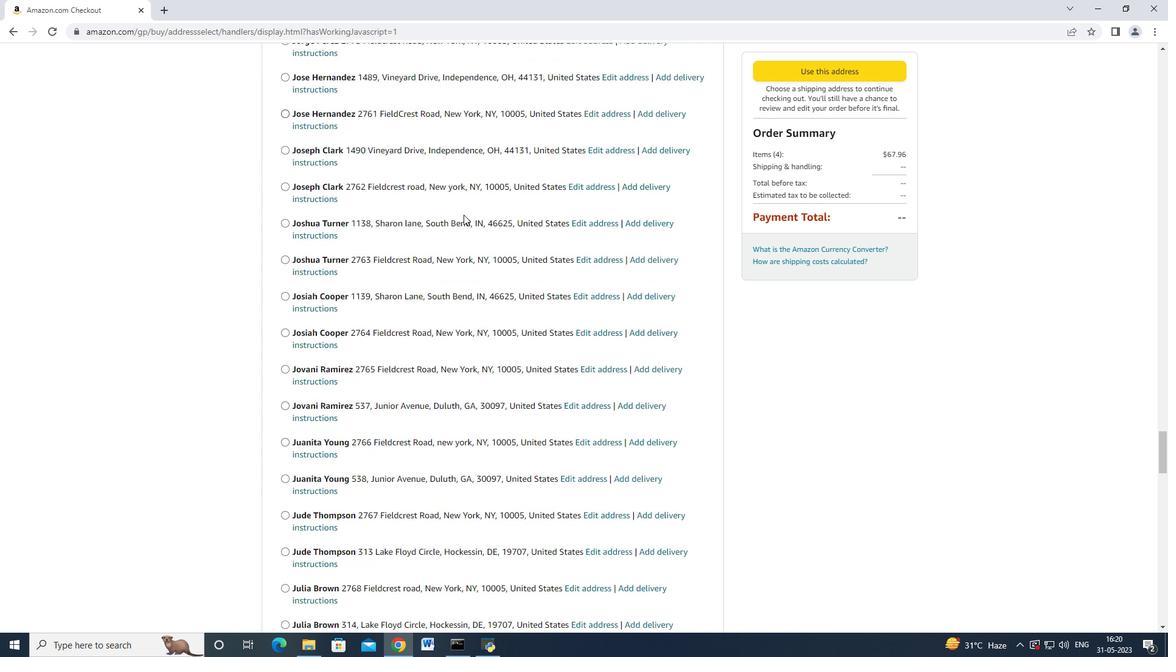 
Action: Mouse scrolled (463, 214) with delta (0, 0)
Screenshot: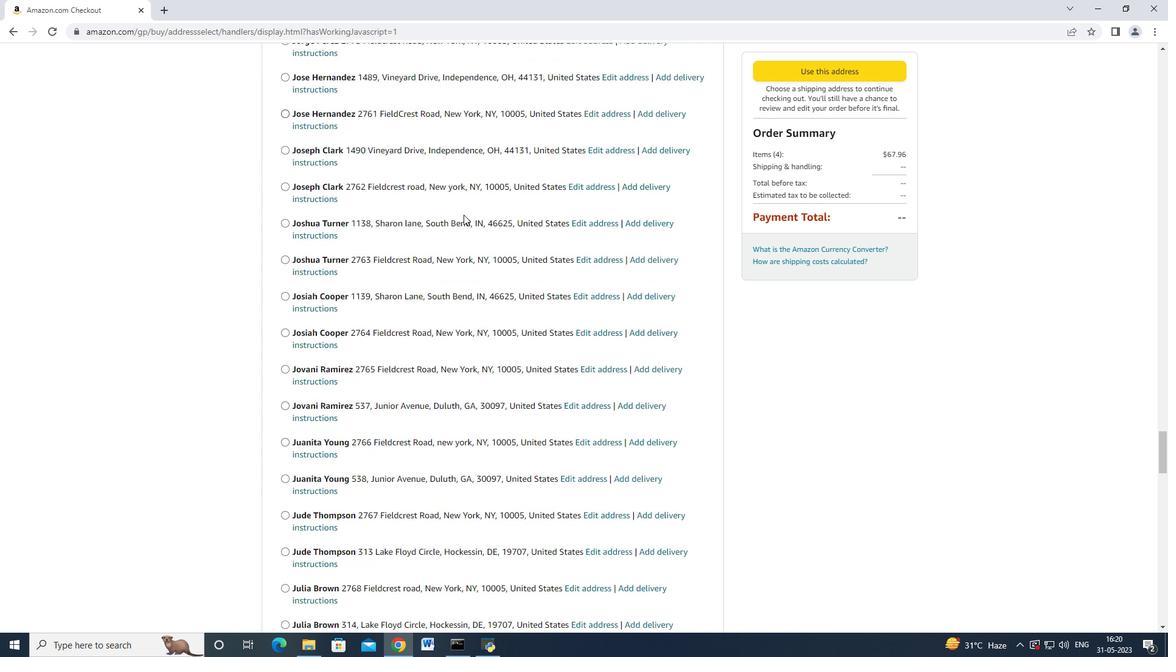 
Action: Mouse moved to (461, 216)
Screenshot: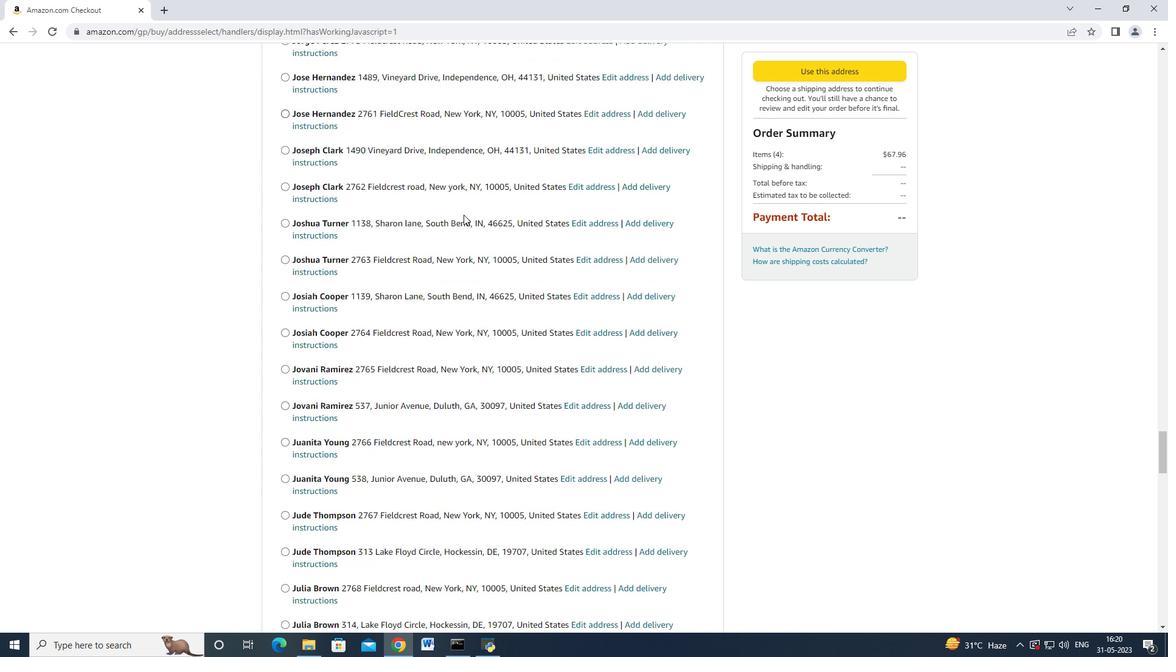 
Action: Mouse scrolled (461, 216) with delta (0, 0)
Screenshot: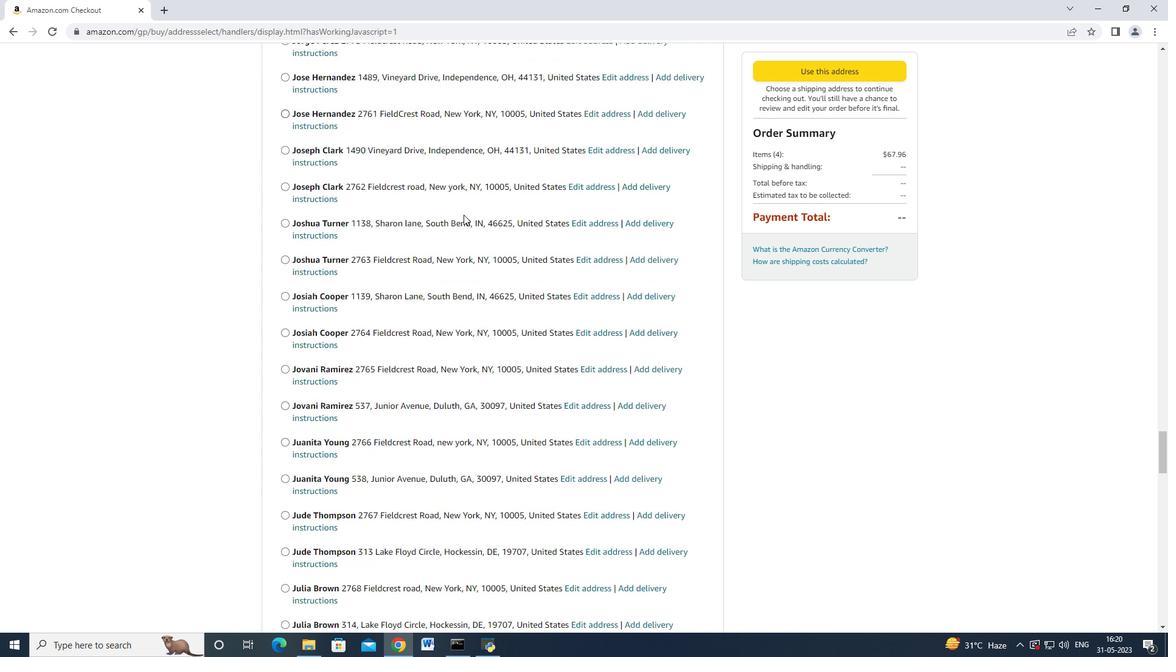 
Action: Mouse moved to (460, 216)
Screenshot: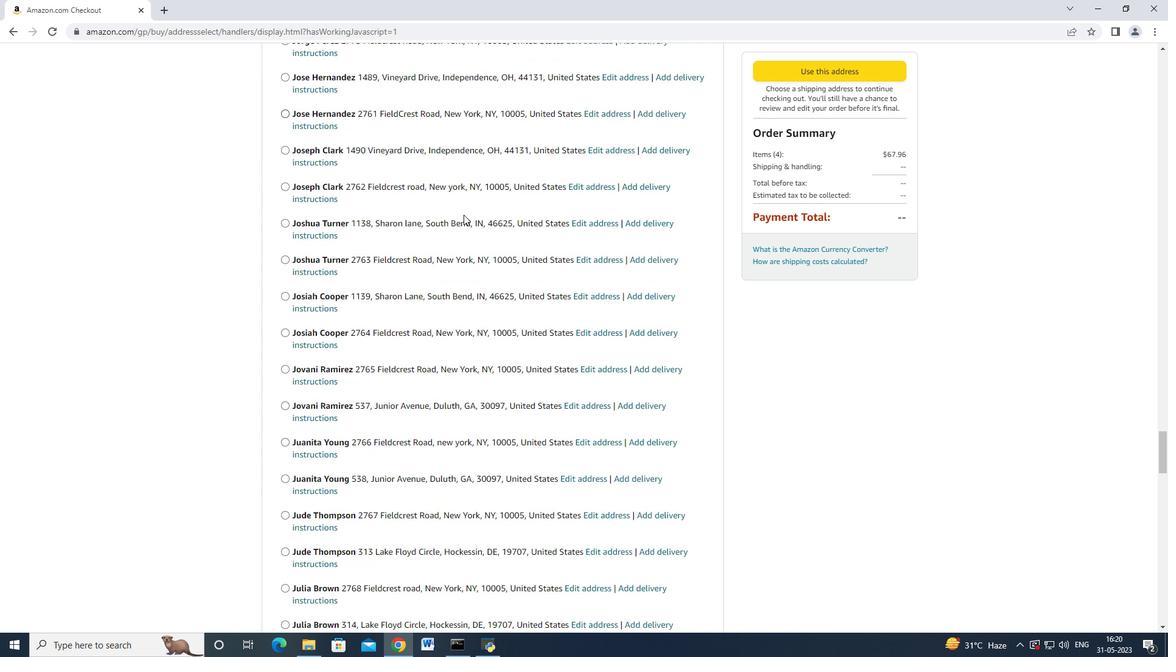 
Action: Mouse scrolled (460, 214) with delta (0, -1)
Screenshot: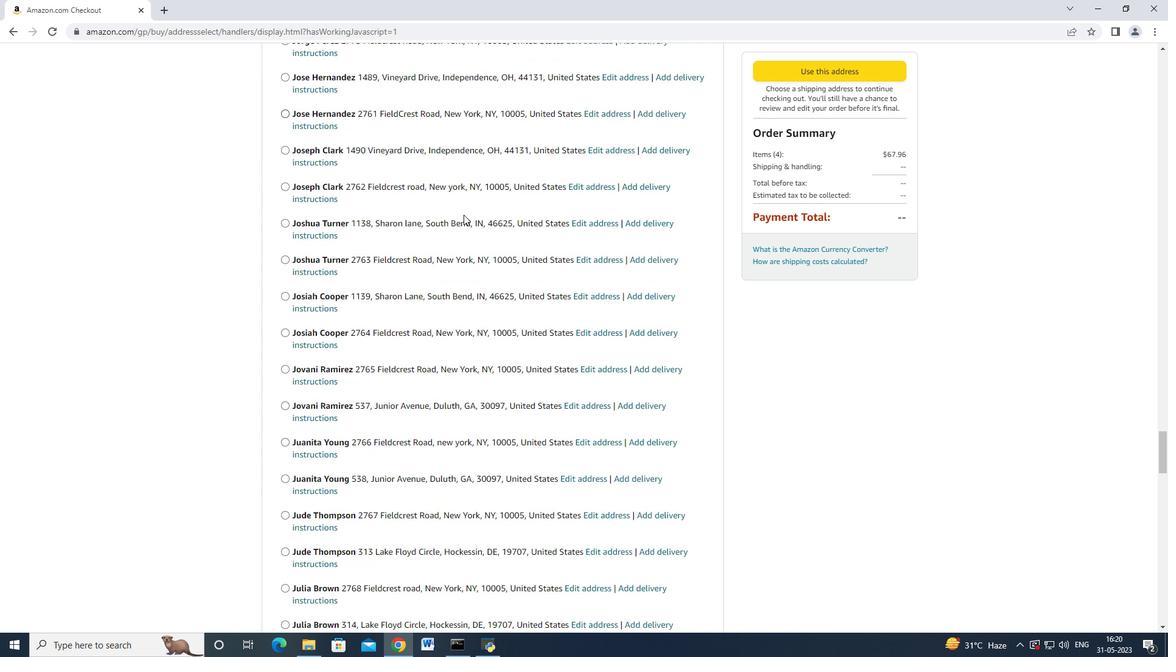
Action: Mouse scrolled (460, 215) with delta (0, -1)
Screenshot: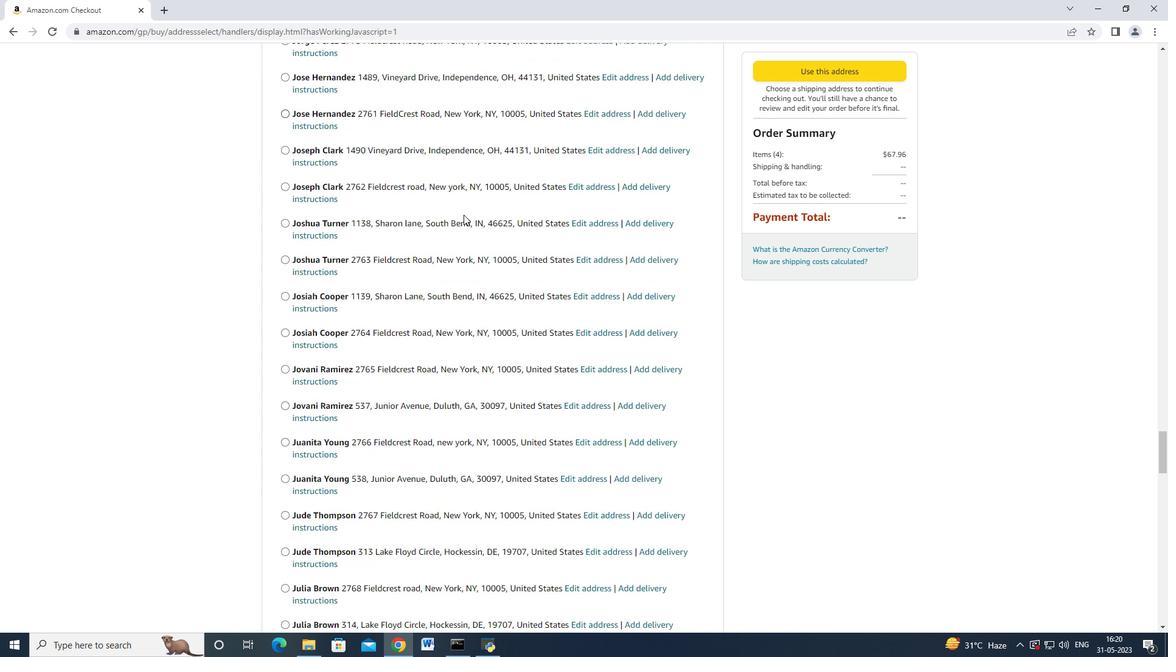 
Action: Mouse scrolled (460, 215) with delta (0, -1)
Screenshot: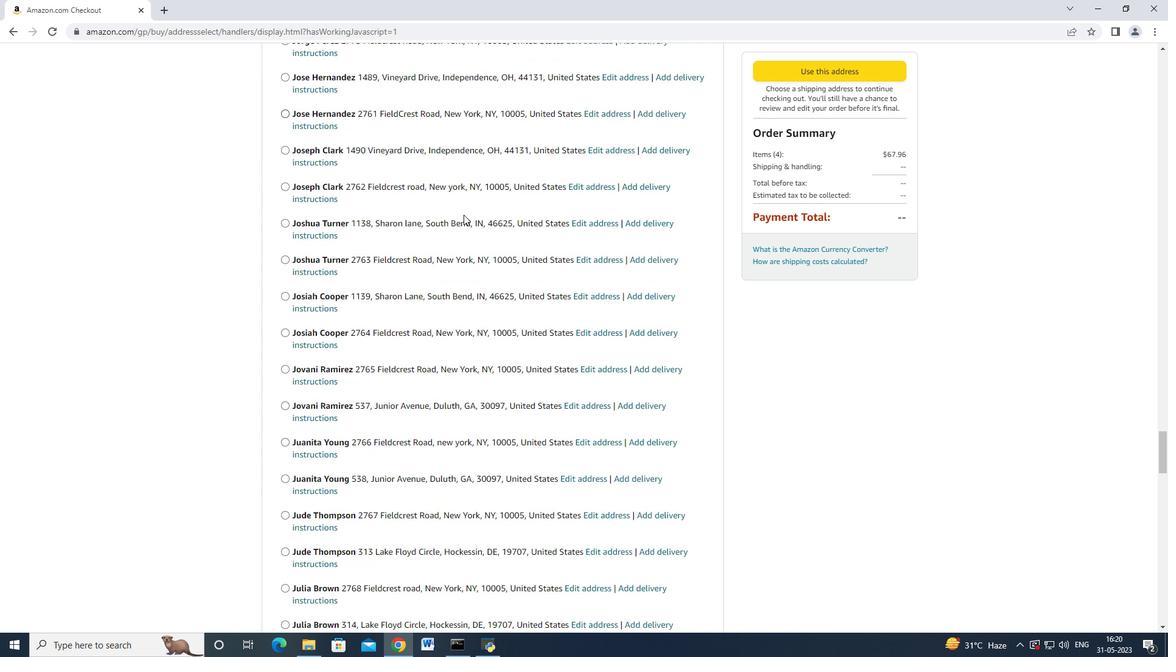 
Action: Mouse moved to (459, 216)
Screenshot: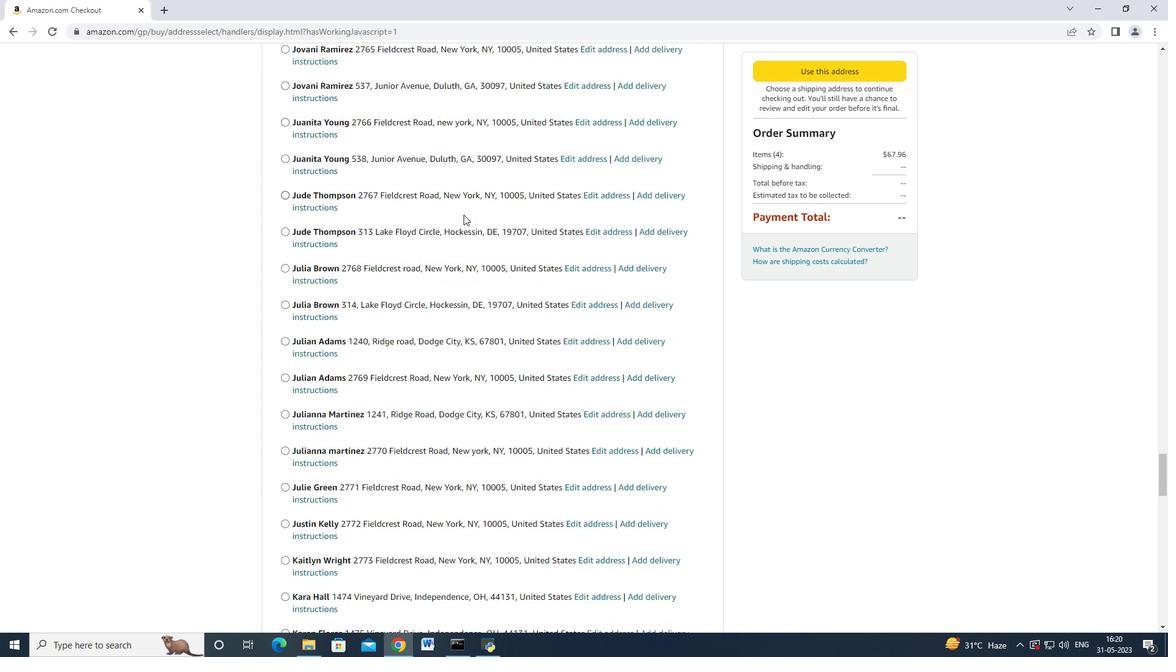 
Action: Mouse scrolled (460, 215) with delta (0, -1)
Screenshot: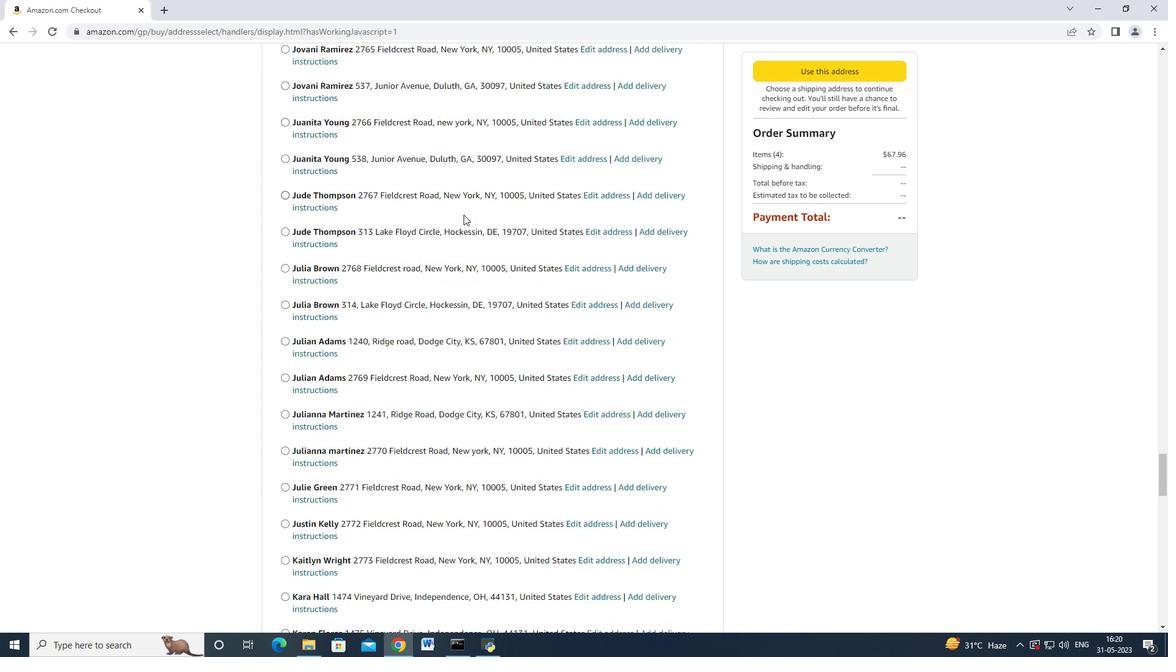 
Action: Mouse moved to (458, 216)
Screenshot: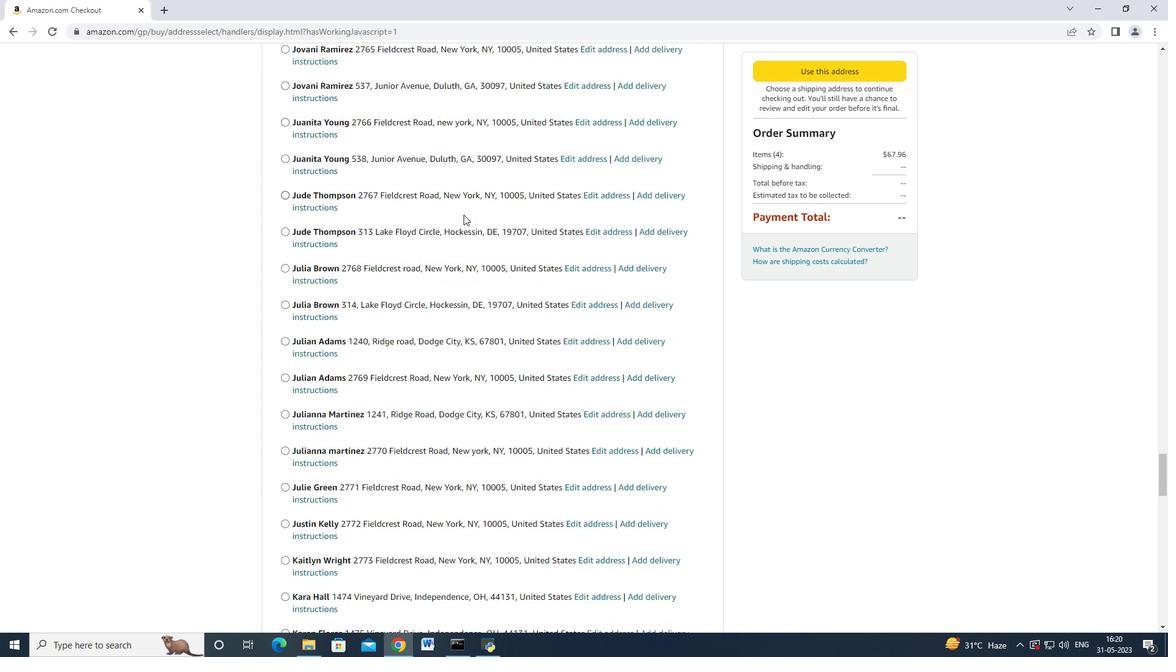 
Action: Mouse scrolled (459, 216) with delta (0, 0)
Screenshot: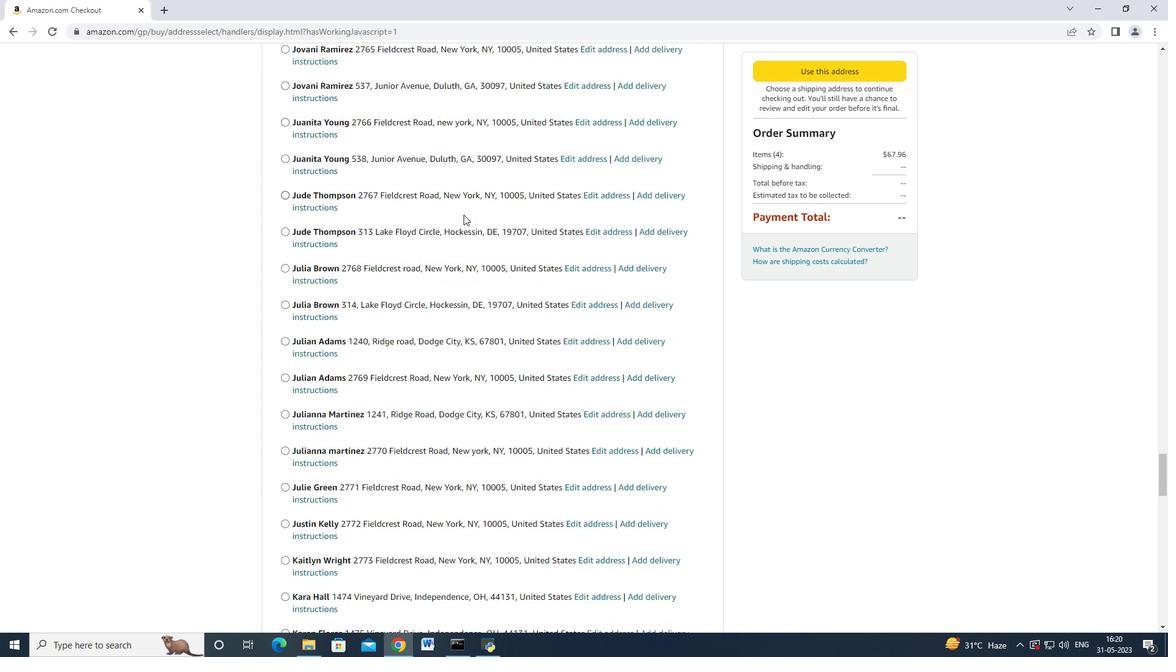 
Action: Mouse moved to (458, 216)
Screenshot: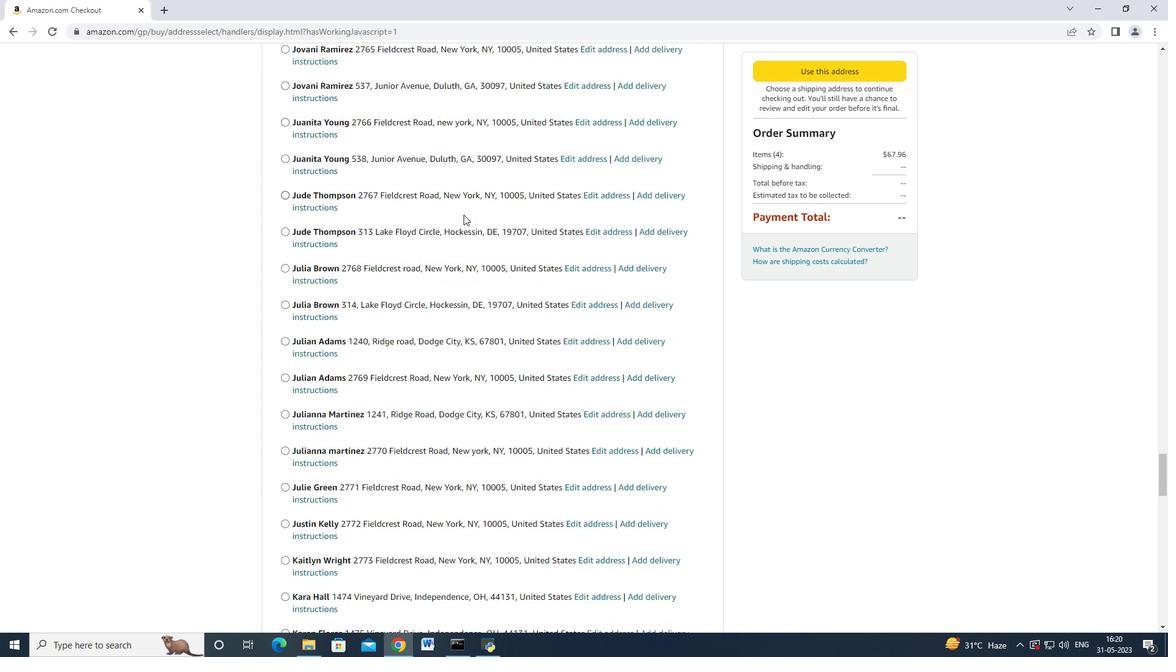 
Action: Mouse scrolled (458, 216) with delta (0, 0)
Screenshot: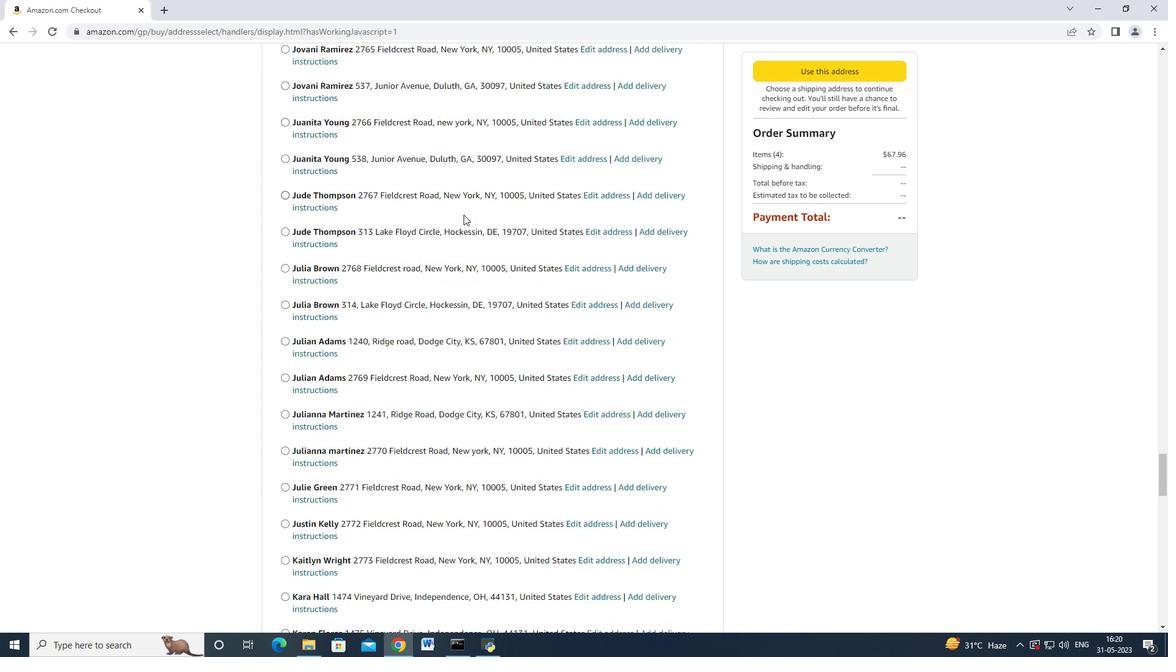 
Action: Mouse moved to (458, 214)
Screenshot: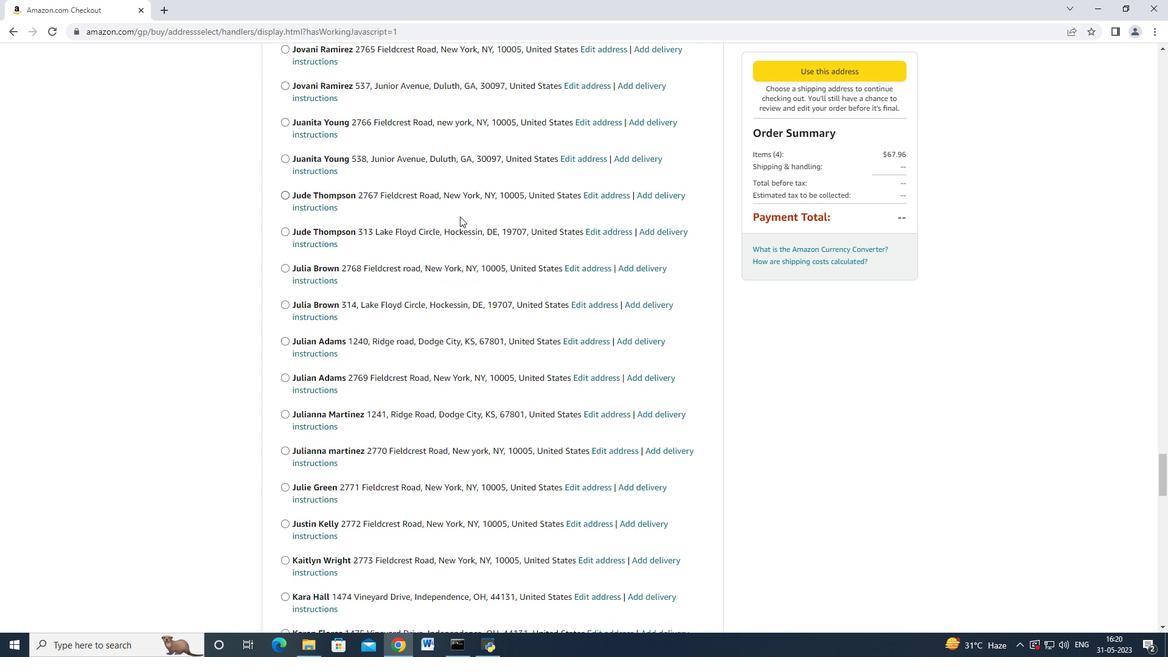 
Action: Mouse scrolled (458, 213) with delta (0, -1)
Screenshot: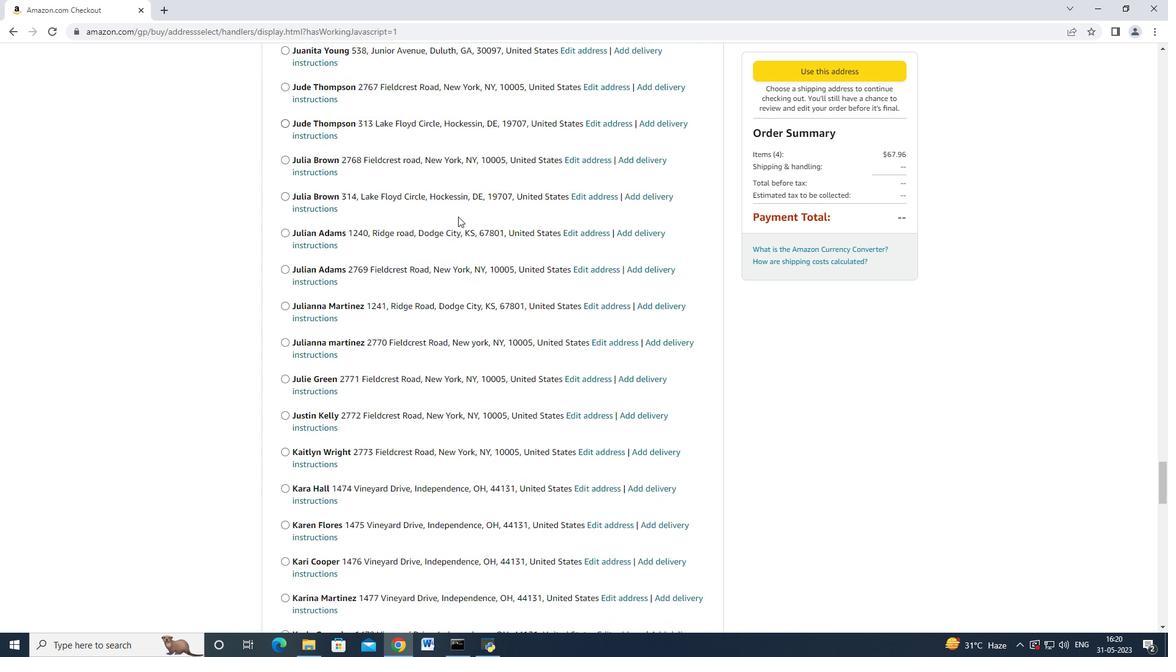 
Action: Mouse moved to (458, 214)
Screenshot: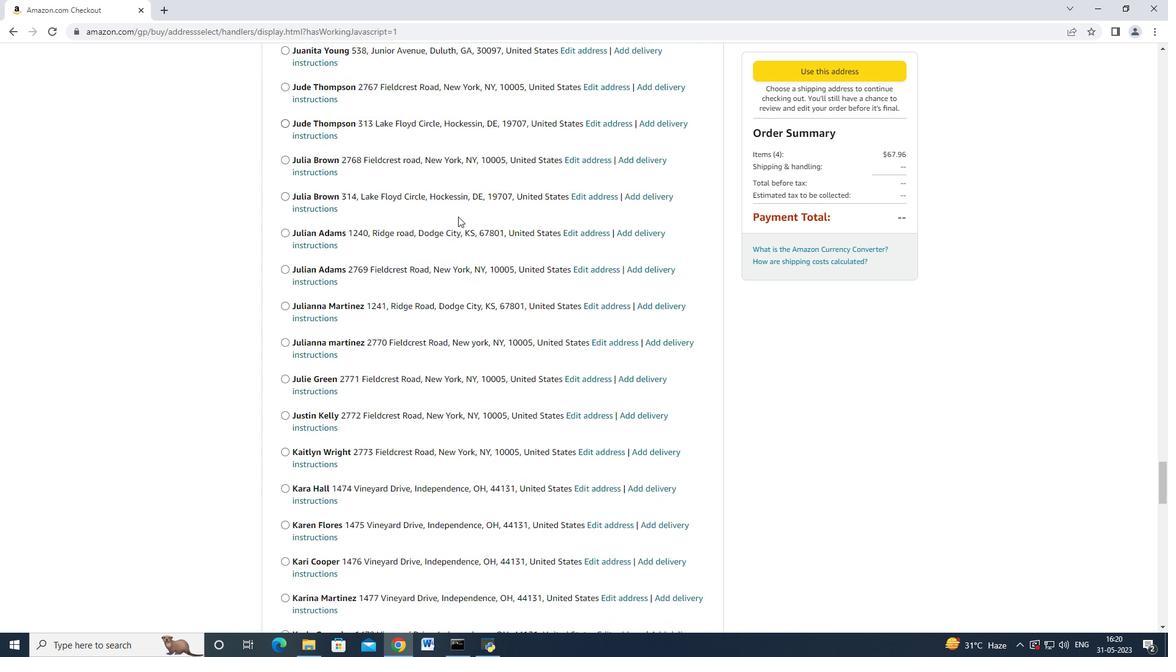 
Action: Mouse scrolled (458, 214) with delta (0, 0)
Screenshot: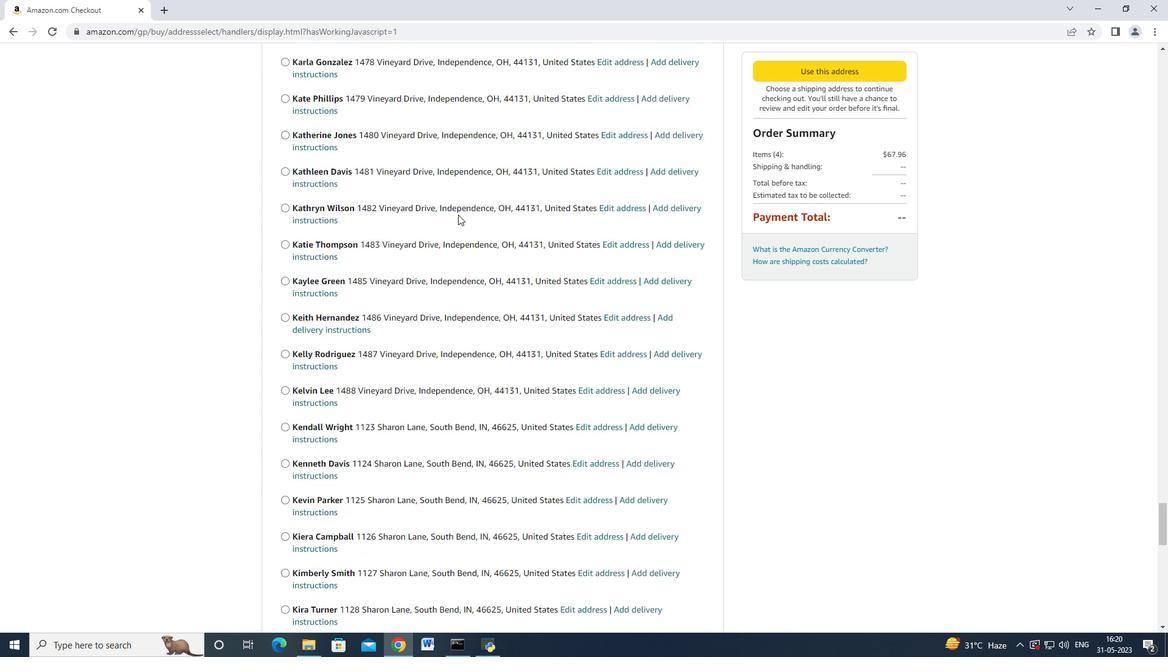 
Action: Mouse moved to (458, 214)
Screenshot: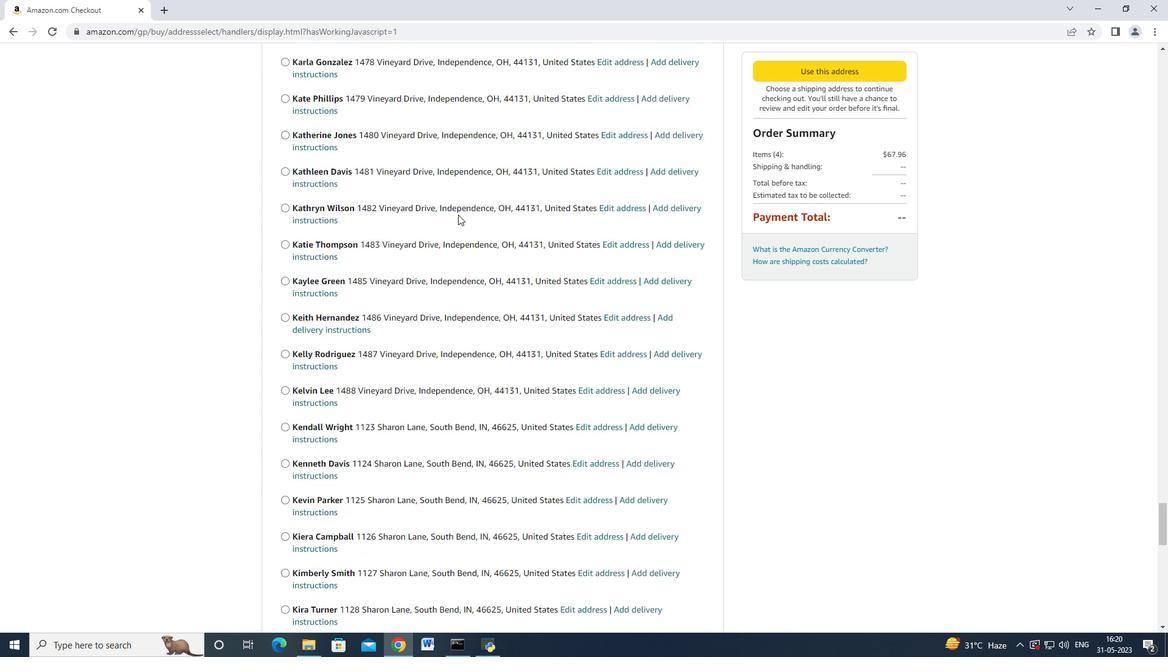 
Action: Mouse scrolled (458, 213) with delta (0, -1)
Screenshot: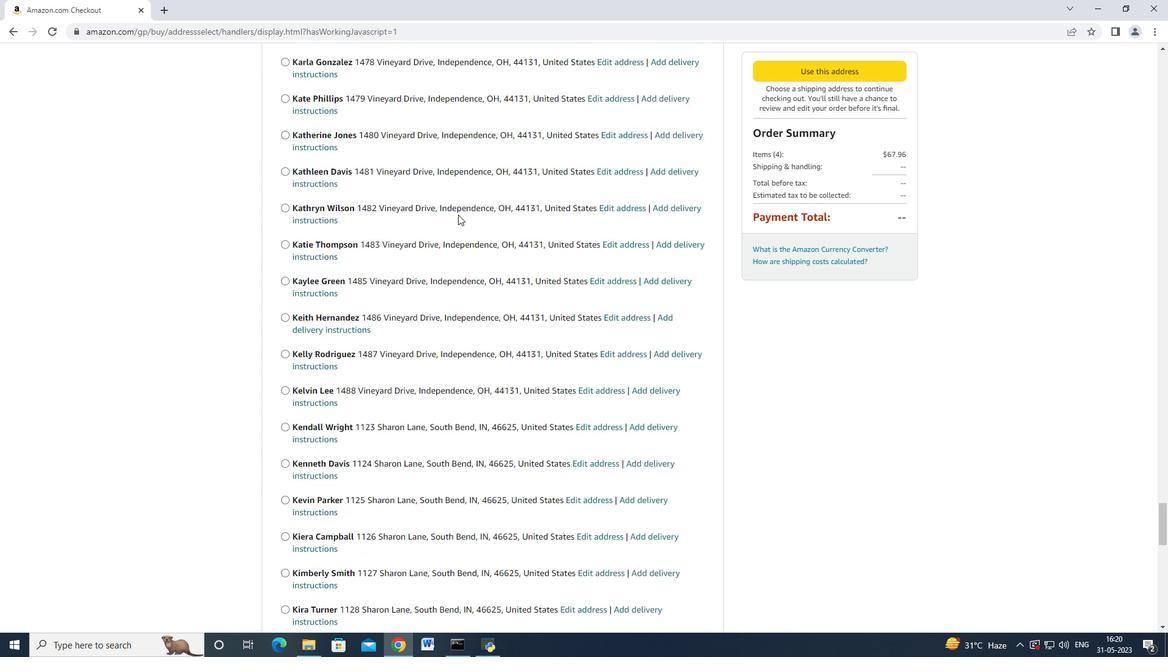 
Action: Mouse scrolled (458, 213) with delta (0, -1)
Screenshot: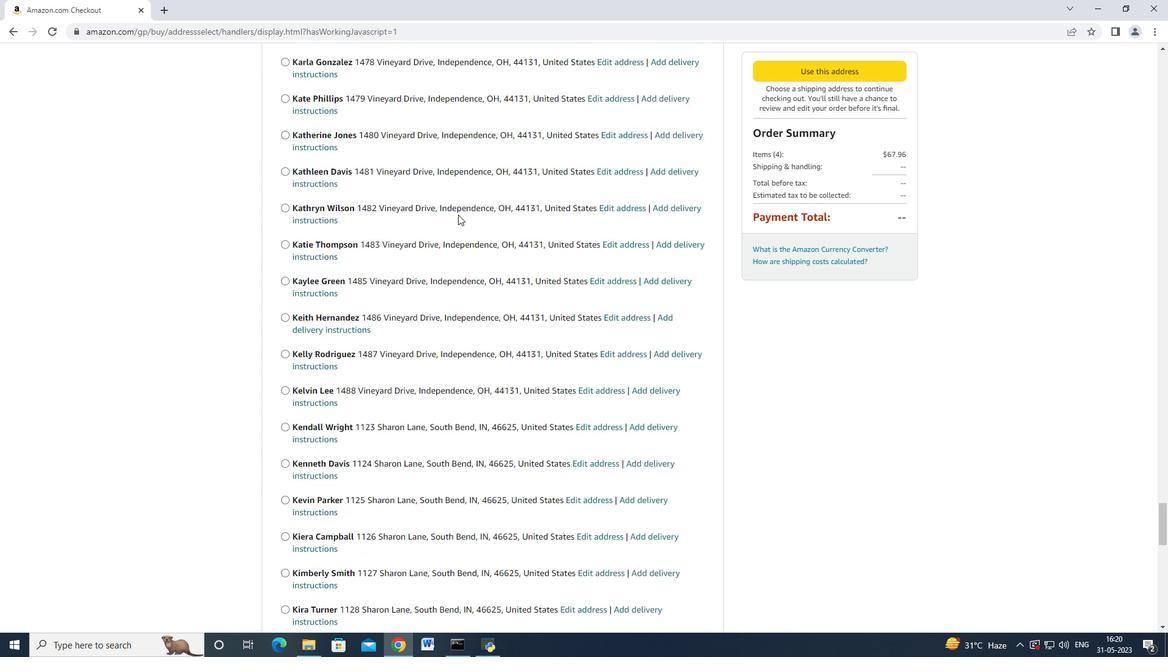 
Action: Mouse moved to (457, 213)
Screenshot: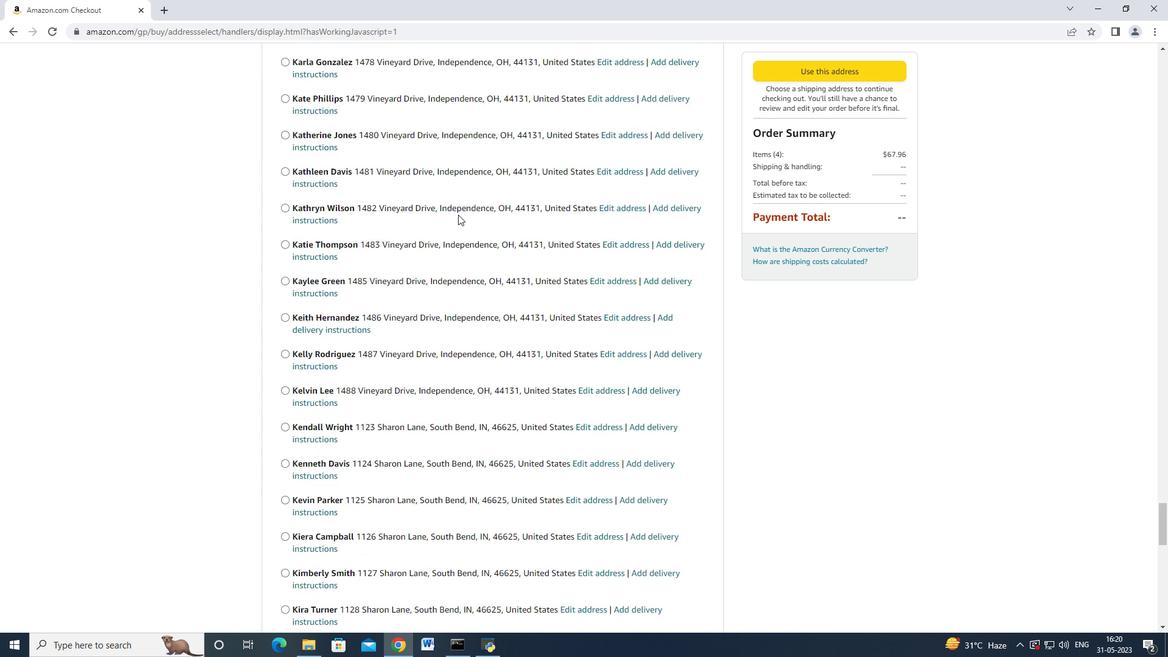 
Action: Mouse scrolled (458, 213) with delta (0, -1)
Screenshot: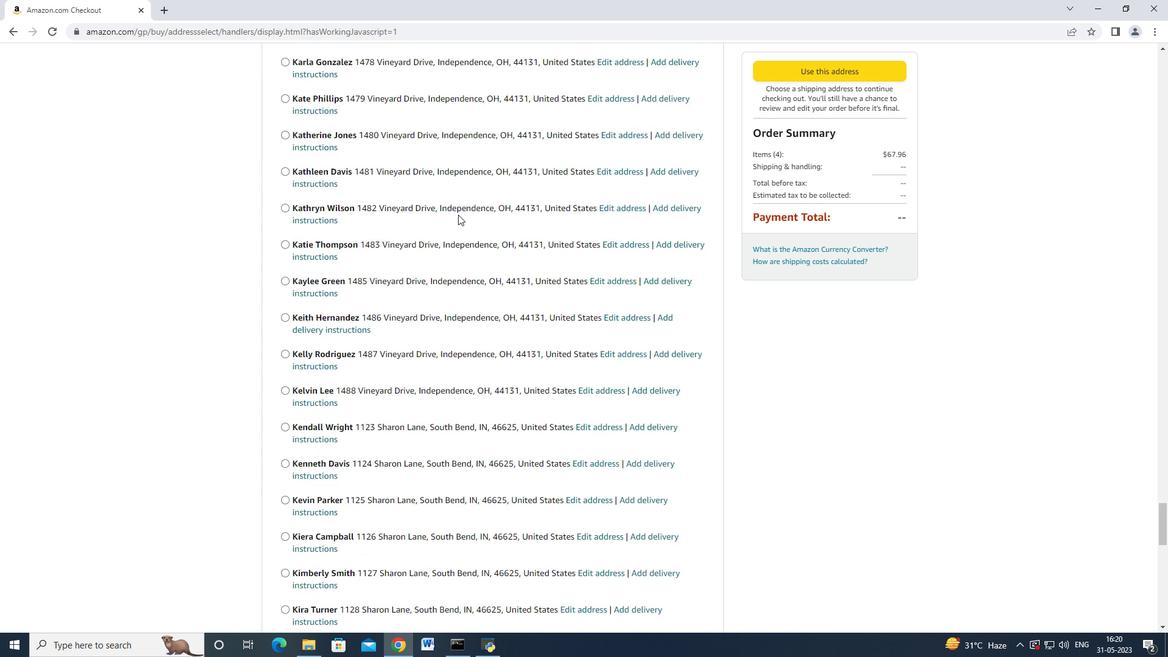
Action: Mouse moved to (455, 213)
Screenshot: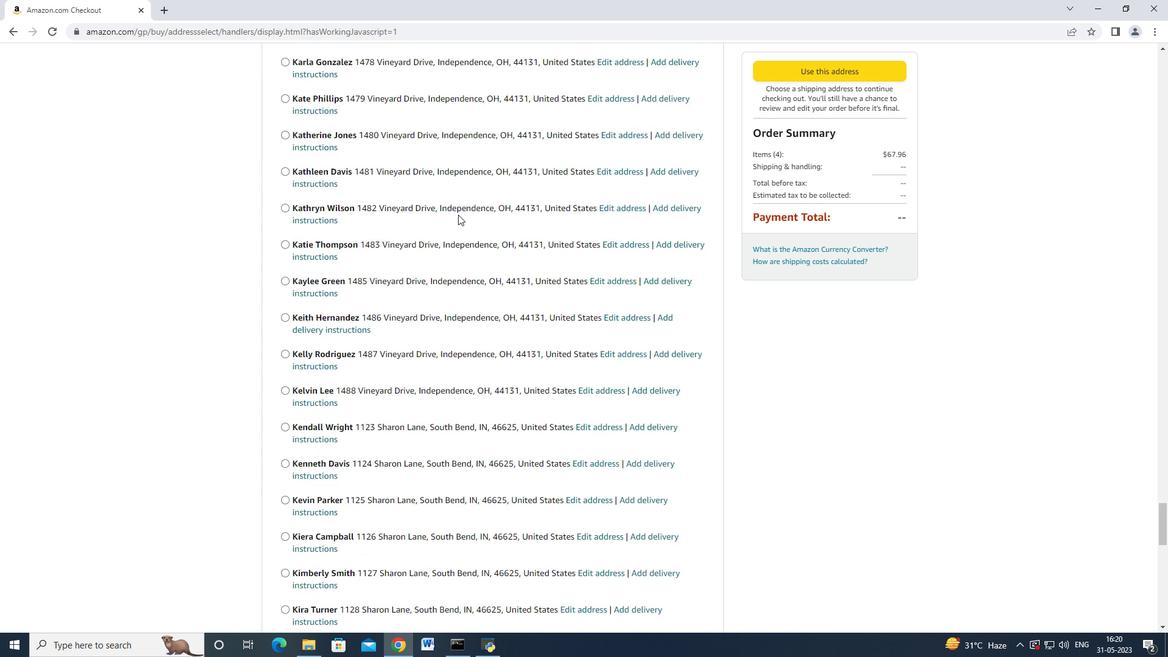 
Action: Mouse scrolled (457, 213) with delta (0, 0)
Screenshot: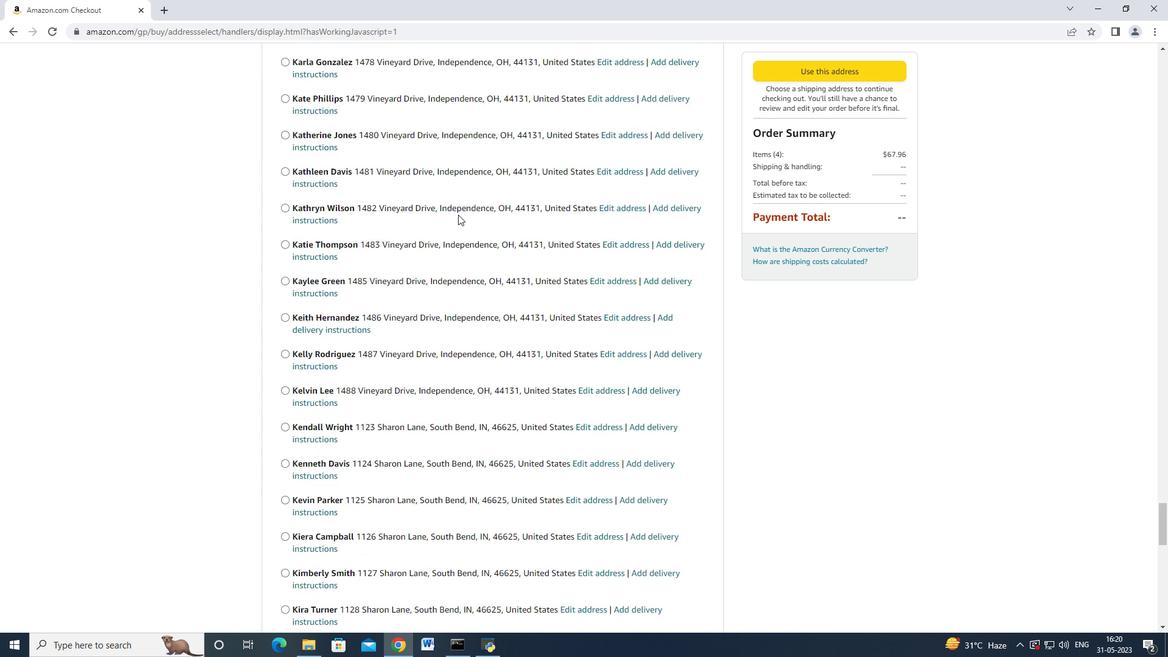 
Action: Mouse moved to (455, 213)
Screenshot: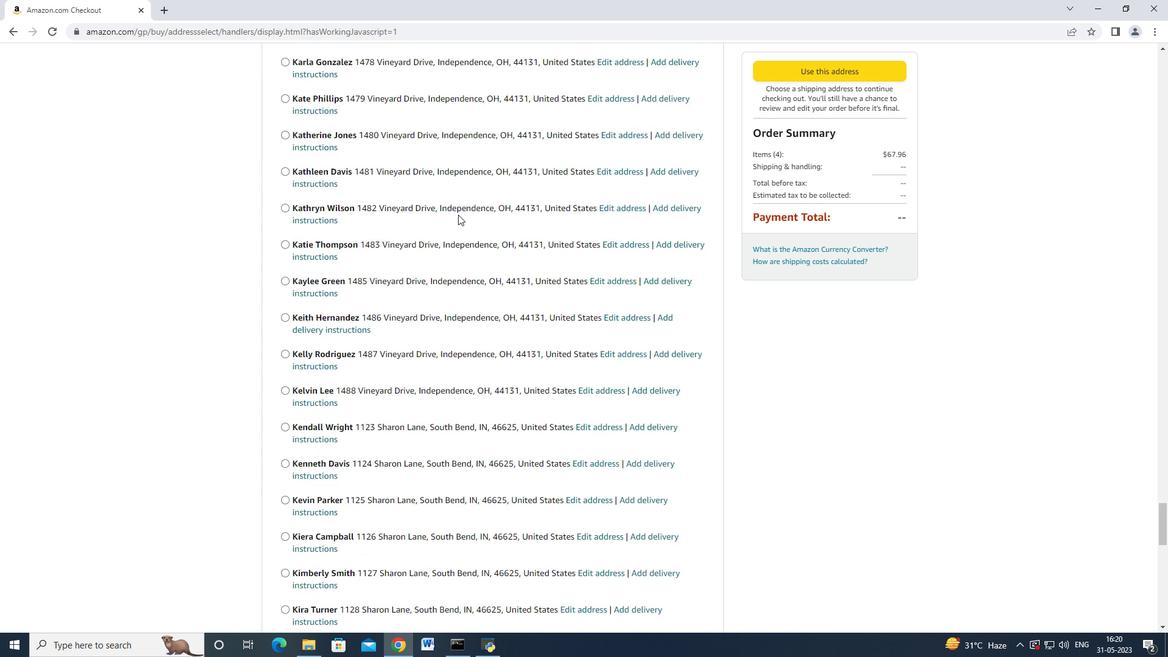 
Action: Mouse scrolled (455, 213) with delta (0, 0)
Screenshot: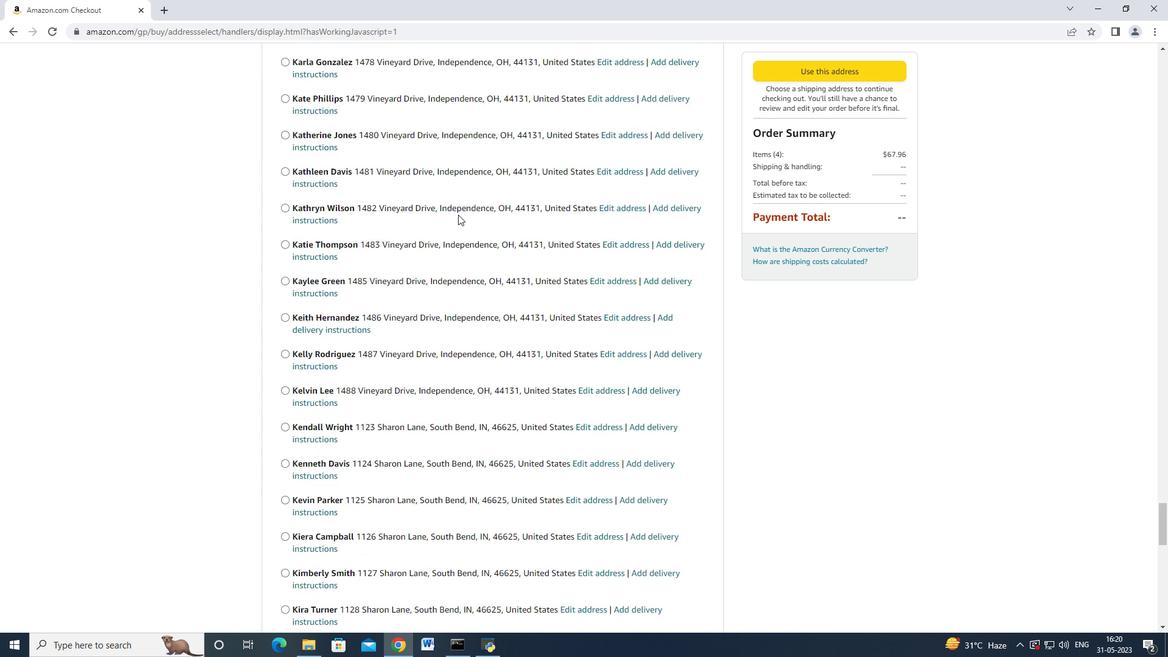 
Action: Mouse moved to (455, 213)
Screenshot: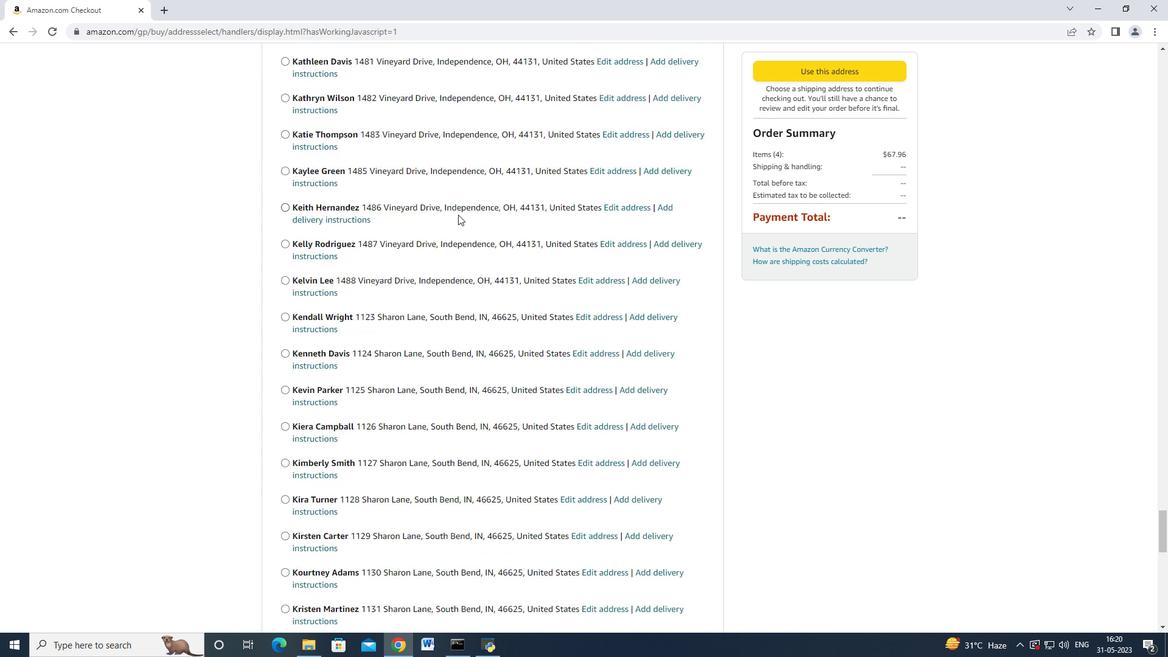 
Action: Mouse scrolled (455, 212) with delta (0, 0)
Screenshot: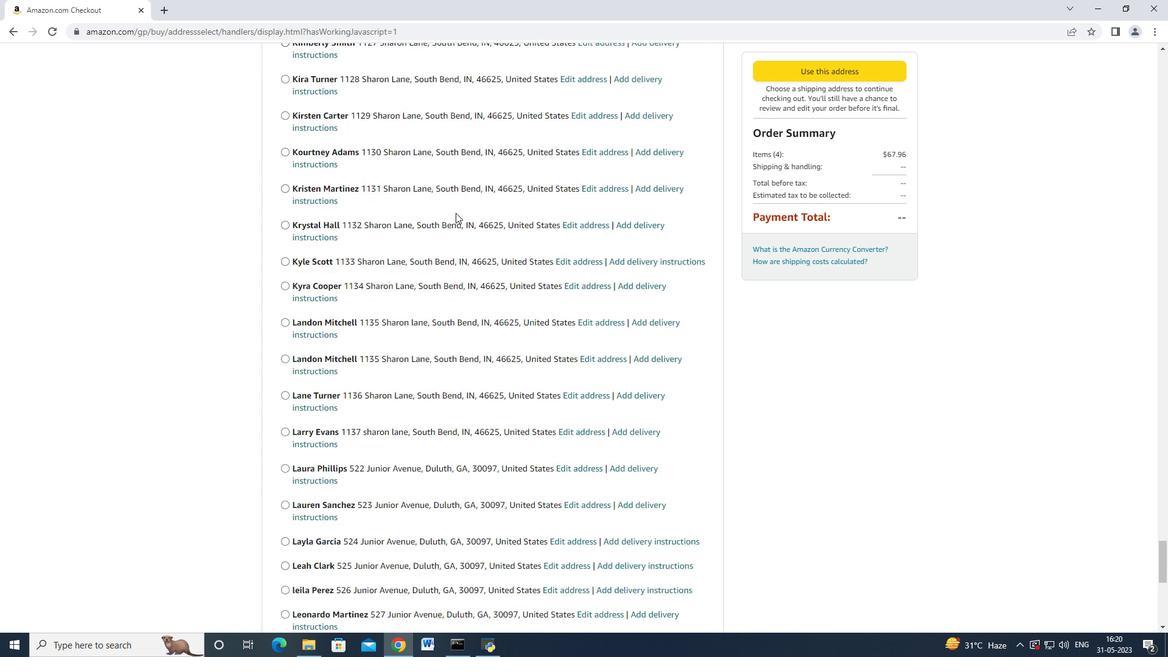 
Action: Mouse scrolled (455, 211) with delta (0, -1)
Screenshot: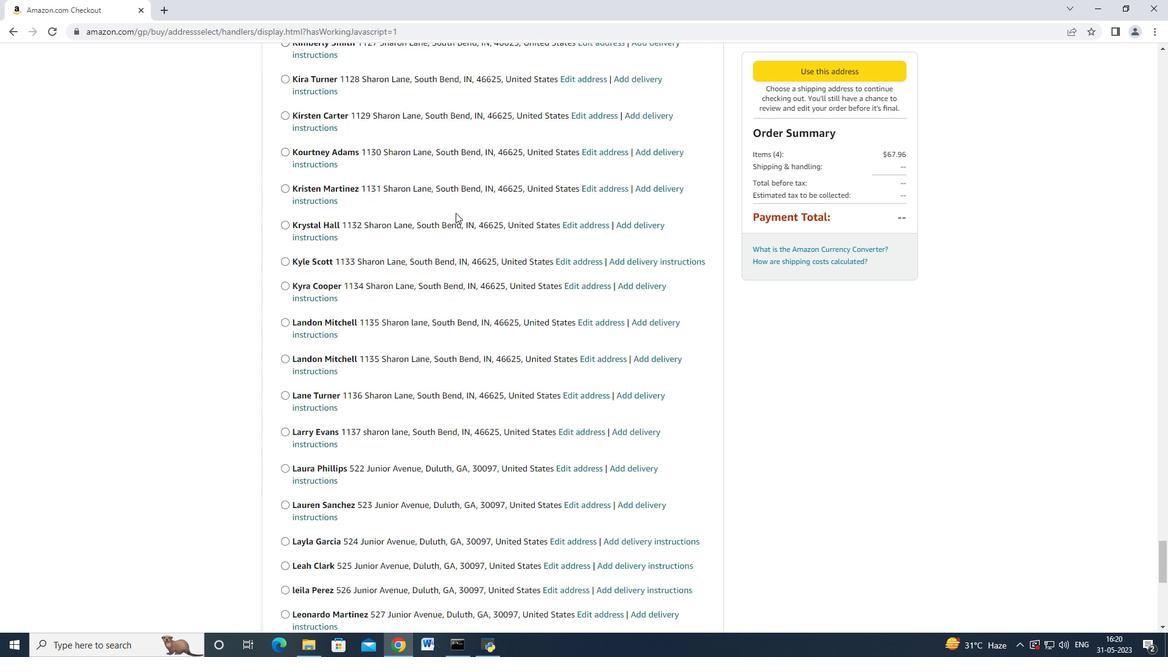 
Action: Mouse moved to (455, 213)
Screenshot: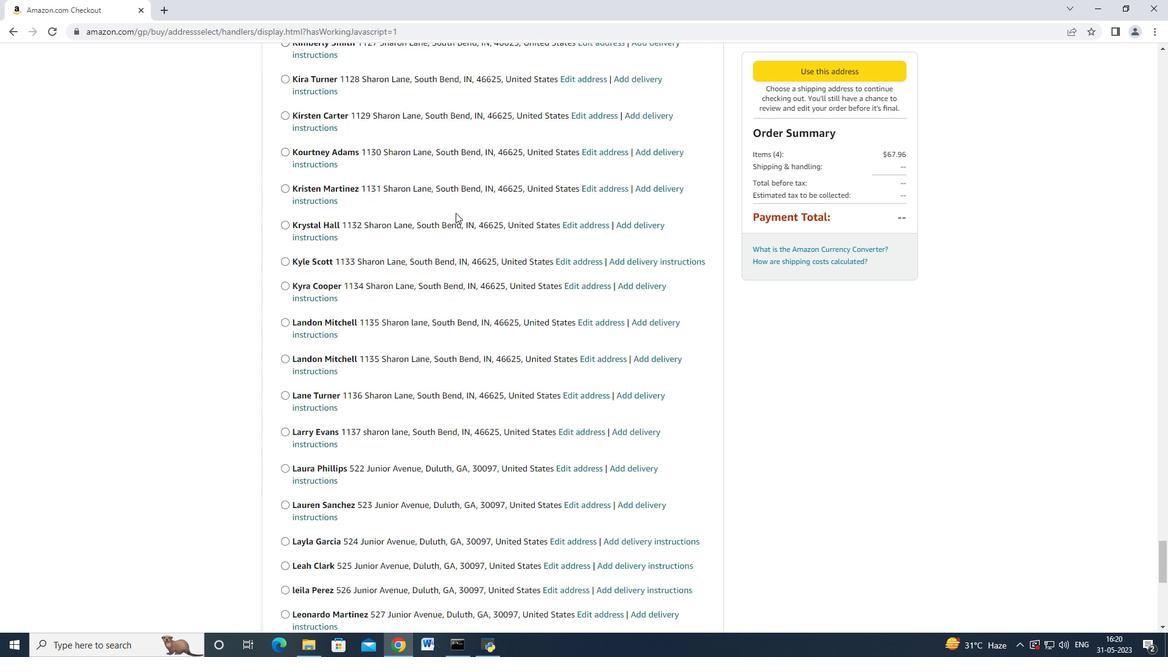 
Action: Mouse scrolled (455, 211) with delta (0, -1)
Screenshot: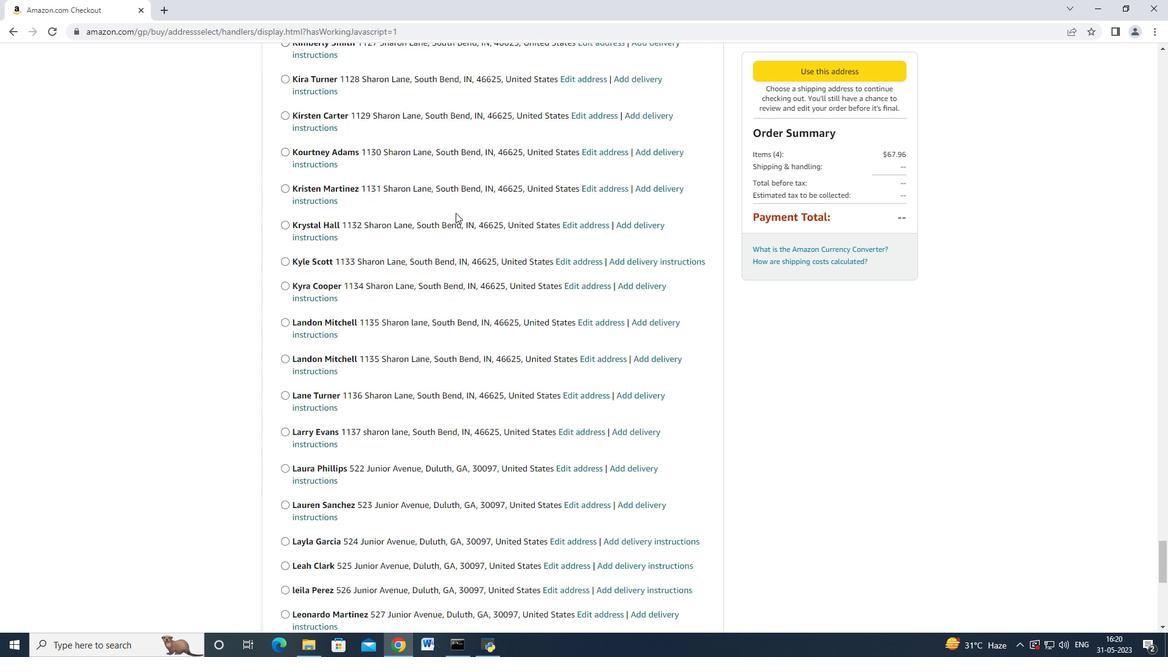 
Action: Mouse scrolled (455, 211) with delta (0, -1)
Screenshot: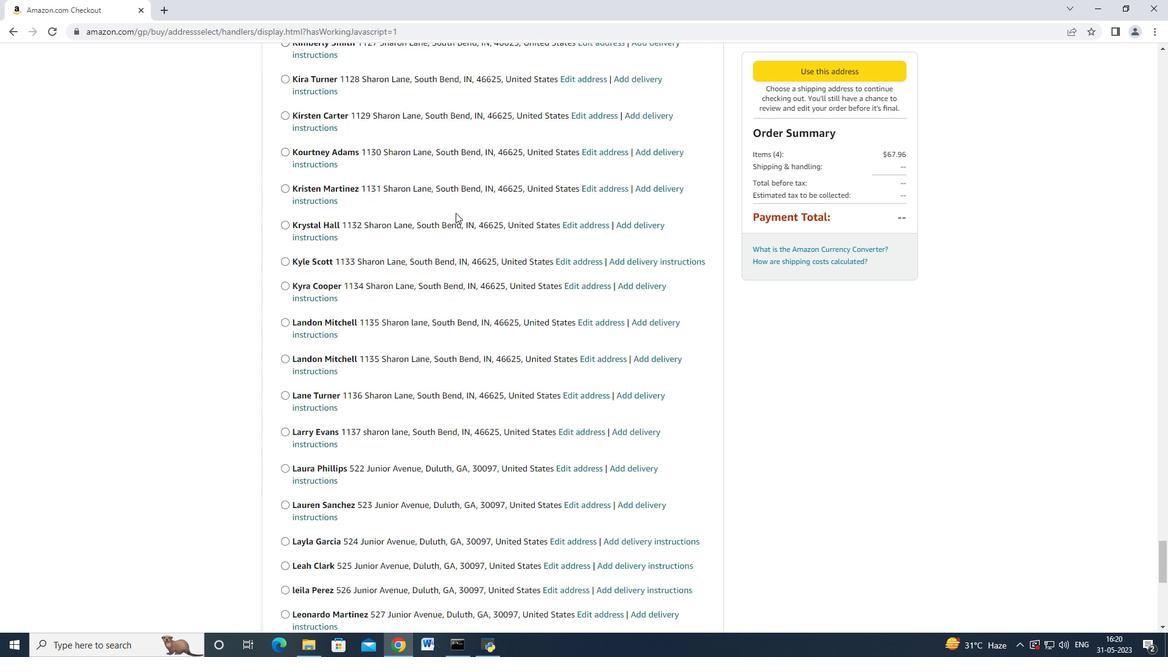 
Action: Mouse moved to (455, 213)
Screenshot: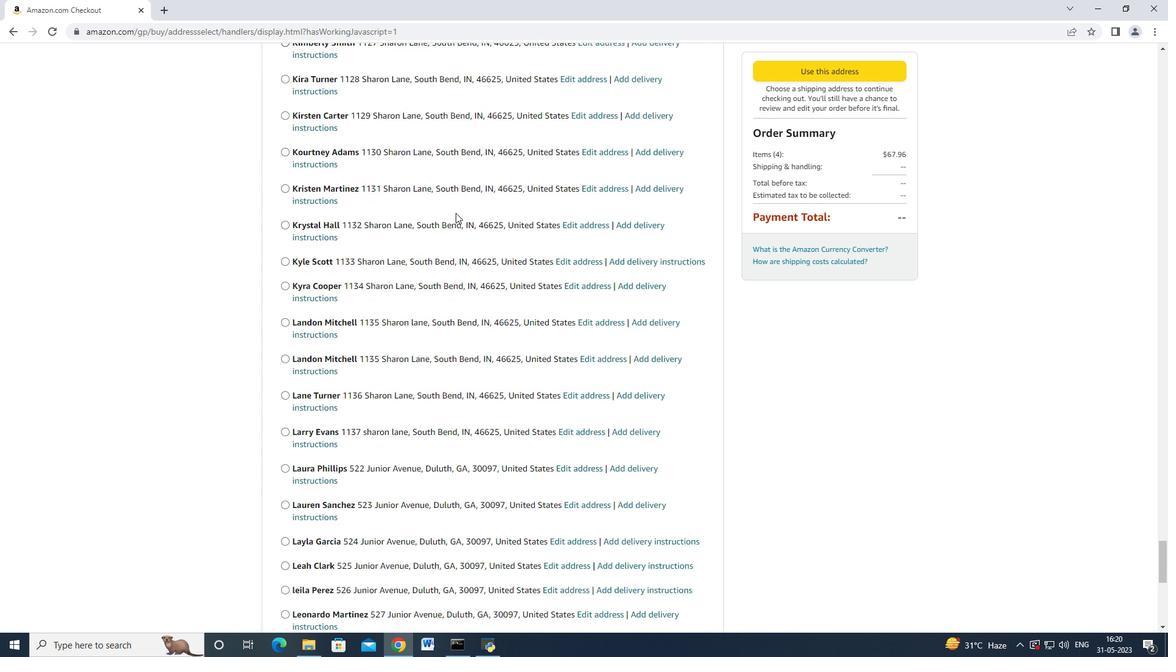 
Action: Mouse scrolled (455, 211) with delta (0, -1)
Screenshot: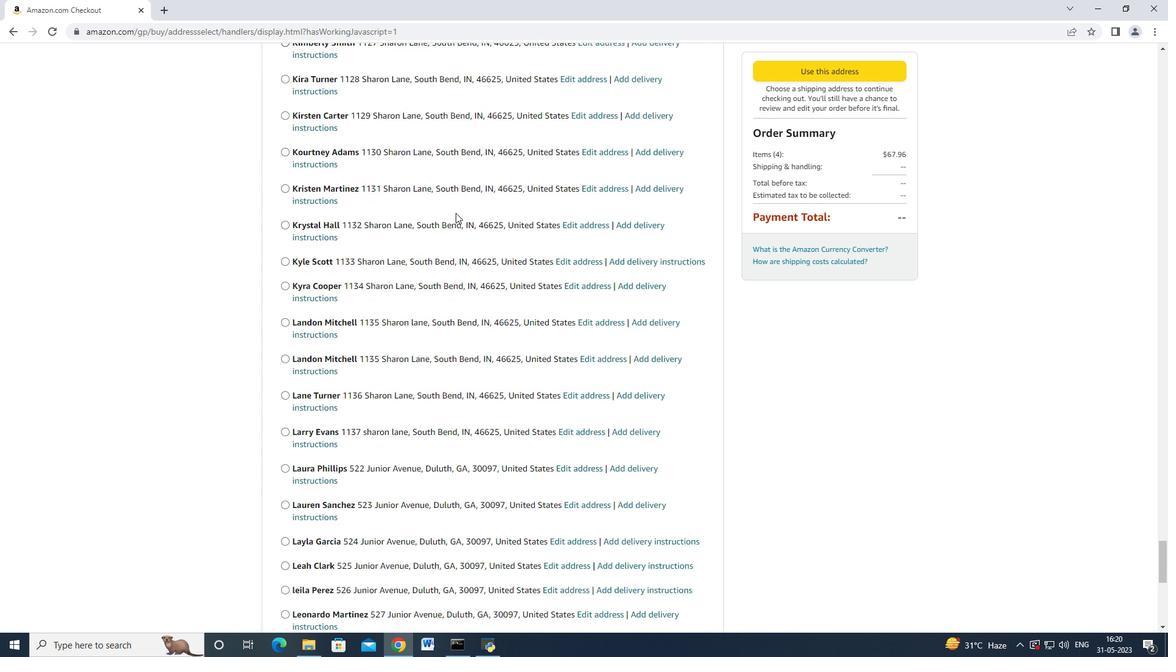 
Action: Mouse scrolled (455, 211) with delta (0, -1)
Screenshot: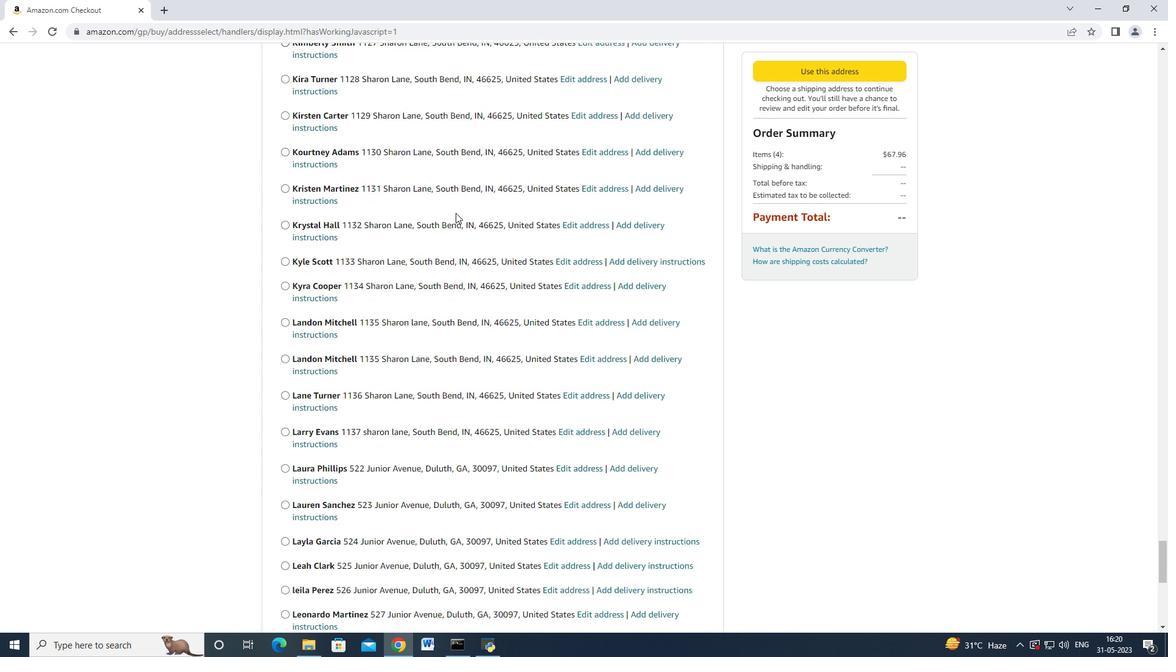 
Action: Mouse scrolled (455, 212) with delta (0, 0)
Screenshot: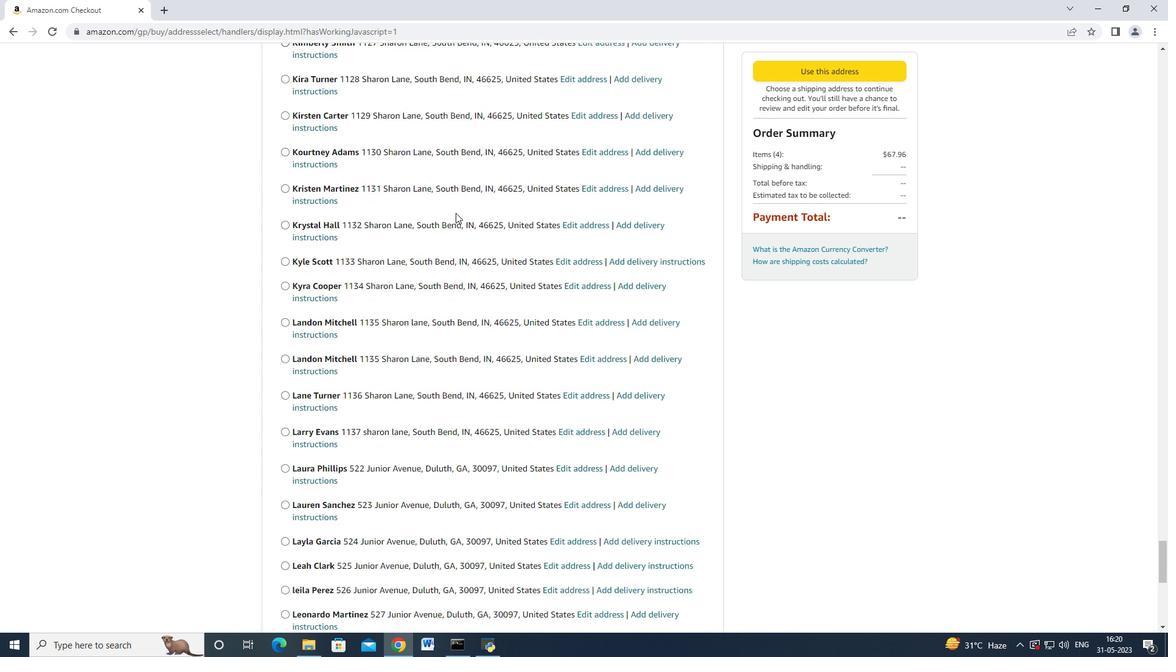 
Action: Mouse moved to (455, 213)
Screenshot: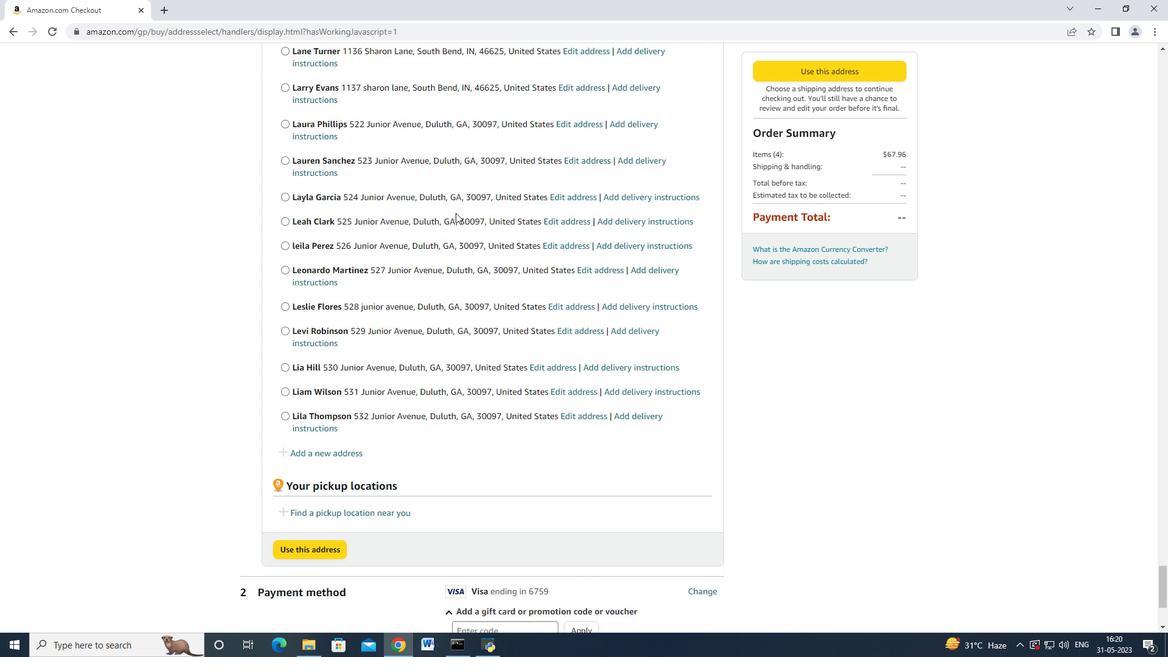 
Action: Mouse scrolled (455, 212) with delta (0, 0)
Screenshot: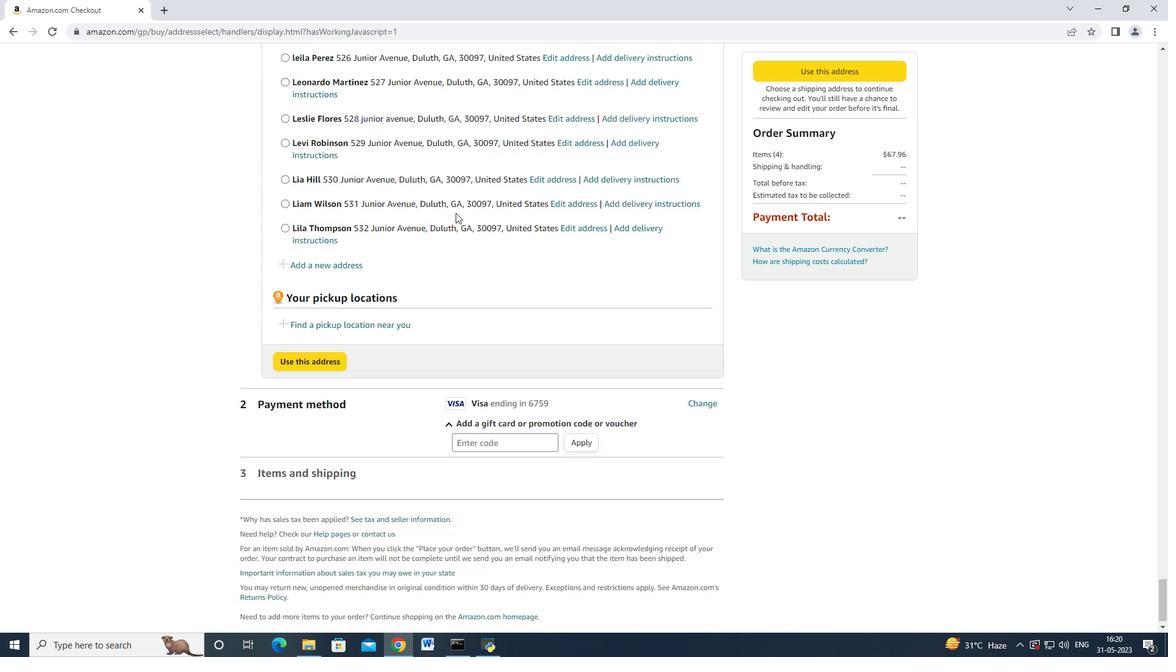 
Action: Mouse scrolled (455, 211) with delta (0, -1)
Screenshot: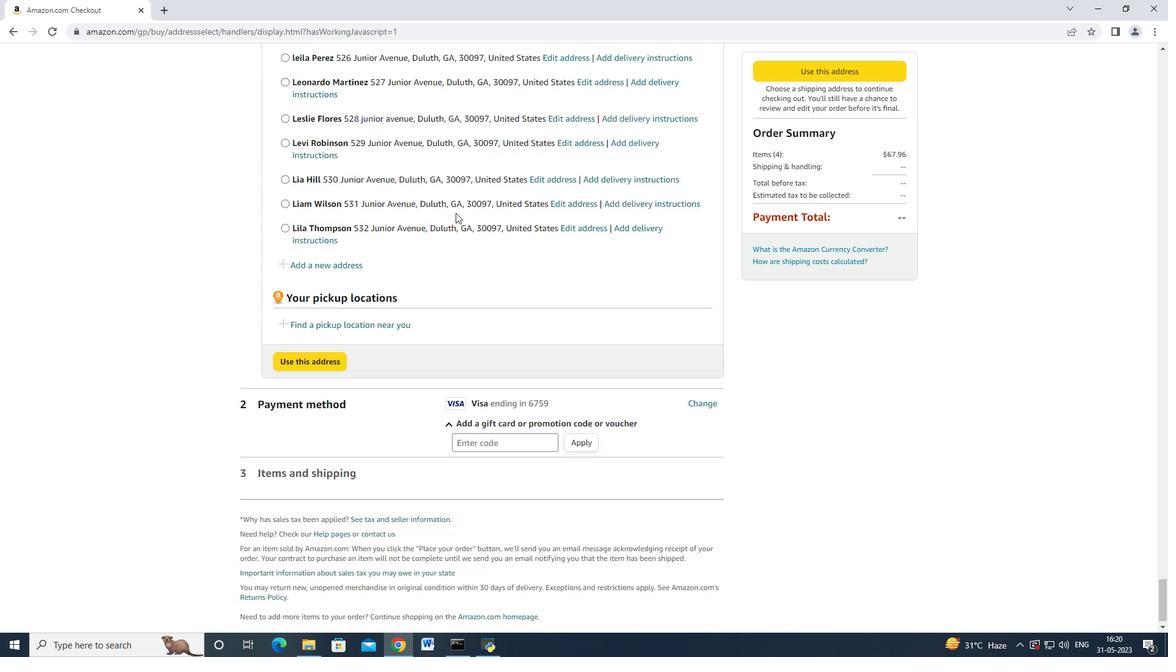 
Action: Mouse scrolled (455, 212) with delta (0, 0)
Screenshot: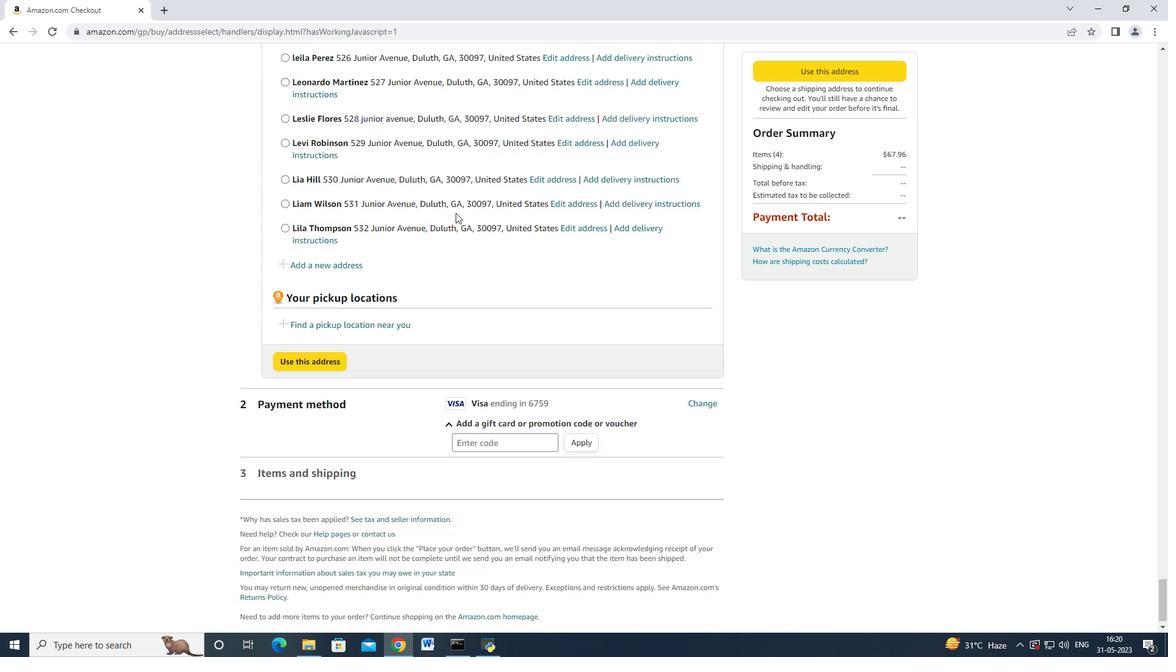 
Action: Mouse scrolled (455, 211) with delta (0, -1)
Screenshot: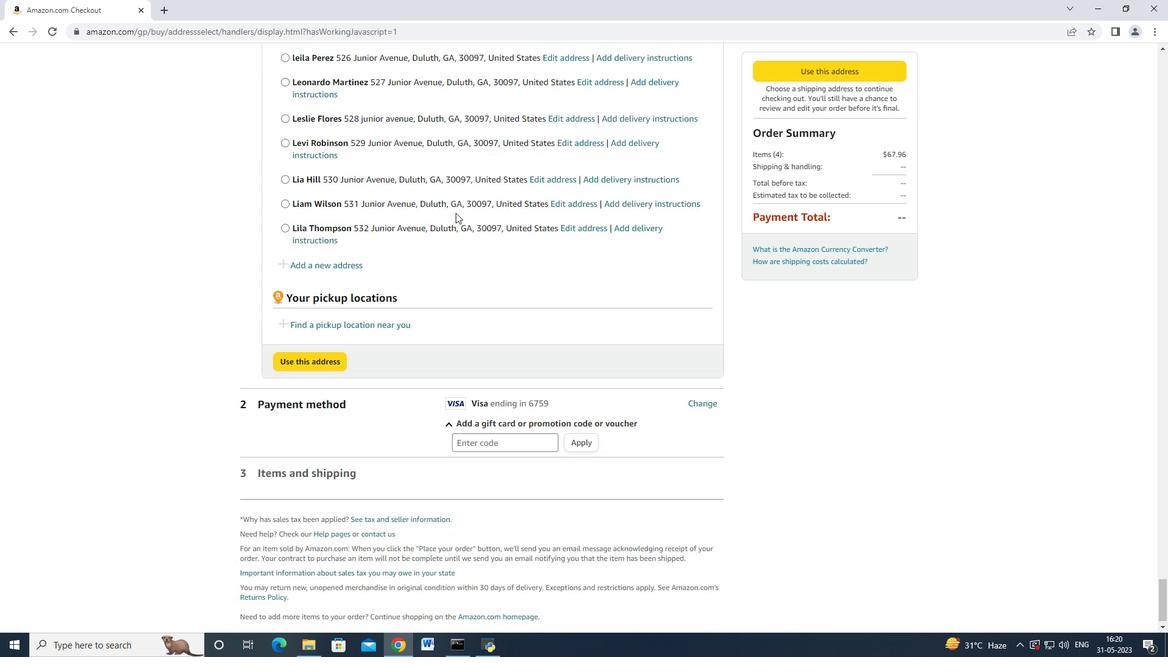 
Action: Mouse scrolled (455, 211) with delta (0, -1)
Screenshot: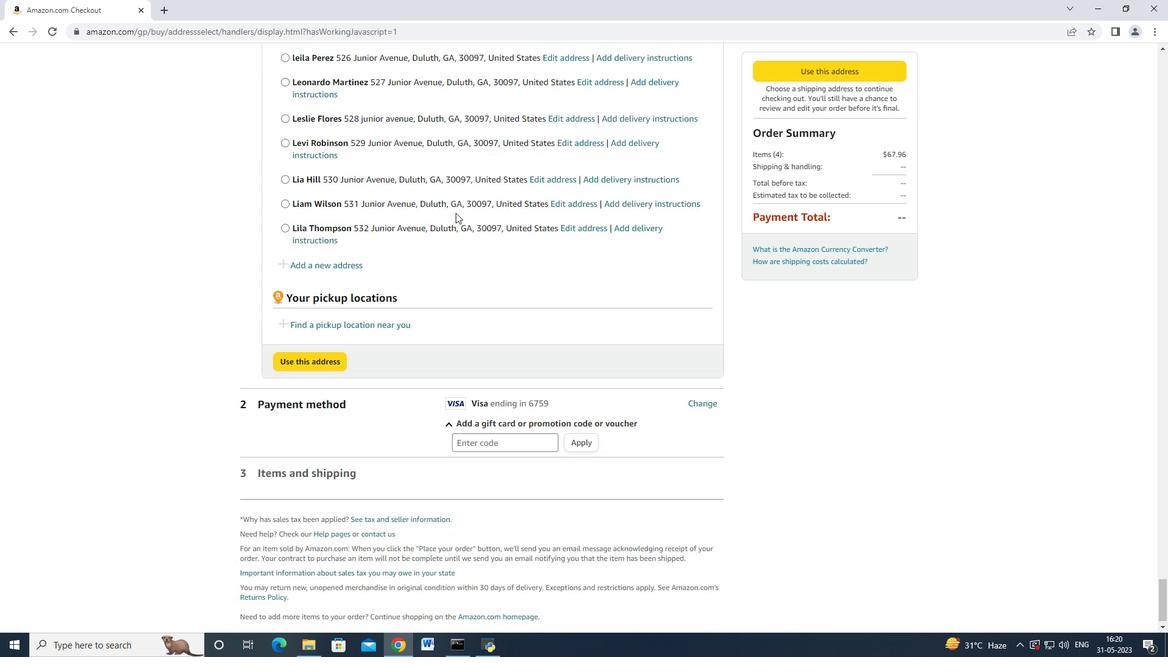 
Action: Mouse scrolled (455, 212) with delta (0, 0)
Screenshot: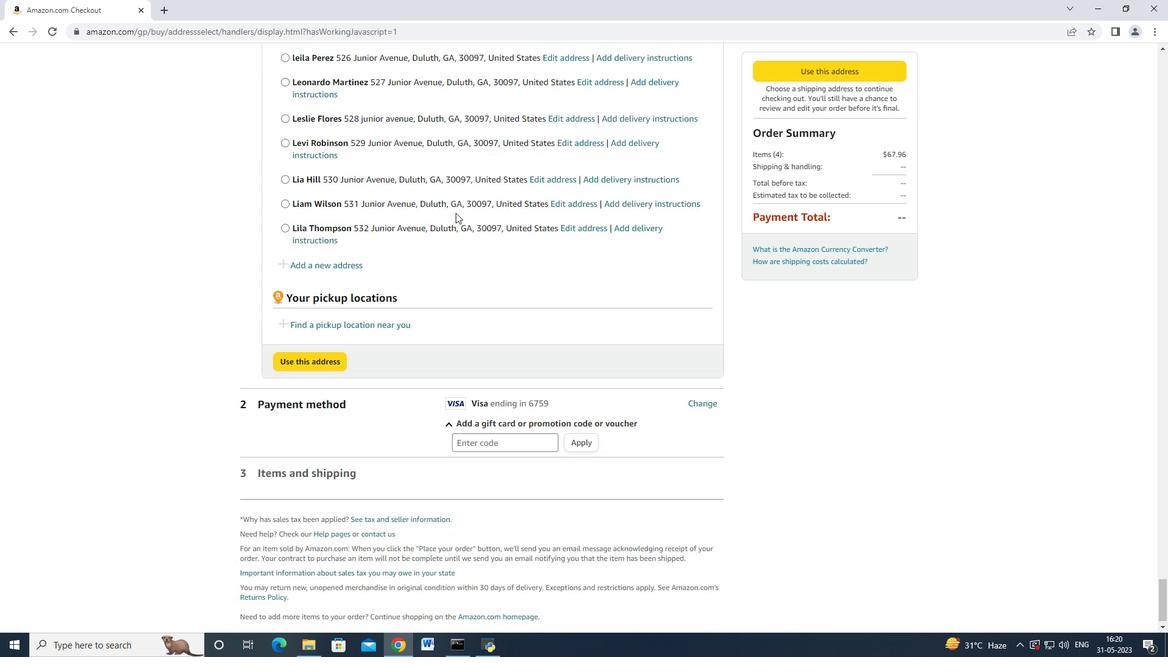 
Action: Mouse scrolled (455, 212) with delta (0, 0)
Screenshot: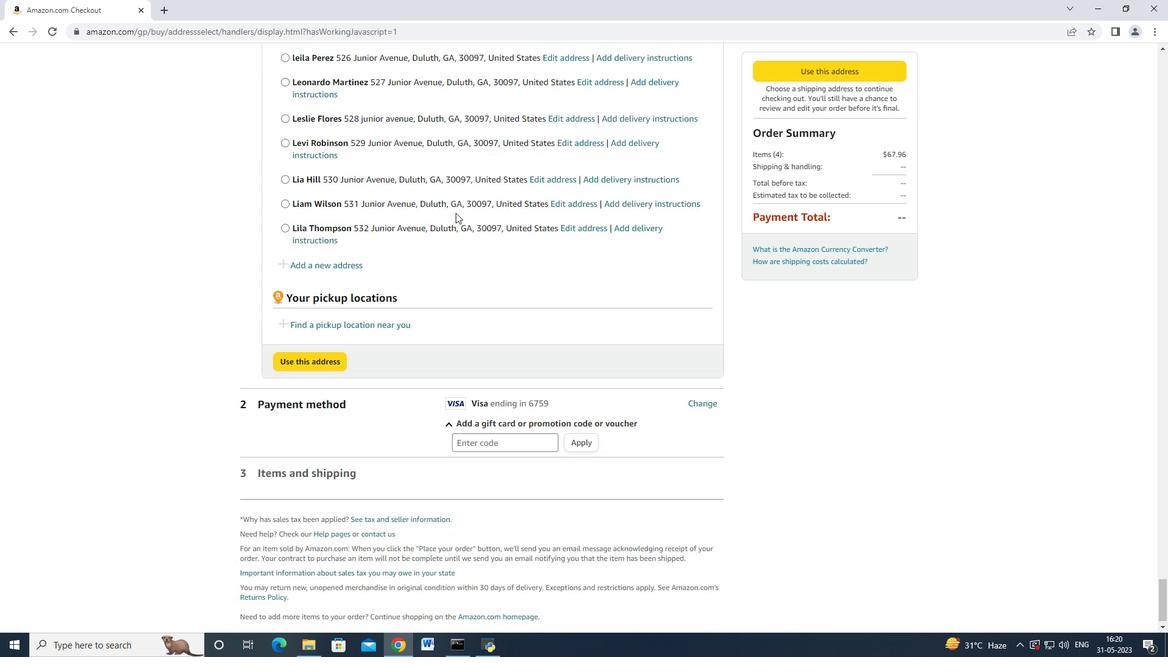 
Action: Mouse moved to (455, 211)
Screenshot: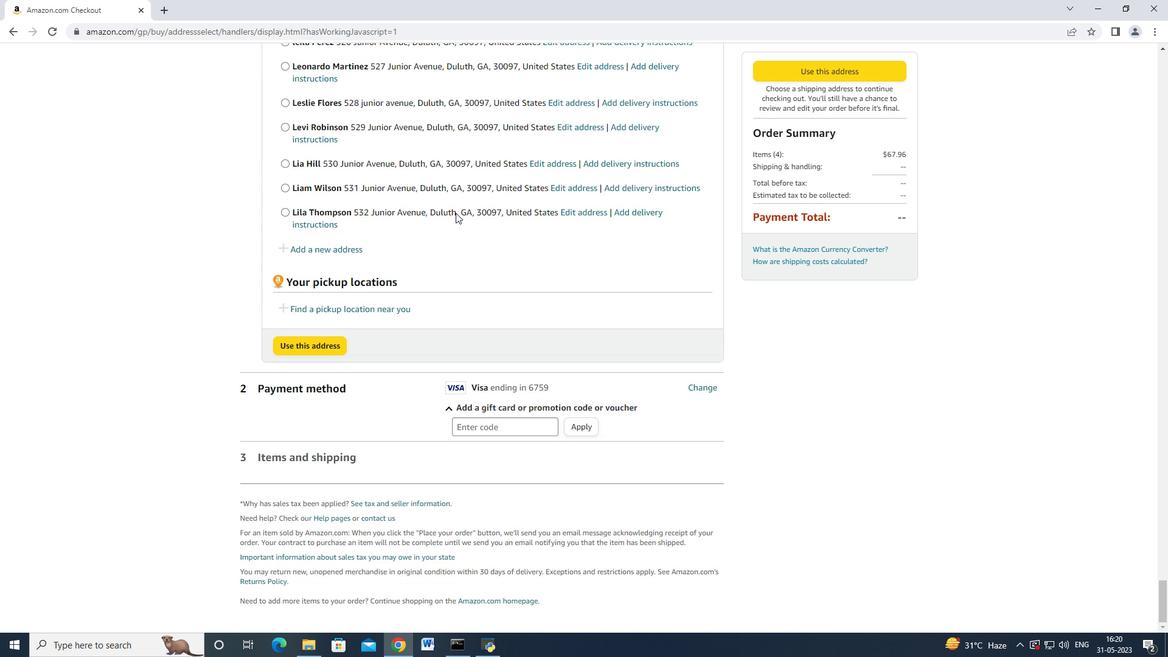 
Action: Mouse scrolled (455, 211) with delta (0, 0)
Screenshot: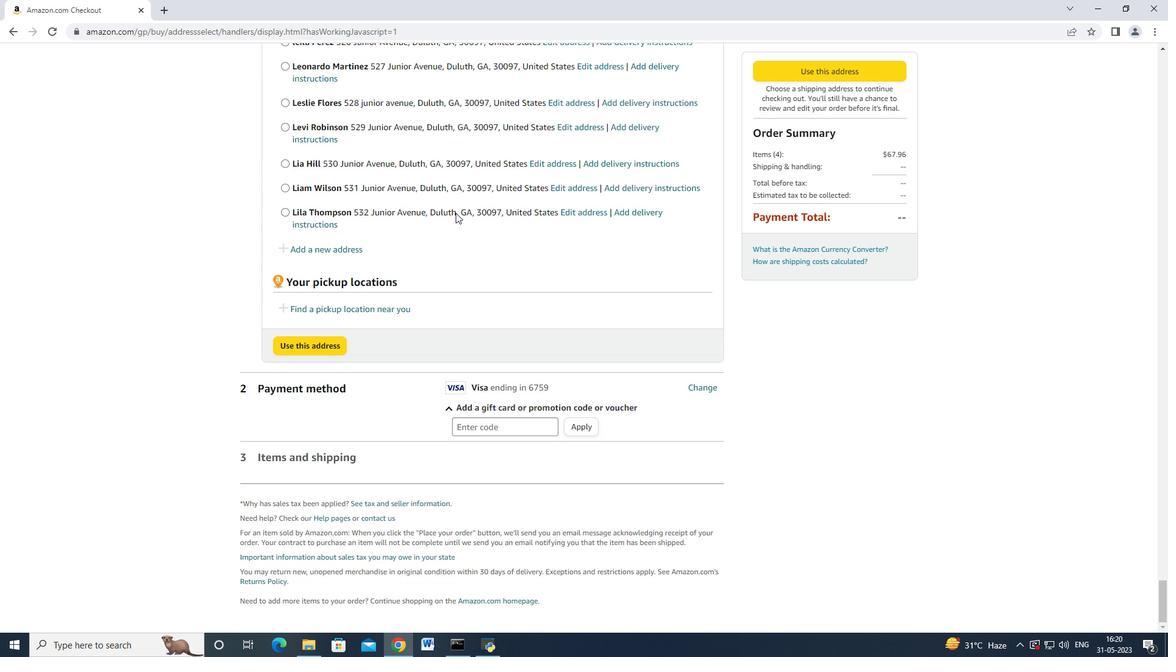 
Action: Mouse scrolled (455, 211) with delta (0, 0)
Screenshot: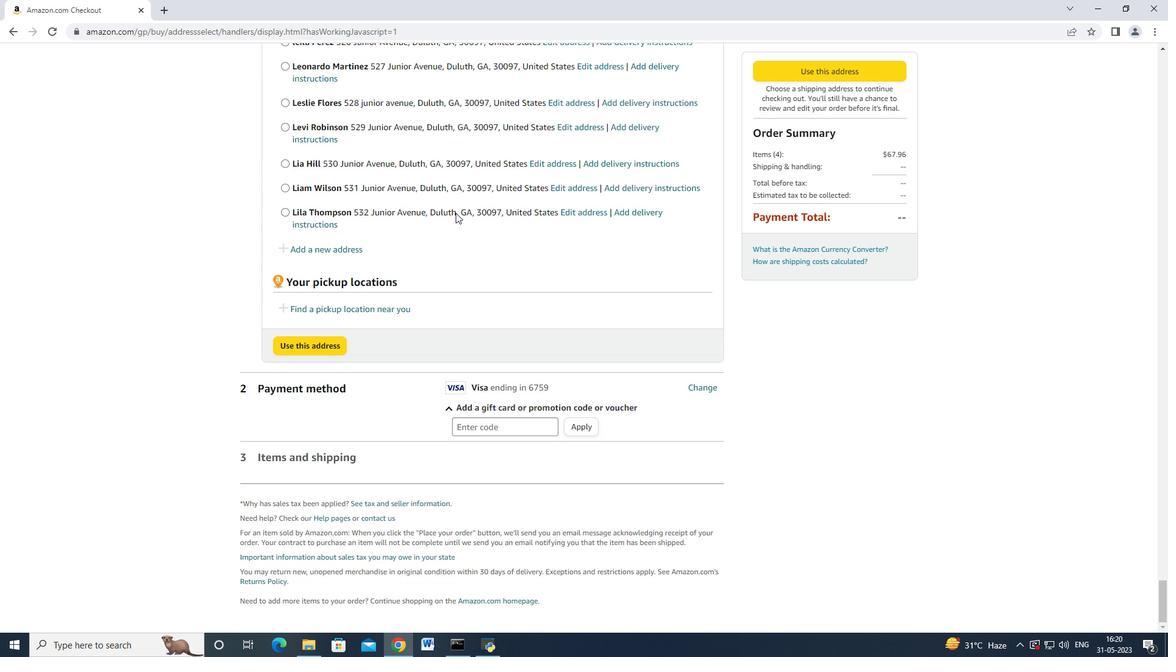 
Action: Mouse scrolled (455, 211) with delta (0, 0)
Screenshot: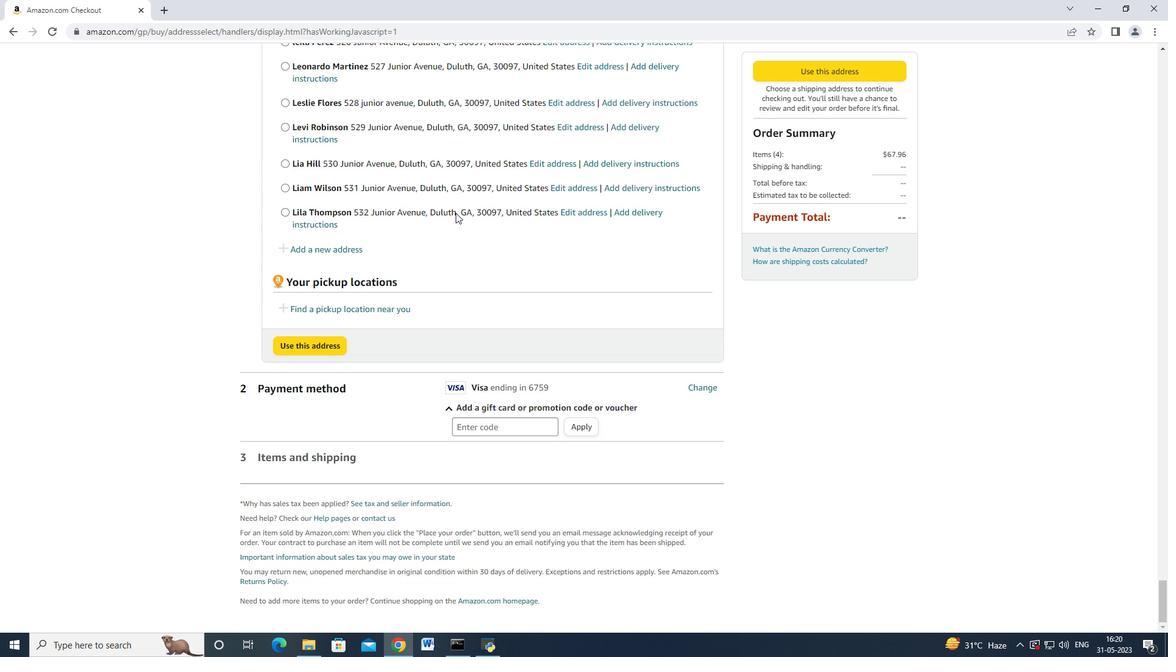 
Action: Mouse scrolled (455, 210) with delta (0, -1)
Screenshot: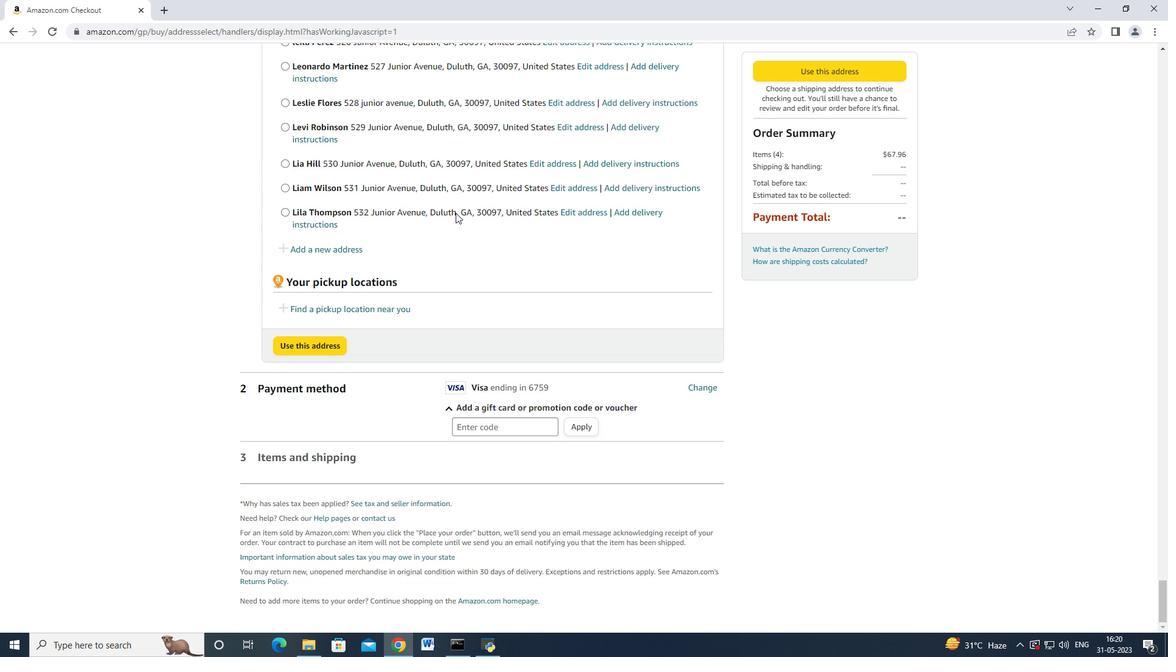 
Action: Mouse scrolled (455, 210) with delta (0, -1)
Screenshot: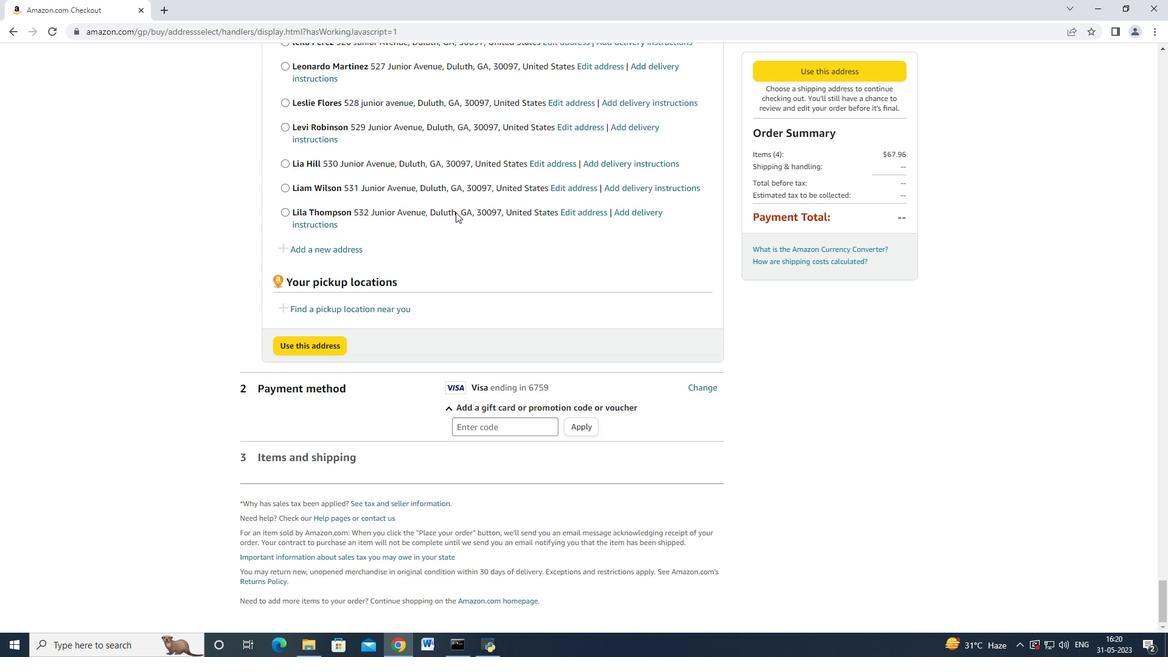 
Action: Mouse scrolled (455, 210) with delta (0, -1)
Screenshot: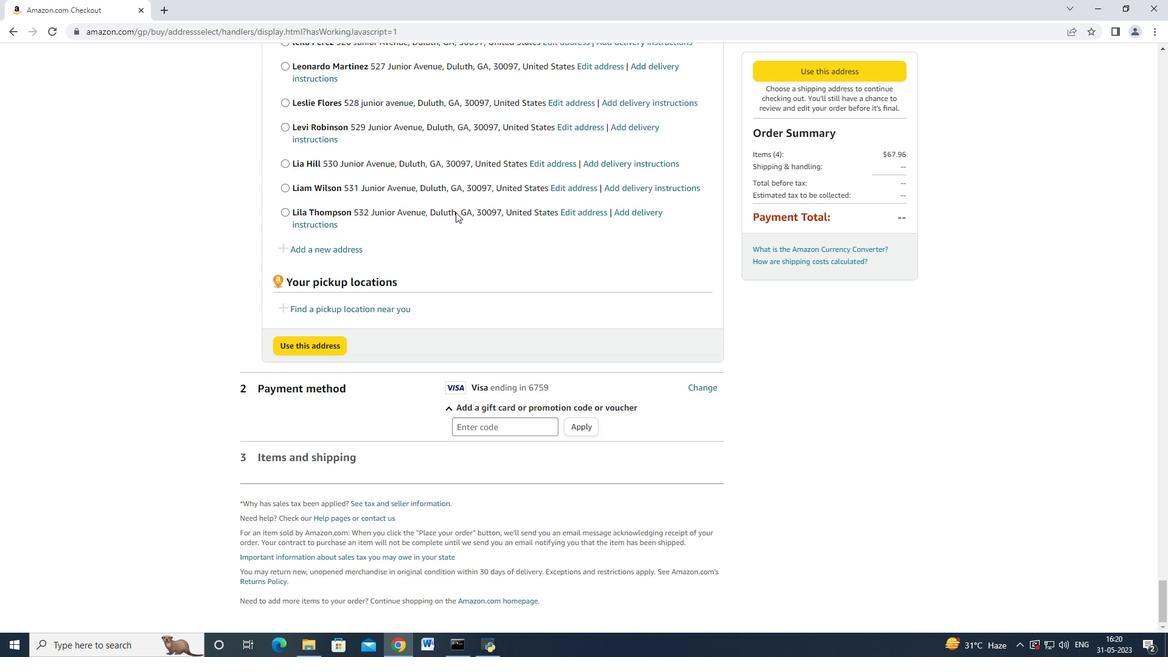 
Action: Mouse scrolled (455, 211) with delta (0, 0)
Screenshot: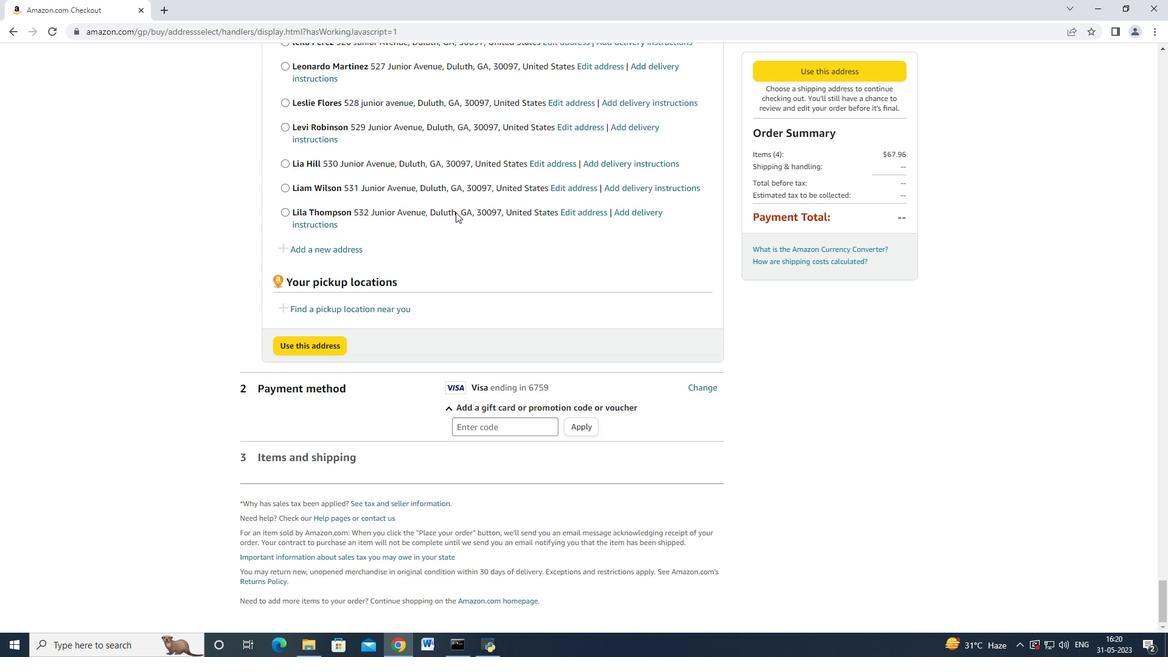 
Action: Mouse scrolled (455, 211) with delta (0, 0)
Screenshot: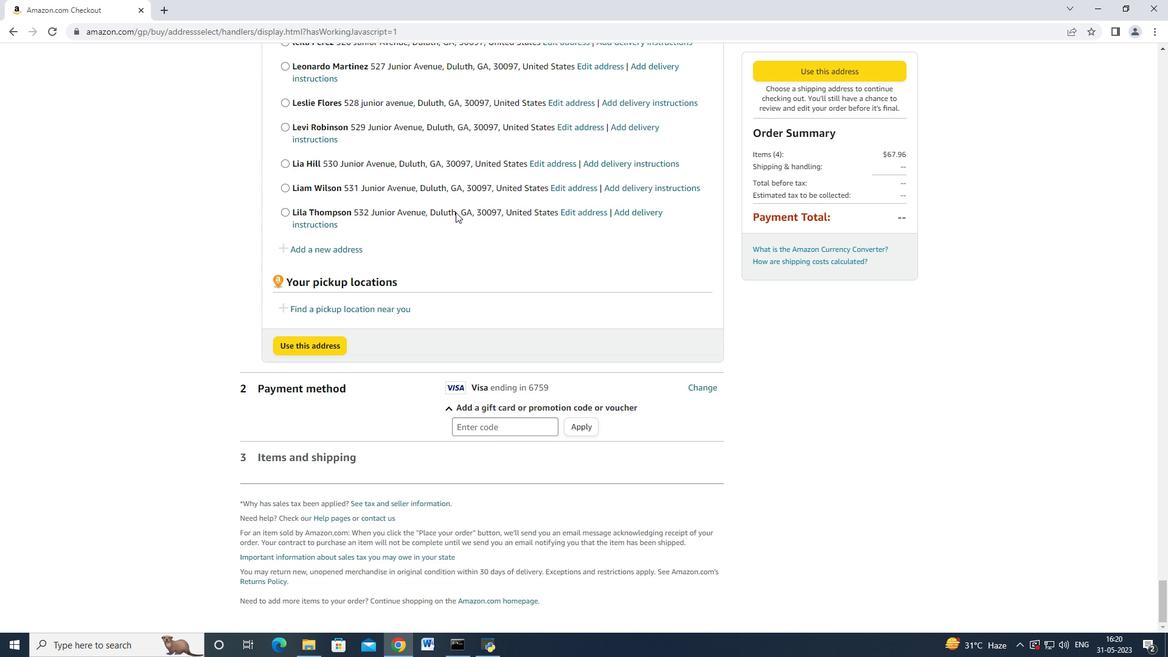 
Action: Mouse moved to (455, 211)
Screenshot: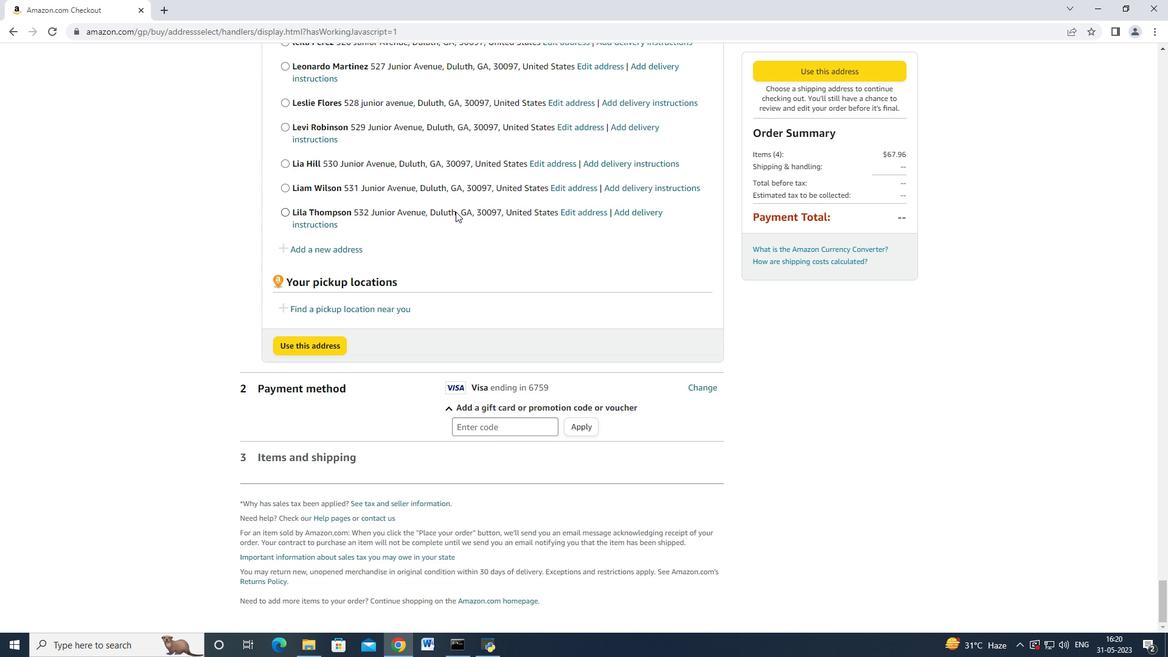 
Action: Mouse scrolled (455, 211) with delta (0, 0)
Screenshot: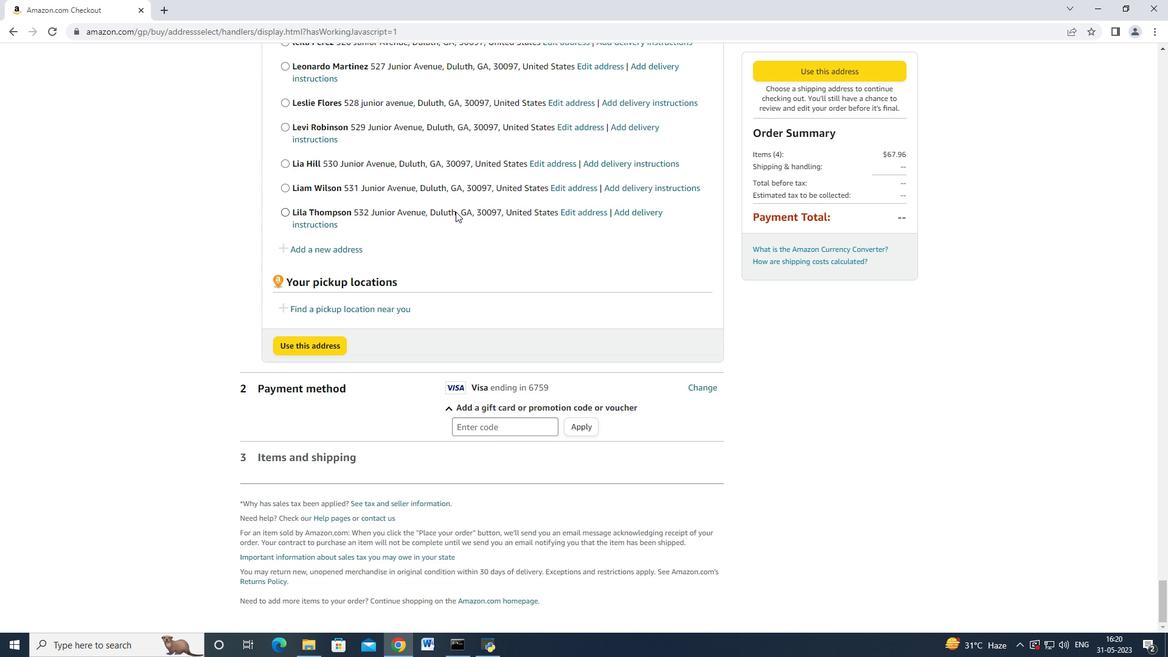 
Action: Mouse scrolled (455, 211) with delta (0, 0)
Screenshot: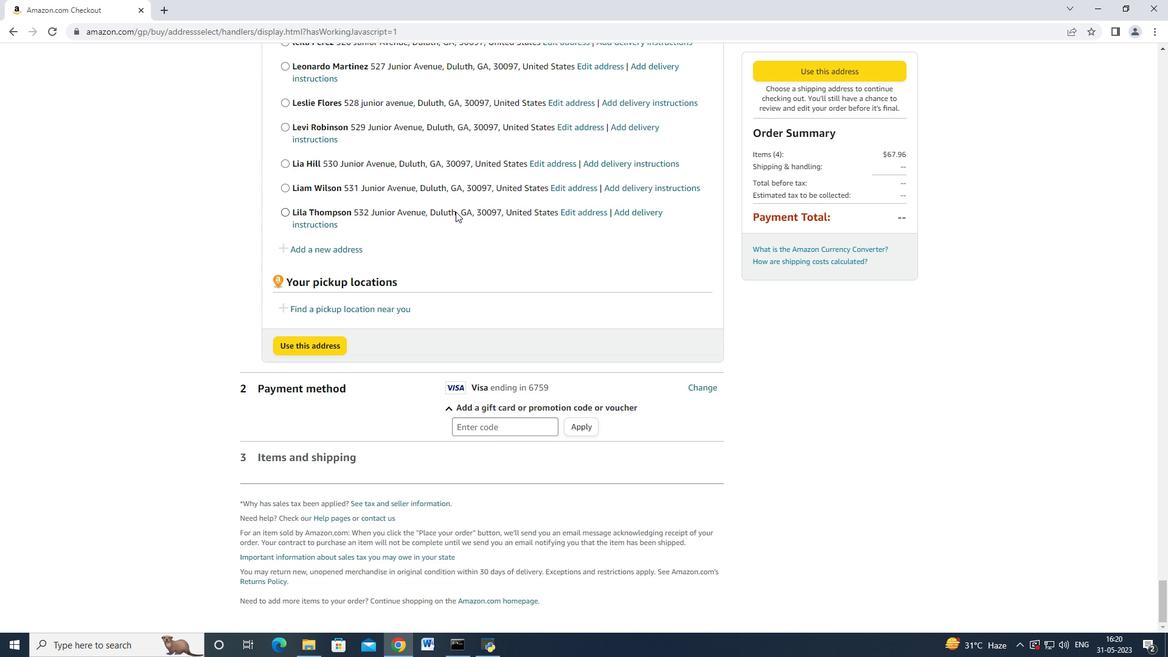 
Action: Mouse scrolled (455, 210) with delta (0, -1)
Screenshot: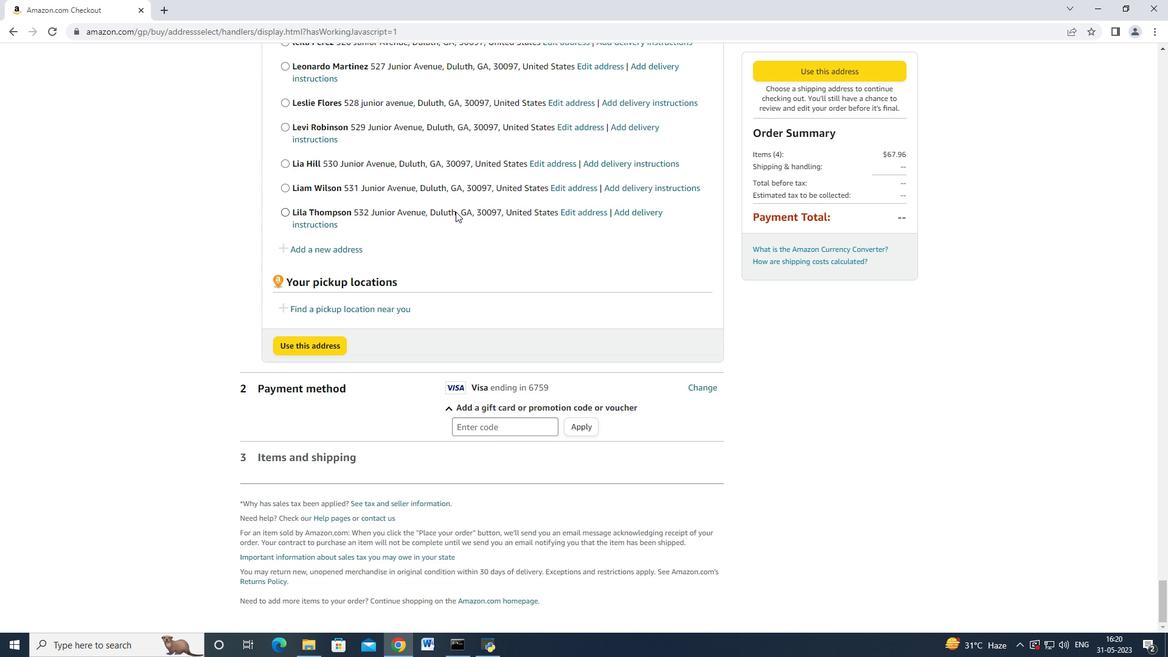 
Action: Mouse scrolled (455, 210) with delta (0, -1)
Screenshot: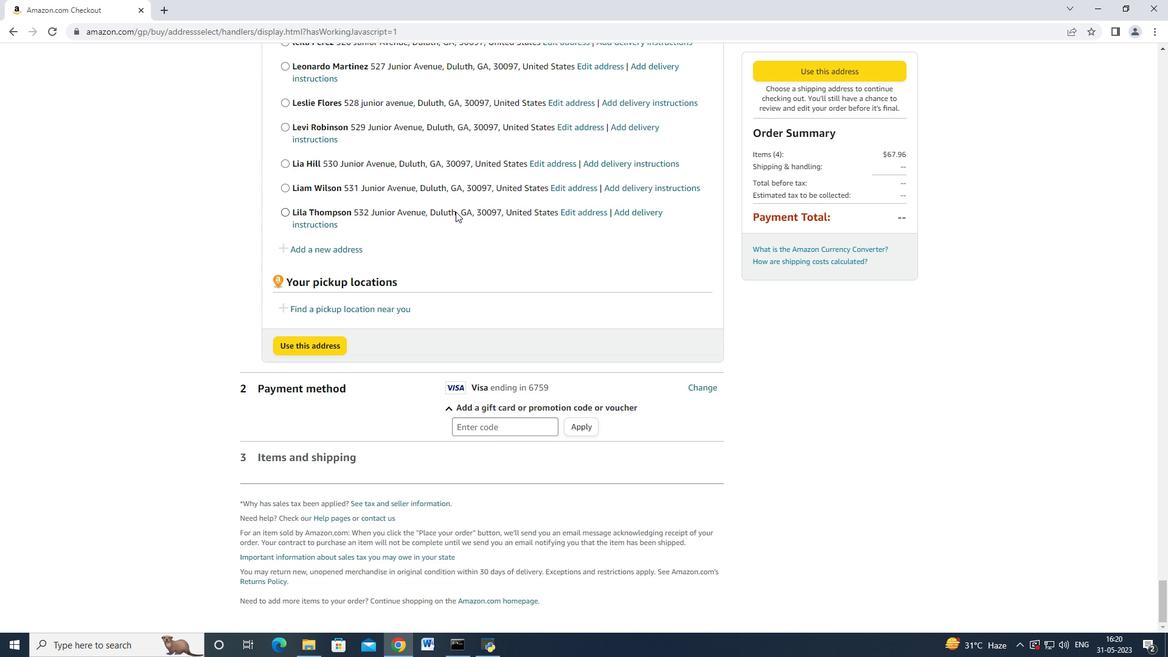 
Action: Mouse scrolled (455, 211) with delta (0, 0)
Screenshot: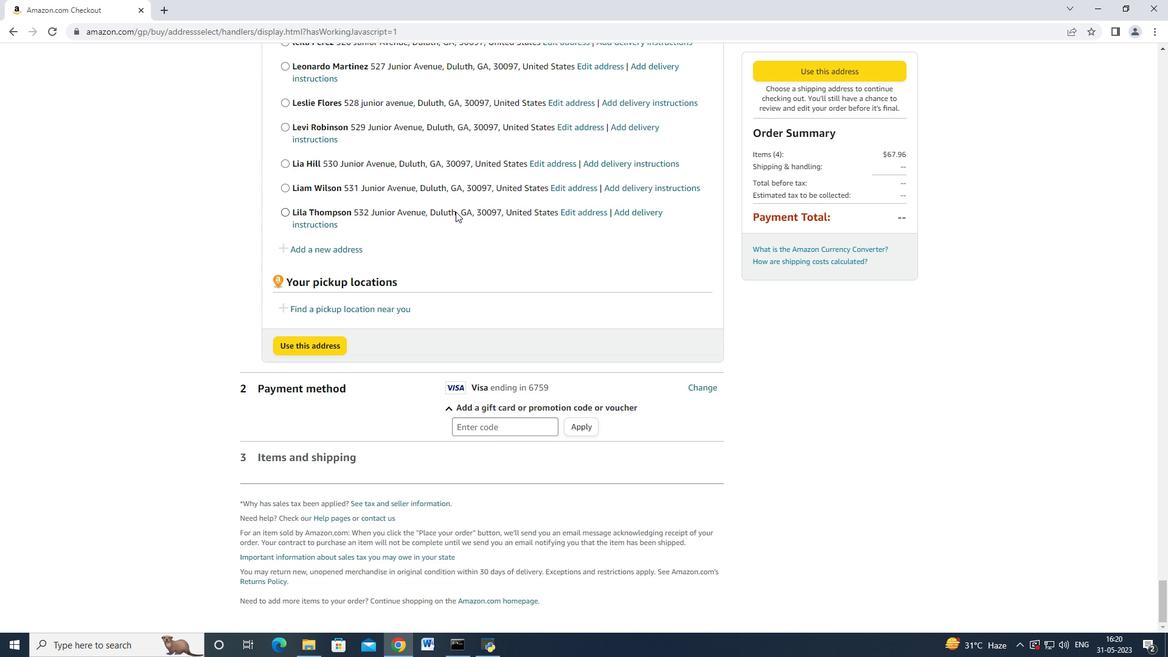 
Action: Mouse scrolled (455, 211) with delta (0, 0)
Screenshot: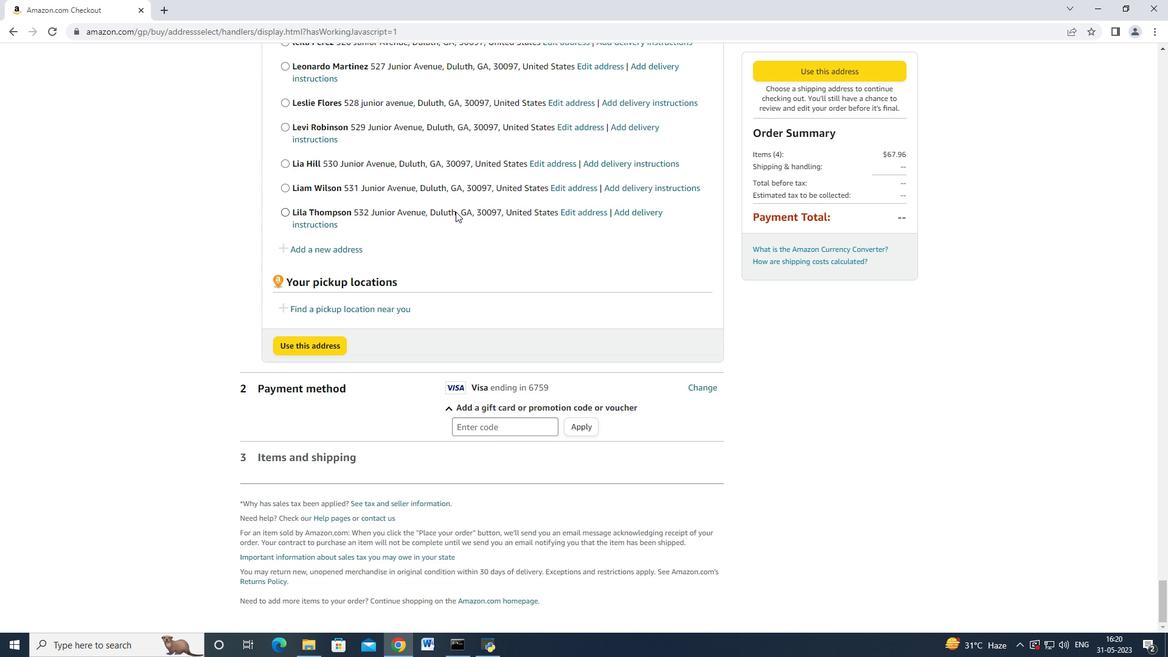 
Action: Mouse scrolled (455, 211) with delta (0, 0)
Screenshot: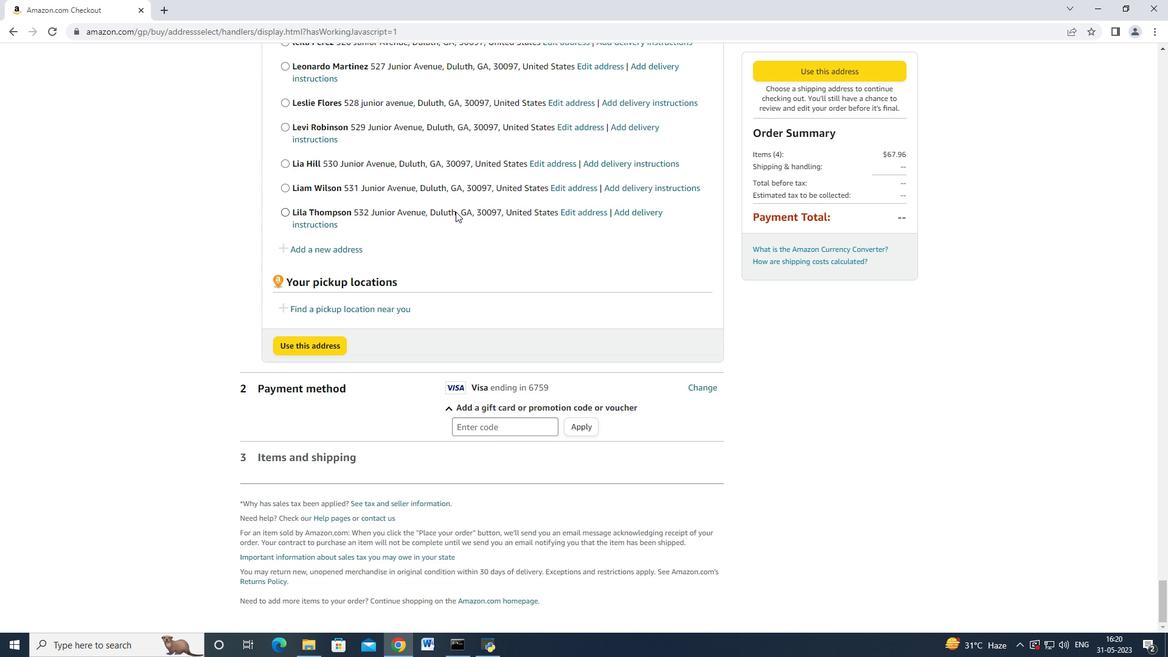
Action: Mouse scrolled (455, 211) with delta (0, 0)
Screenshot: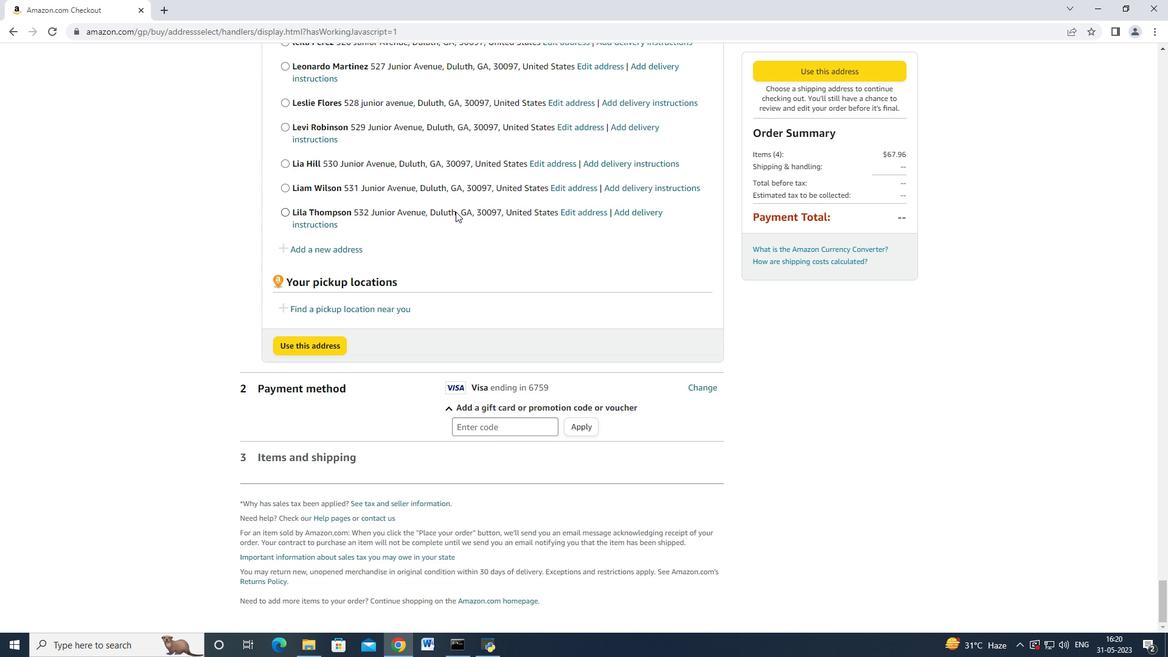 
Action: Mouse scrolled (455, 211) with delta (0, 0)
Screenshot: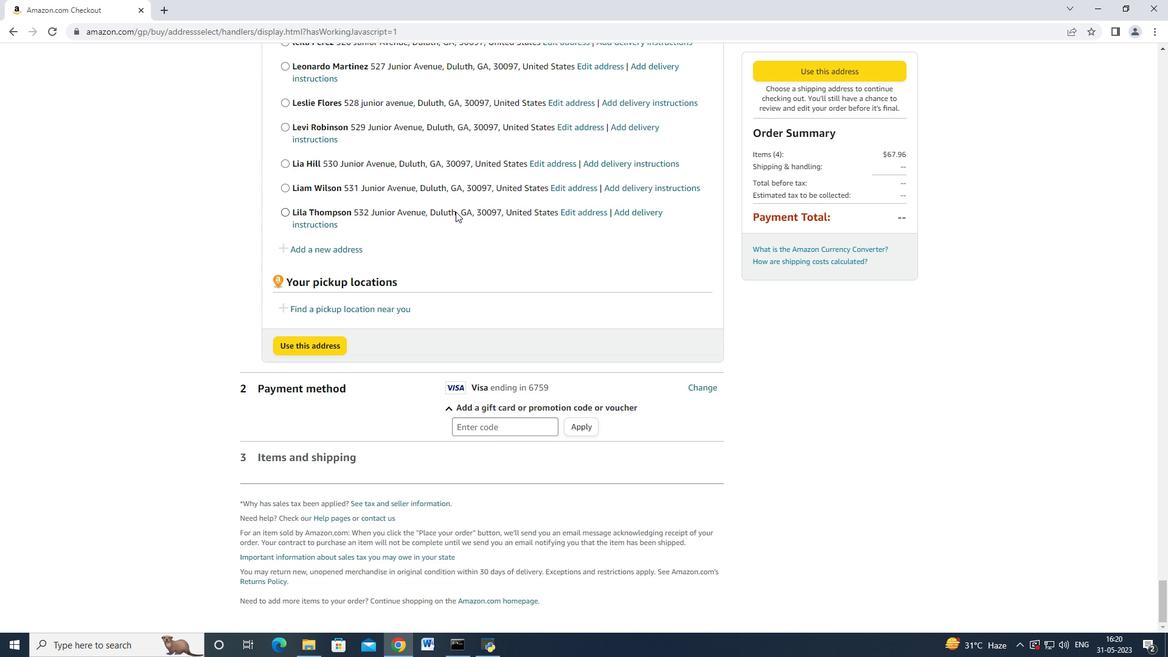 
Action: Mouse scrolled (455, 211) with delta (0, 0)
Screenshot: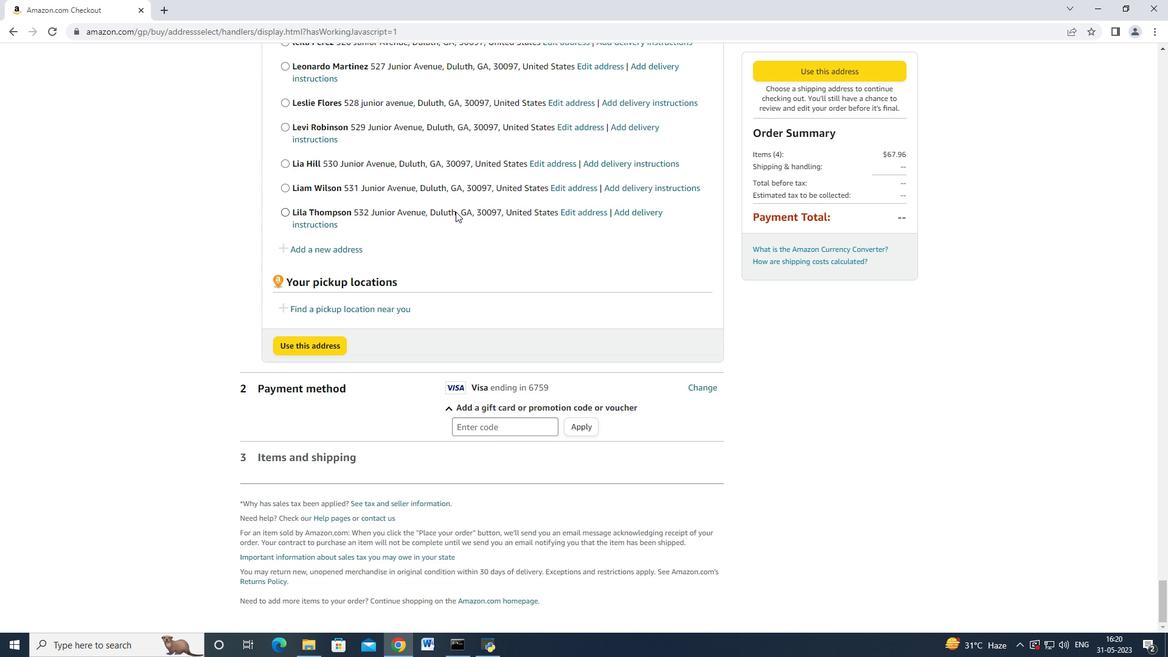 
Action: Mouse scrolled (455, 210) with delta (0, -1)
Screenshot: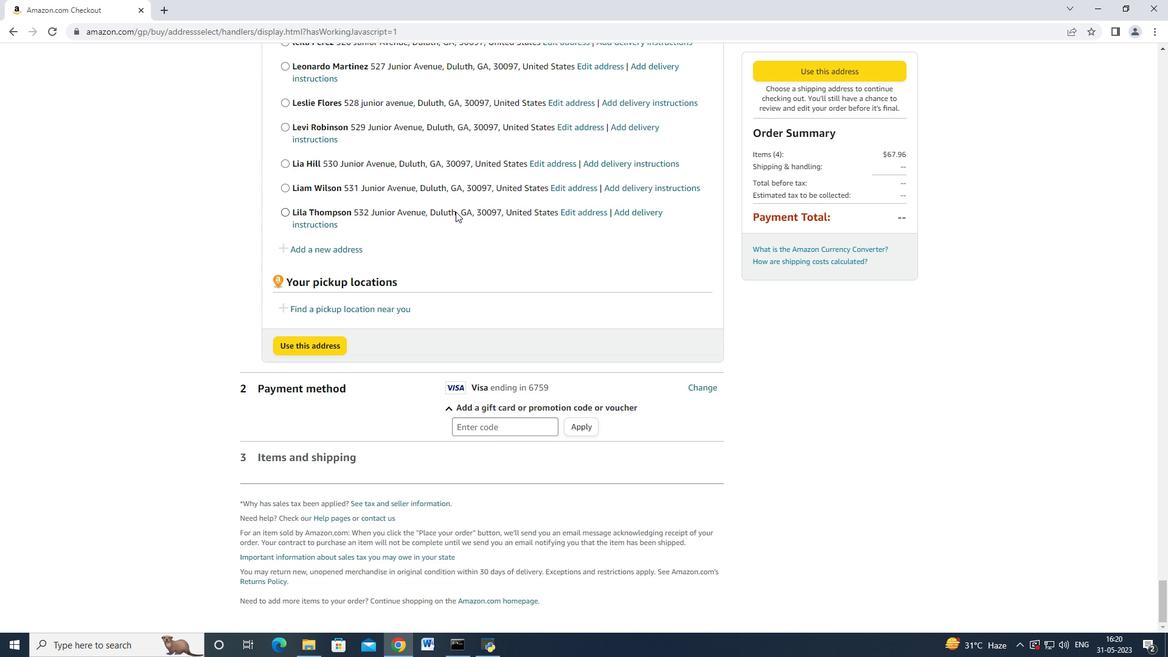 
Action: Mouse scrolled (455, 211) with delta (0, 0)
Screenshot: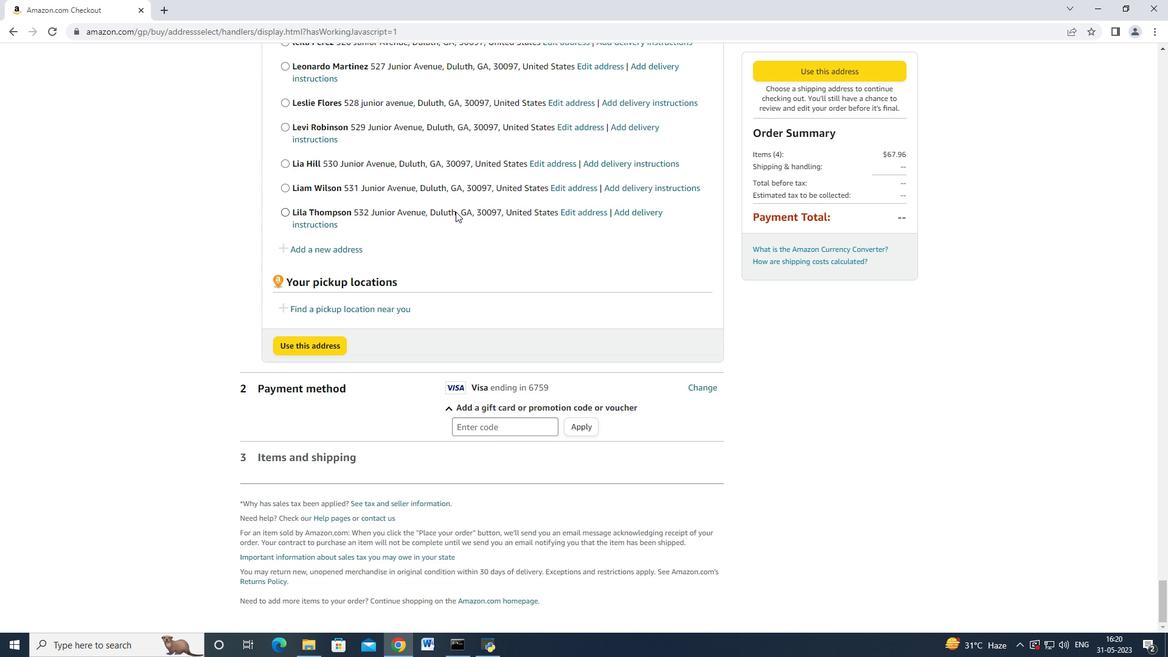 
Action: Mouse scrolled (455, 211) with delta (0, 0)
Screenshot: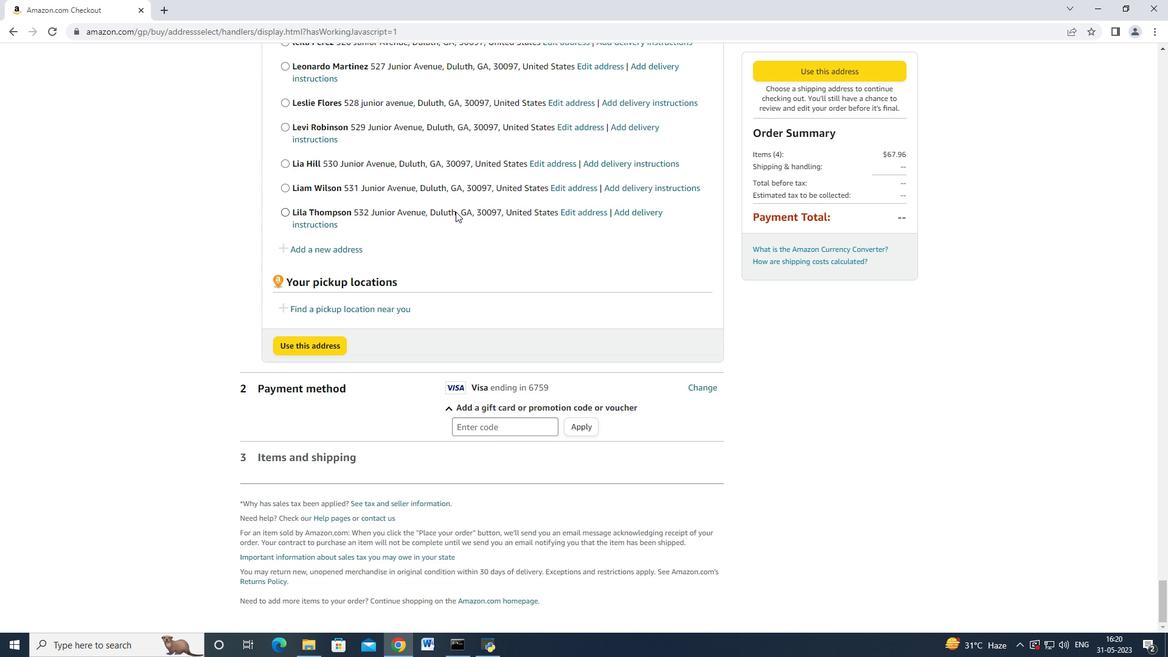 
Action: Mouse scrolled (455, 211) with delta (0, 0)
Screenshot: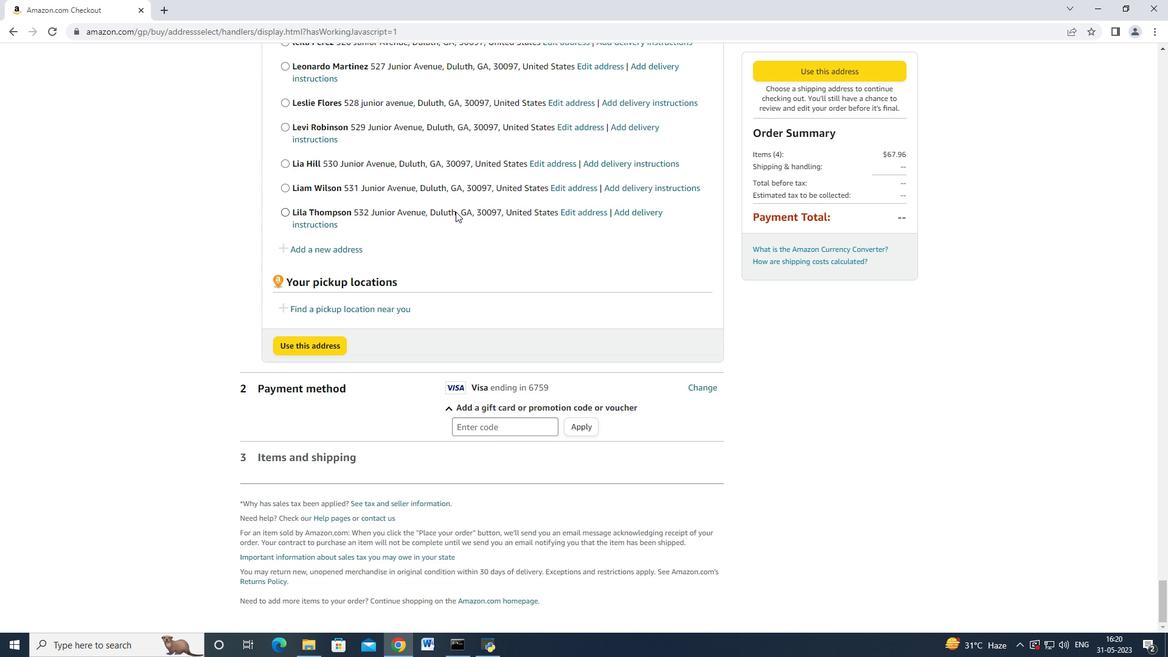 
Action: Mouse moved to (342, 246)
Screenshot: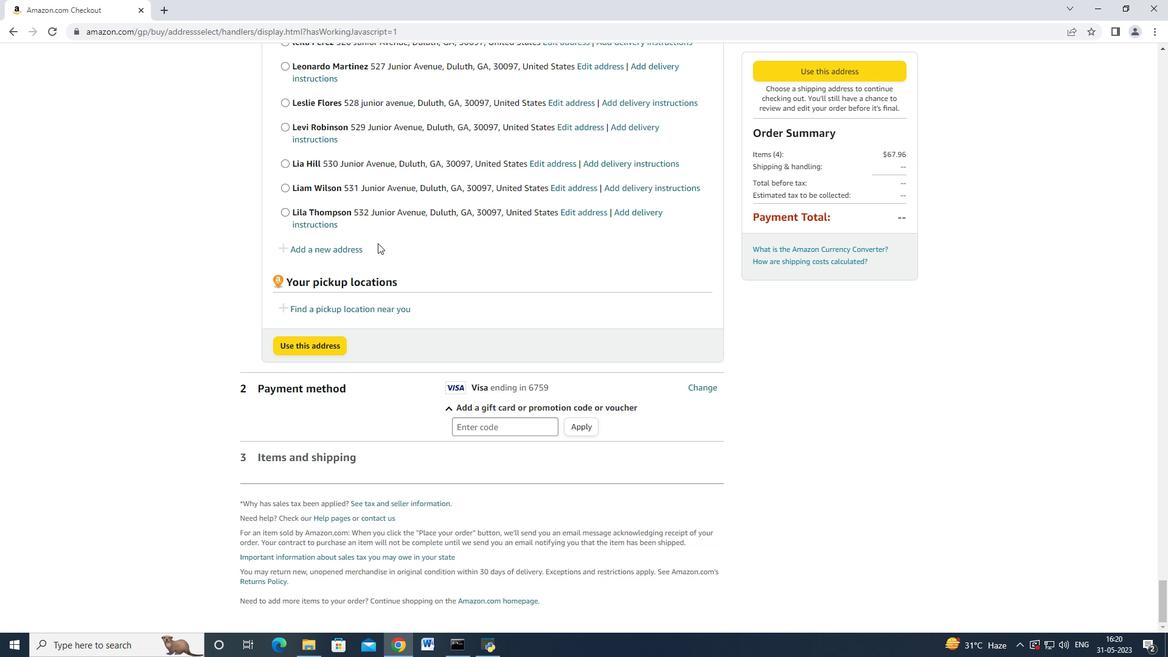 
Action: Mouse pressed left at (342, 246)
Screenshot: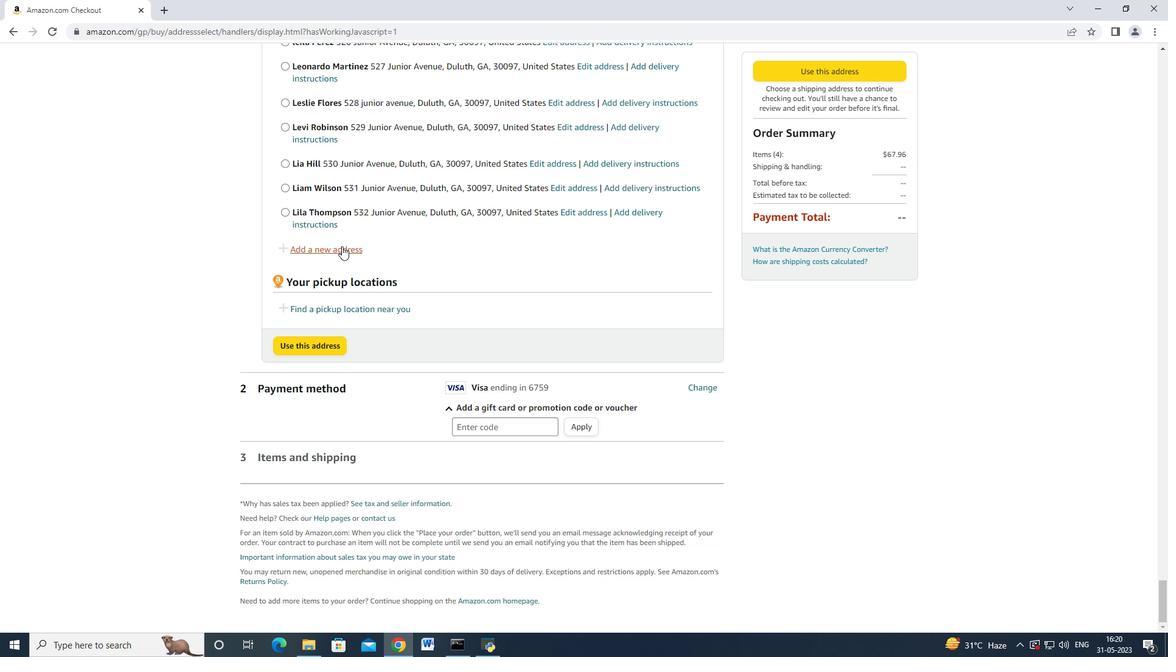 
Action: Mouse moved to (399, 298)
